 Task: In the  document dialogue. Add the mentioned hyperlink after first sentence in main content 'www.wikipedia.org' Insert the picture of  'Peacock' with name   Peacock.png  Change shape height to 3
Action: Mouse moved to (487, 644)
Screenshot: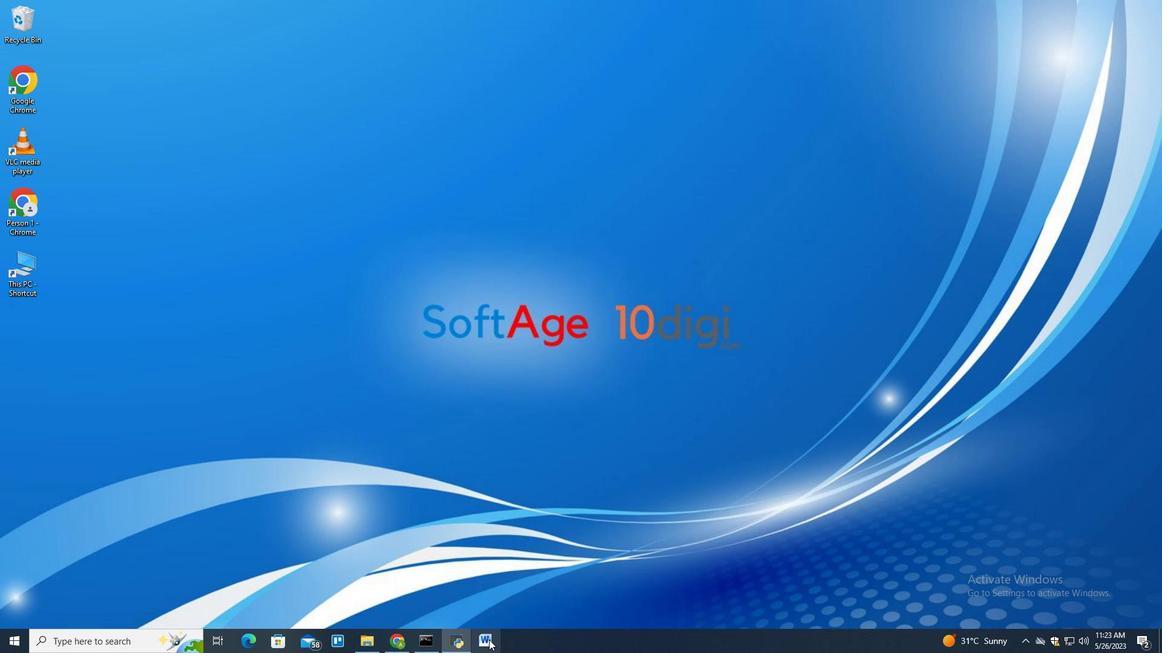 
Action: Mouse pressed left at (487, 644)
Screenshot: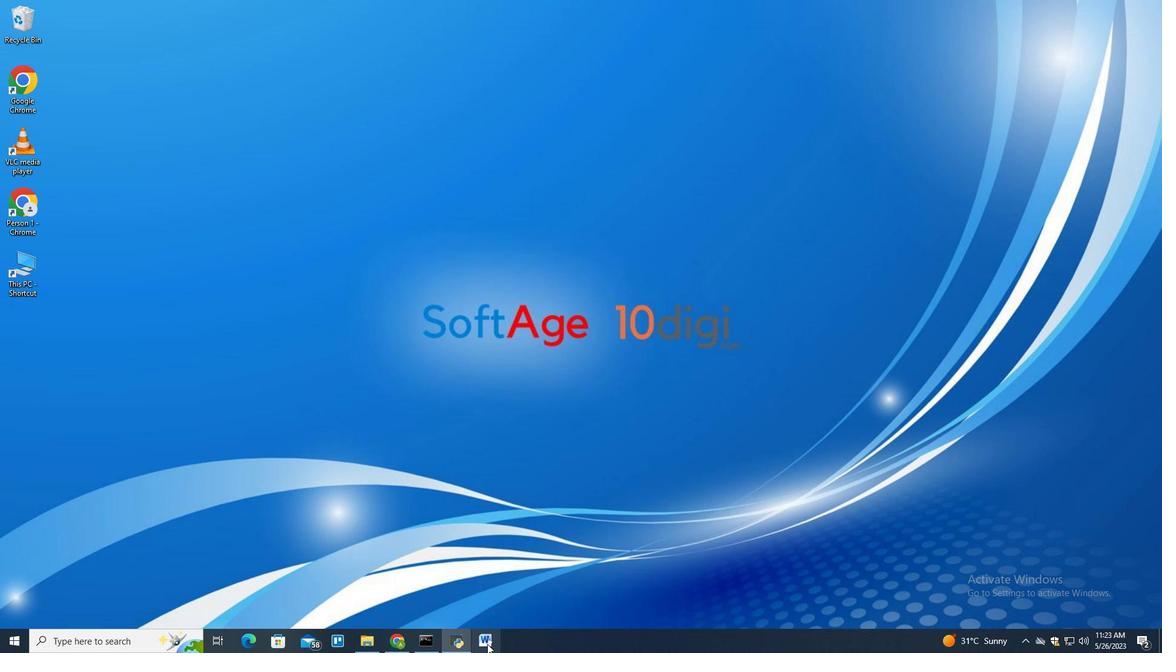 
Action: Mouse moved to (21, 21)
Screenshot: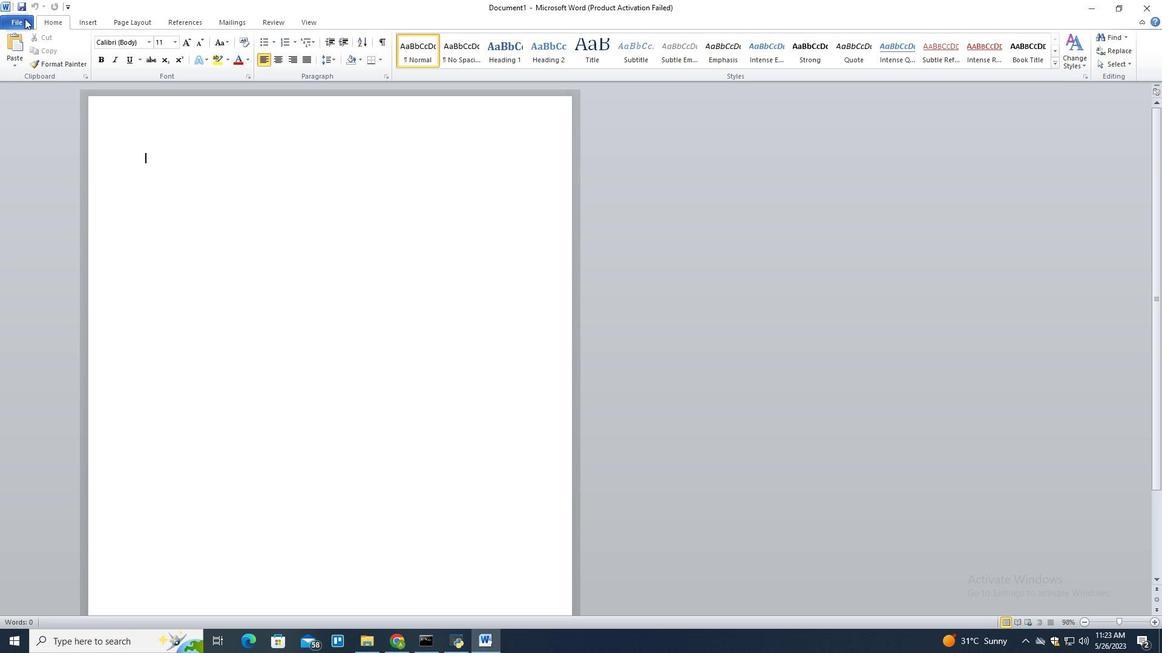 
Action: Mouse pressed left at (21, 21)
Screenshot: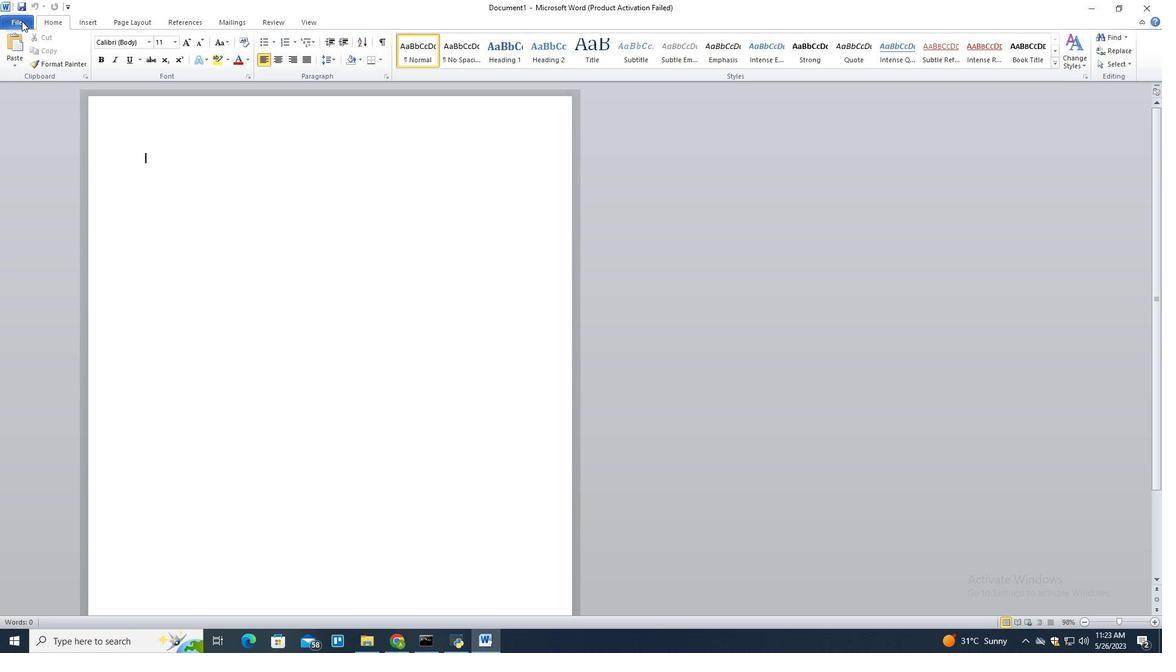 
Action: Mouse moved to (701, 432)
Screenshot: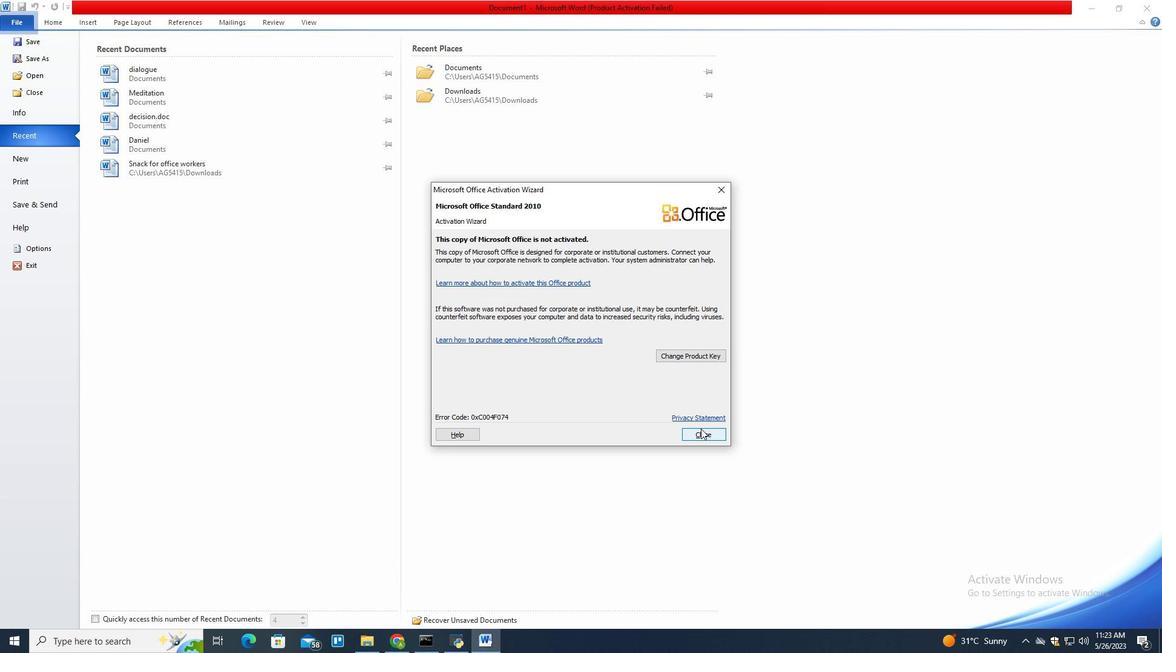 
Action: Mouse pressed left at (701, 432)
Screenshot: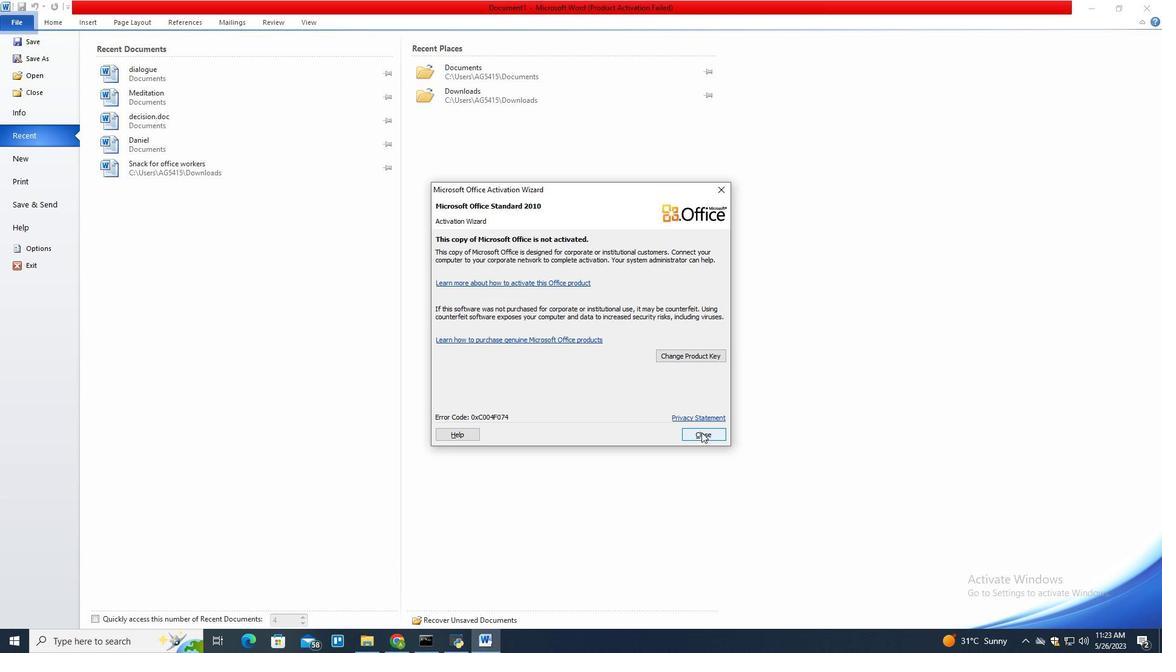 
Action: Mouse moved to (190, 78)
Screenshot: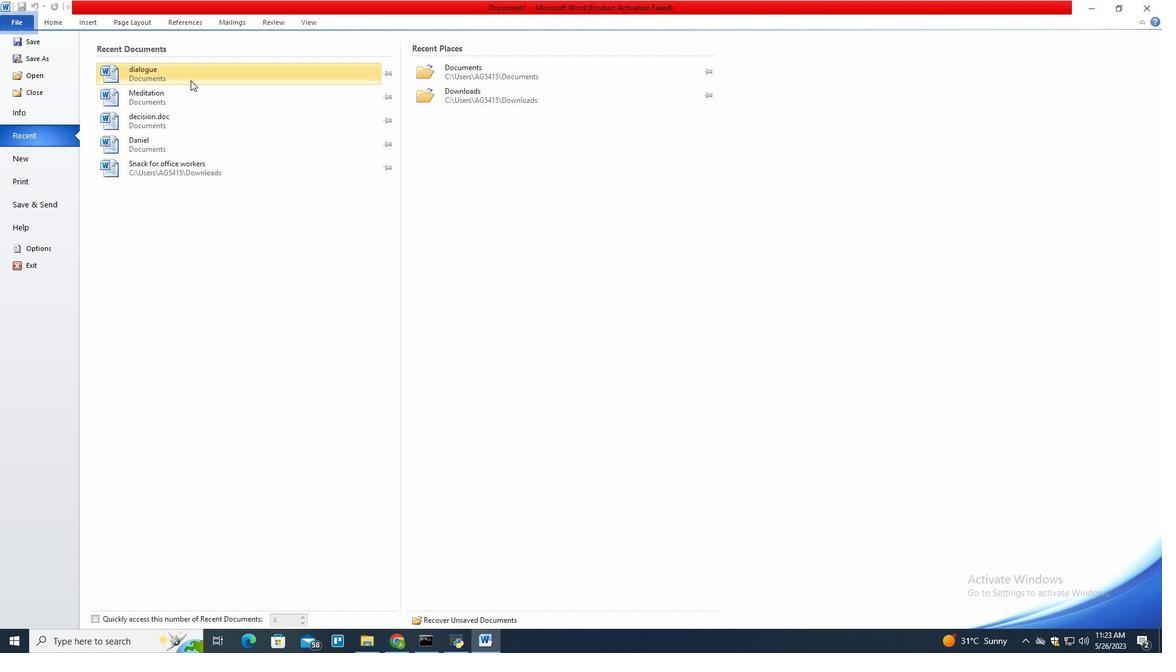 
Action: Mouse pressed left at (190, 78)
Screenshot: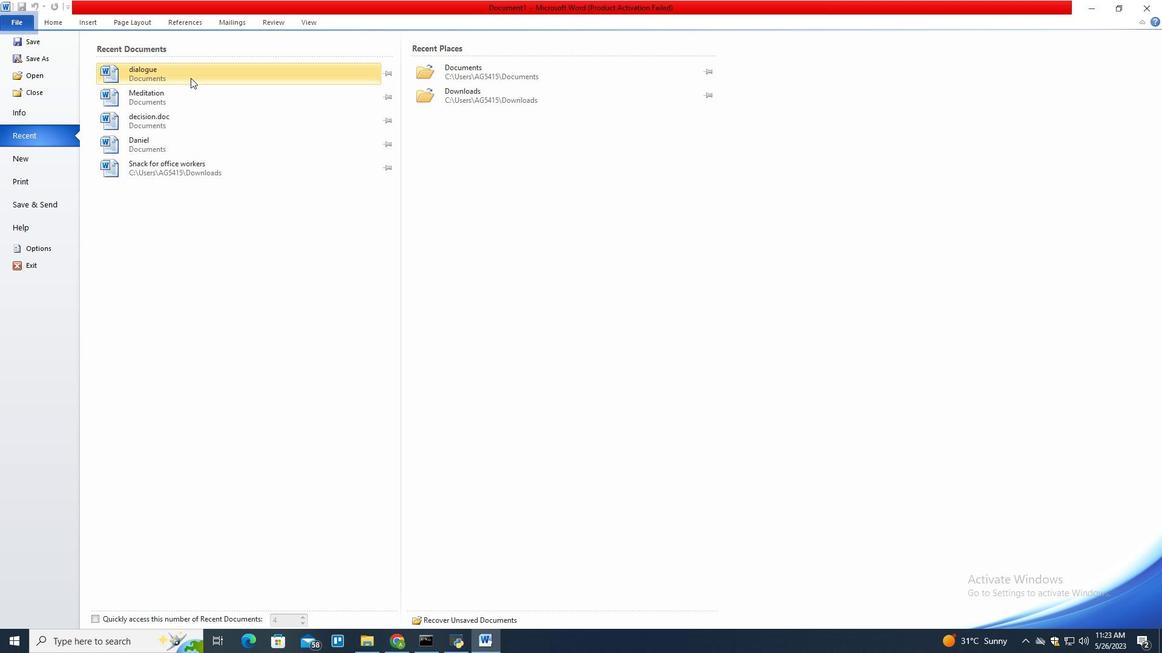 
Action: Mouse moved to (701, 158)
Screenshot: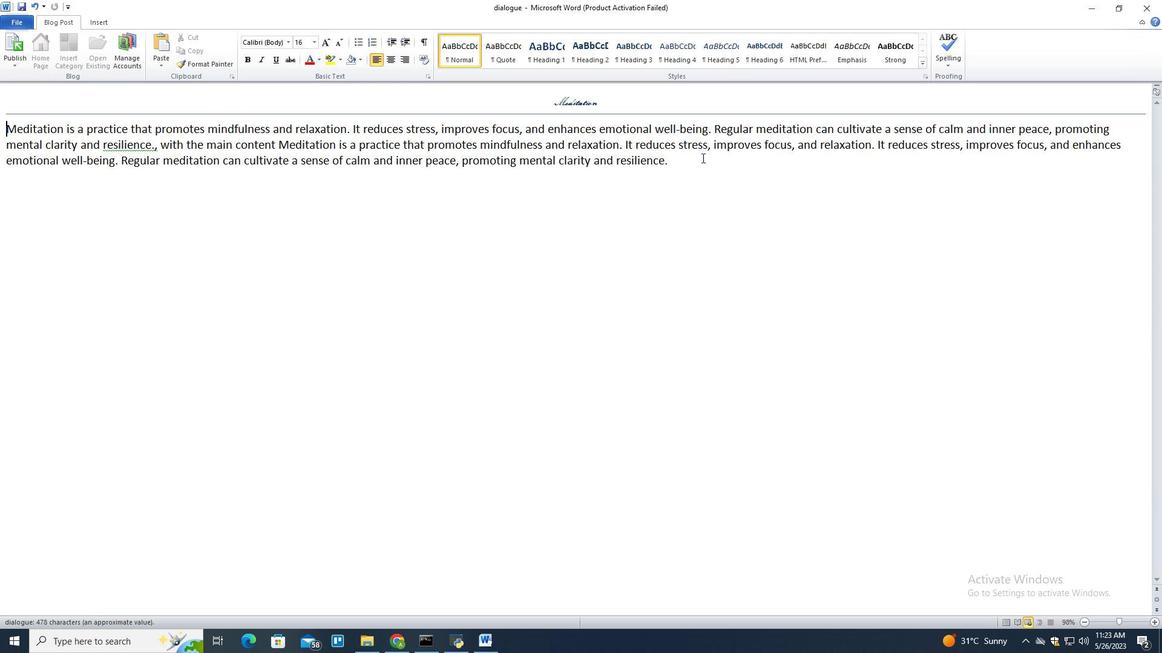 
Action: Mouse pressed left at (701, 158)
Screenshot: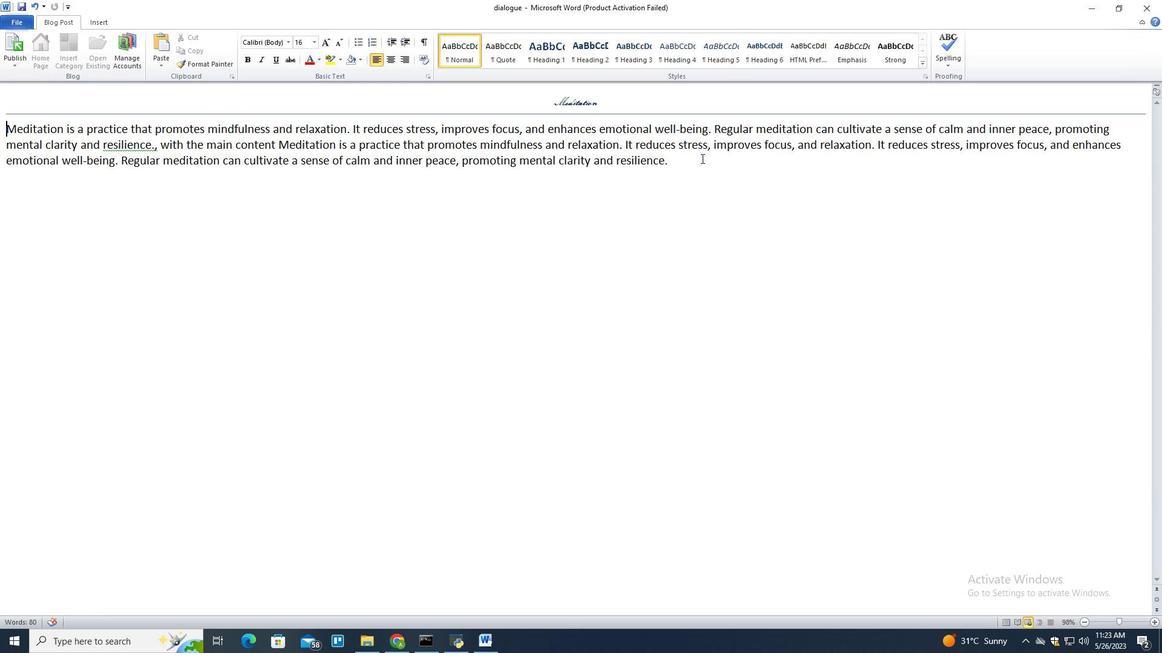 
Action: Mouse moved to (95, 24)
Screenshot: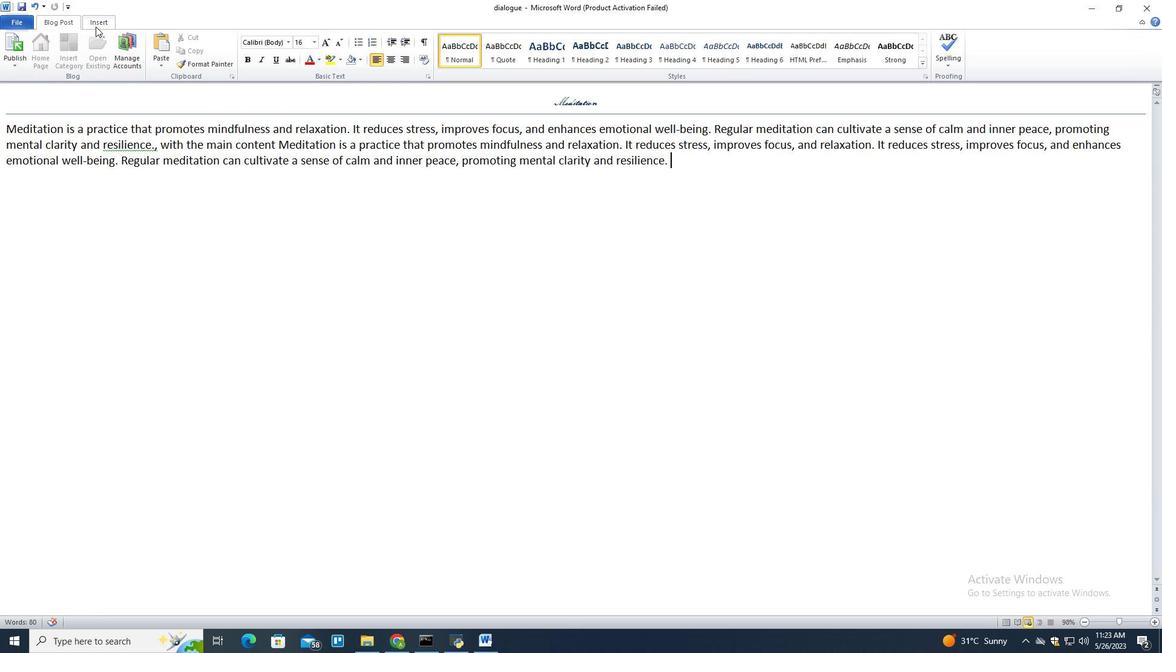
Action: Mouse pressed left at (95, 24)
Screenshot: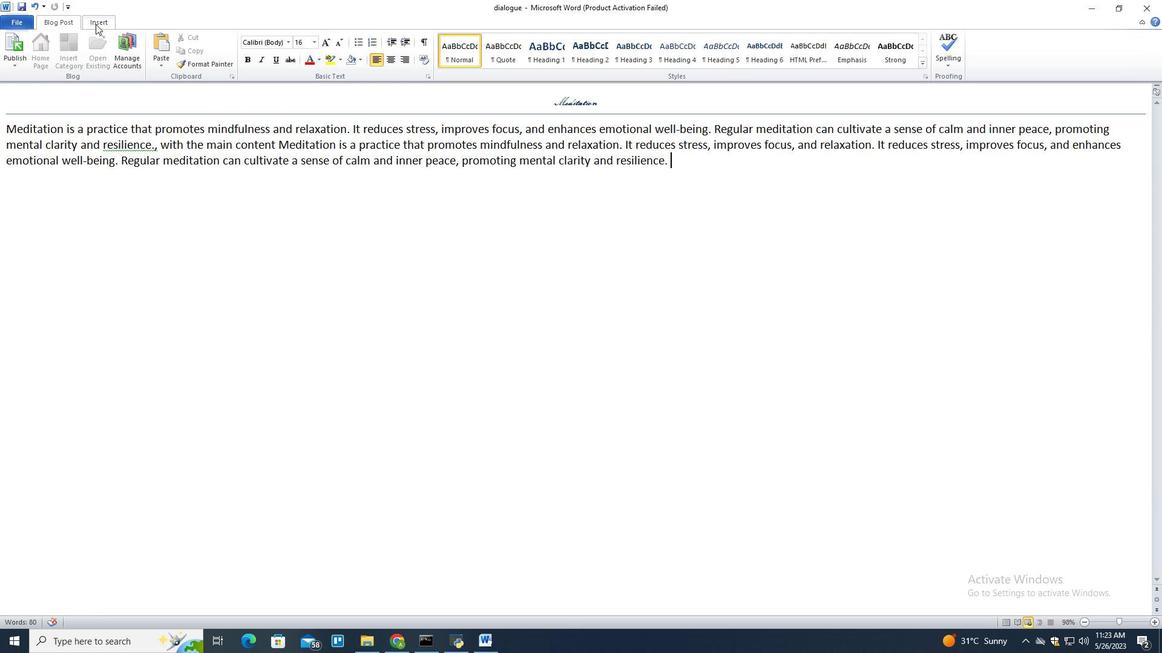 
Action: Mouse moved to (234, 54)
Screenshot: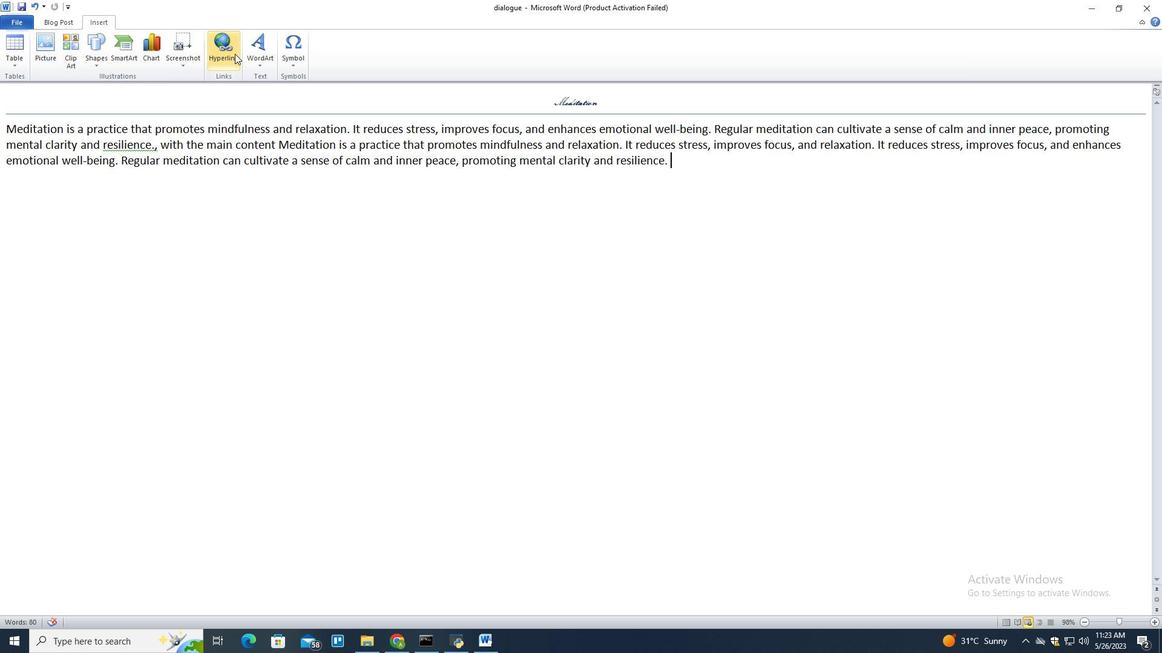 
Action: Mouse pressed left at (234, 54)
Screenshot: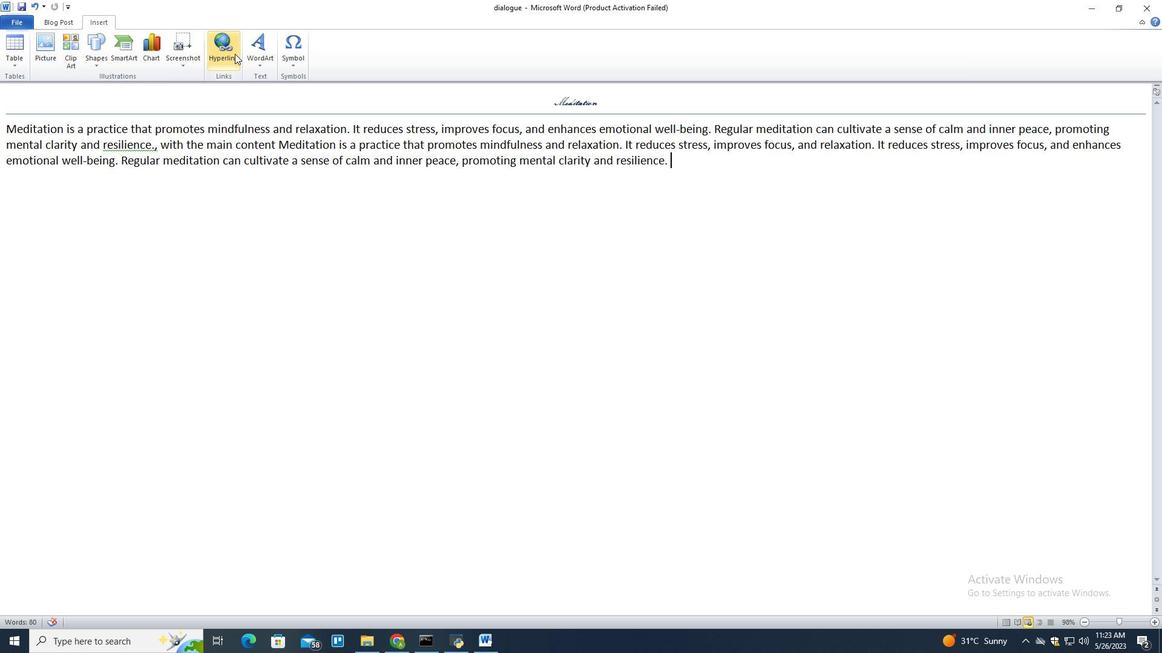 
Action: Mouse moved to (518, 369)
Screenshot: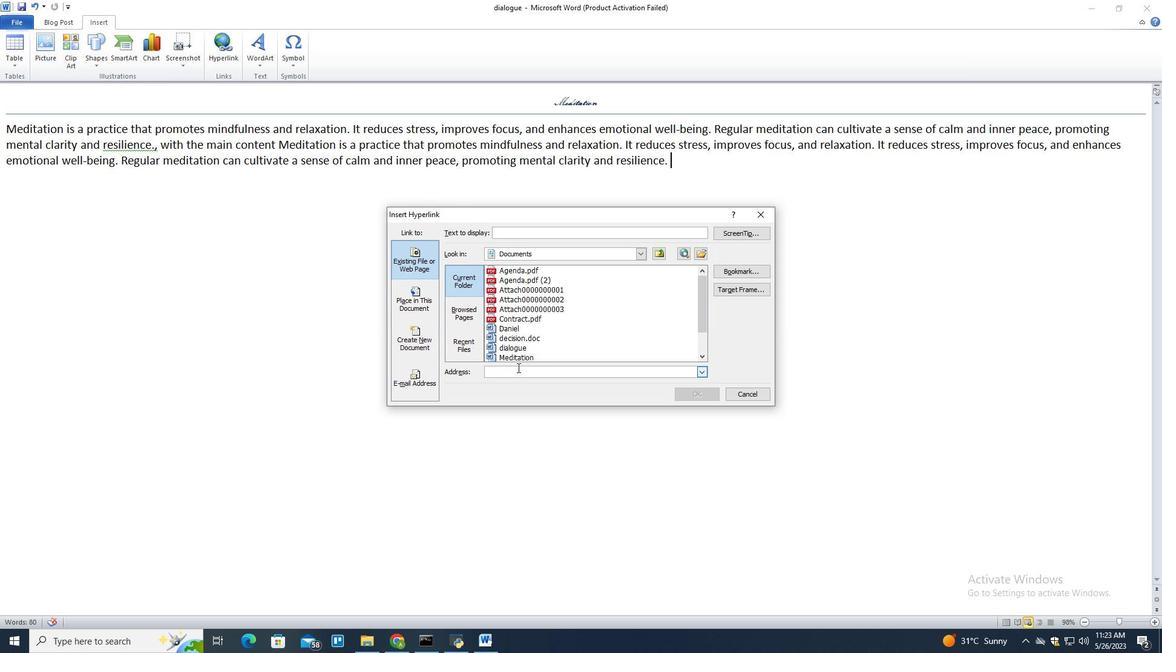 
Action: Mouse pressed left at (518, 369)
Screenshot: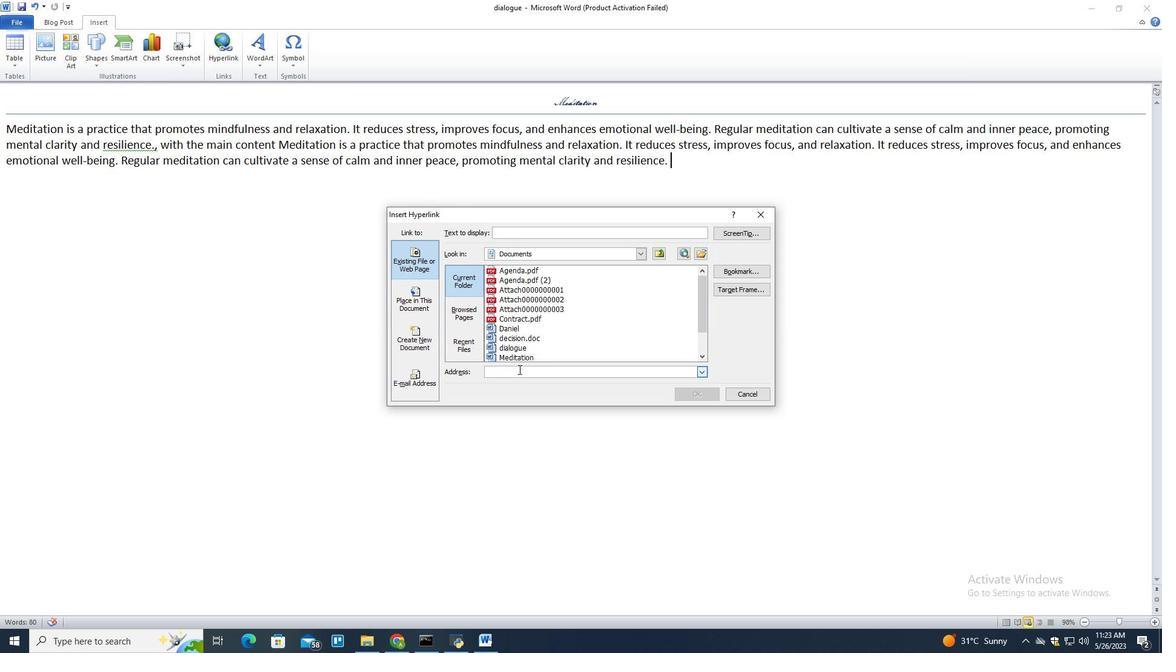 
Action: Mouse moved to (518, 370)
Screenshot: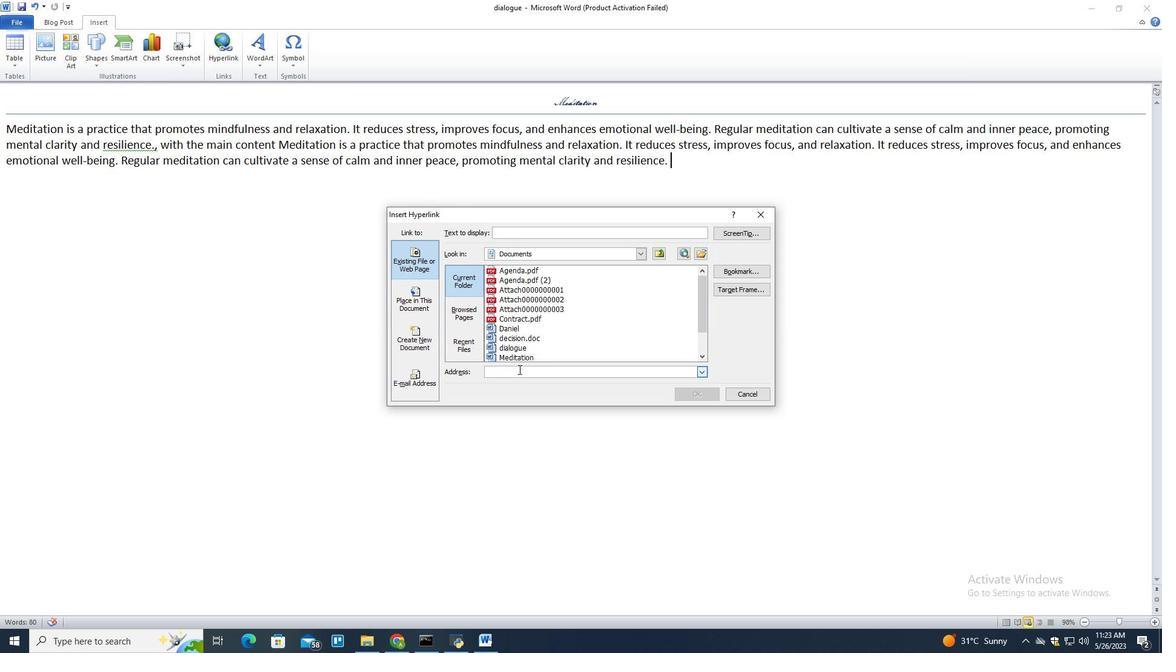 
Action: Key pressed www.wikipedia.pr<Key.backspace><Key.backspace>org<Key.enter>
Screenshot: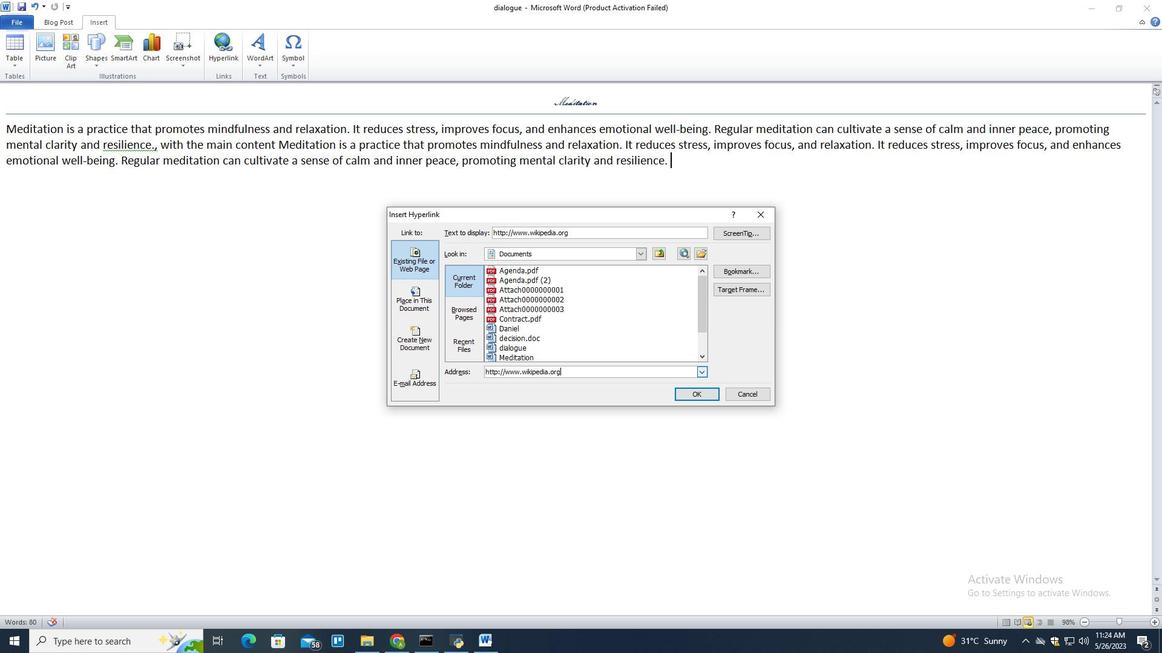 
Action: Mouse moved to (52, 47)
Screenshot: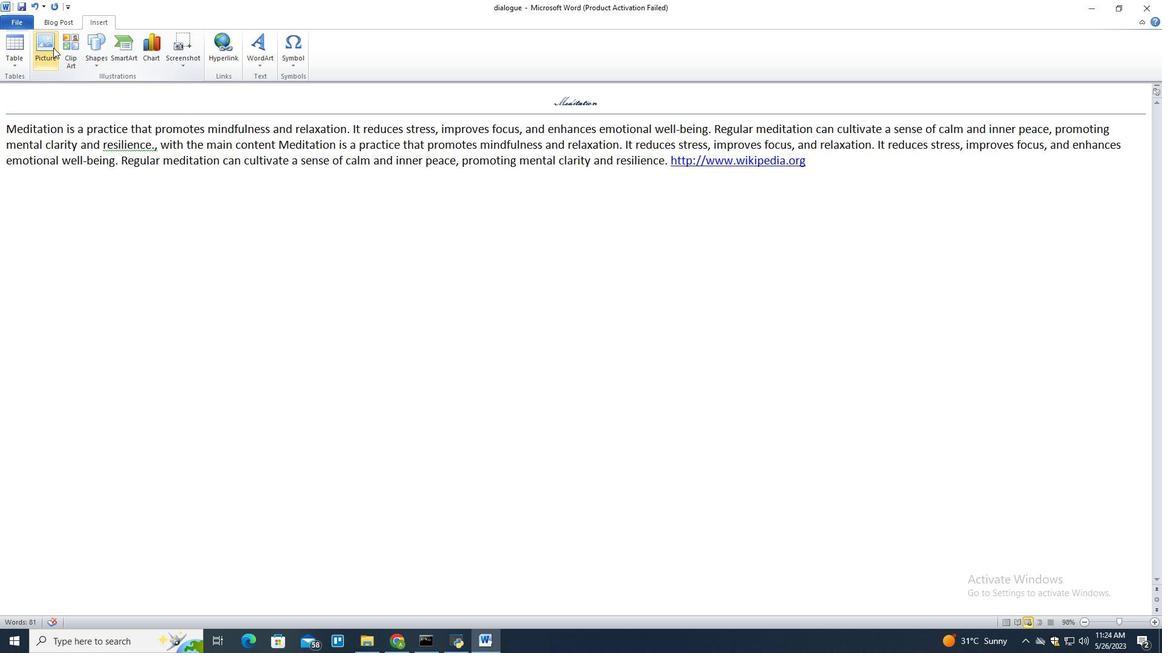 
Action: Mouse pressed left at (52, 47)
Screenshot: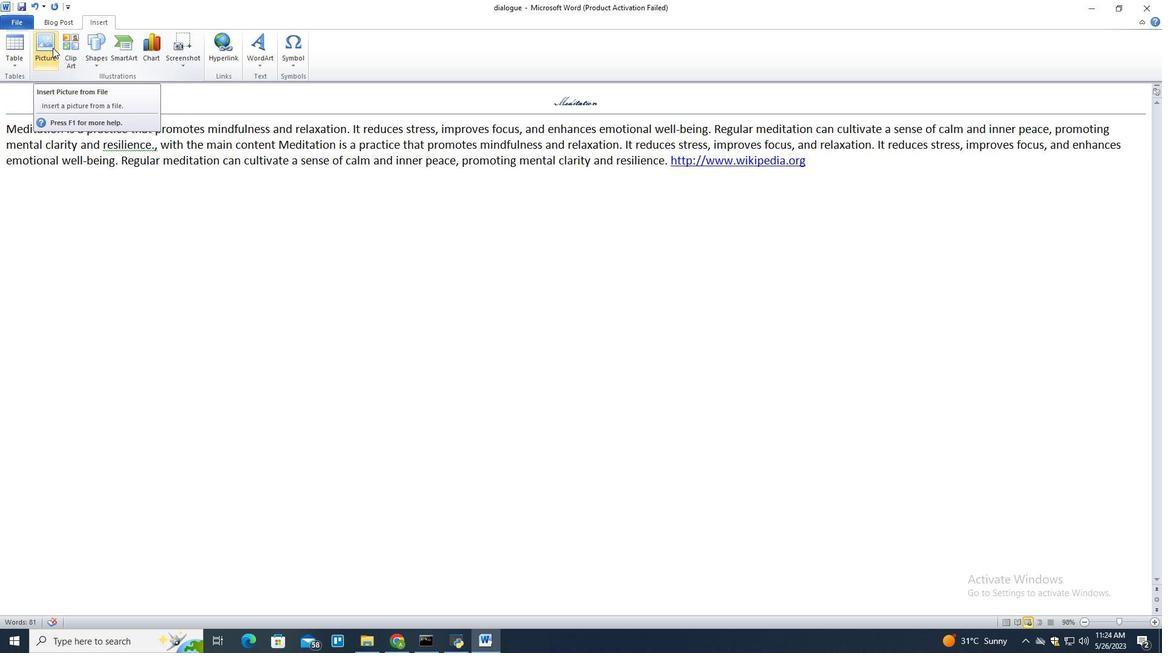 
Action: Mouse moved to (53, 234)
Screenshot: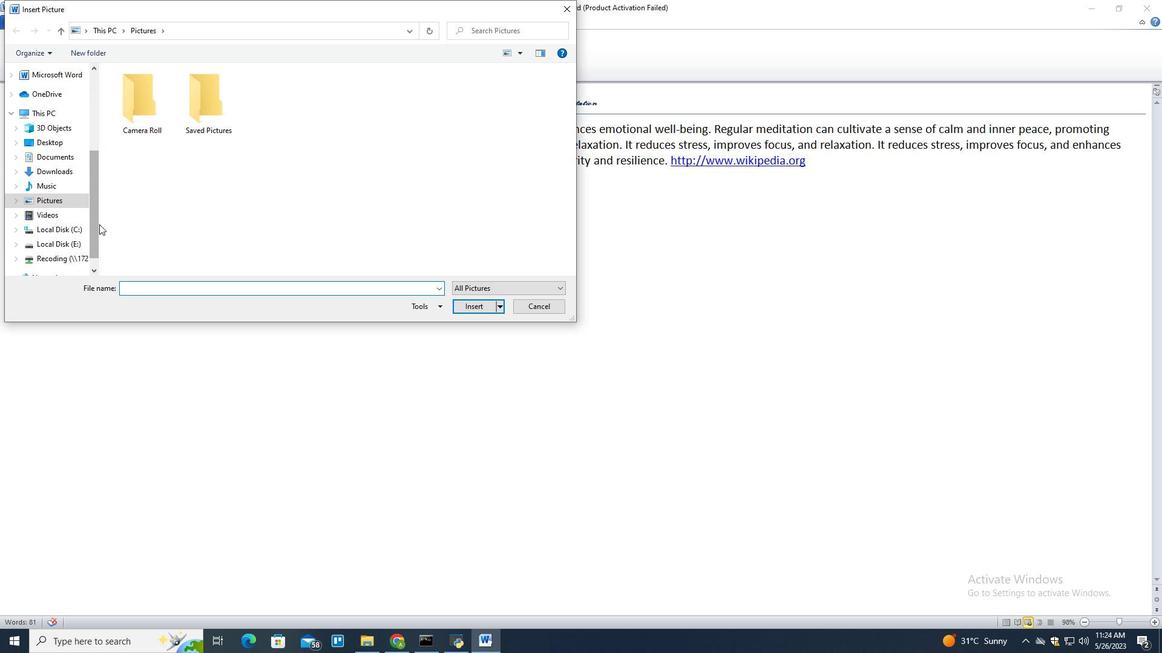 
Action: Mouse scrolled (66, 233) with delta (0, 0)
Screenshot: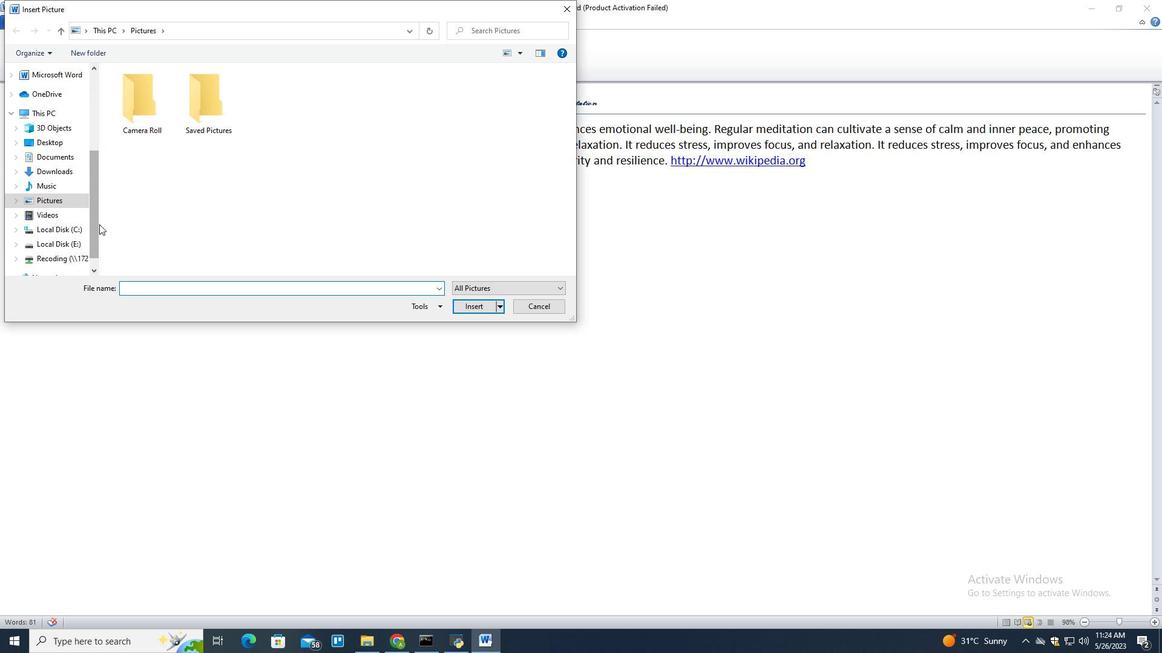
Action: Mouse moved to (41, 231)
Screenshot: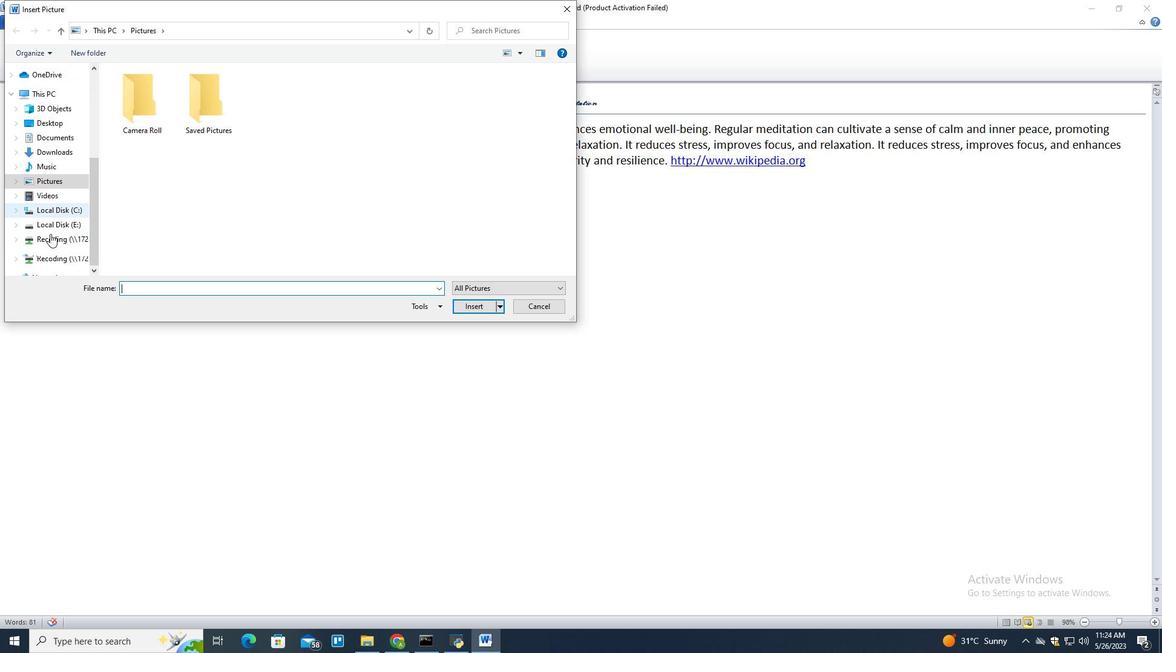 
Action: Mouse scrolled (41, 231) with delta (0, 0)
Screenshot: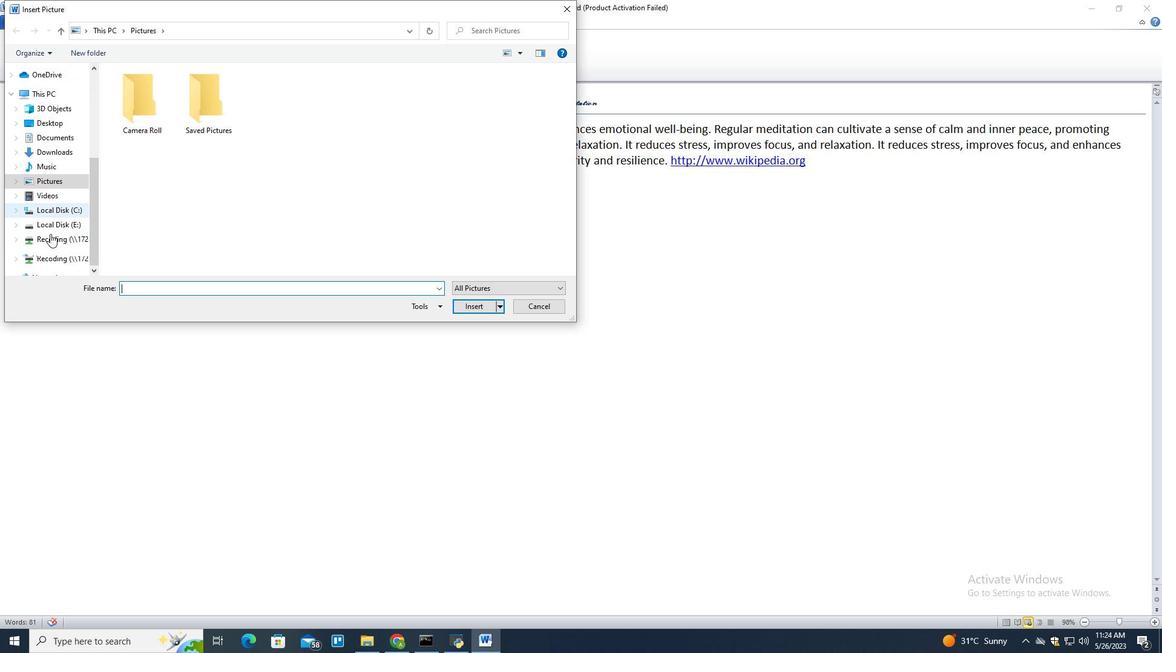 
Action: Mouse moved to (30, 230)
Screenshot: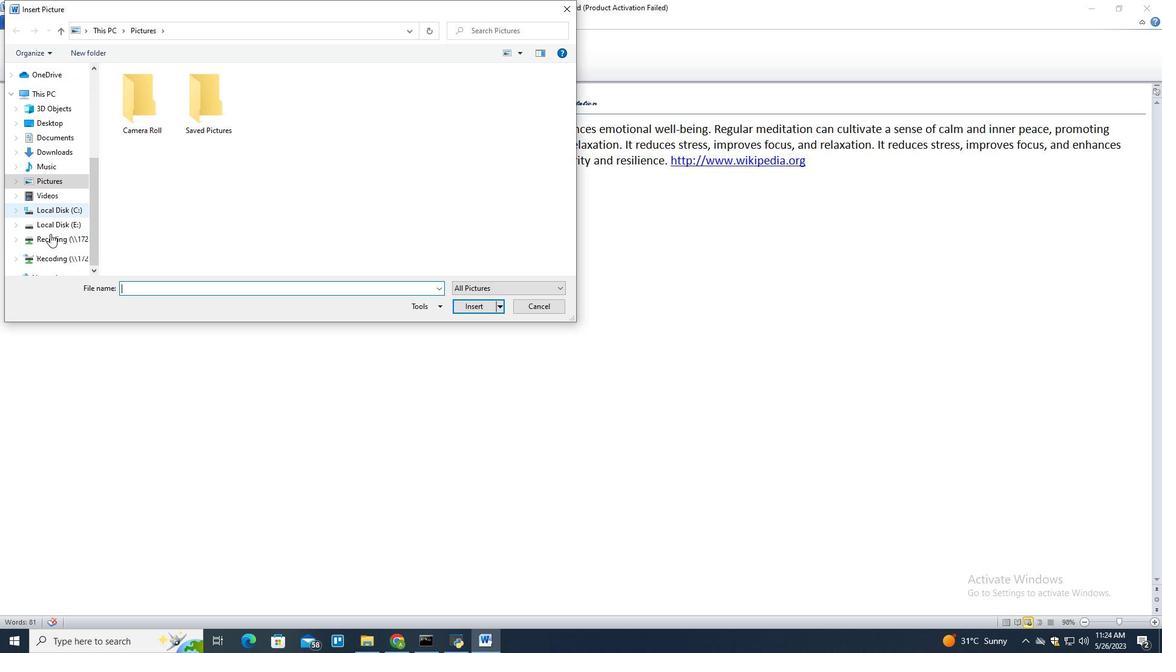 
Action: Mouse scrolled (30, 229) with delta (0, 0)
Screenshot: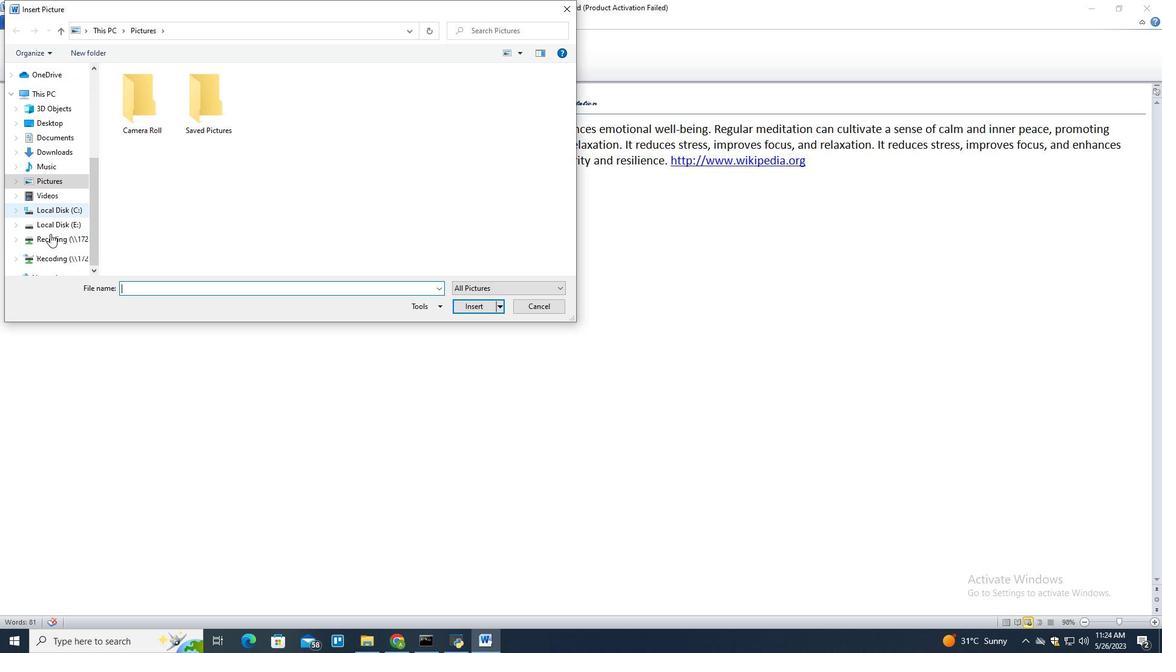 
Action: Mouse moved to (20, 228)
Screenshot: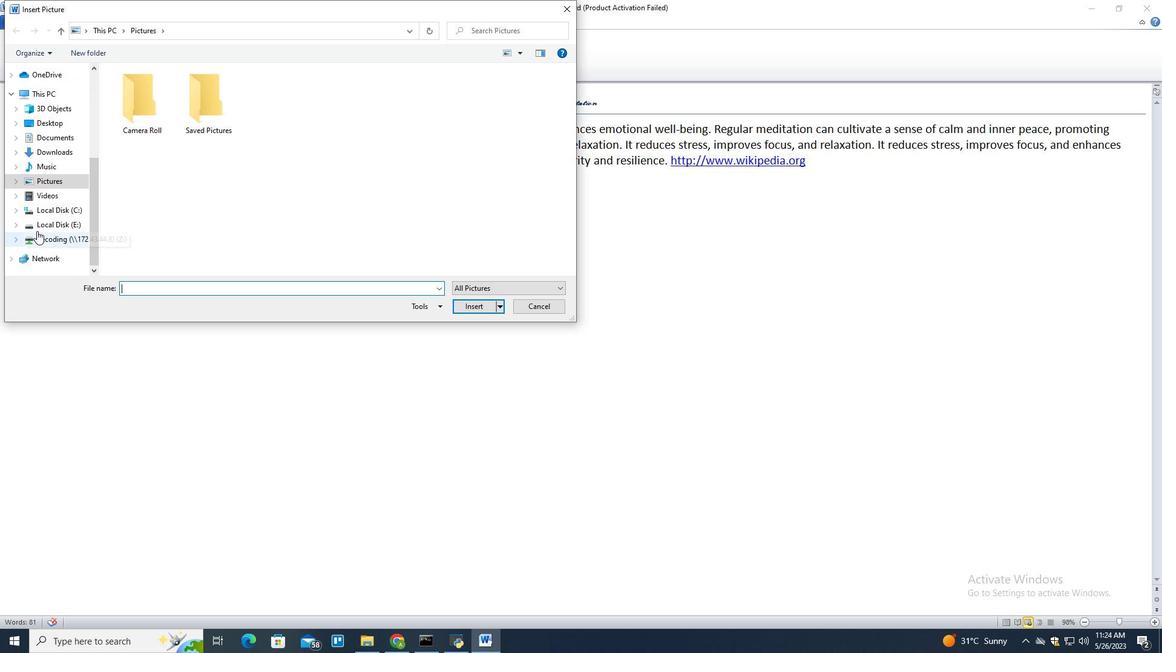
Action: Mouse scrolled (20, 227) with delta (0, 0)
Screenshot: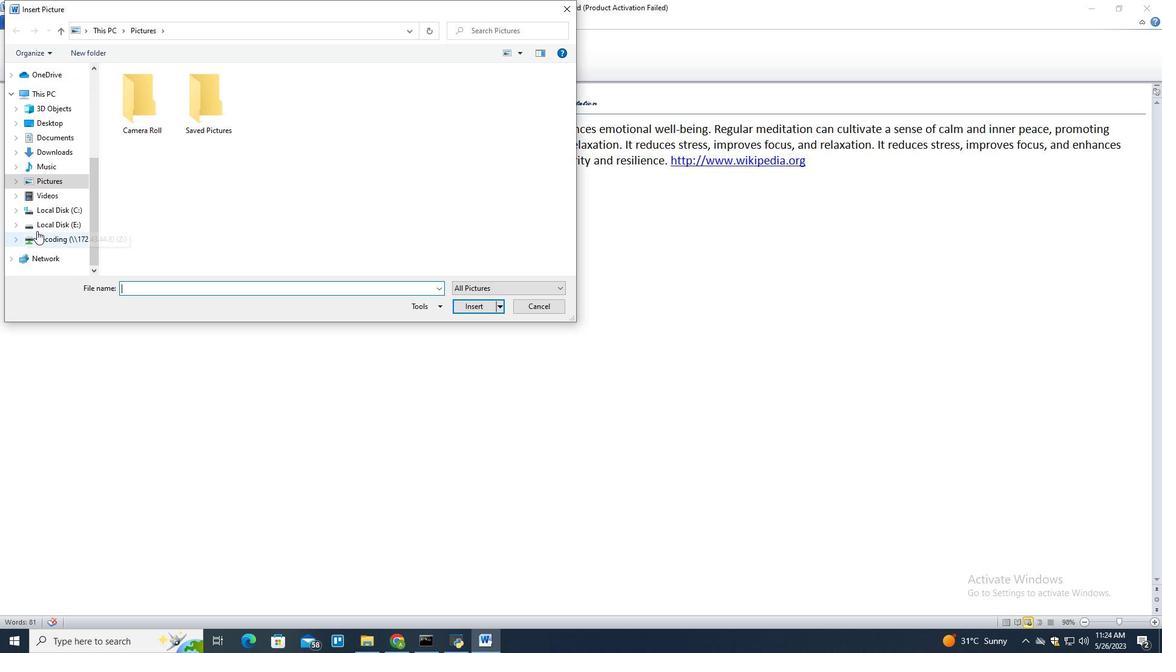 
Action: Mouse moved to (20, 228)
Screenshot: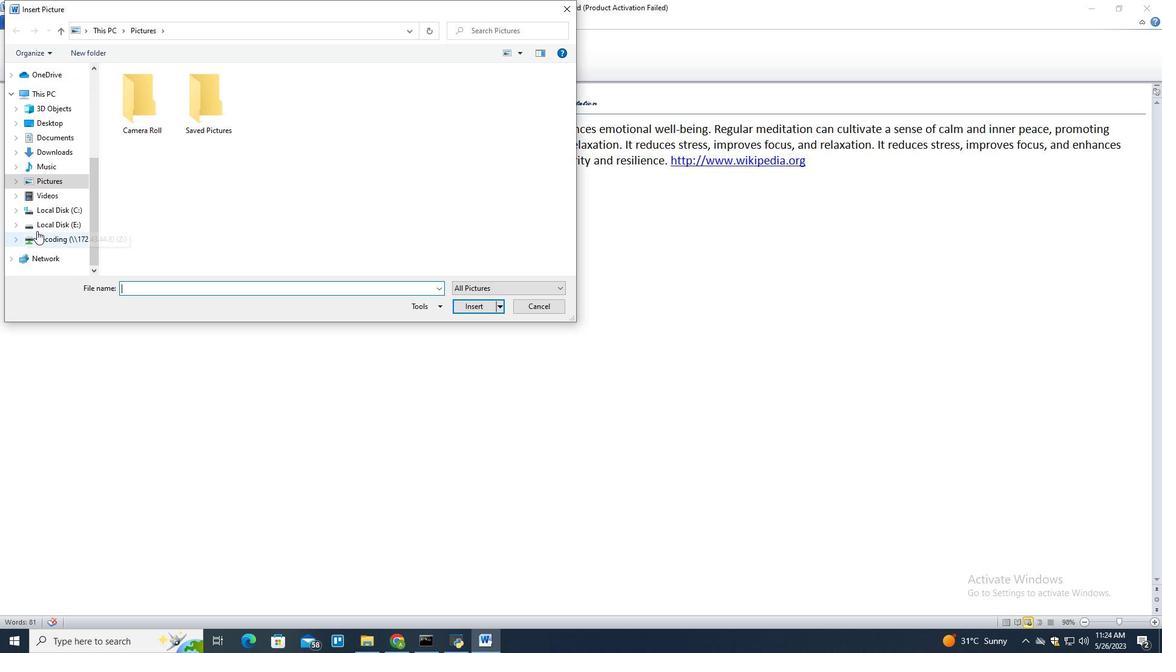 
Action: Mouse scrolled (20, 227) with delta (0, 0)
Screenshot: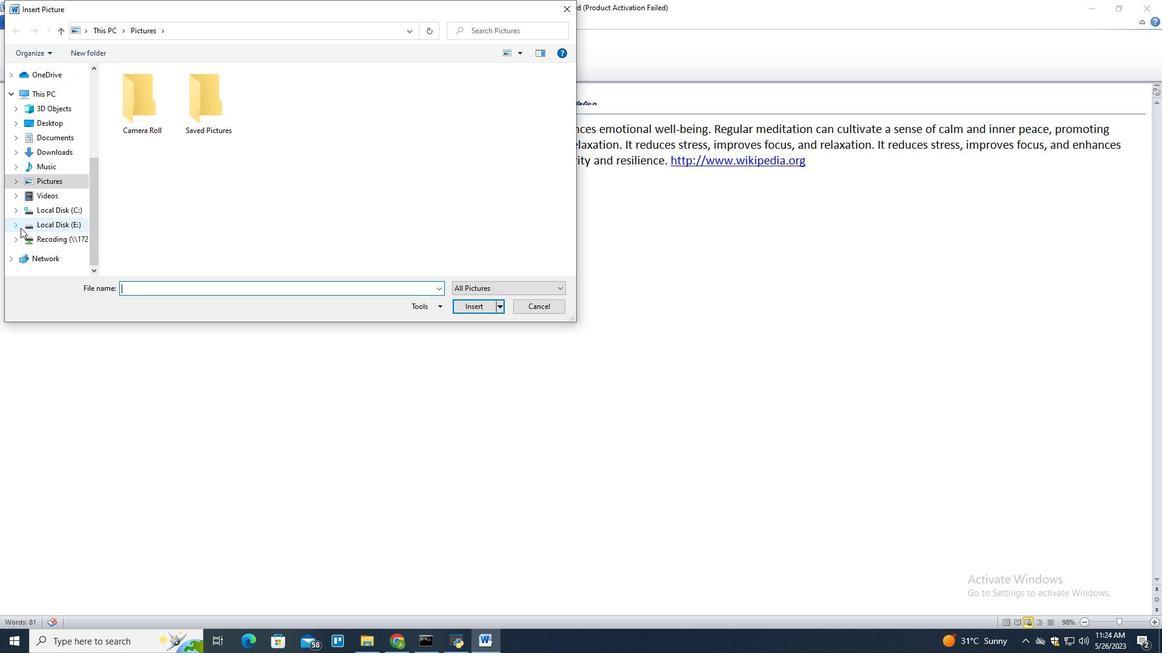
Action: Mouse scrolled (20, 227) with delta (0, 0)
Screenshot: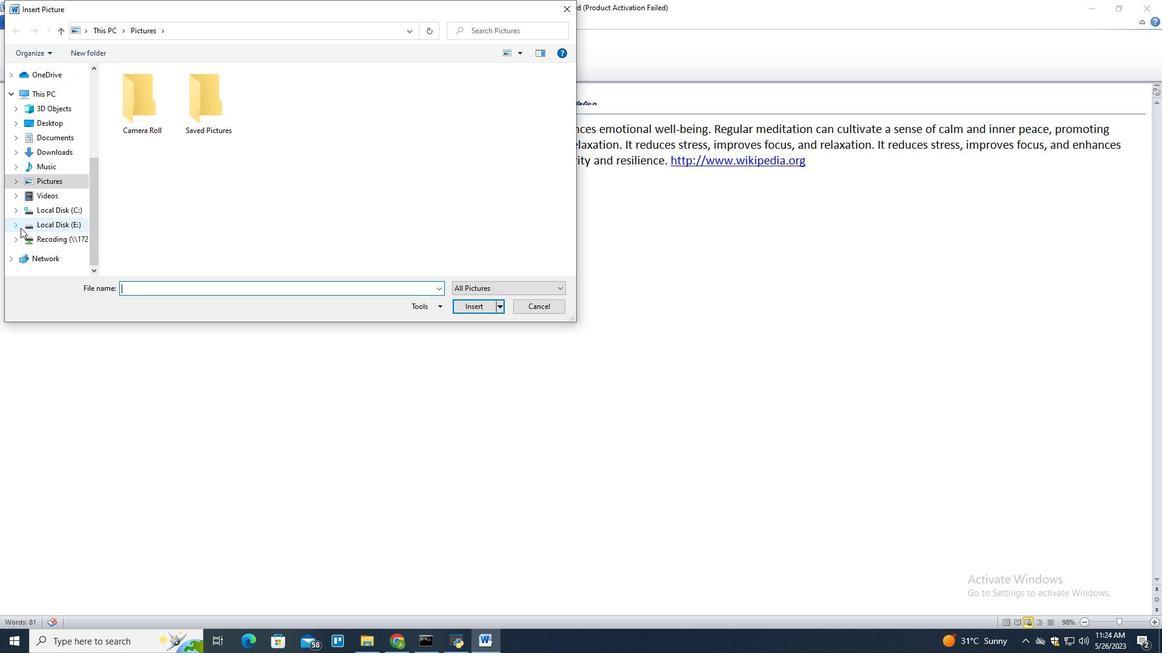 
Action: Mouse scrolled (20, 227) with delta (0, 0)
Screenshot: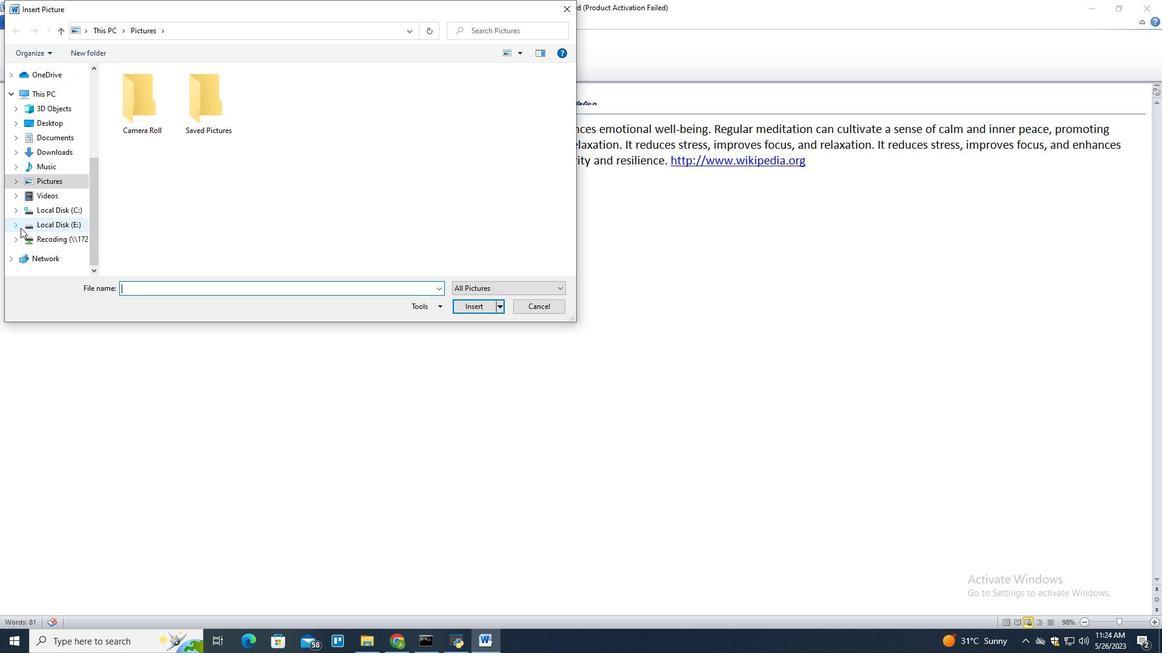 
Action: Mouse scrolled (20, 227) with delta (0, 0)
Screenshot: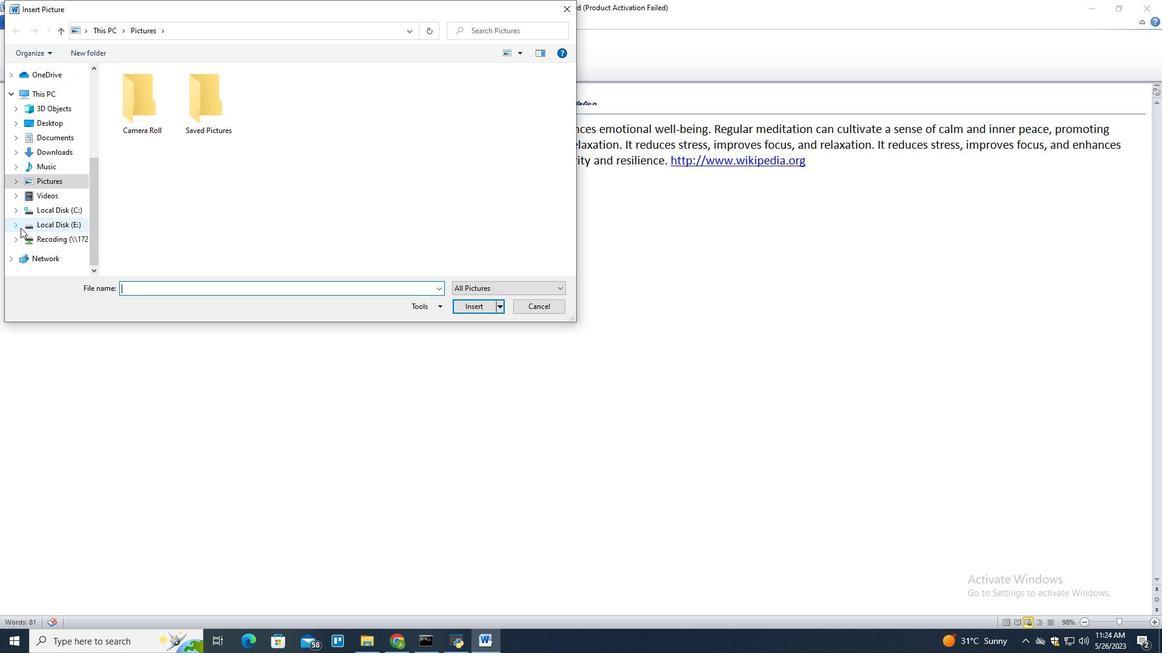 
Action: Mouse moved to (41, 257)
Screenshot: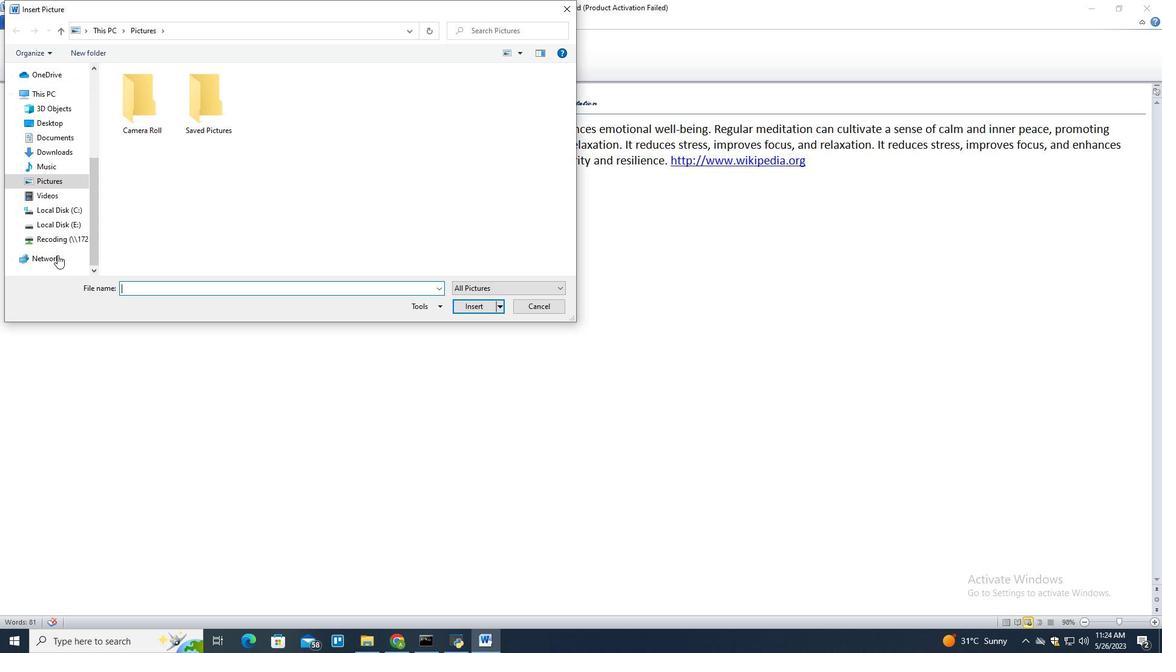 
Action: Mouse pressed left at (41, 257)
Screenshot: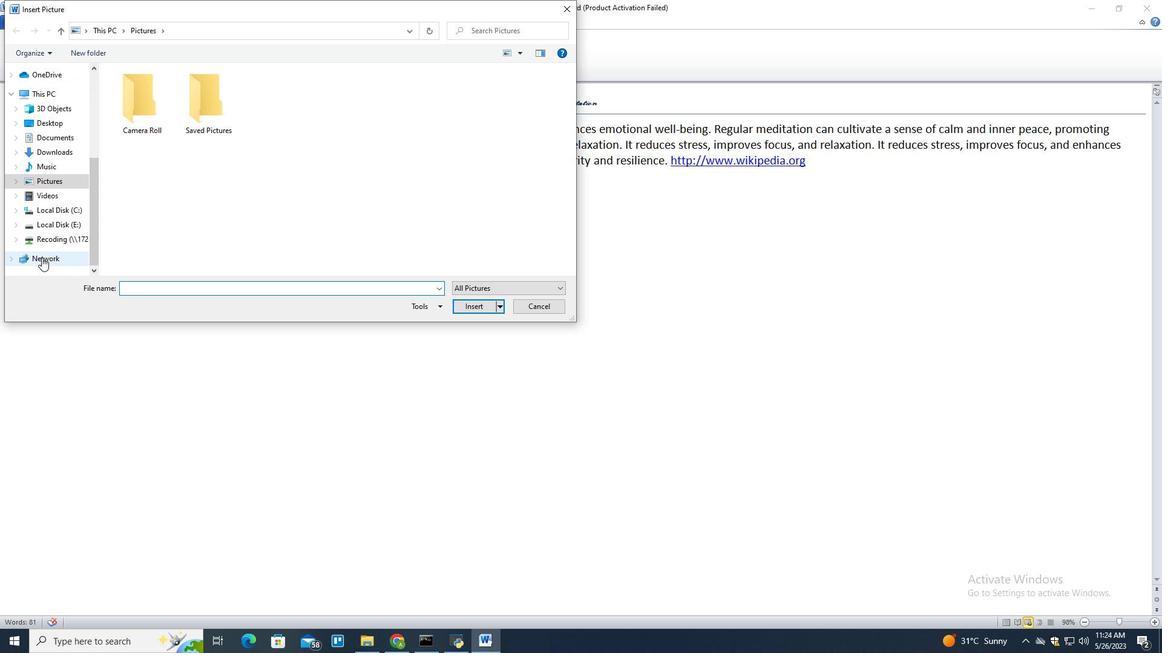 
Action: Mouse moved to (566, 13)
Screenshot: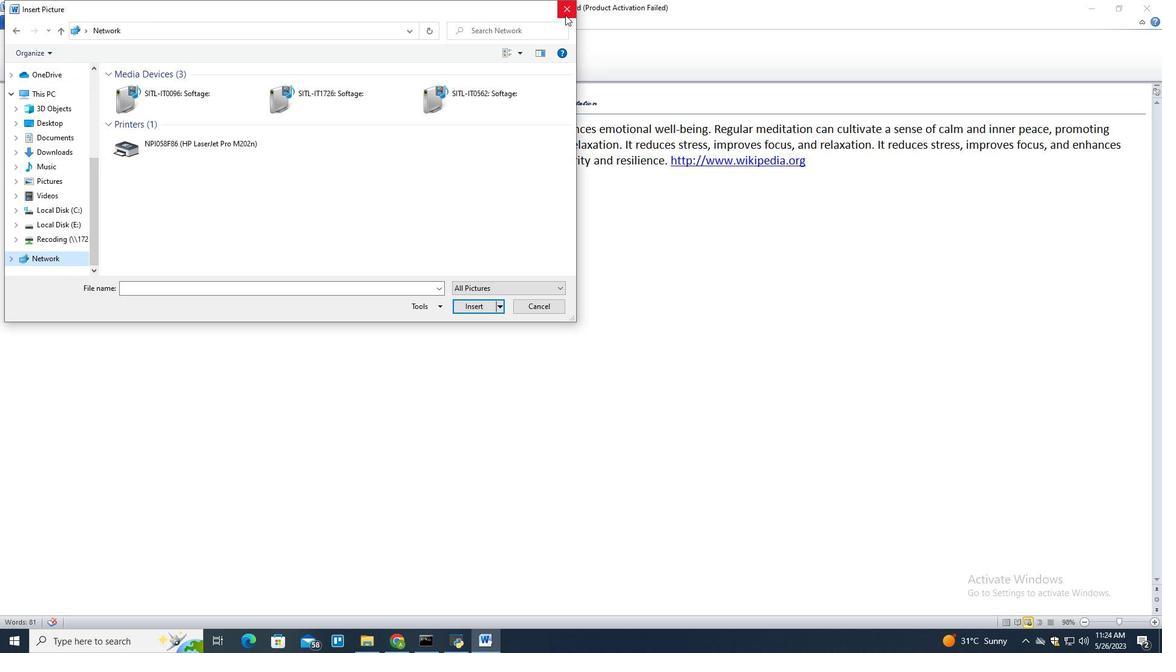 
Action: Mouse pressed left at (566, 13)
Screenshot: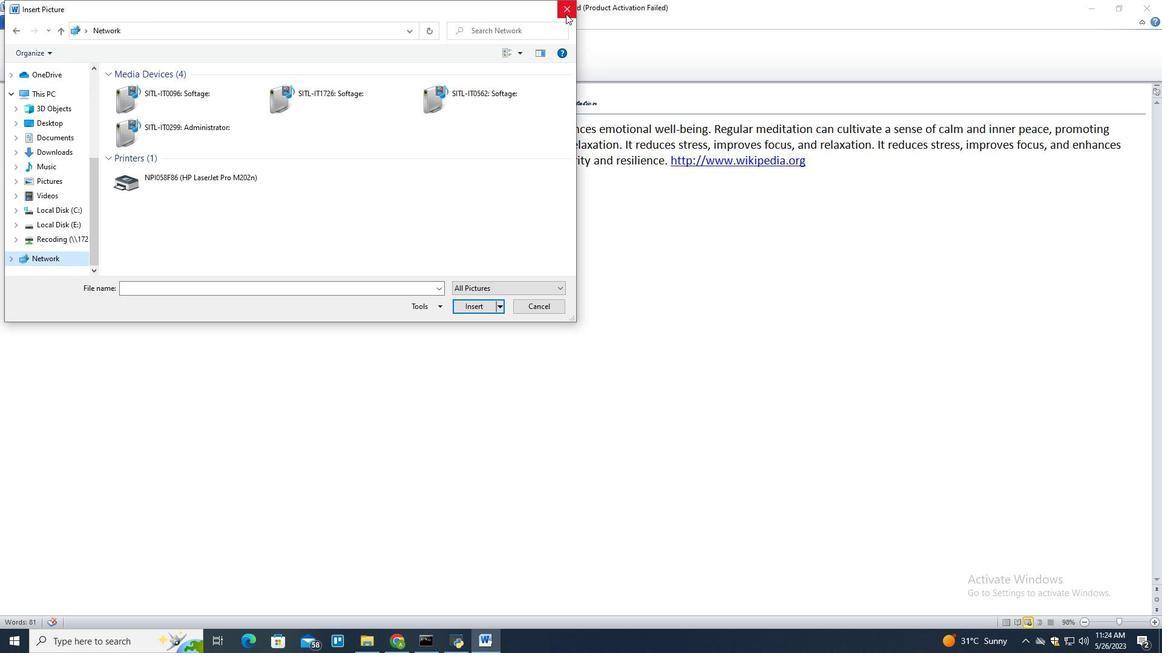 
Action: Mouse moved to (73, 56)
Screenshot: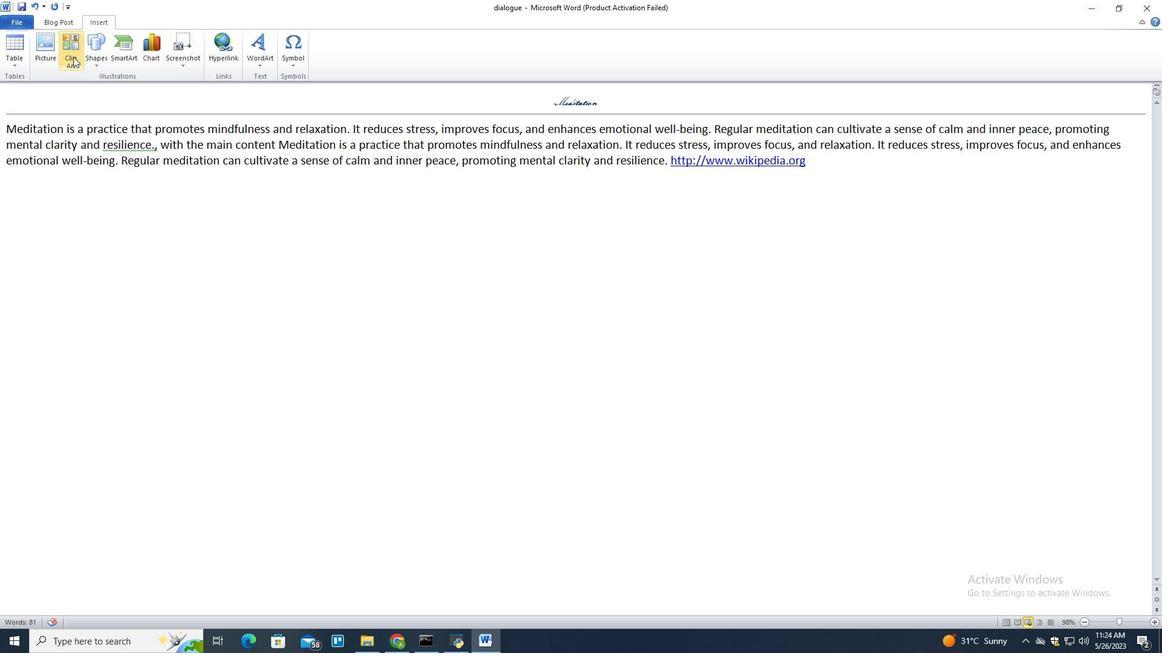 
Action: Mouse pressed left at (73, 56)
Screenshot: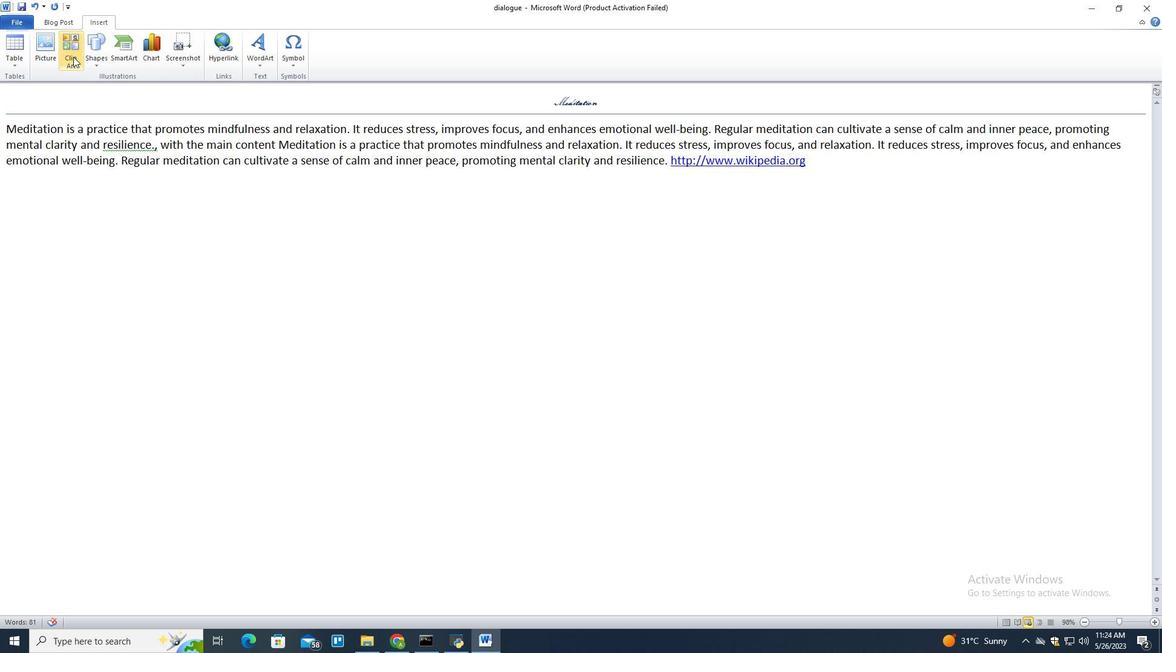 
Action: Mouse moved to (1054, 113)
Screenshot: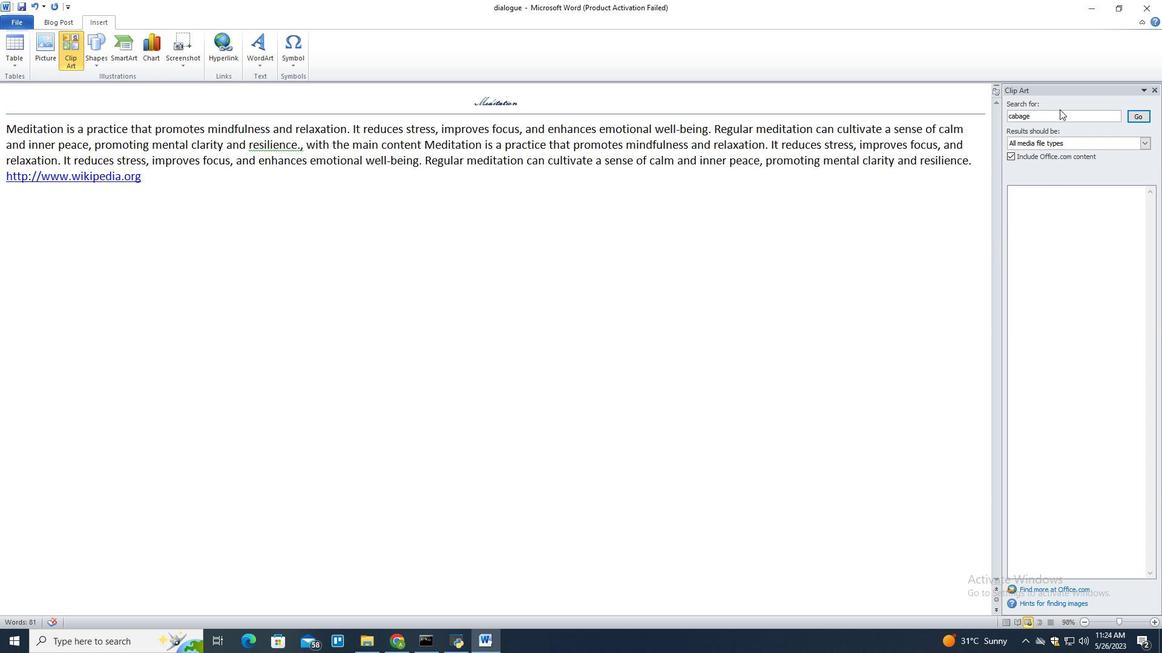 
Action: Mouse pressed left at (1054, 113)
Screenshot: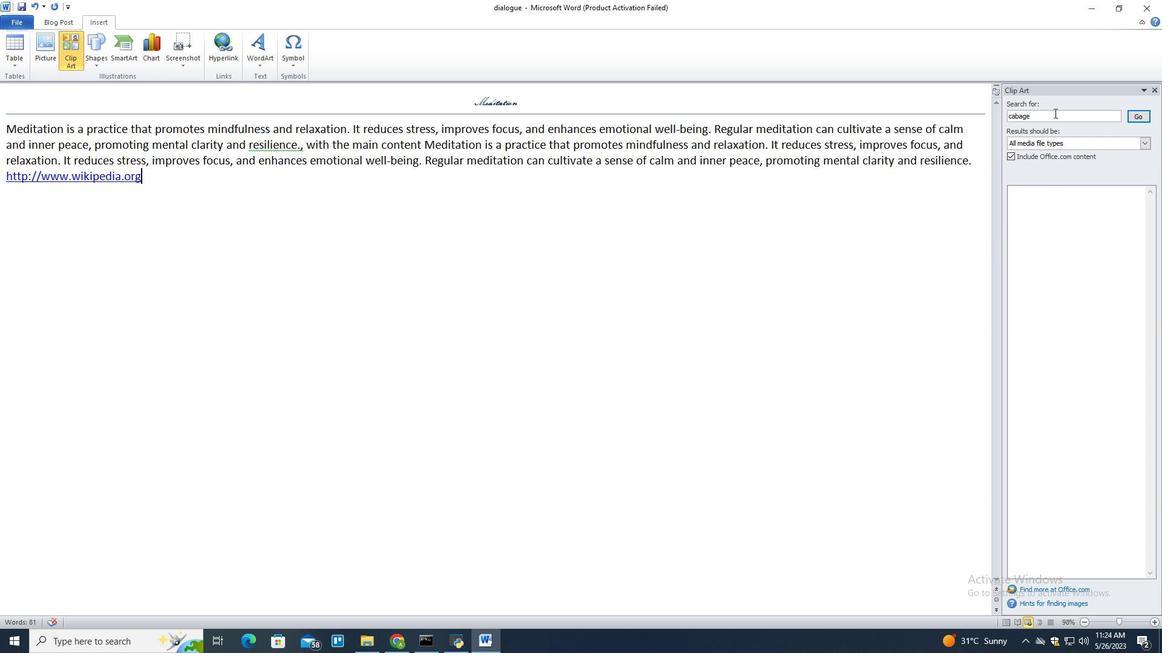 
Action: Mouse pressed left at (1054, 113)
Screenshot: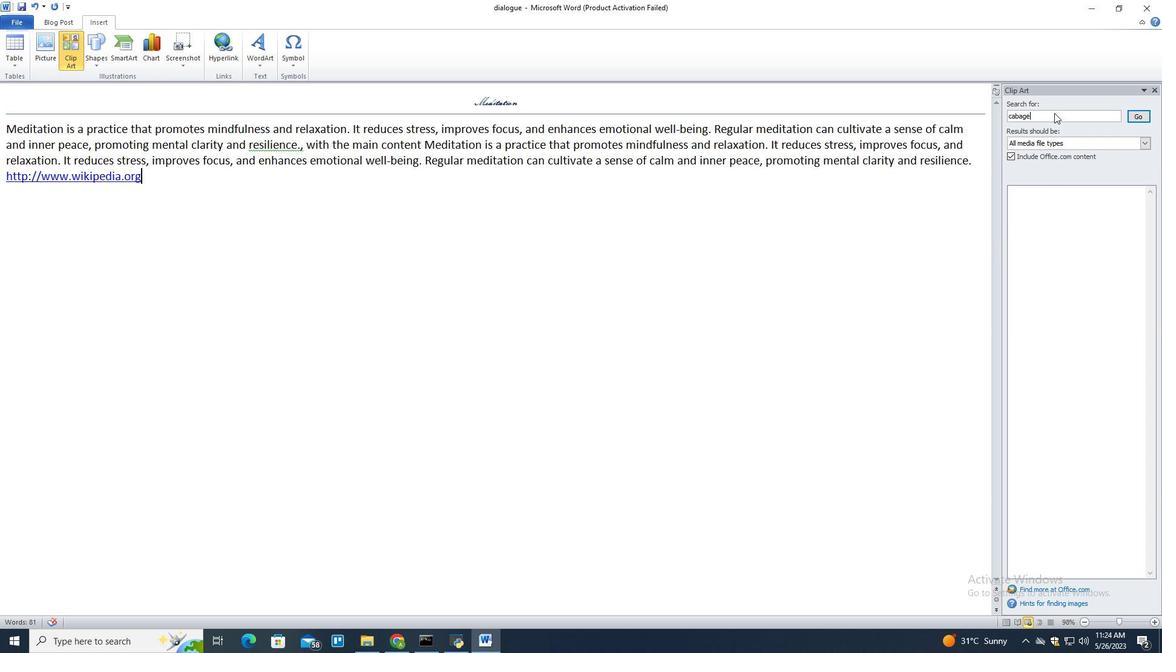 
Action: Mouse pressed left at (1054, 113)
Screenshot: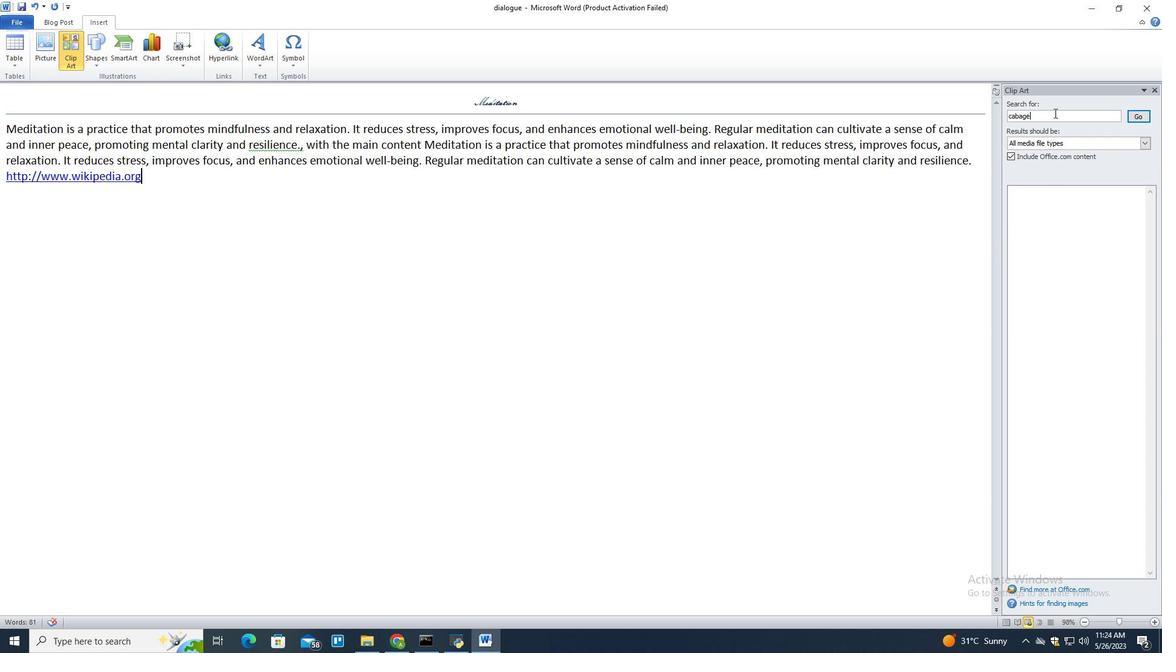 
Action: Mouse moved to (1141, 9)
Screenshot: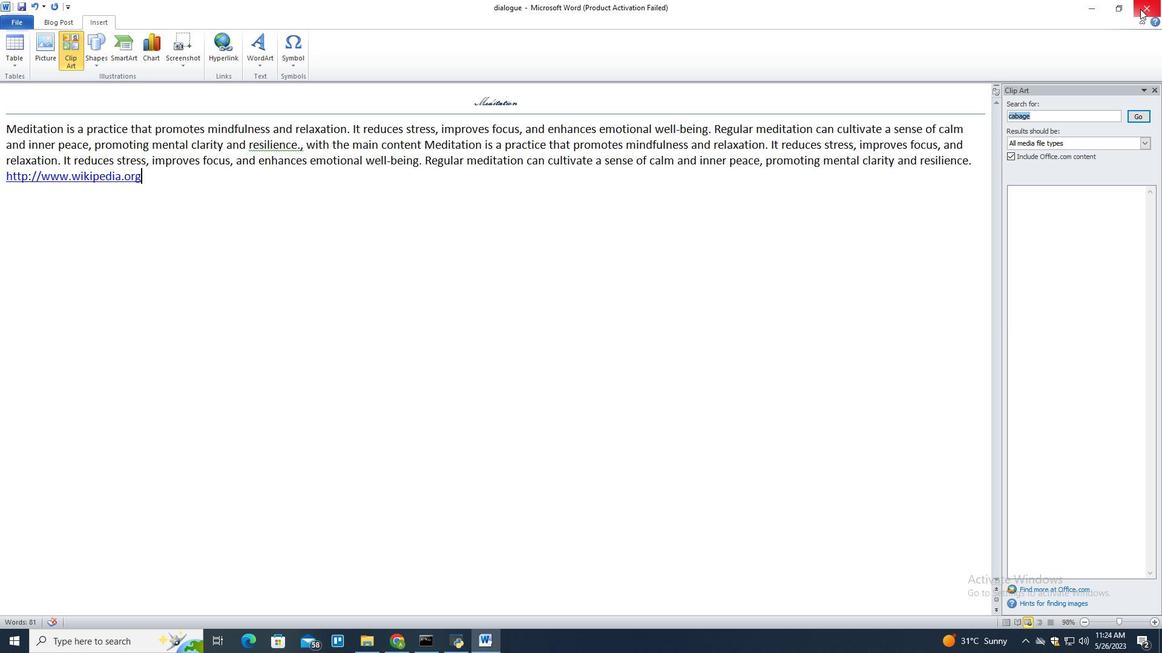 
Action: Mouse pressed left at (1141, 9)
Screenshot: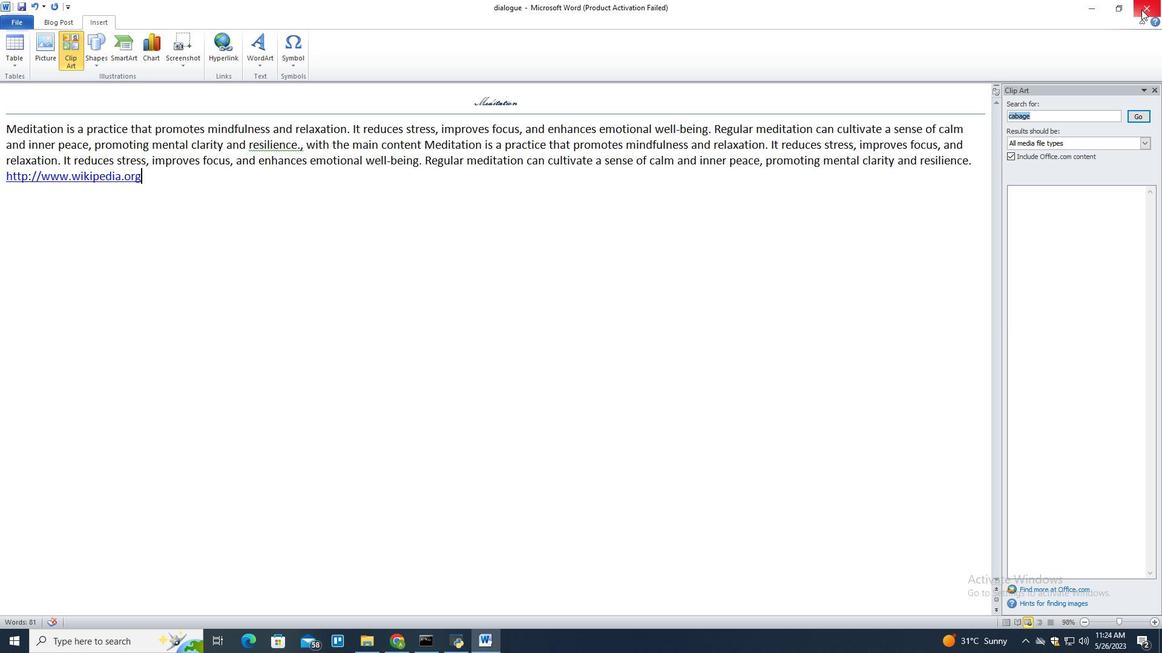 
Action: Mouse moved to (684, 277)
Screenshot: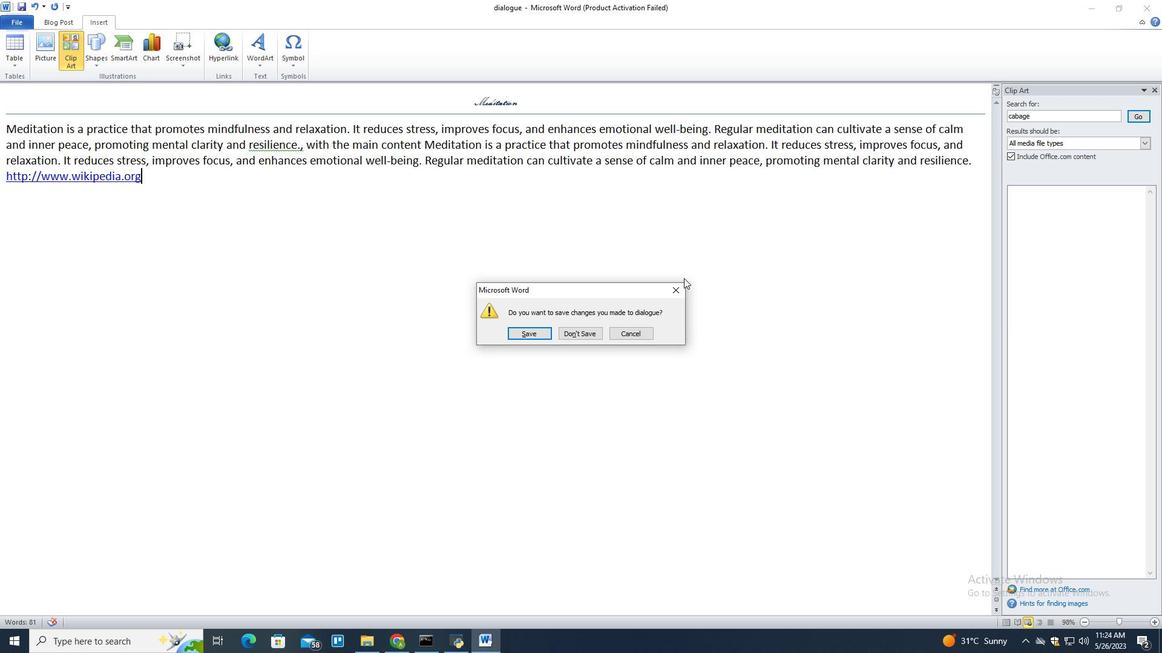 
Action: Mouse pressed left at (684, 277)
Screenshot: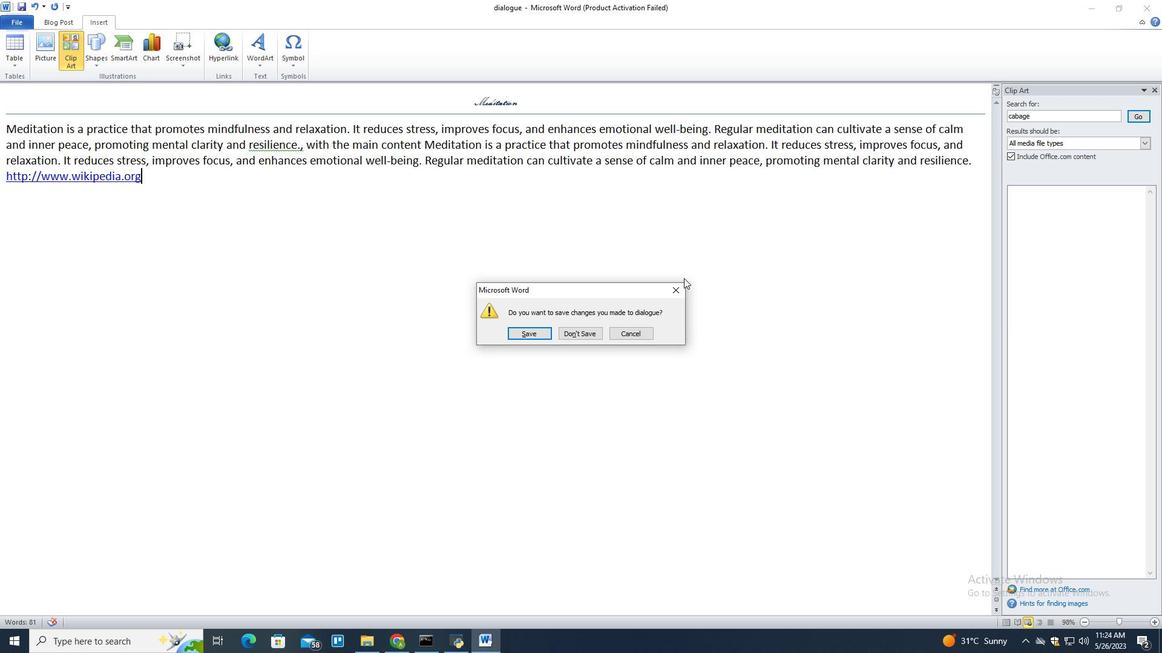 
Action: Mouse moved to (678, 286)
Screenshot: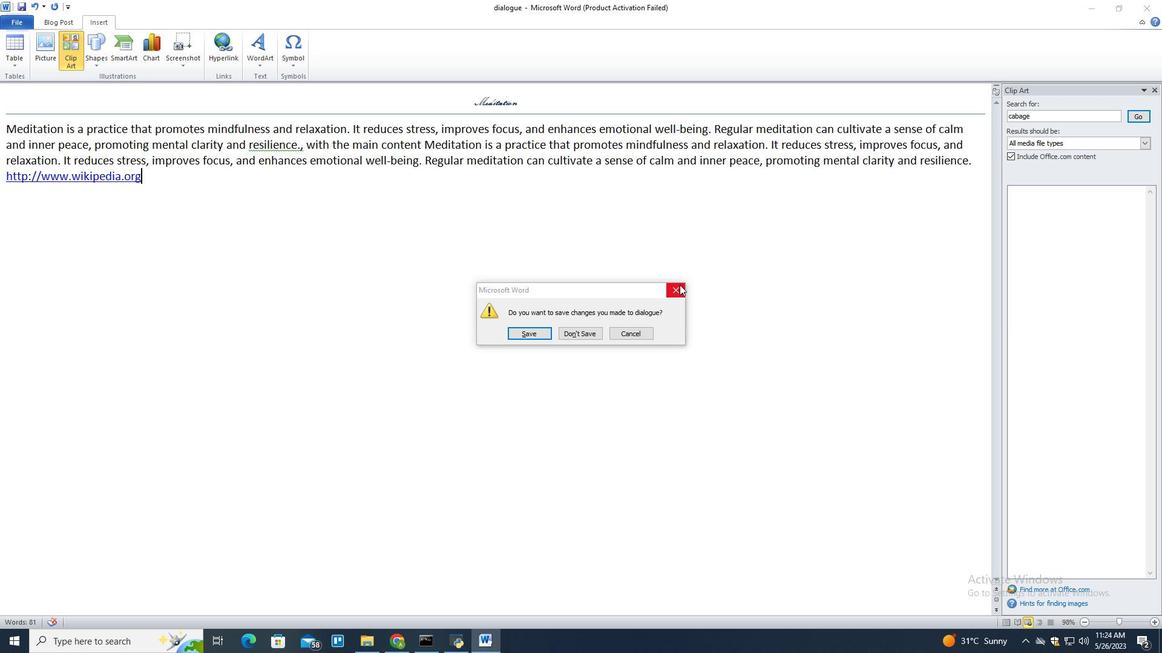 
Action: Mouse pressed left at (678, 286)
Screenshot: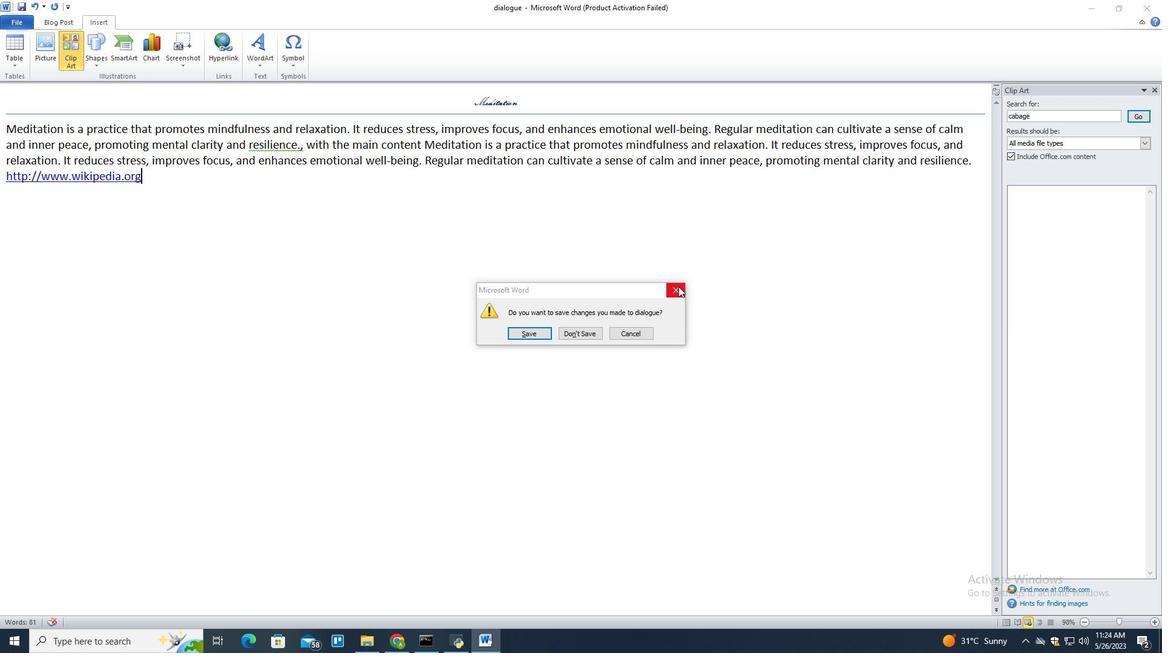 
Action: Mouse moved to (1154, 93)
Screenshot: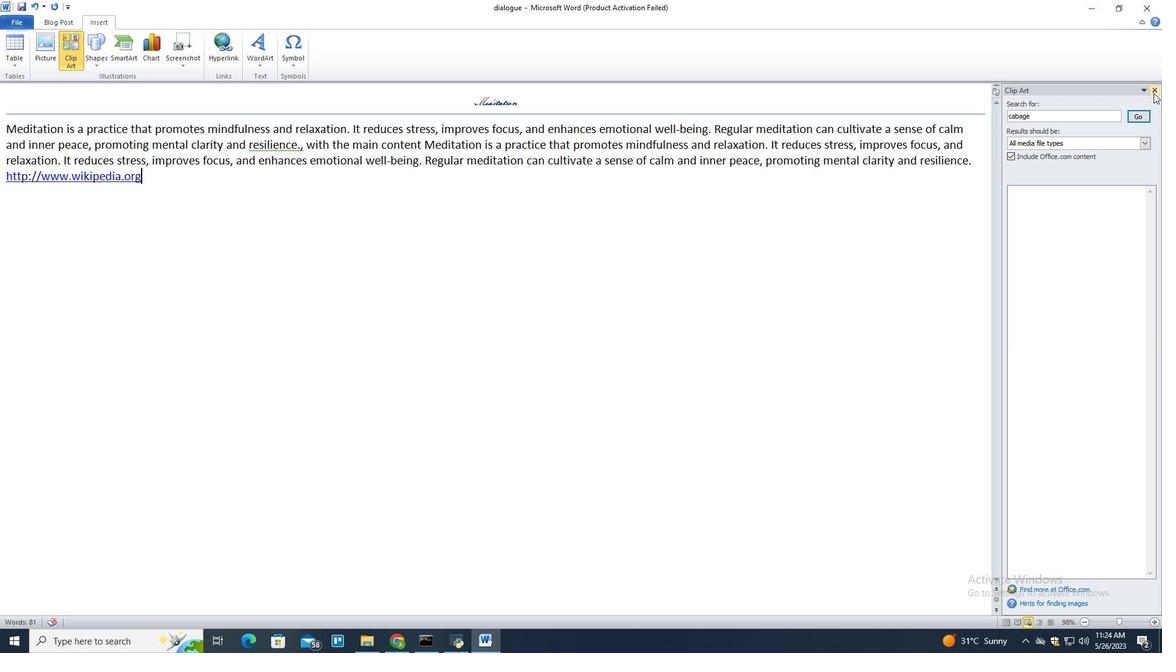 
Action: Mouse pressed left at (1154, 93)
Screenshot: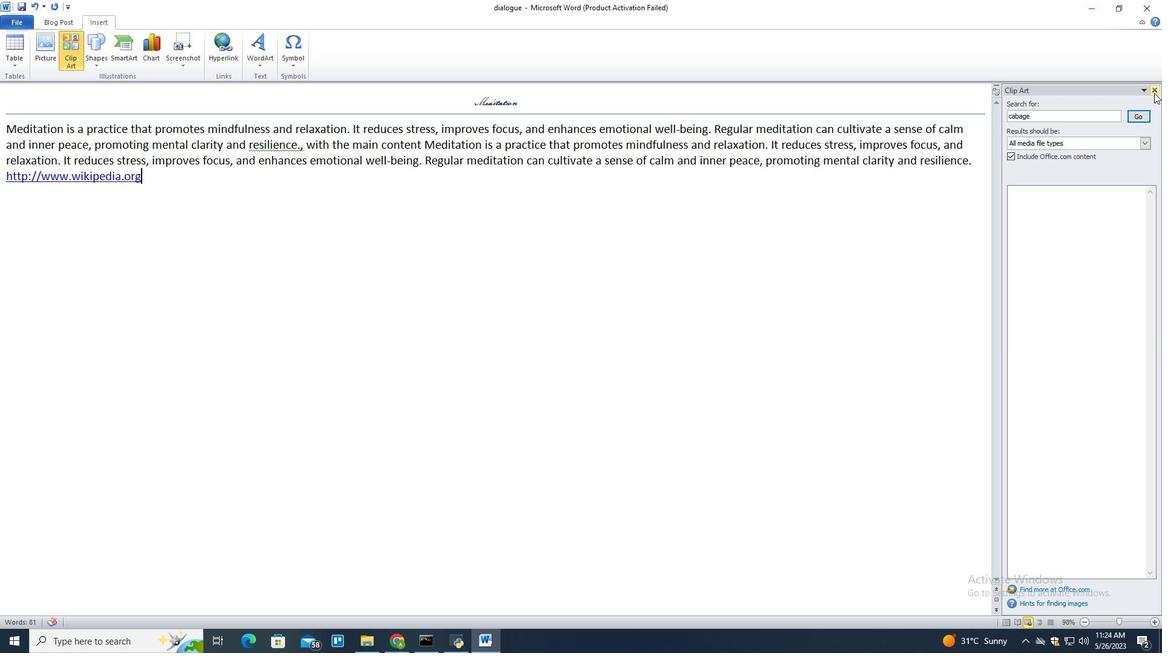 
Action: Mouse moved to (405, 644)
Screenshot: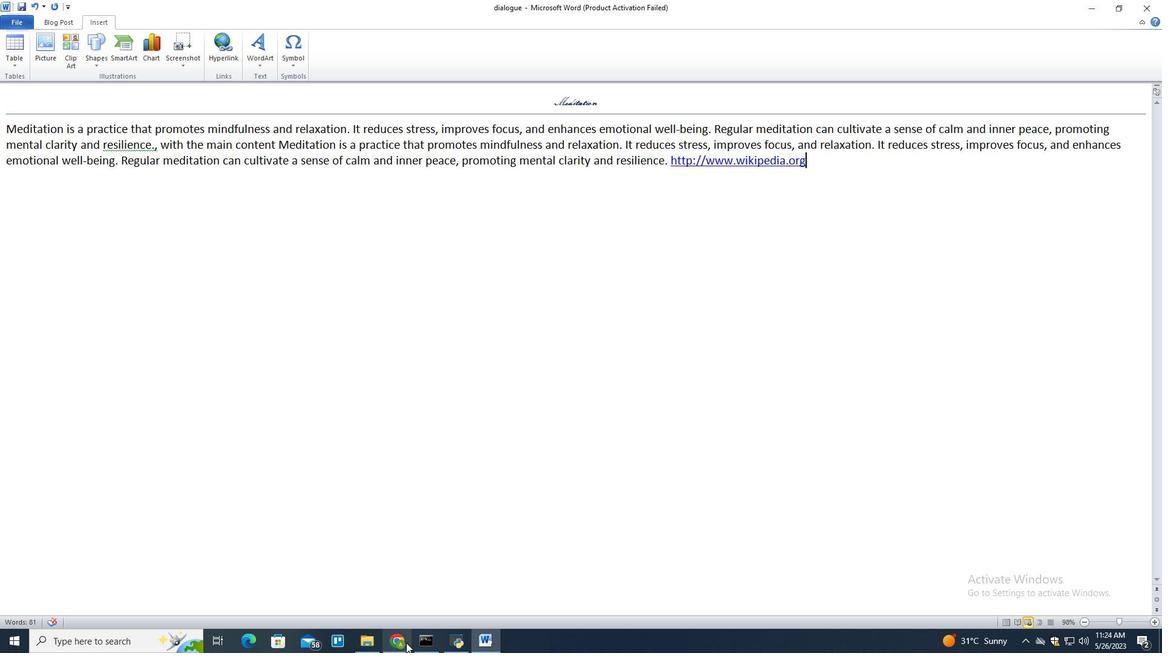 
Action: Mouse pressed left at (405, 644)
Screenshot: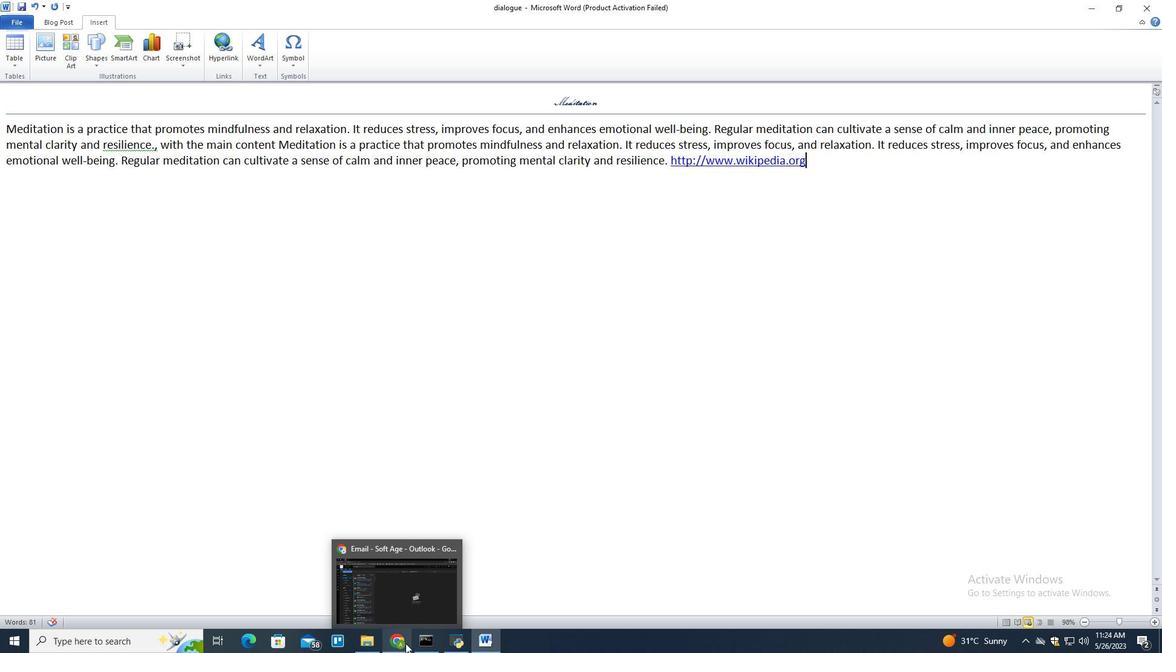 
Action: Mouse moved to (115, 7)
Screenshot: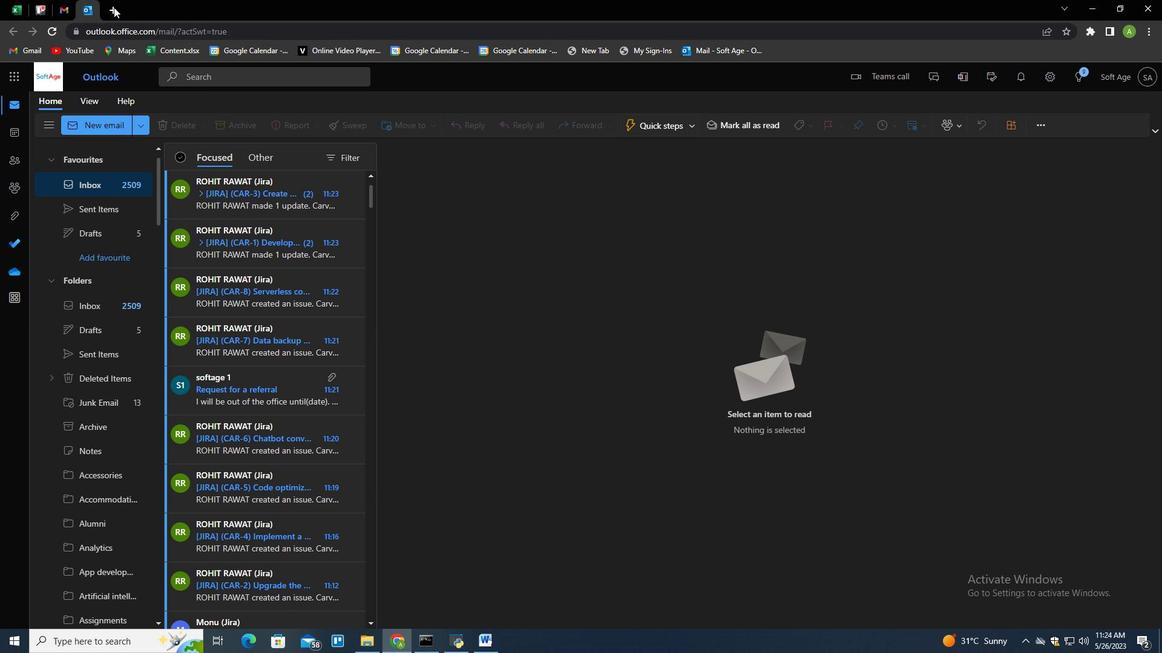 
Action: Mouse pressed left at (115, 7)
Screenshot: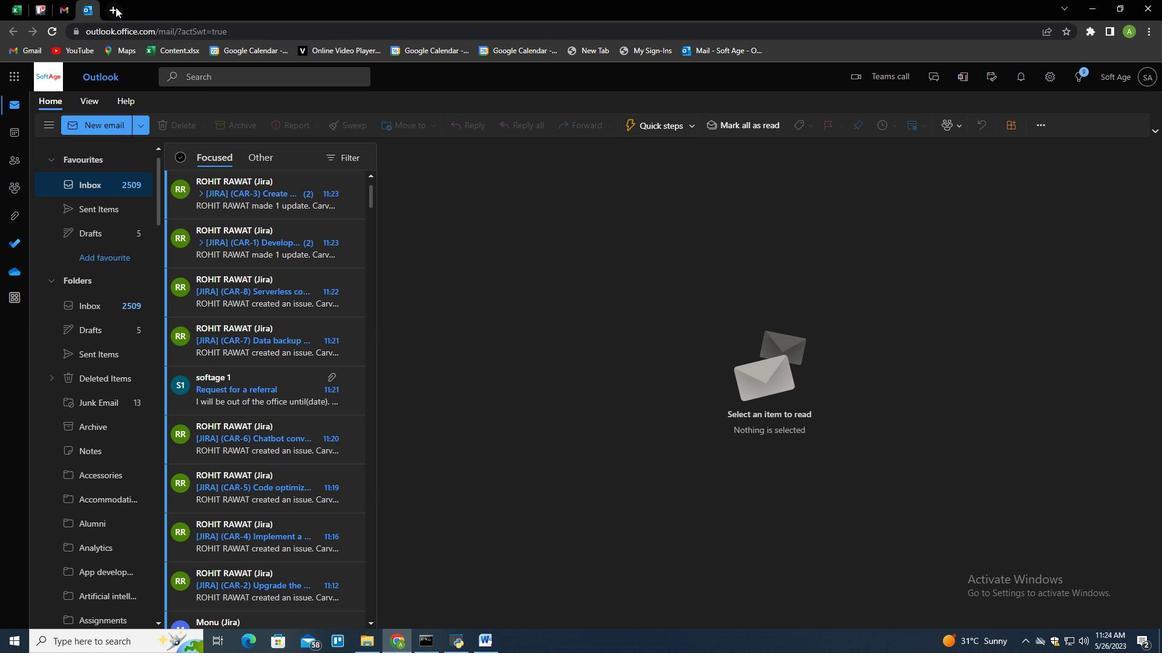 
Action: Mouse moved to (122, 32)
Screenshot: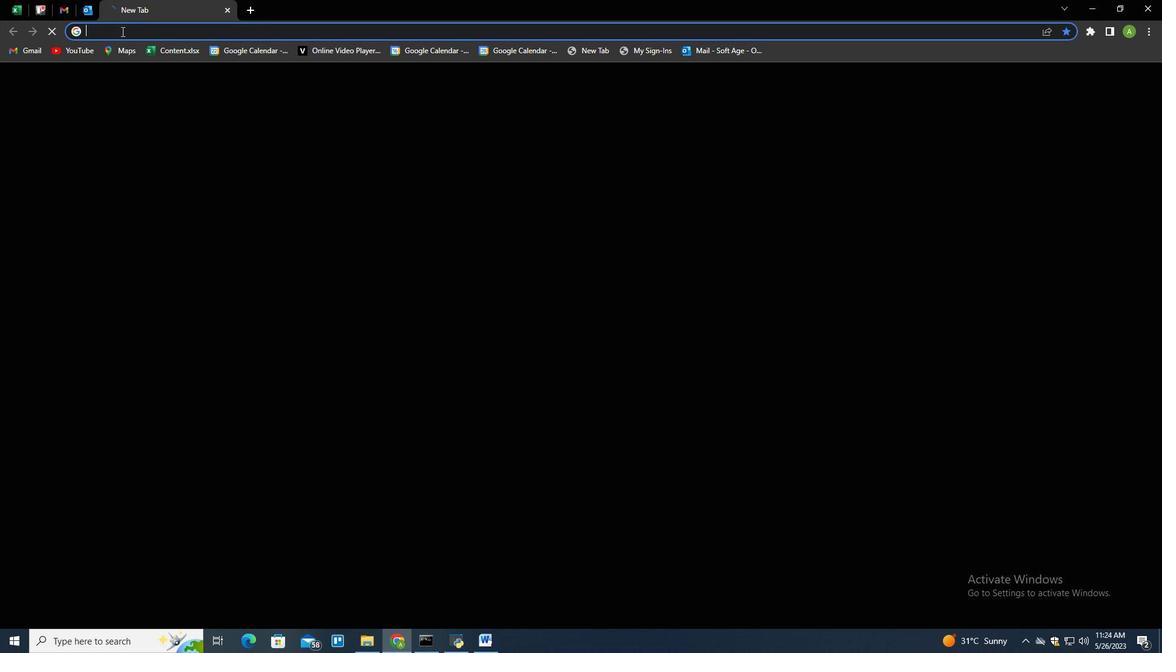 
Action: Mouse pressed left at (122, 32)
Screenshot: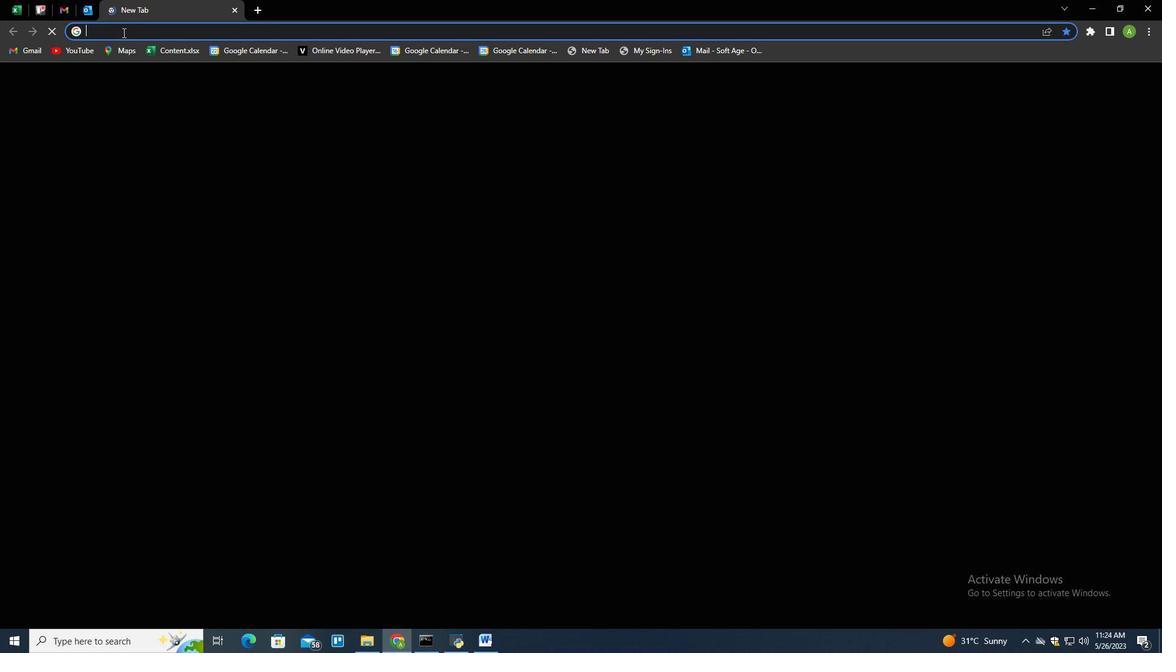 
Action: Key pressed <Key.shift>Peacock.png<Key.down><Key.enter>
Screenshot: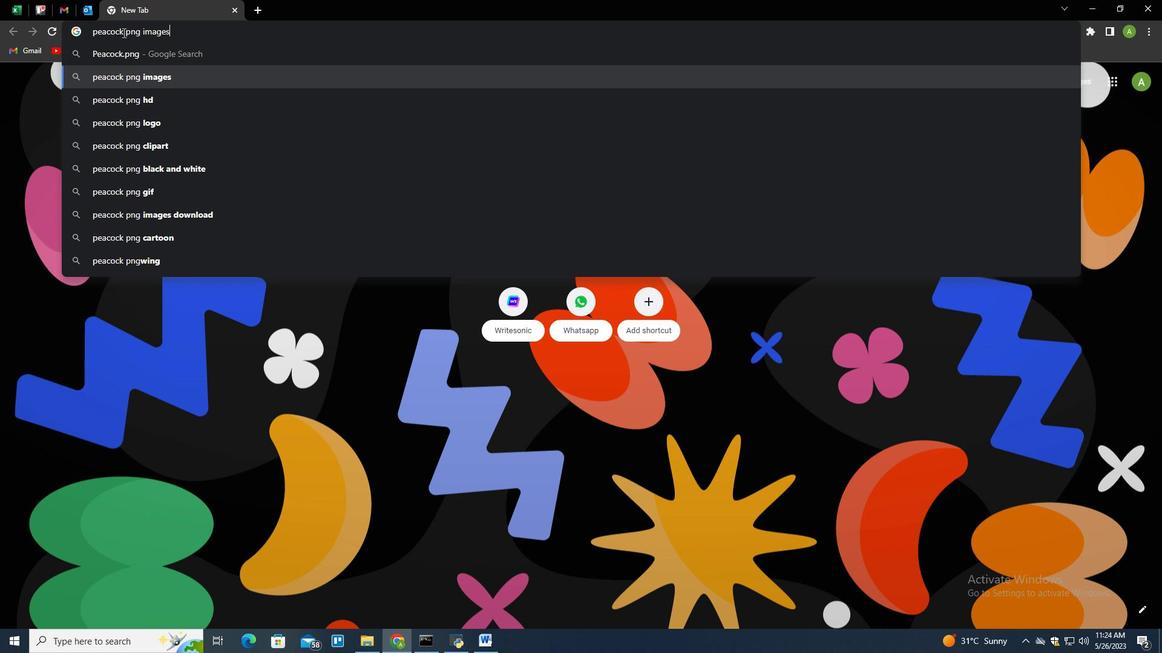 
Action: Mouse moved to (204, 254)
Screenshot: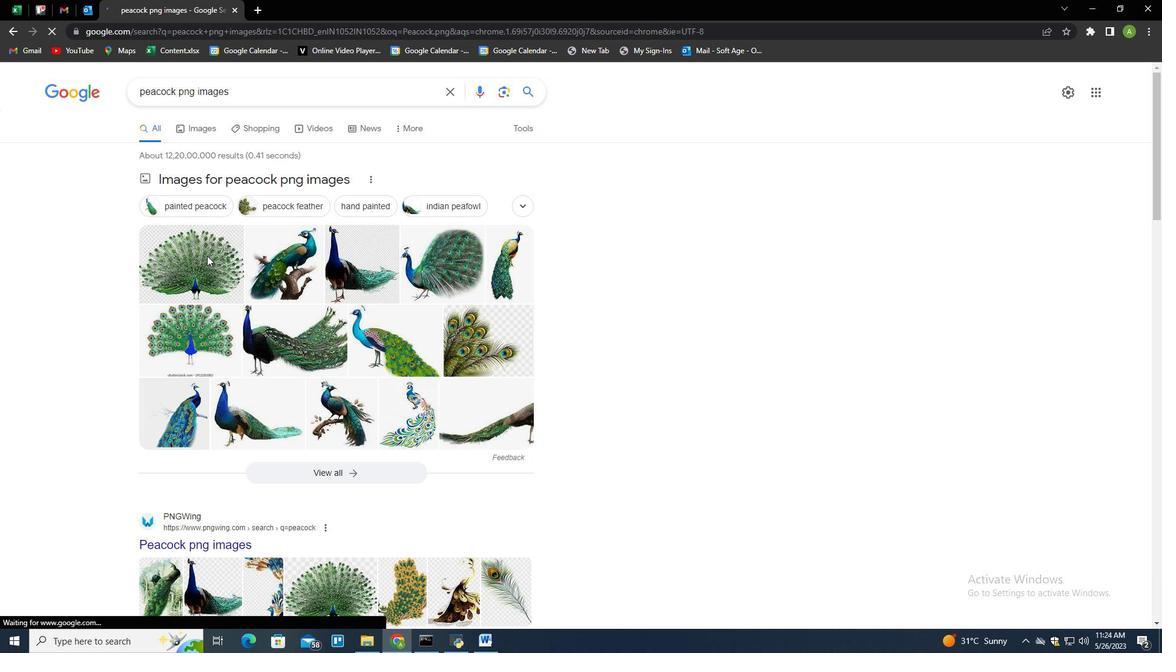 
Action: Mouse pressed right at (206, 254)
Screenshot: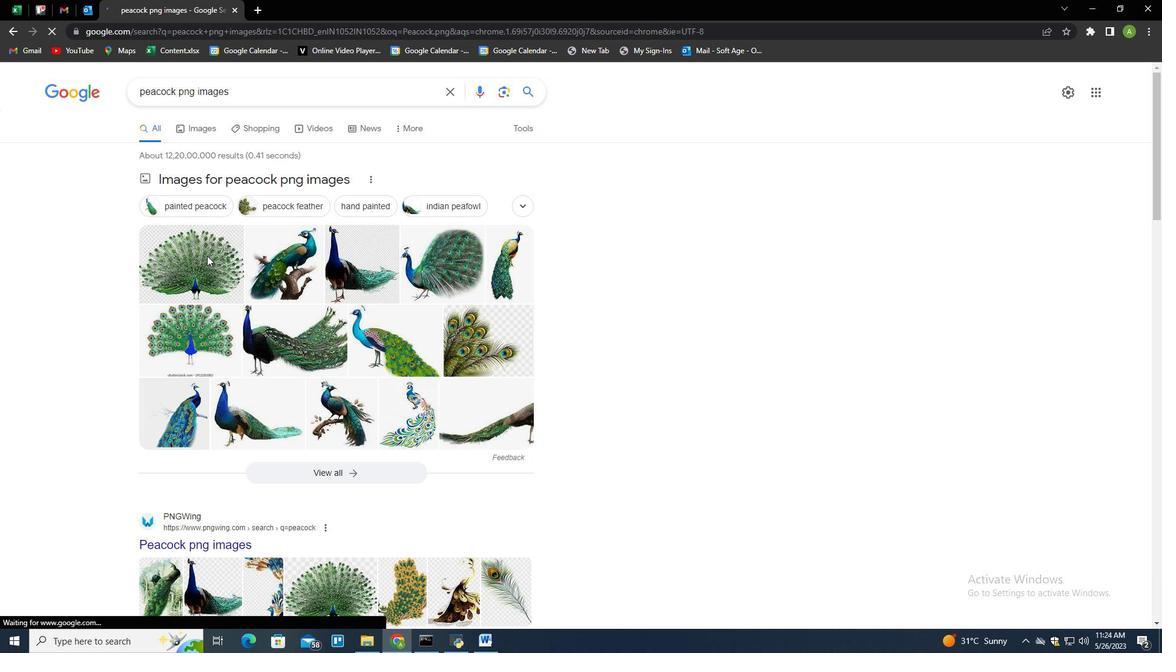 
Action: Mouse moved to (247, 277)
Screenshot: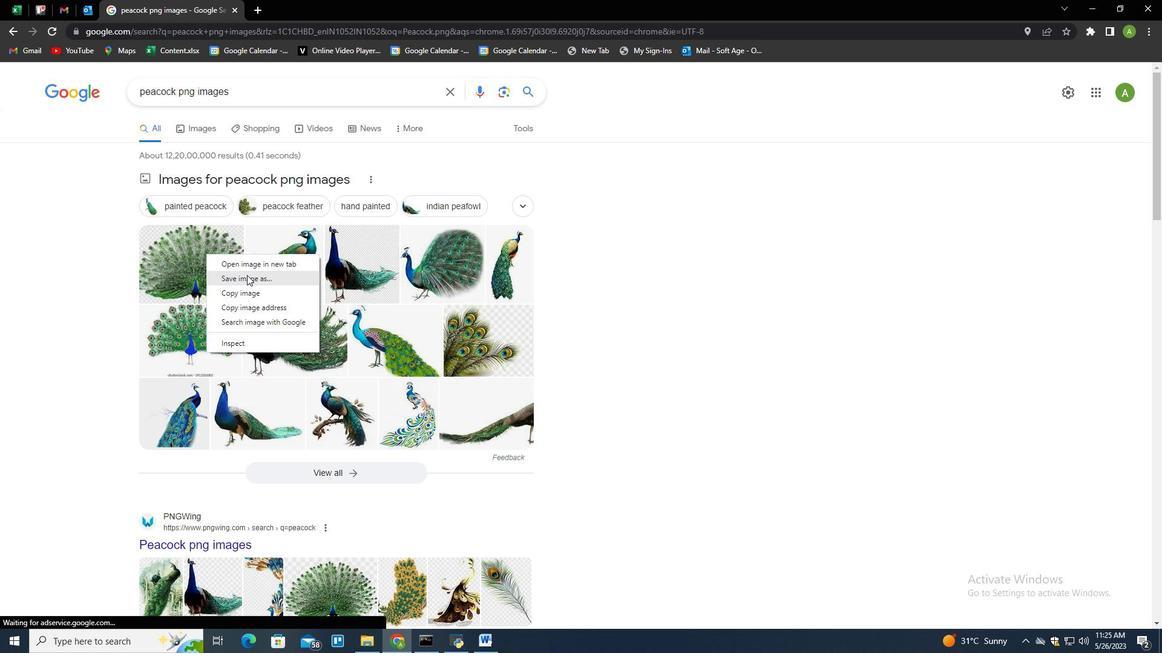 
Action: Mouse pressed left at (247, 277)
Screenshot: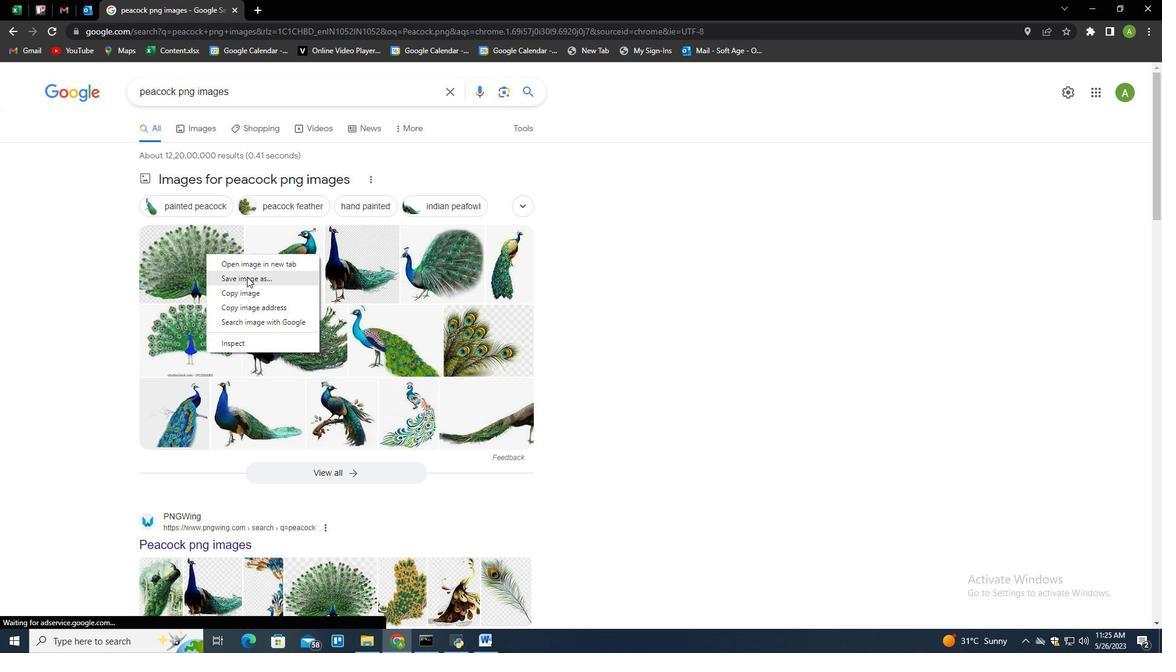 
Action: Mouse moved to (293, 268)
Screenshot: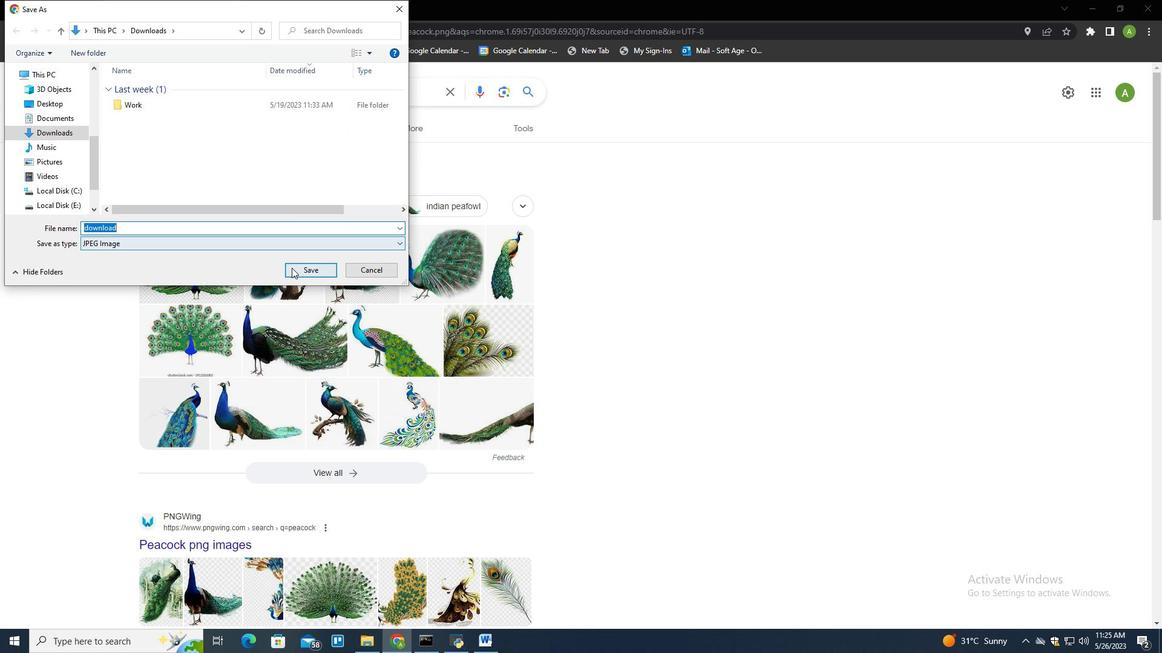 
Action: Mouse pressed left at (293, 268)
Screenshot: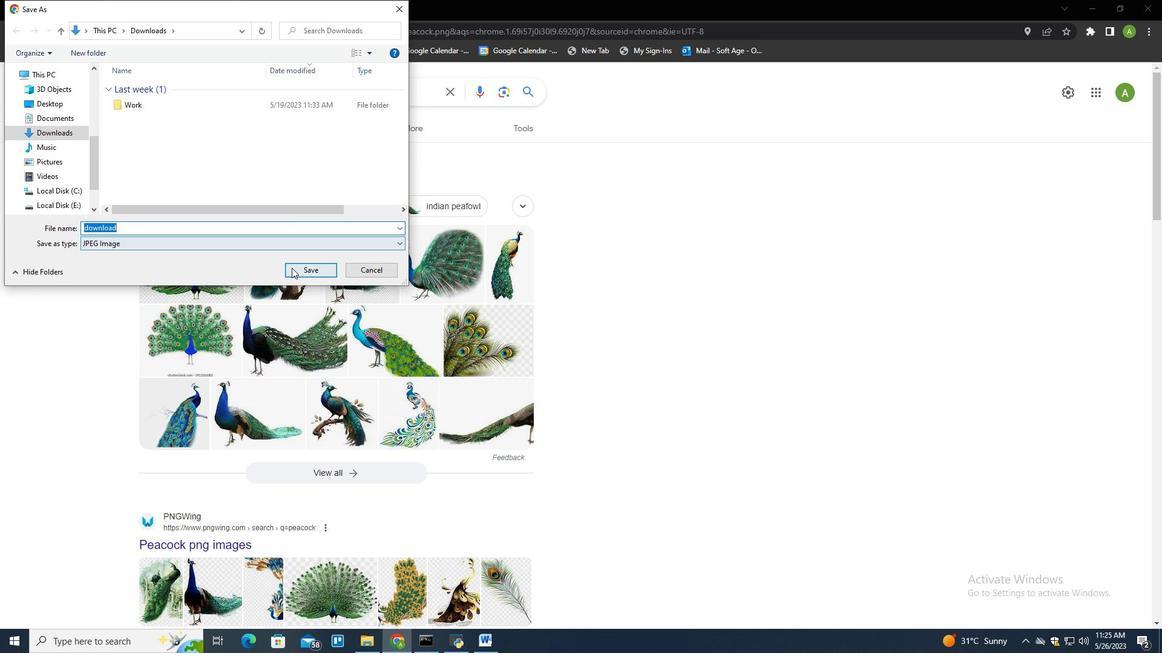 
Action: Mouse moved to (489, 645)
Screenshot: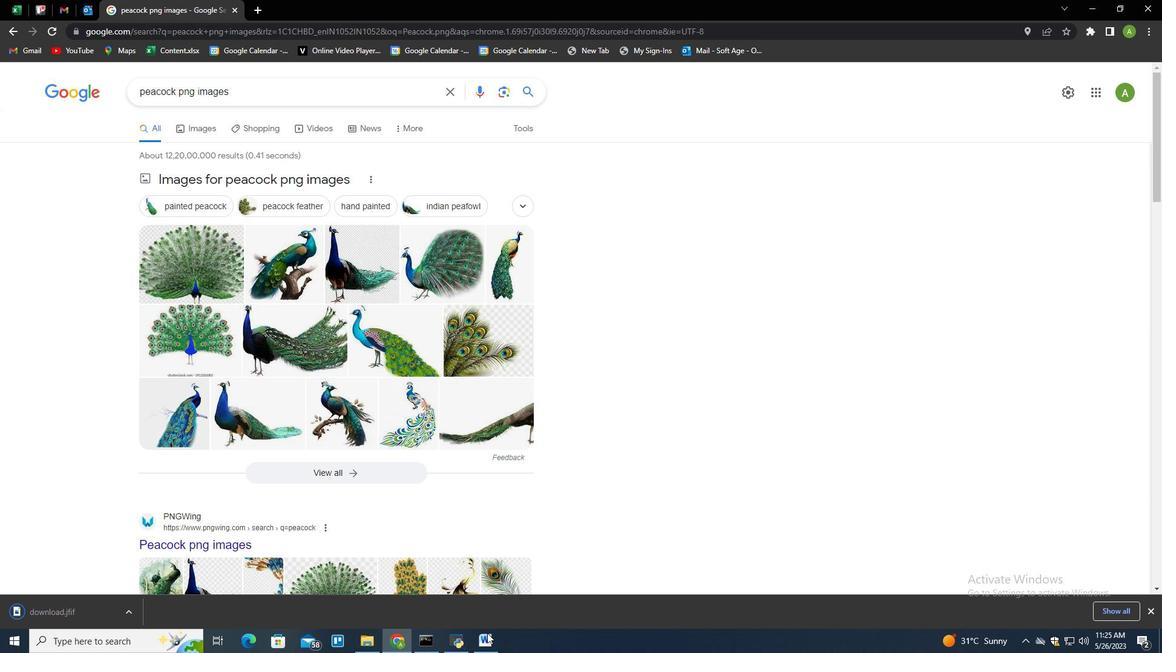 
Action: Mouse pressed left at (489, 645)
Screenshot: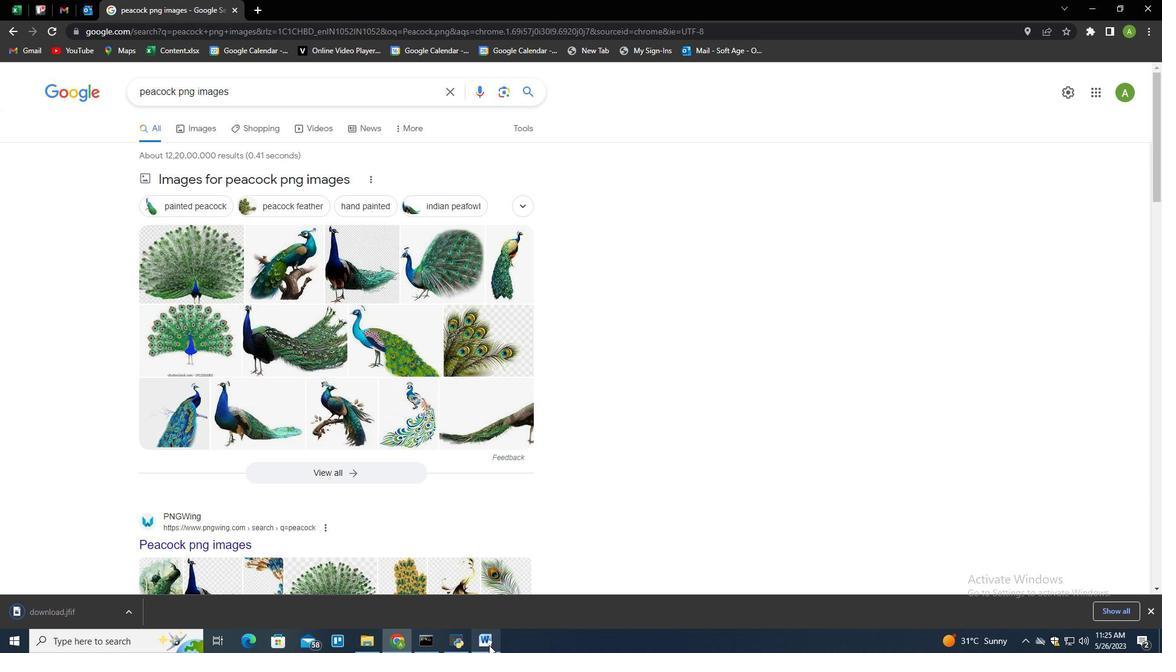 
Action: Mouse moved to (49, 42)
Screenshot: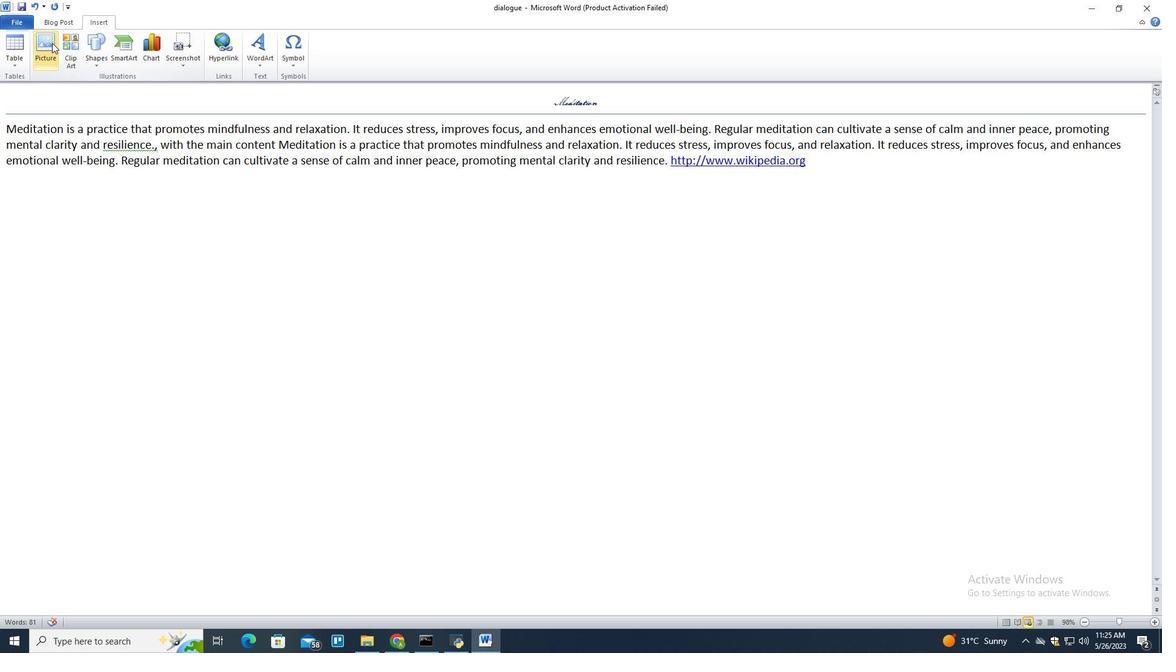 
Action: Mouse pressed left at (49, 42)
Screenshot: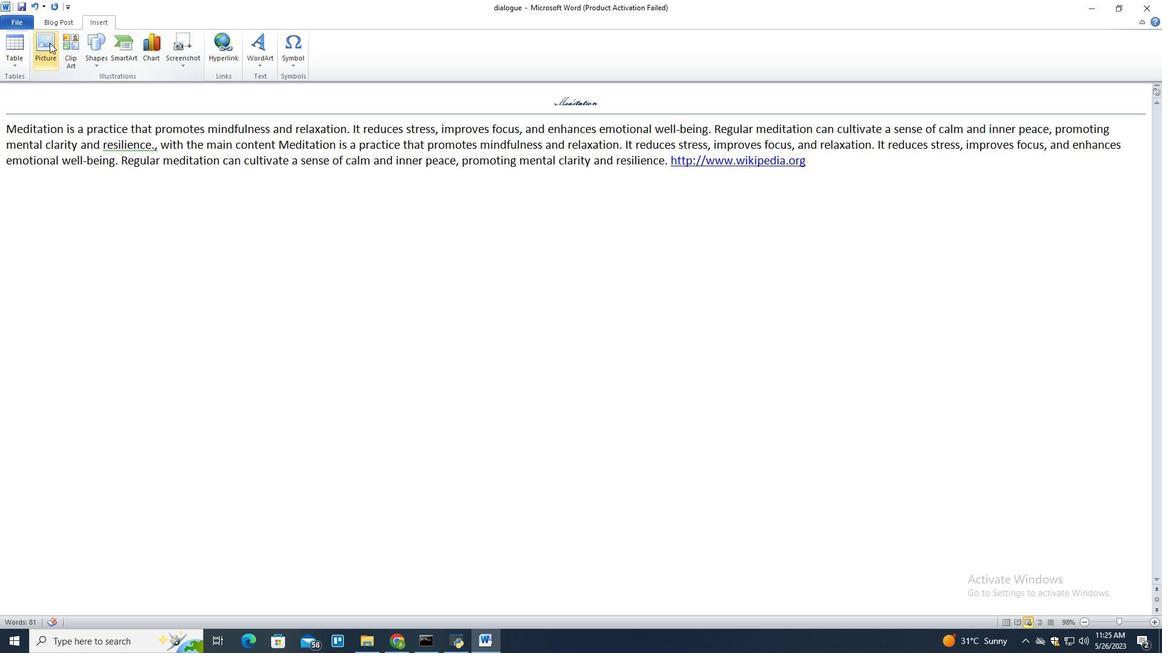 
Action: Mouse moved to (64, 168)
Screenshot: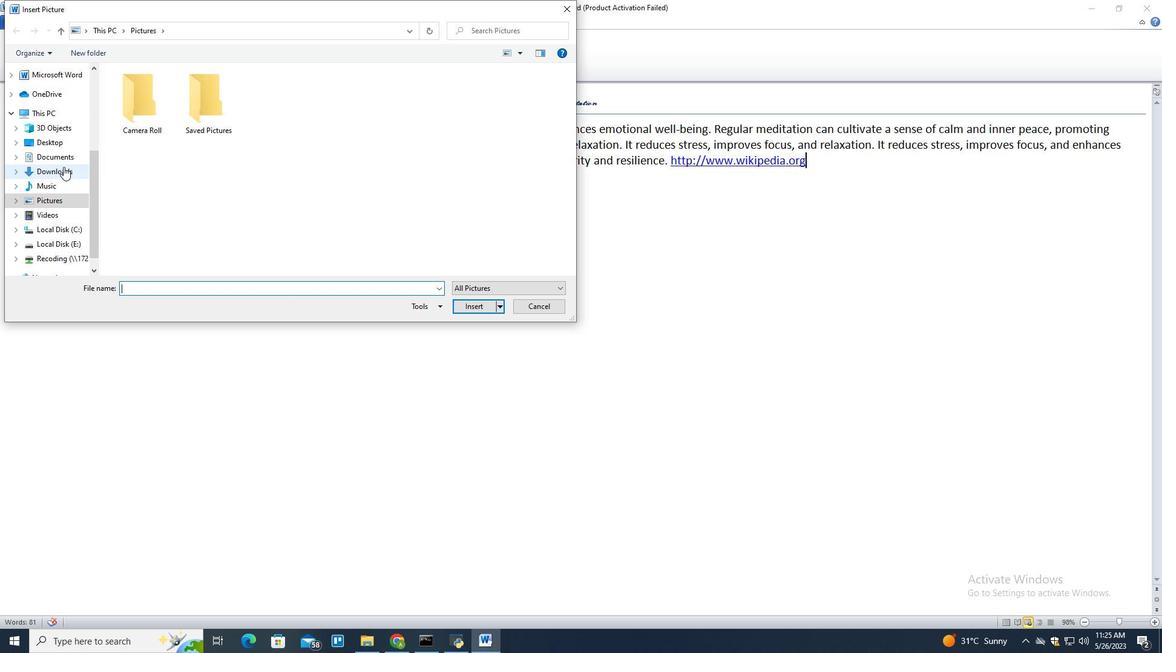 
Action: Mouse pressed left at (64, 168)
Screenshot: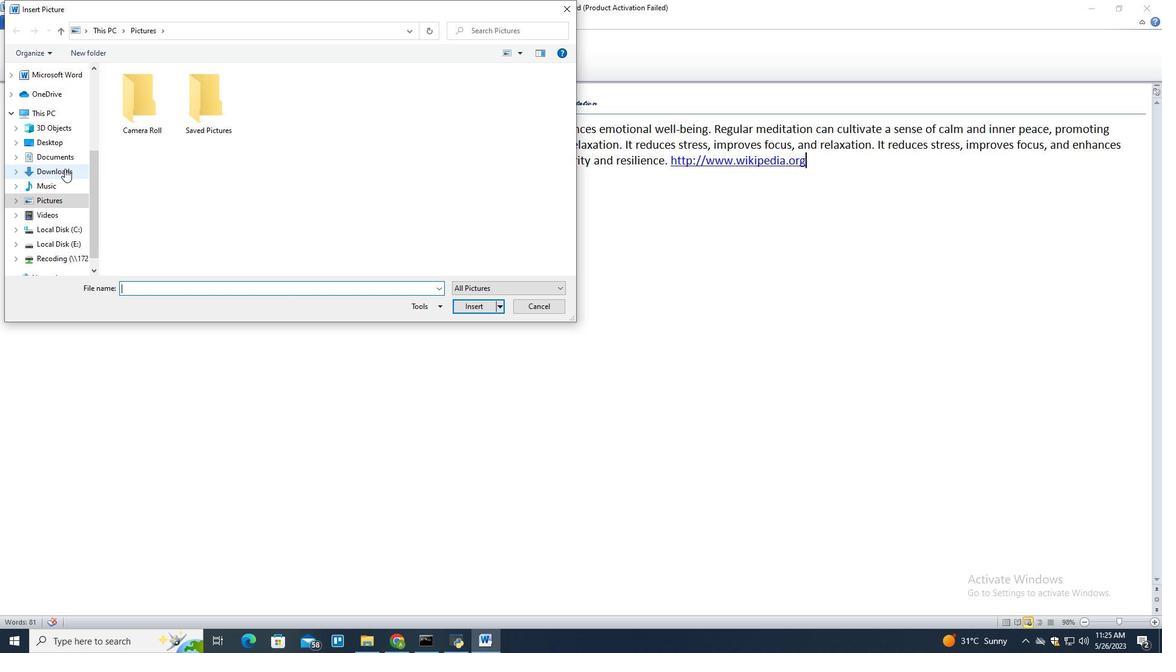 
Action: Mouse moved to (159, 107)
Screenshot: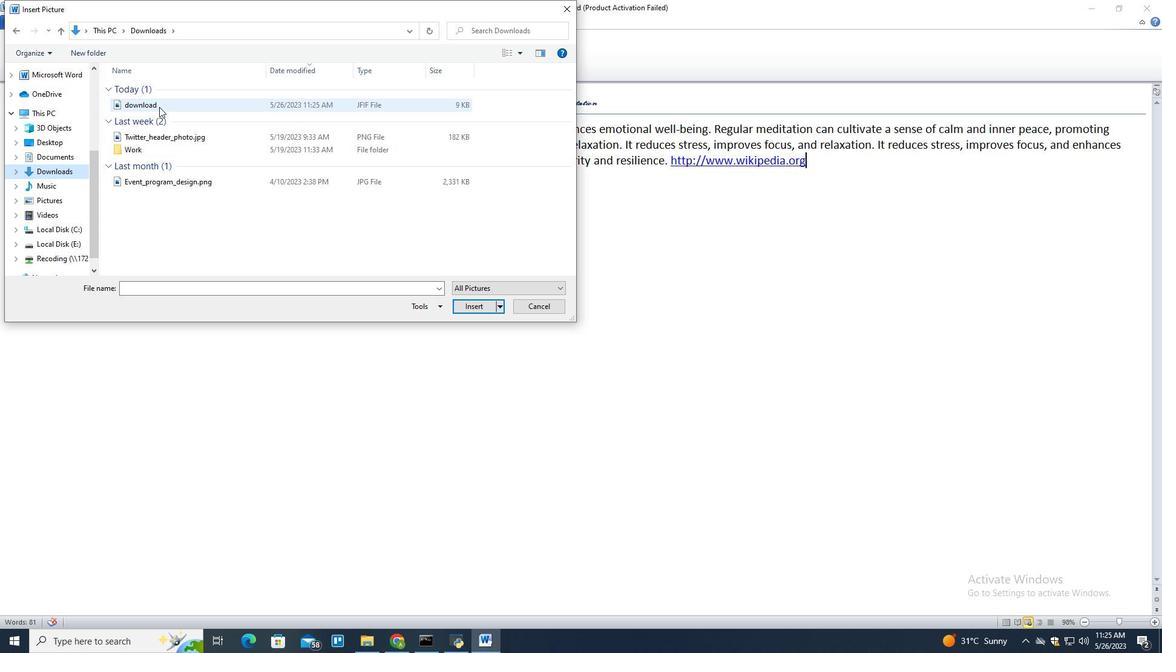 
Action: Mouse pressed left at (159, 107)
Screenshot: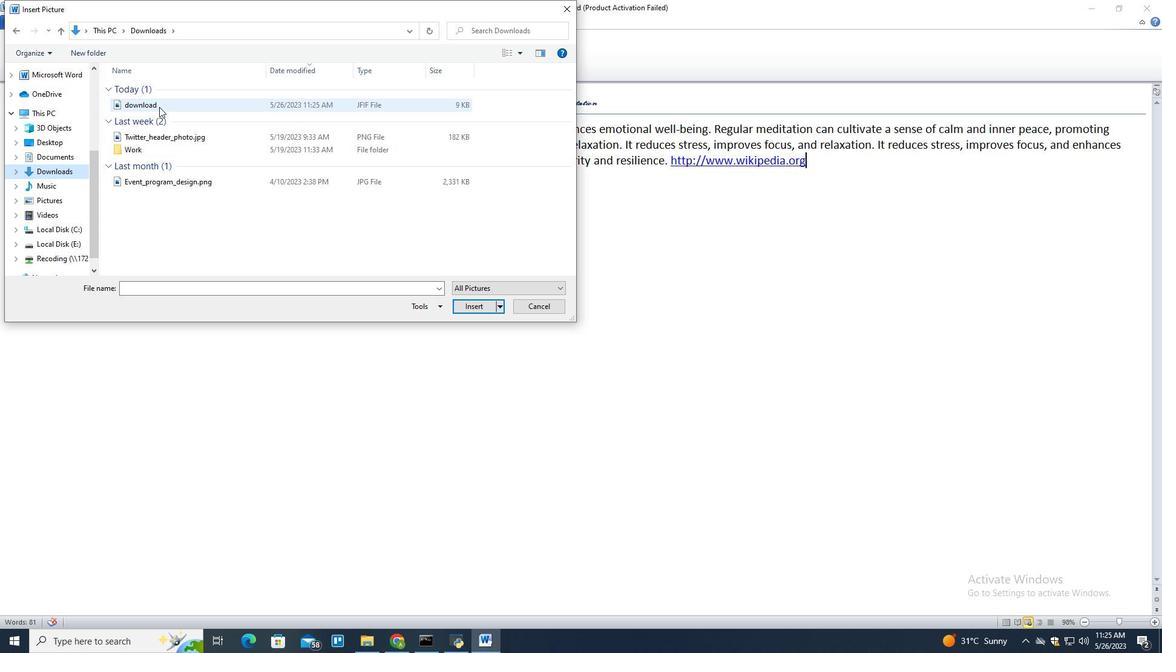 
Action: Mouse moved to (188, 205)
Screenshot: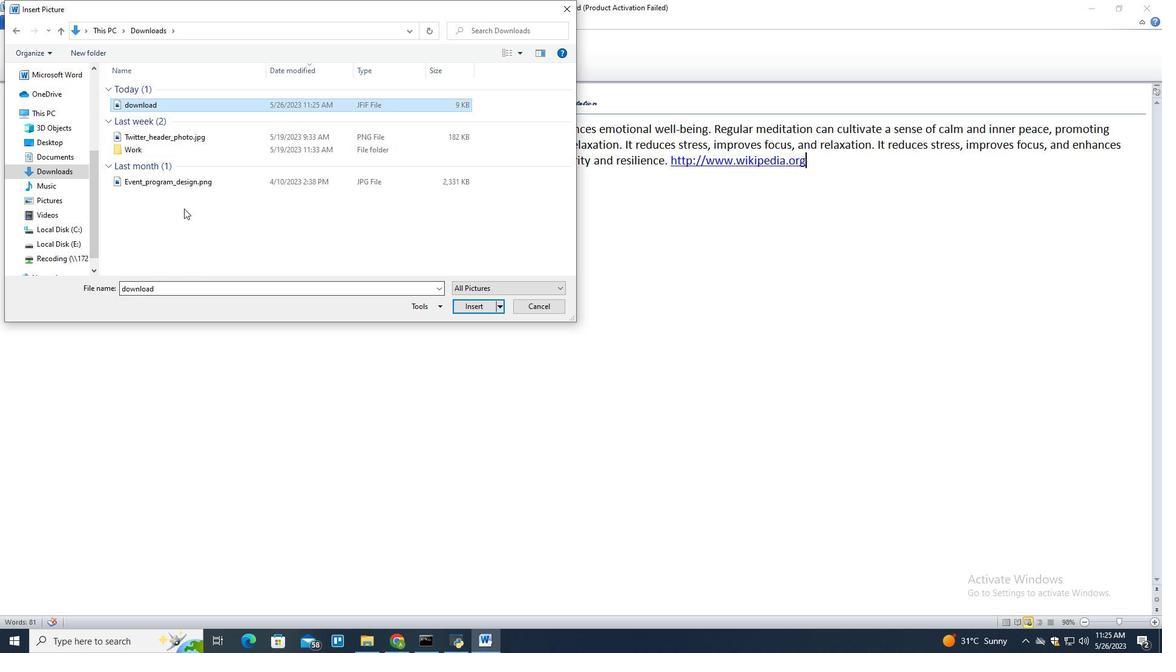 
Action: Key pressed <Key.f2>
Screenshot: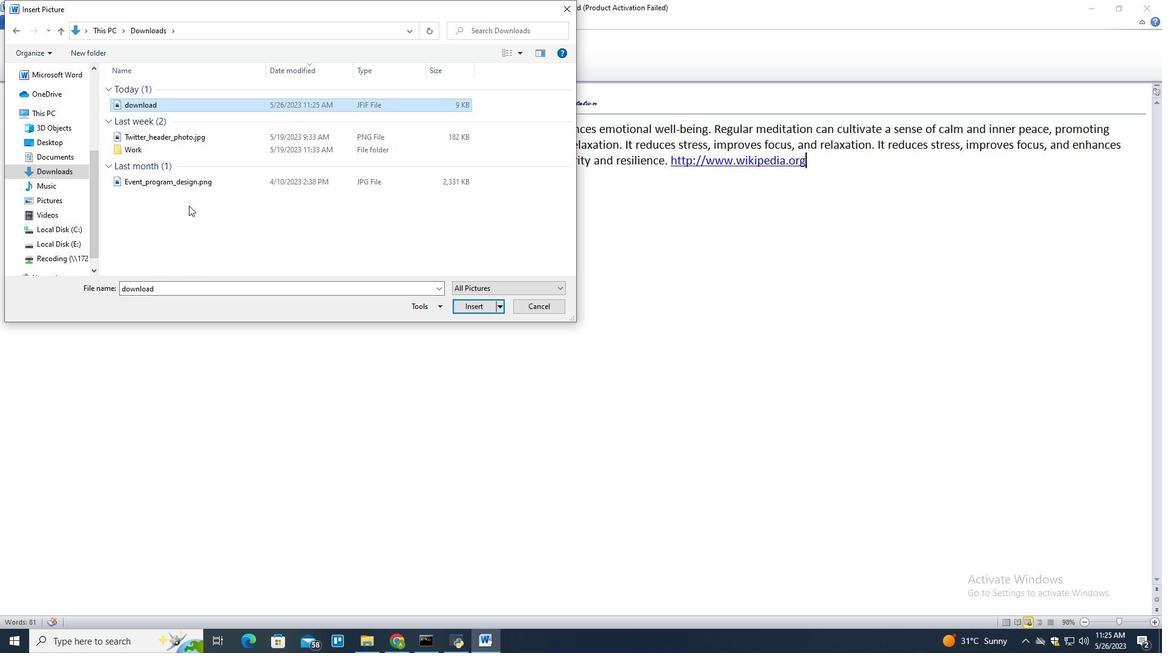 
Action: Mouse moved to (188, 205)
Screenshot: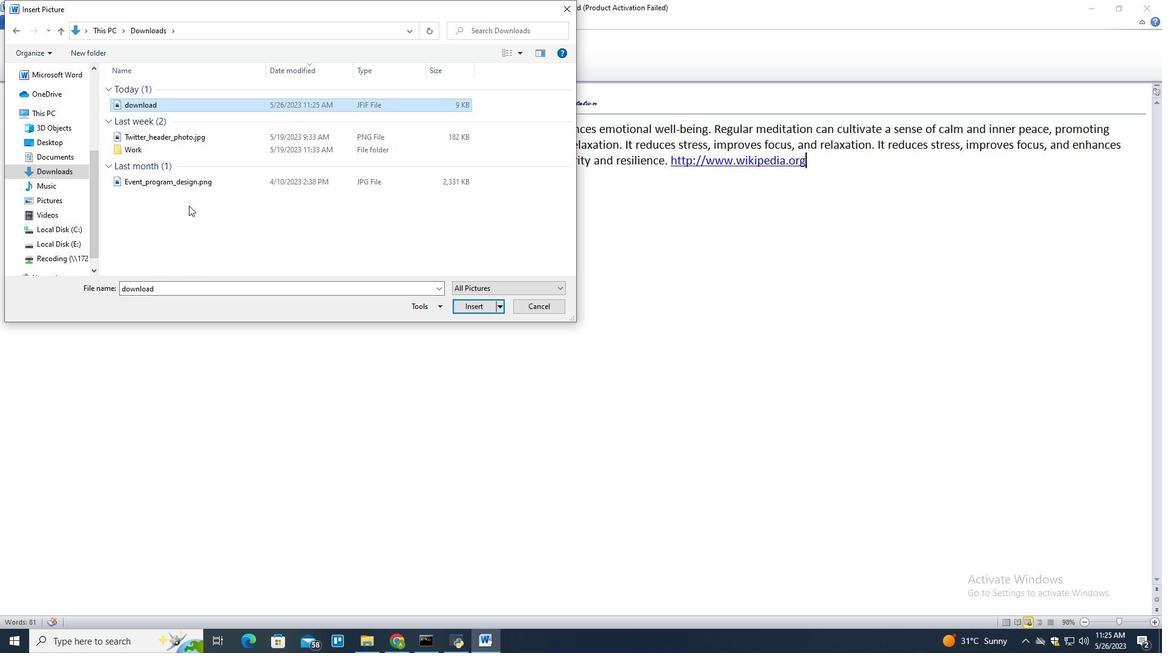 
Action: Key pressed <Key.shift>PEACOCK.PNG<Key.enter>
Screenshot: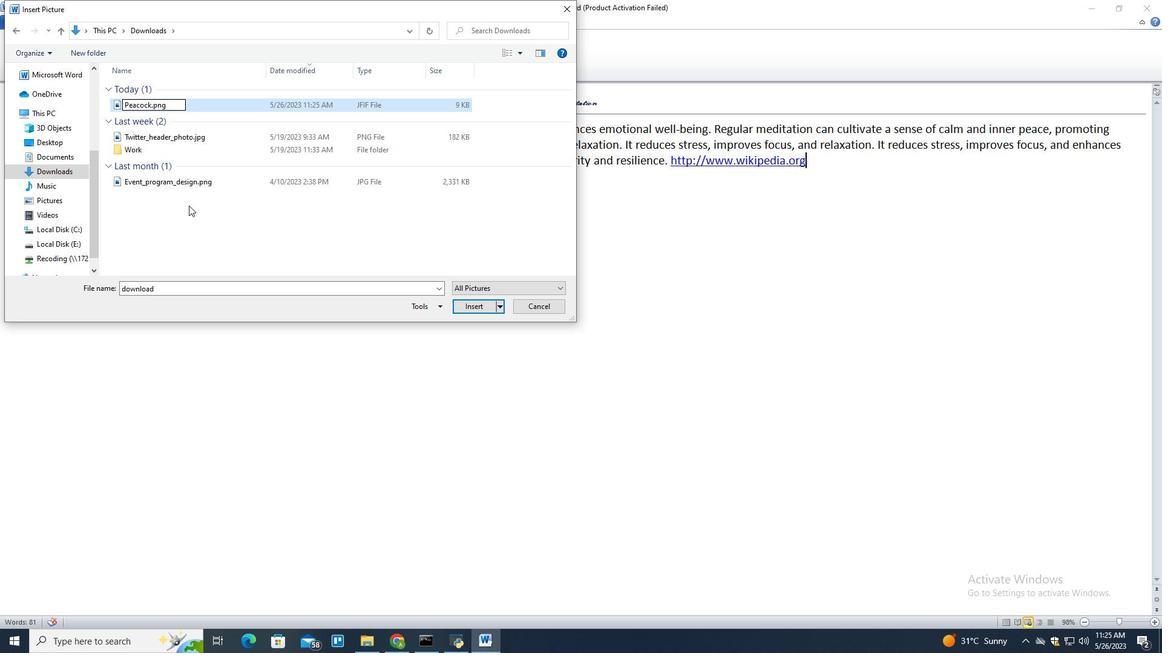 
Action: Mouse moved to (196, 107)
Screenshot: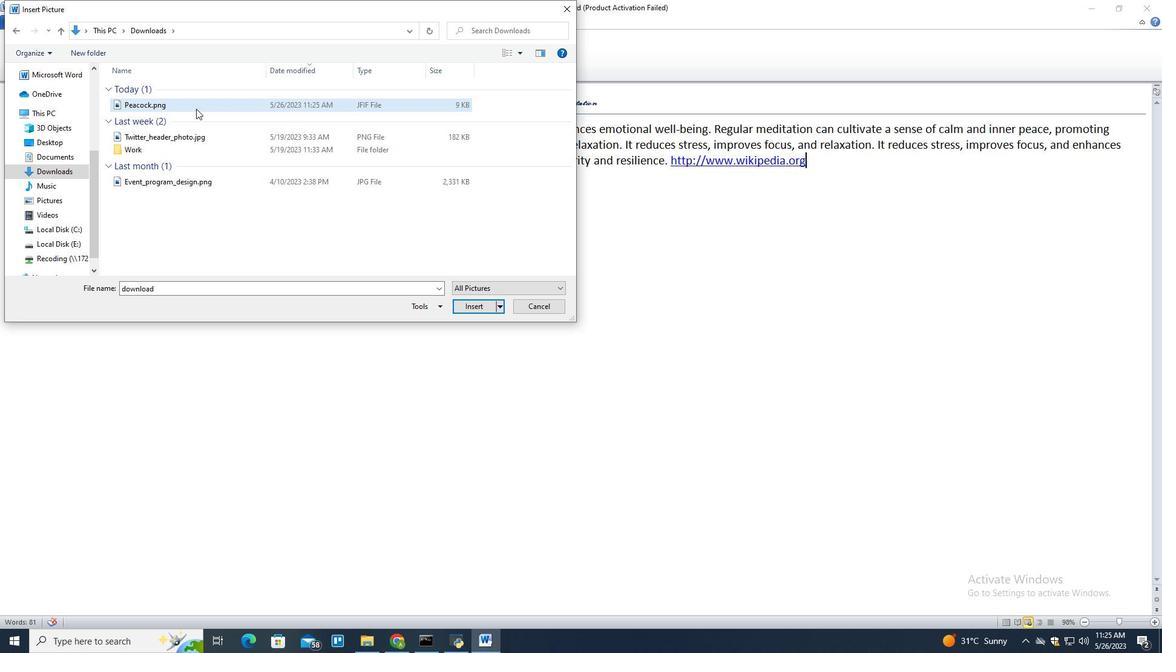 
Action: Mouse pressed left at (196, 107)
Screenshot: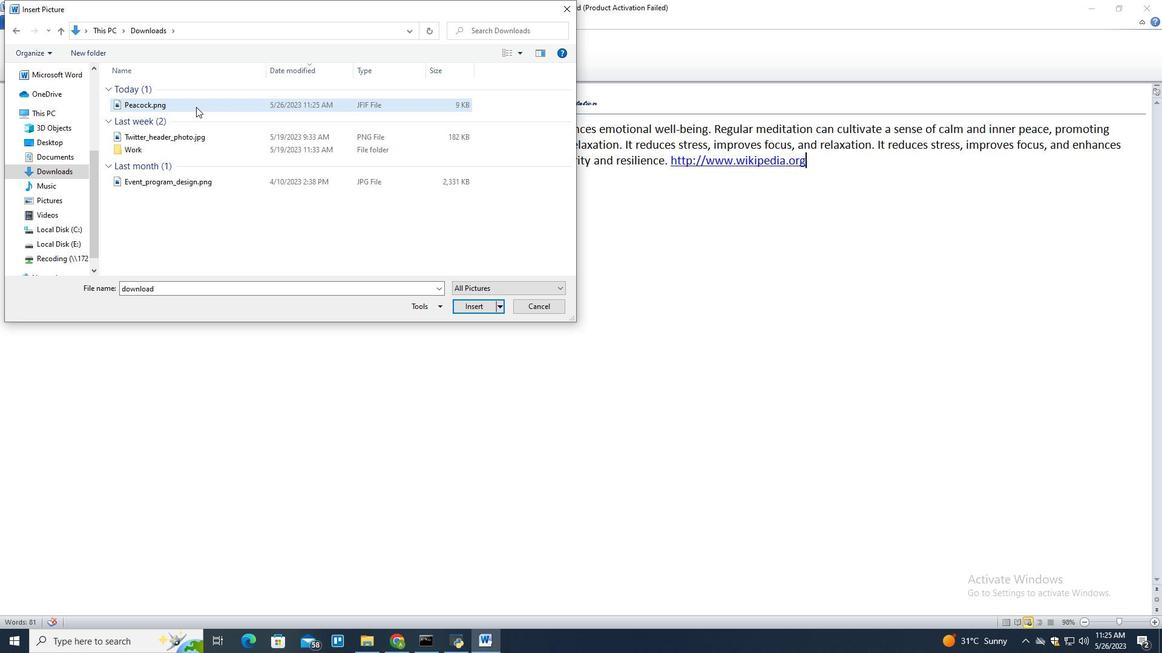 
Action: Mouse moved to (464, 309)
Screenshot: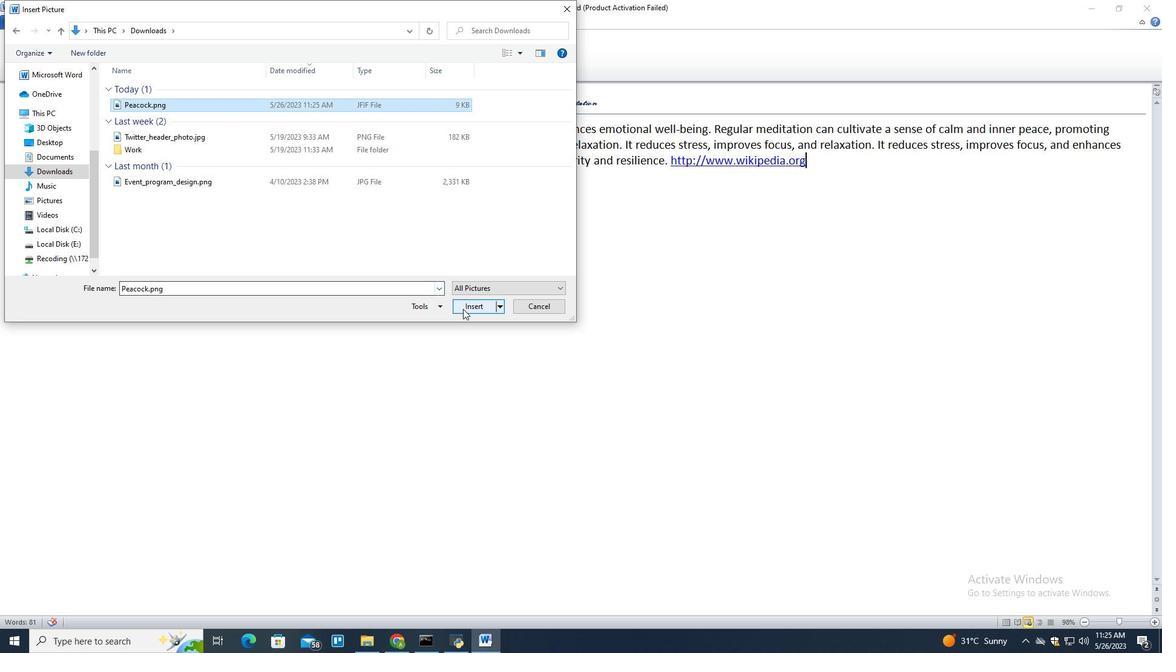 
Action: Mouse pressed left at (464, 309)
Screenshot: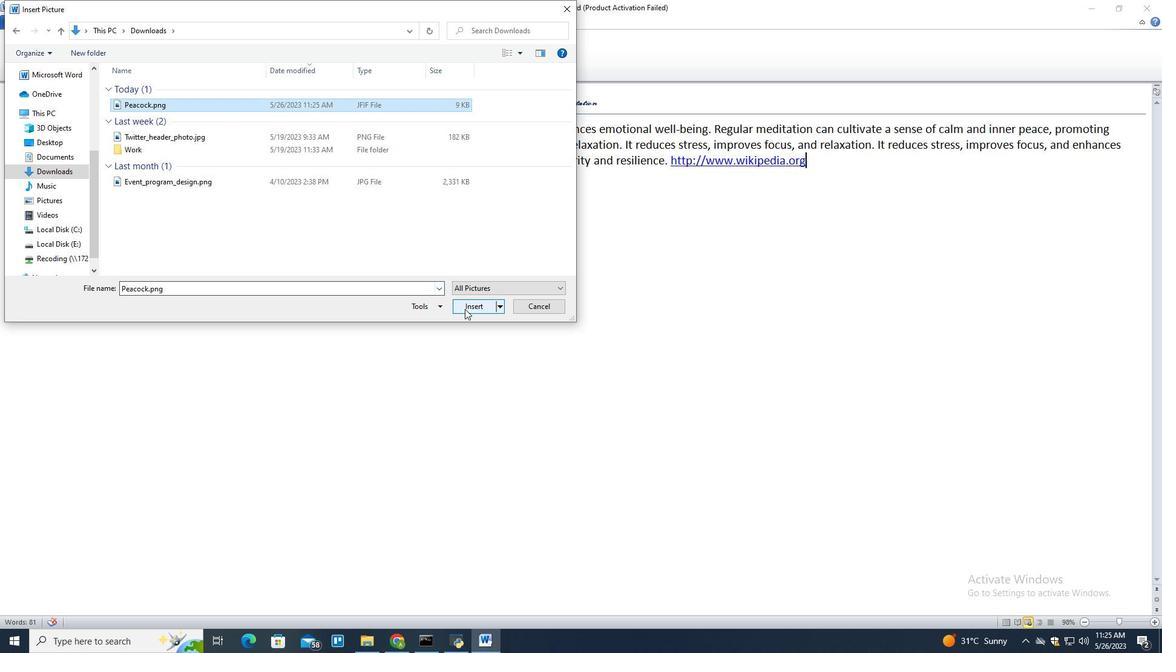 
Action: Mouse moved to (864, 191)
Screenshot: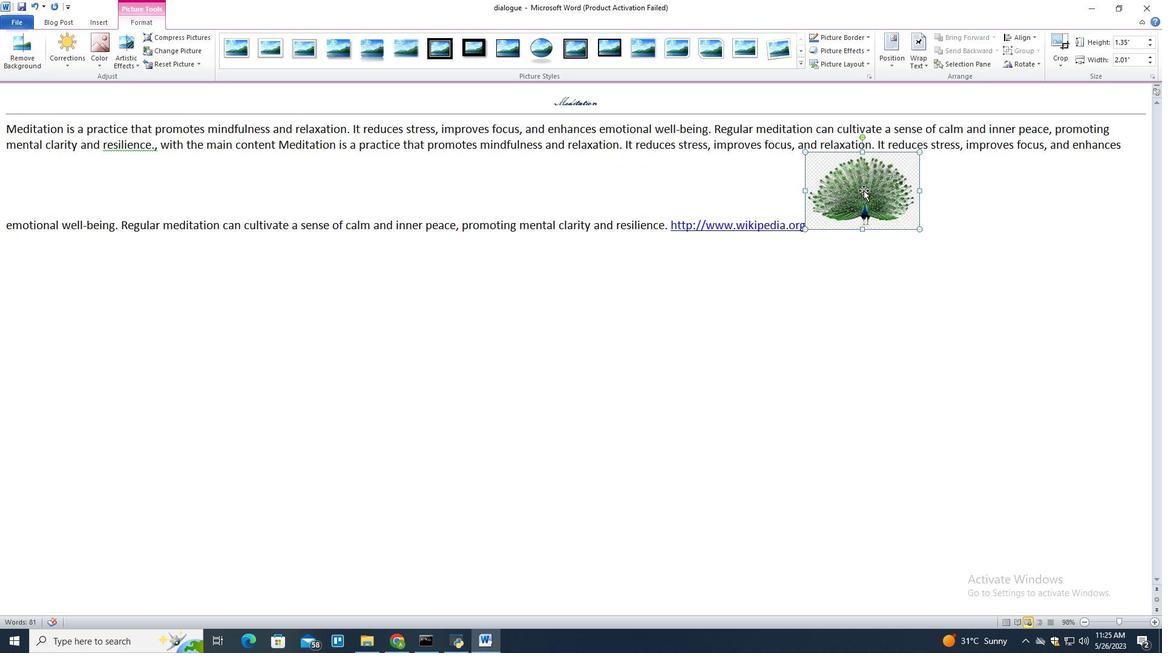 
Action: Mouse pressed left at (863, 190)
Screenshot: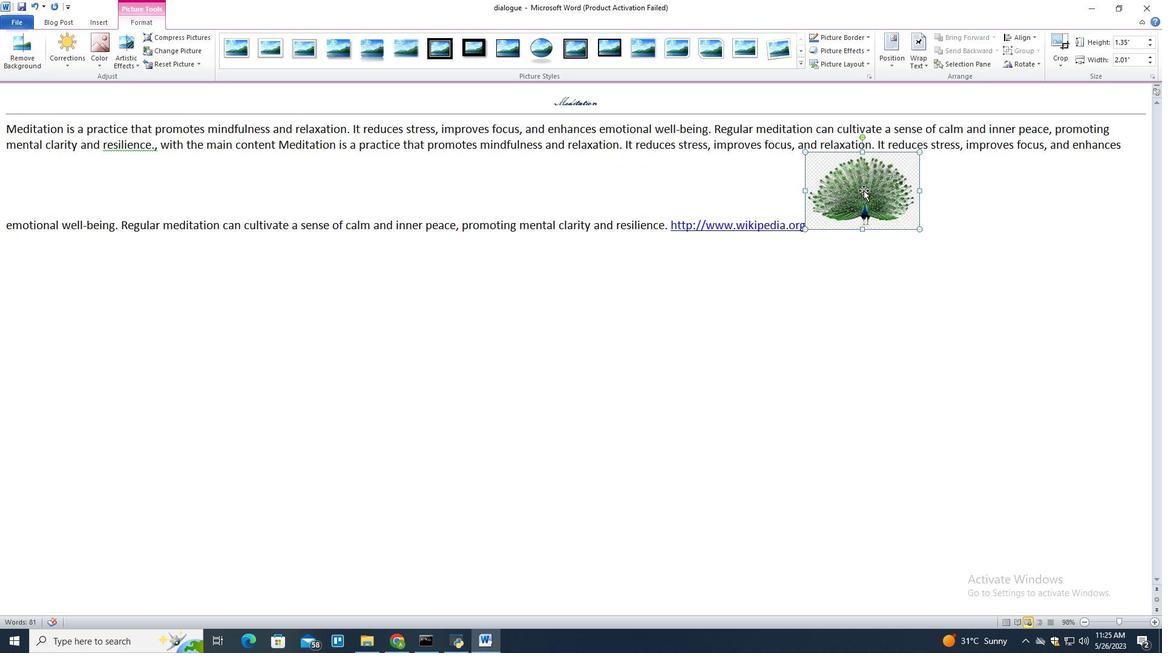 
Action: Mouse moved to (811, 194)
Screenshot: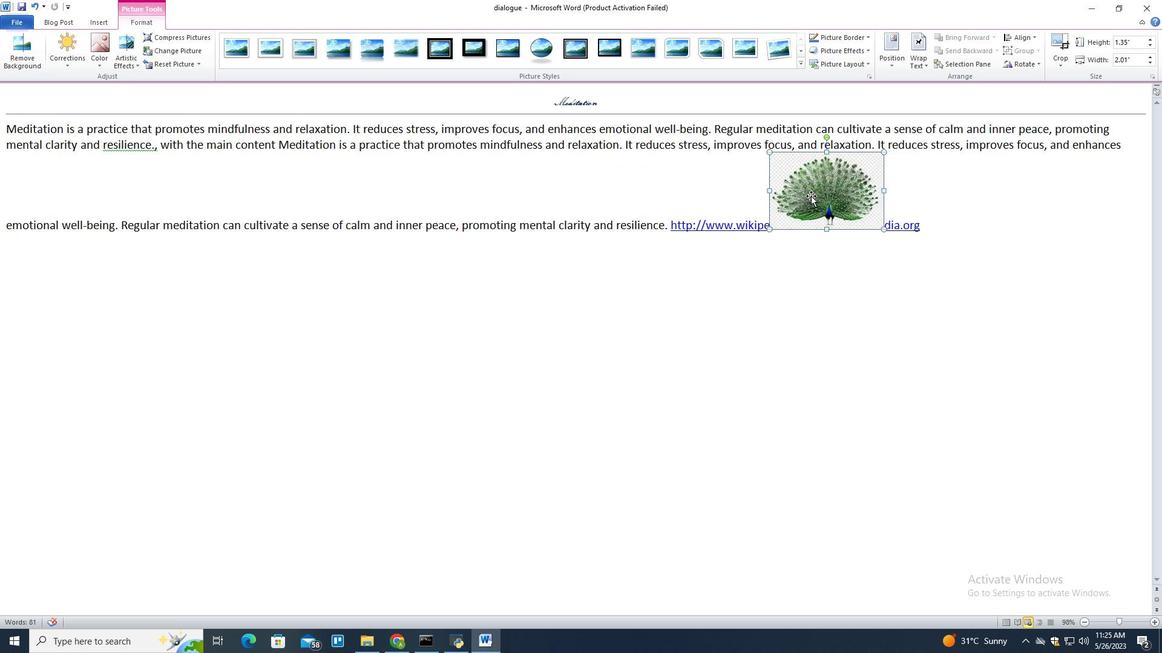 
Action: Mouse pressed left at (811, 194)
Screenshot: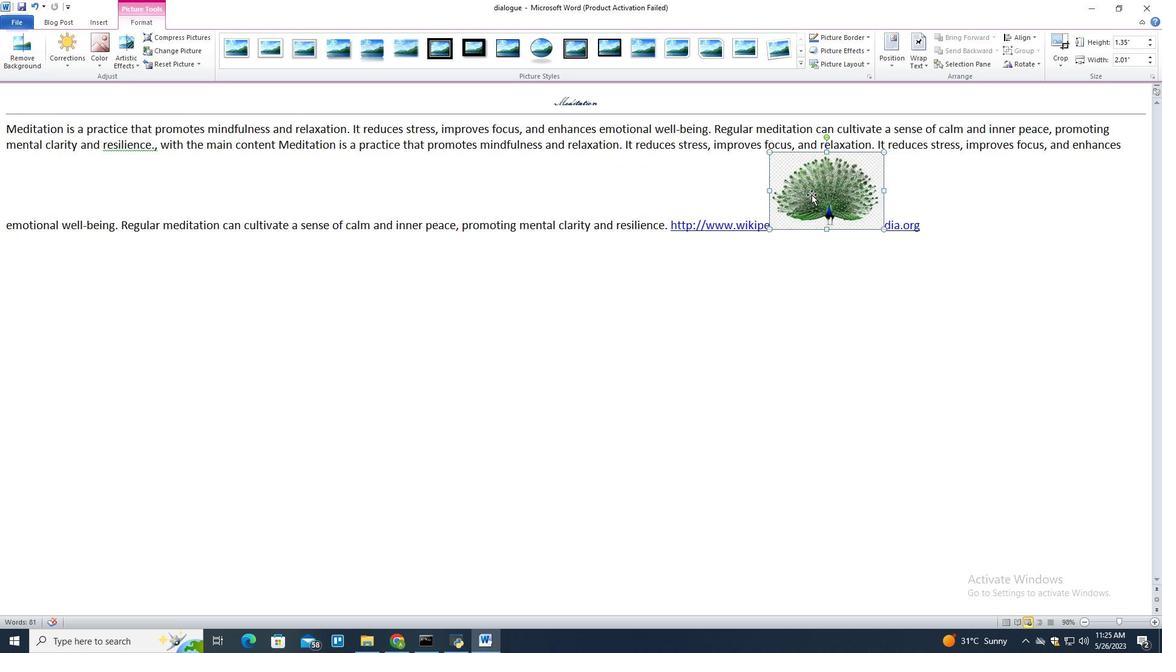 
Action: Mouse moved to (802, 196)
Screenshot: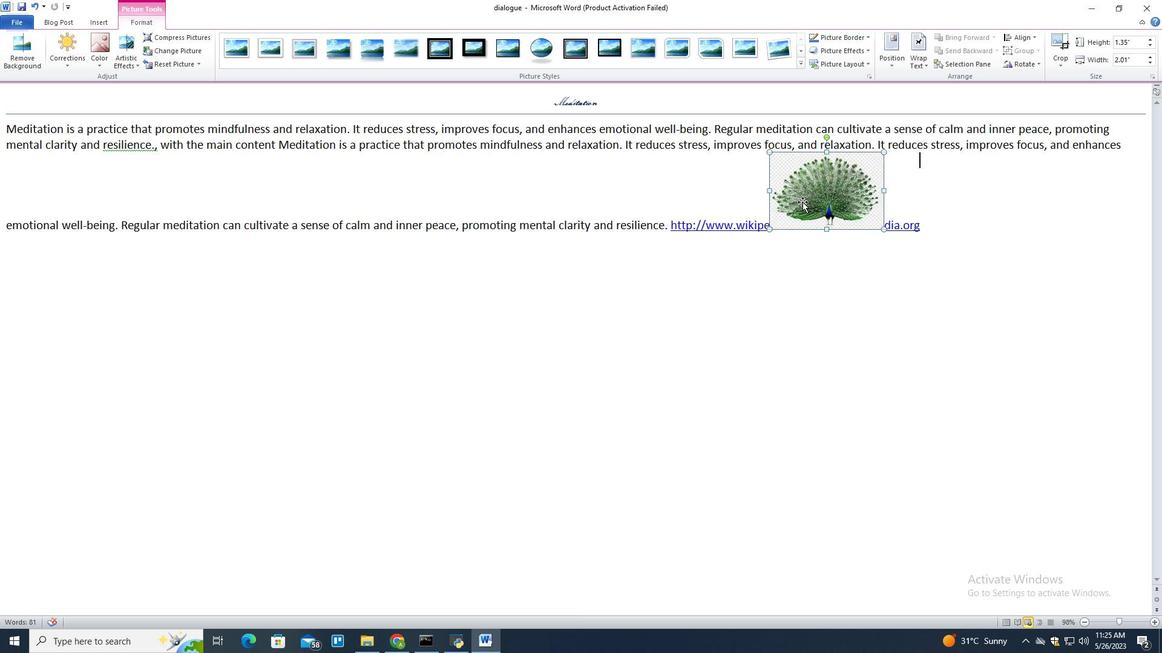 
Action: Mouse pressed left at (802, 196)
Screenshot: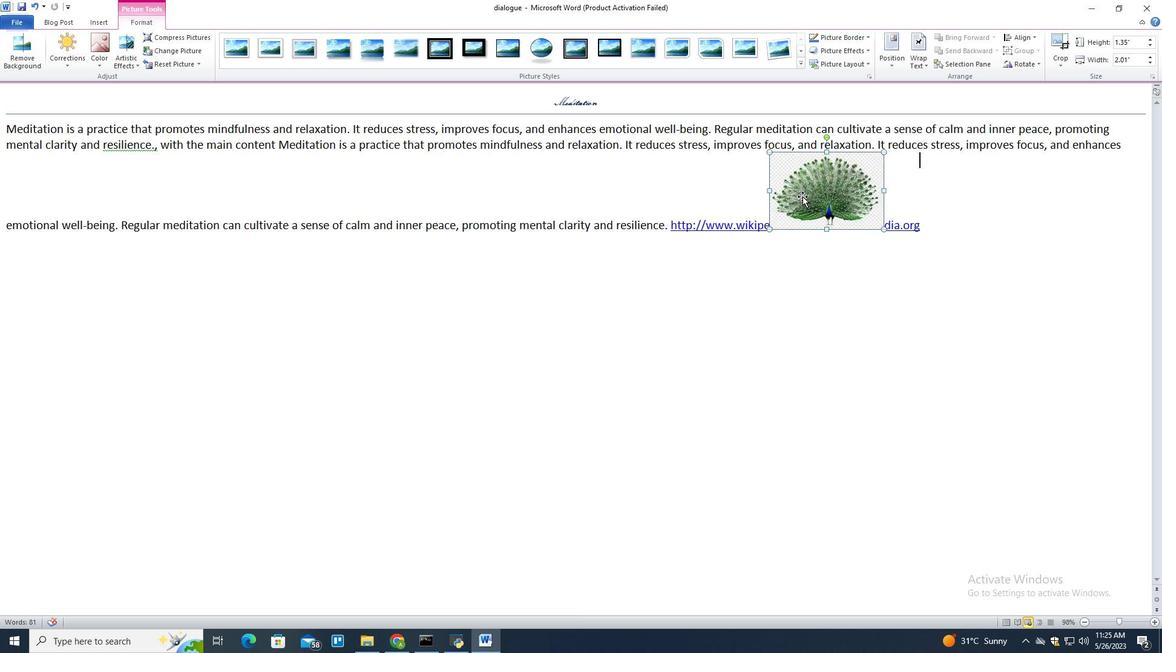 
Action: Mouse moved to (920, 53)
Screenshot: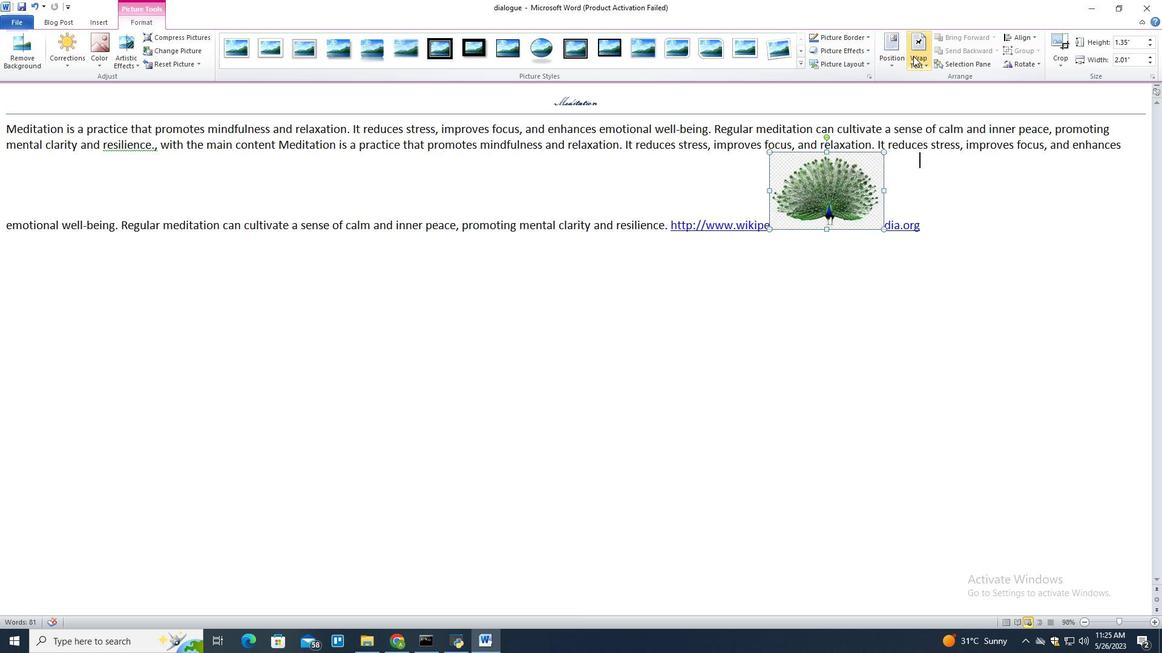 
Action: Mouse pressed left at (920, 53)
Screenshot: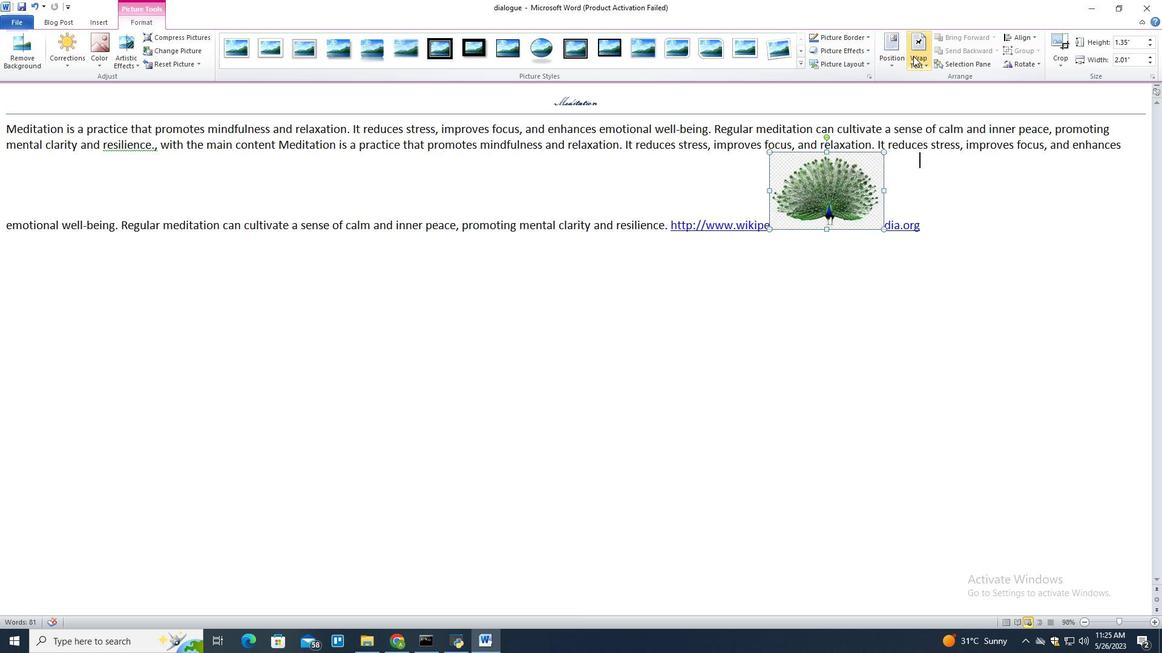 
Action: Mouse moved to (936, 92)
Screenshot: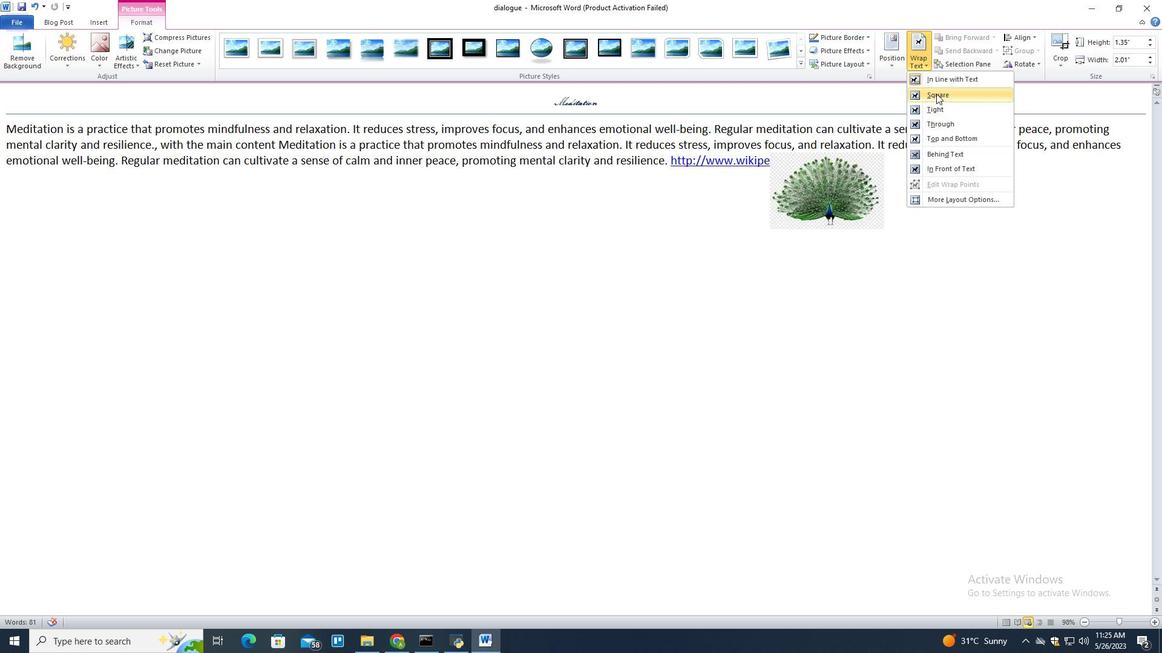 
Action: Mouse pressed left at (936, 92)
Screenshot: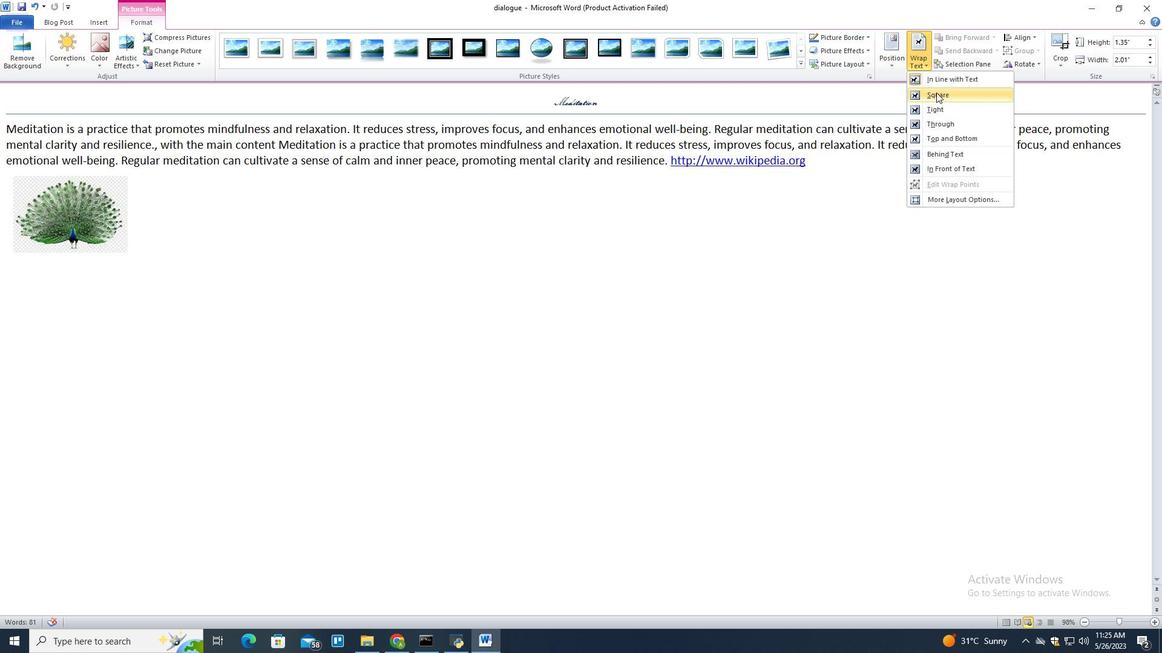 
Action: Mouse moved to (59, 211)
Screenshot: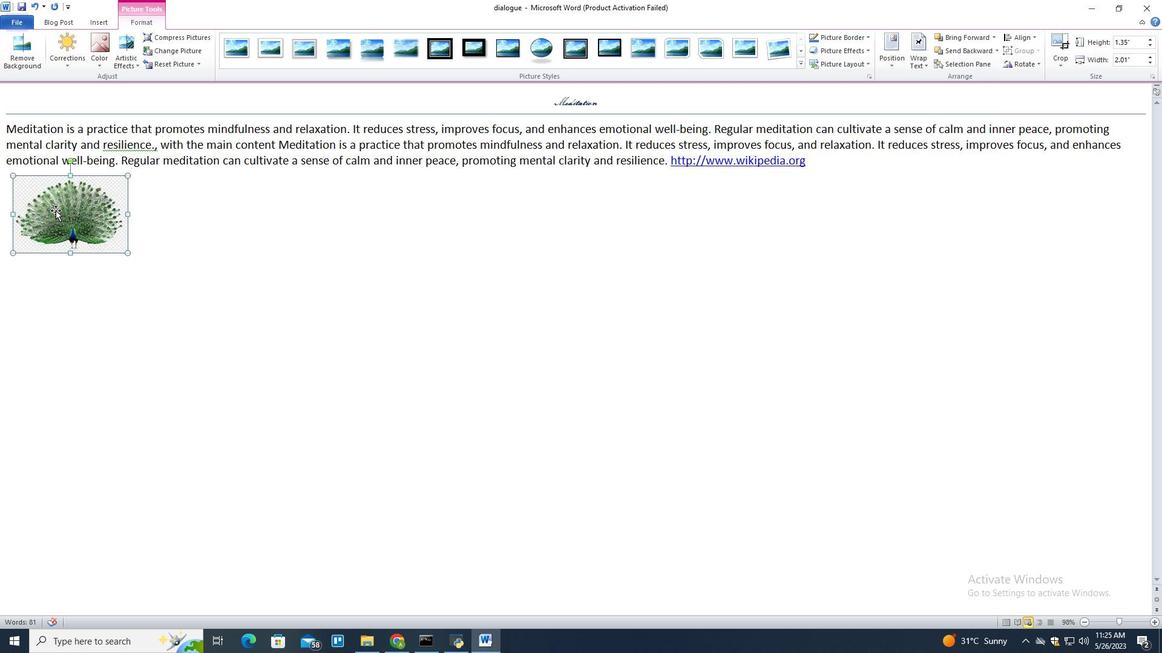 
Action: Mouse pressed left at (59, 211)
Screenshot: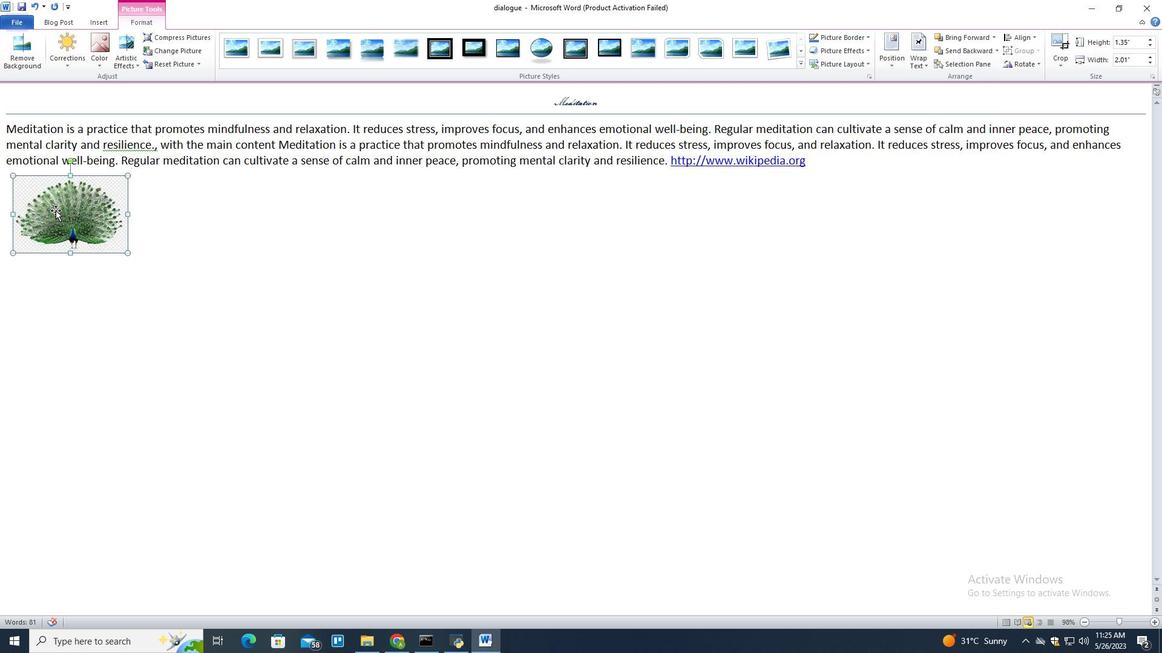 
Action: Mouse moved to (431, 297)
Screenshot: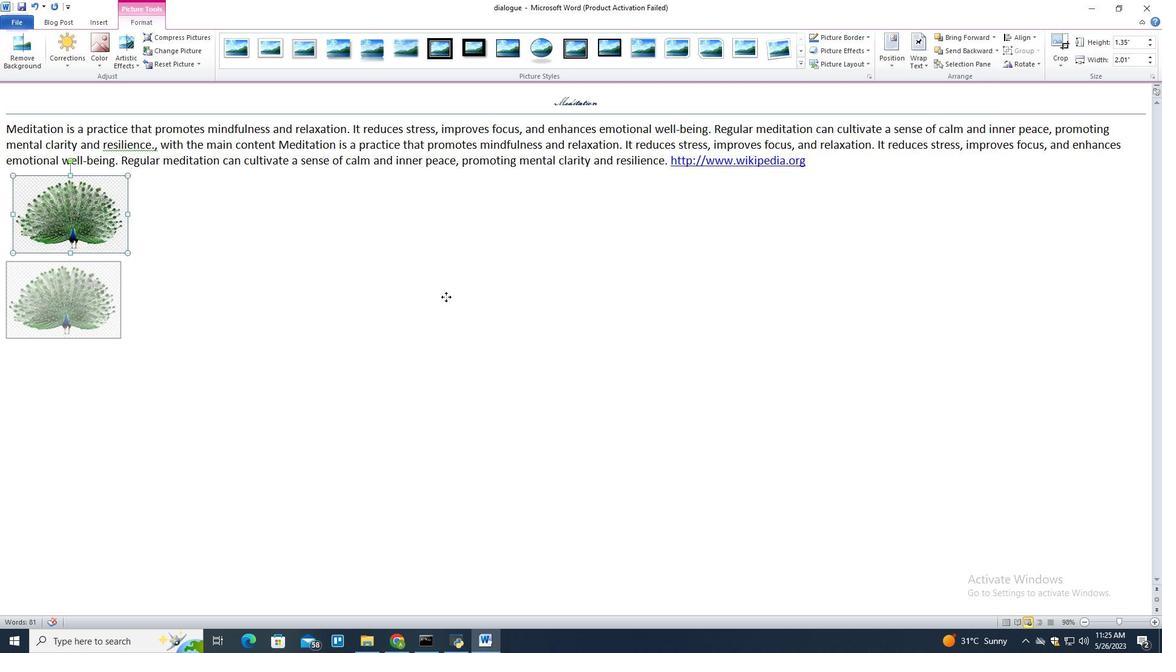 
Action: Mouse pressed left at (437, 297)
Screenshot: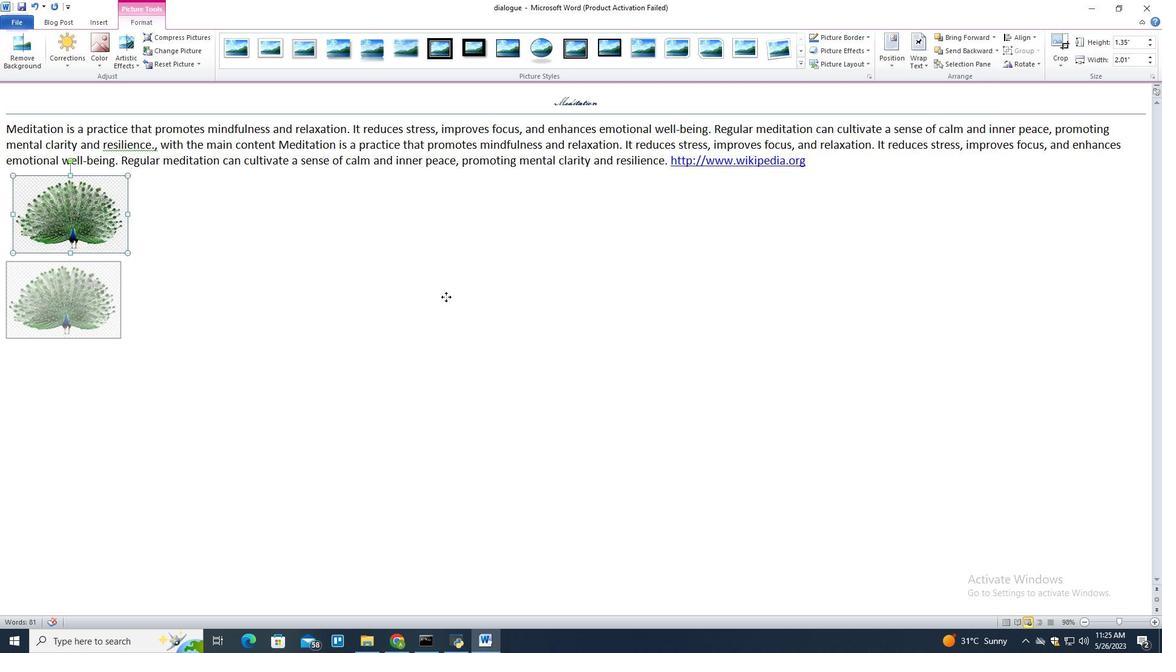
Action: Mouse moved to (82, 234)
Screenshot: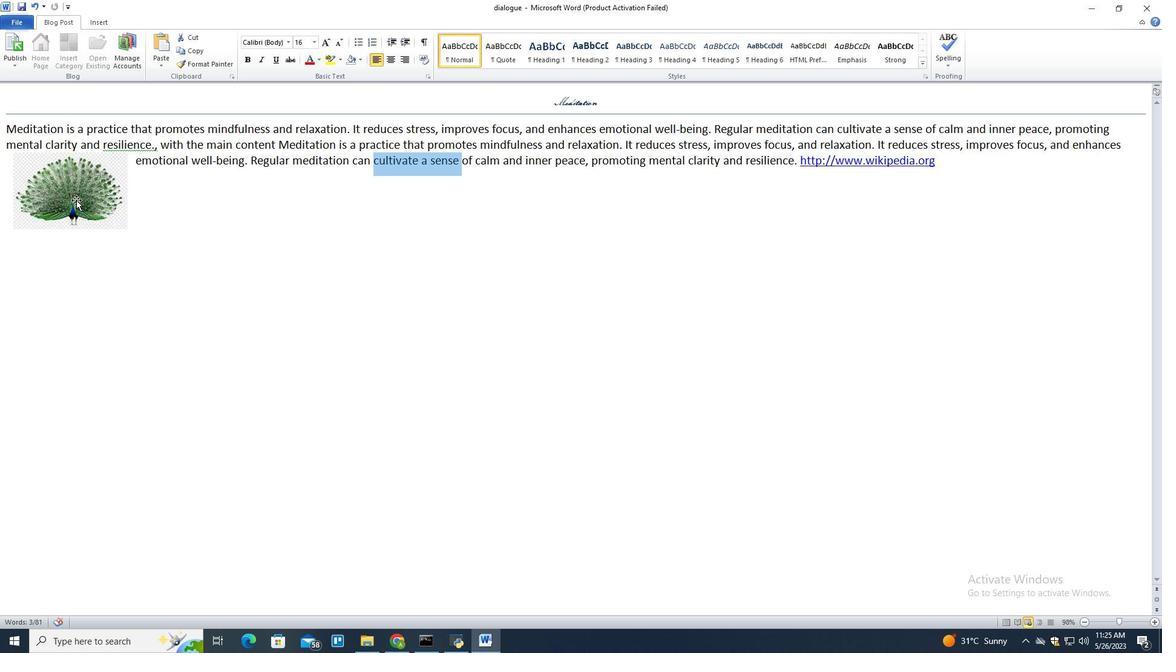 
Action: Mouse pressed left at (76, 199)
Screenshot: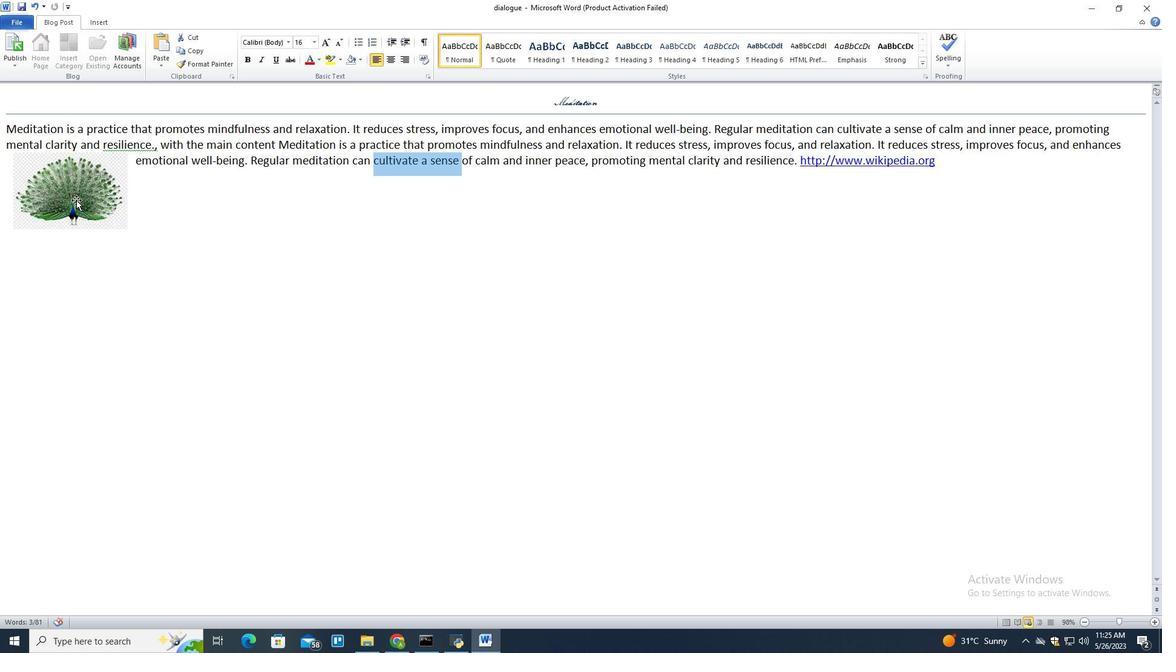 
Action: Mouse moved to (76, 187)
Screenshot: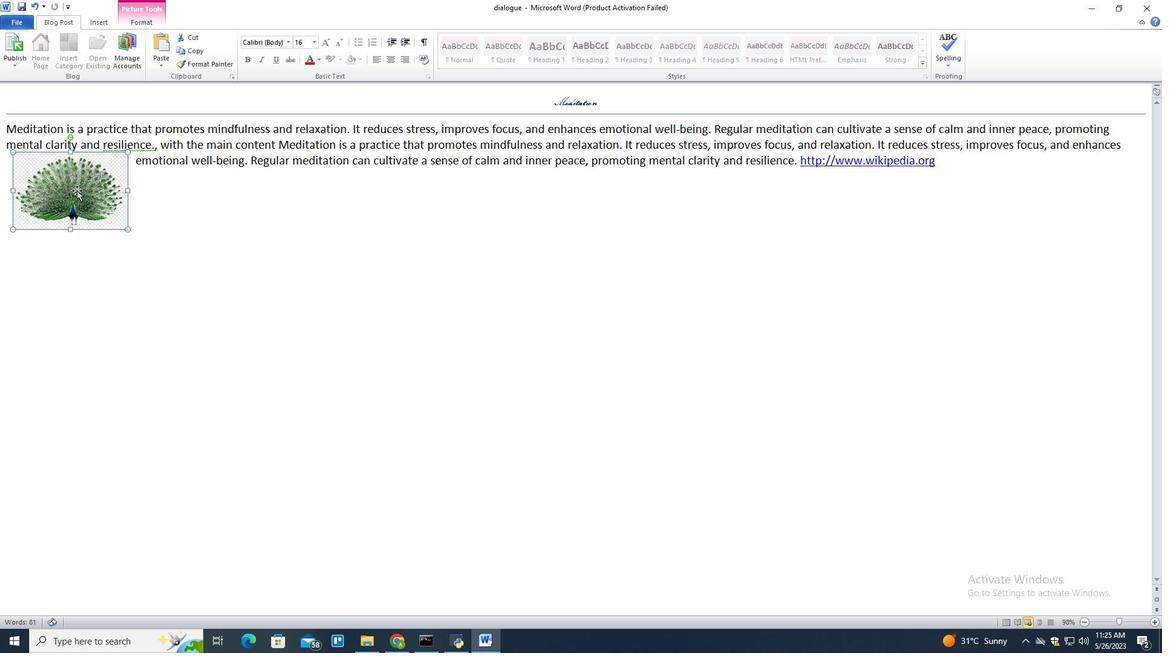 
Action: Mouse pressed left at (76, 187)
Screenshot: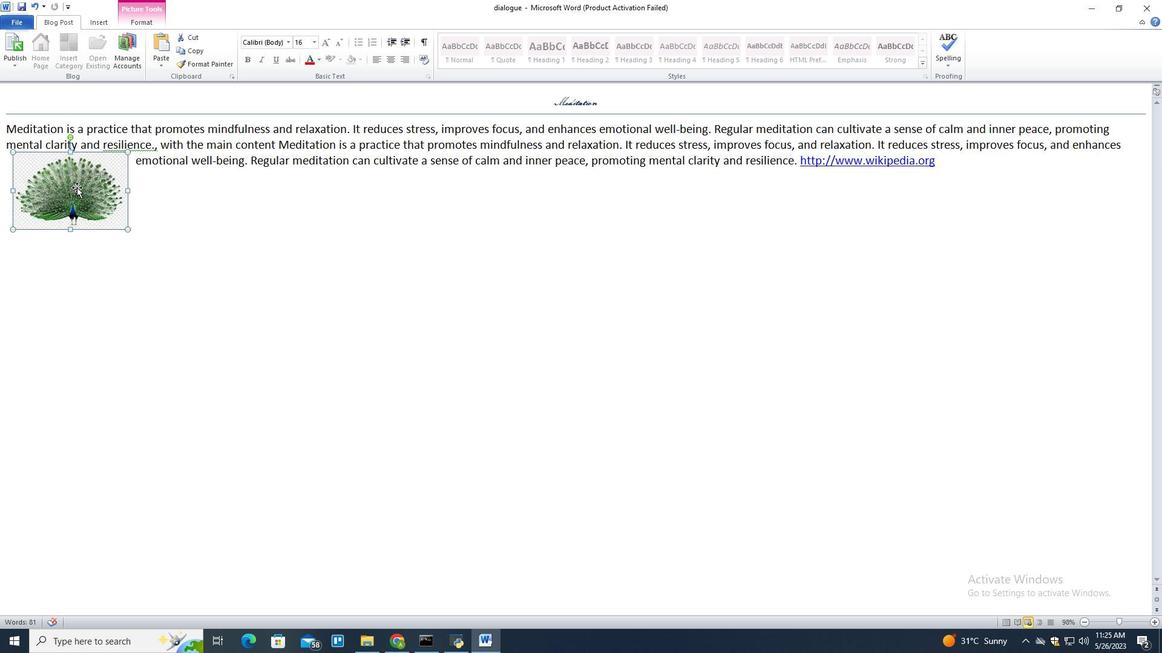 
Action: Mouse moved to (92, 185)
Screenshot: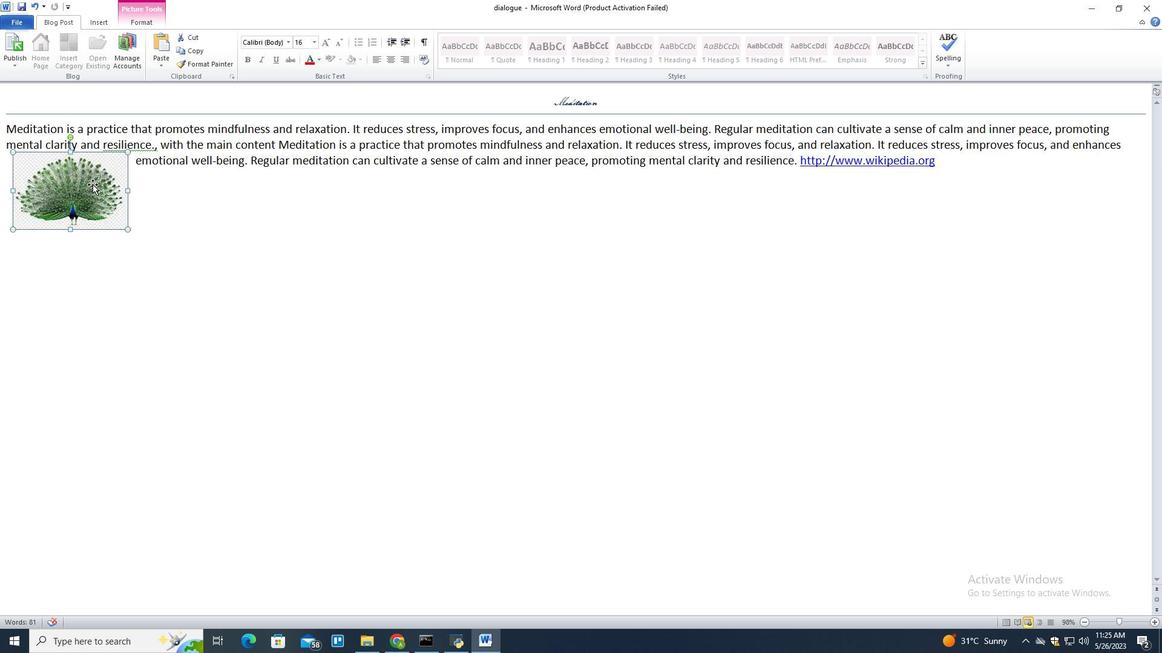 
Action: Mouse pressed left at (92, 185)
Screenshot: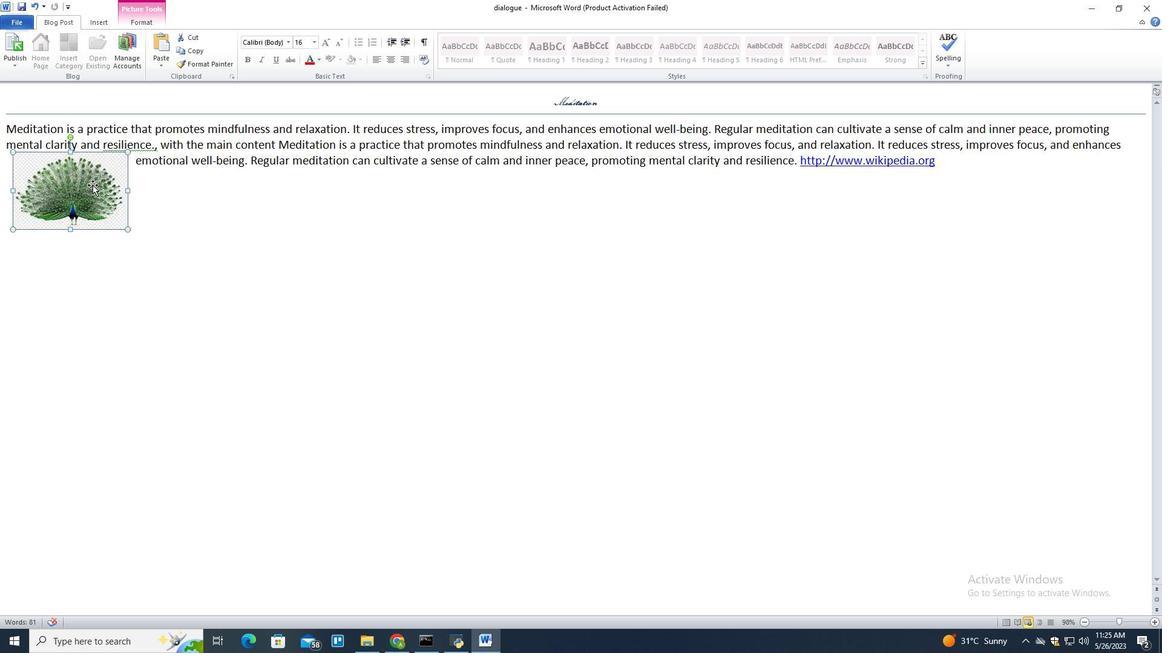 
Action: Mouse moved to (144, 15)
Screenshot: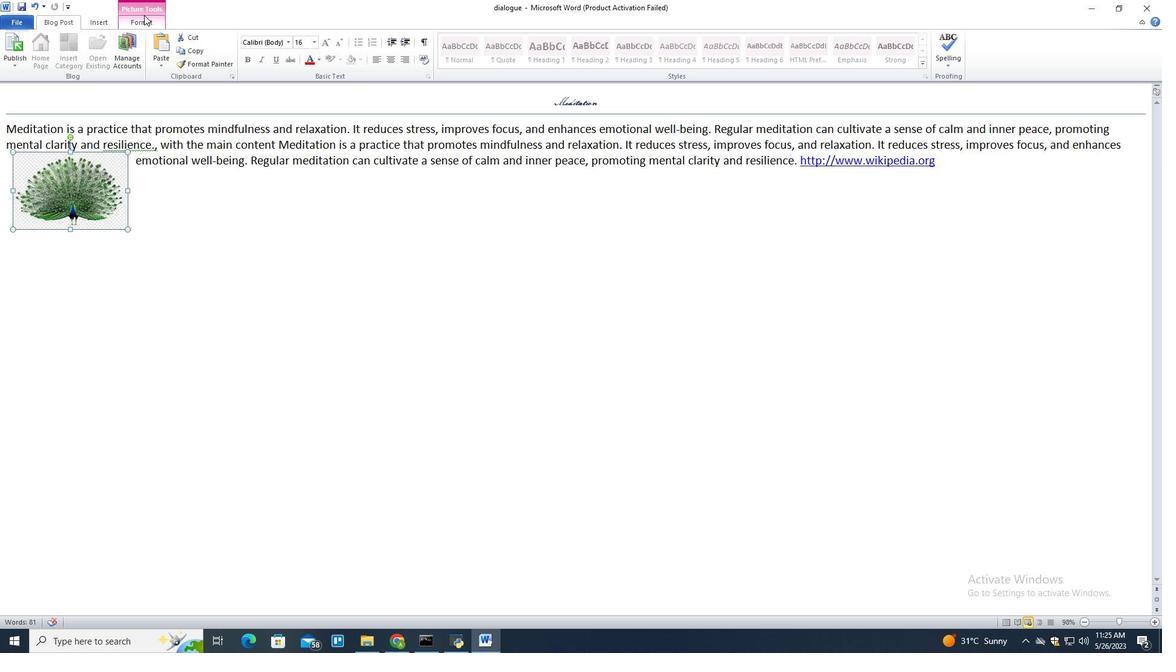 
Action: Mouse pressed left at (144, 15)
Screenshot: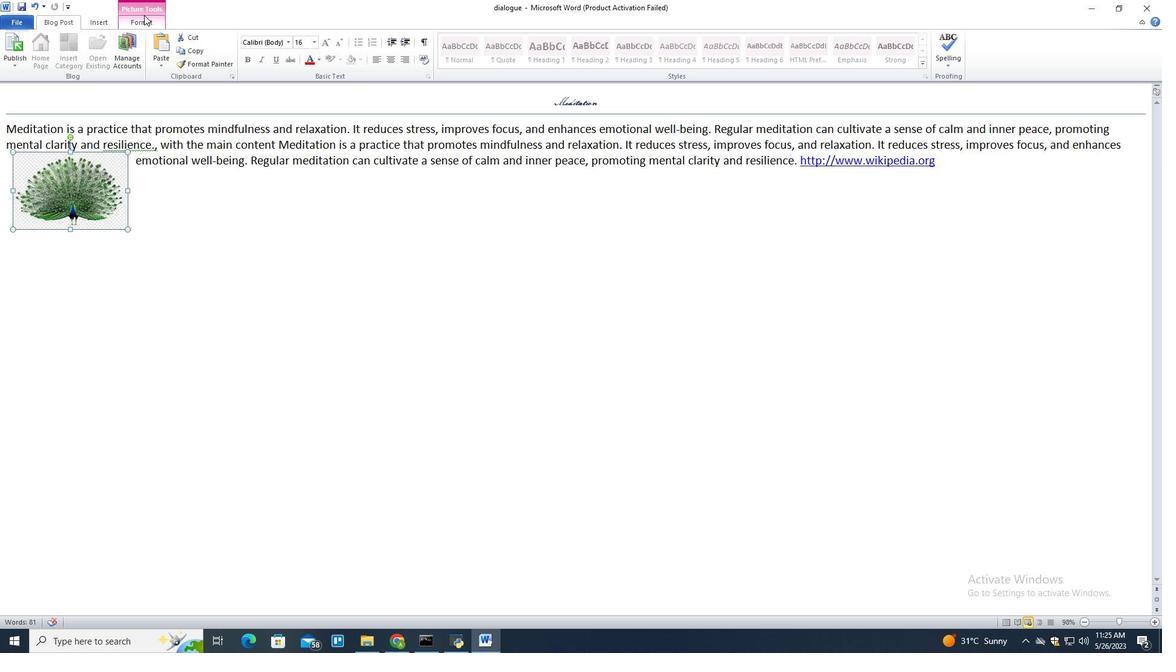 
Action: Mouse moved to (919, 56)
Screenshot: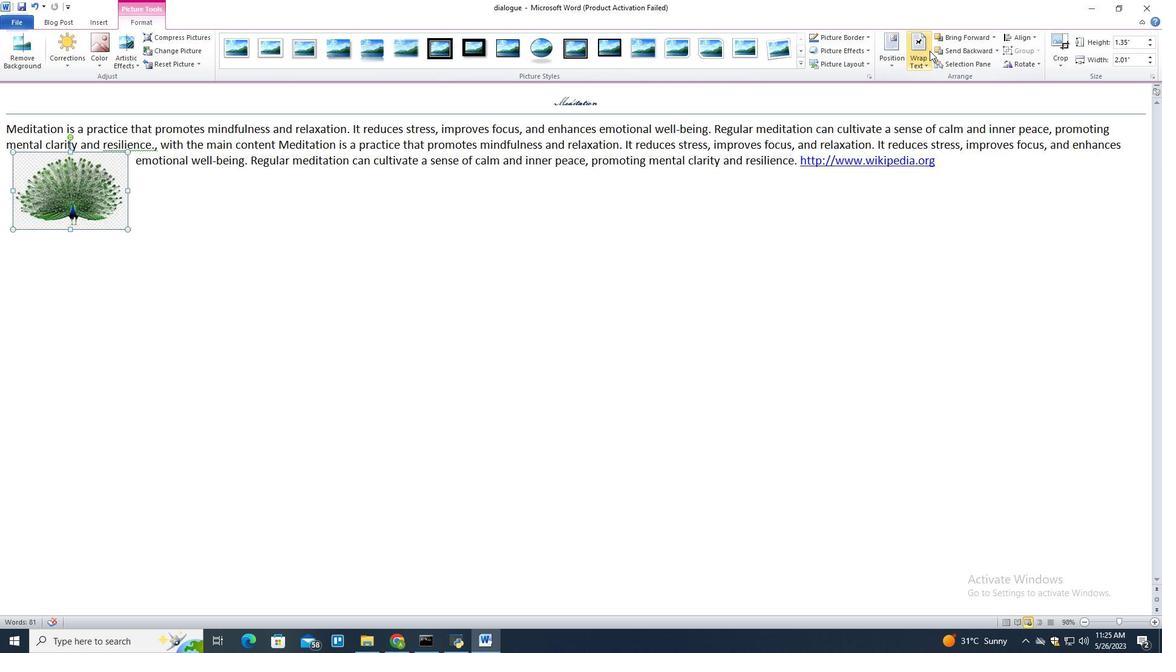 
Action: Mouse pressed left at (919, 56)
Screenshot: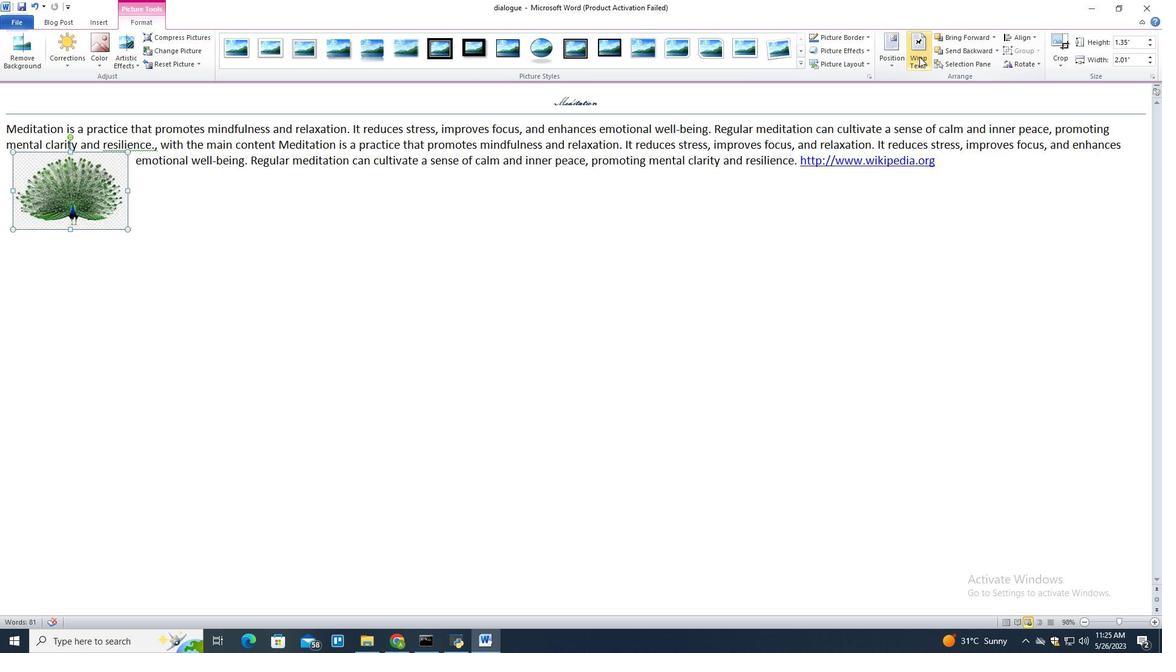 
Action: Mouse moved to (957, 196)
Screenshot: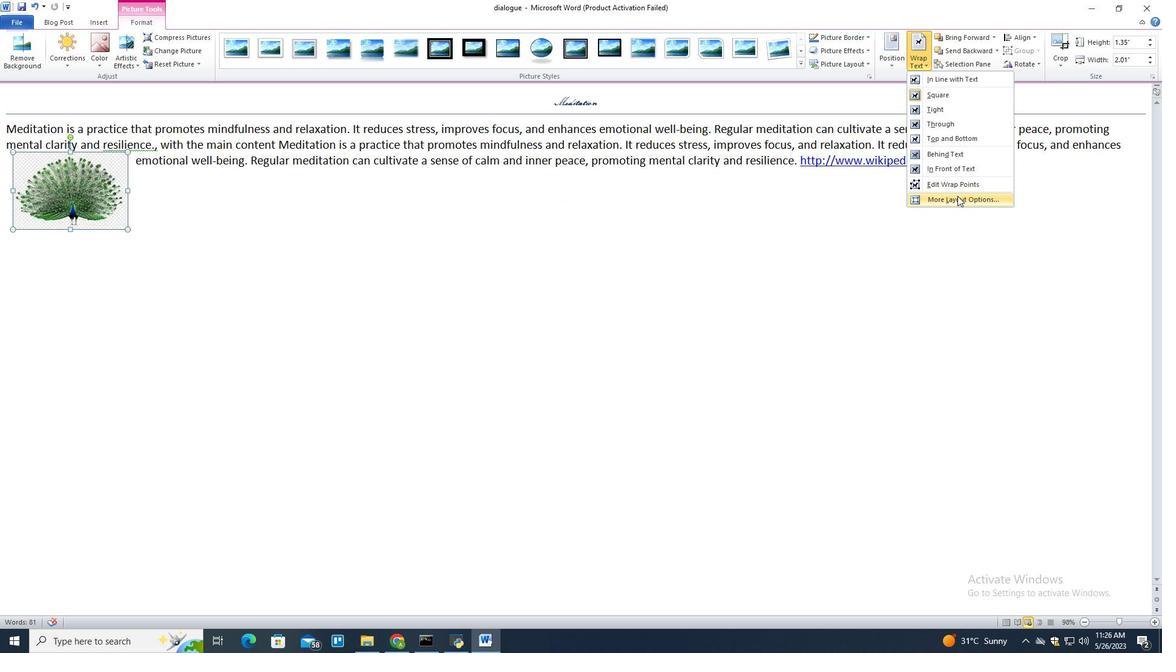 
Action: Mouse pressed left at (957, 196)
Screenshot: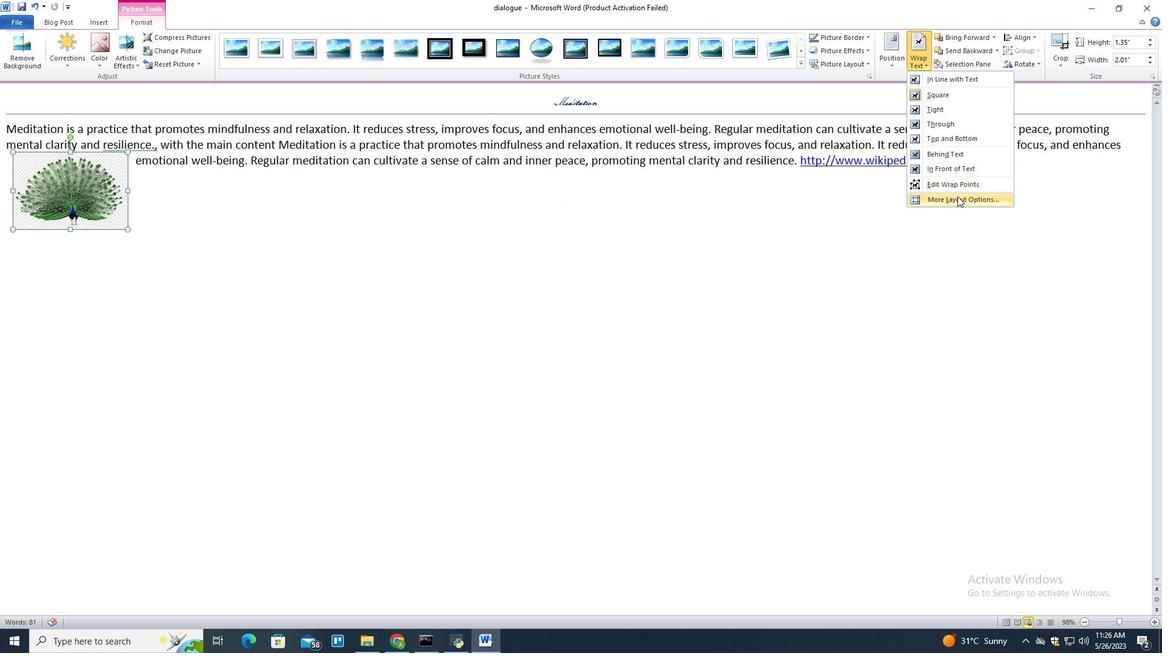 
Action: Mouse moved to (638, 434)
Screenshot: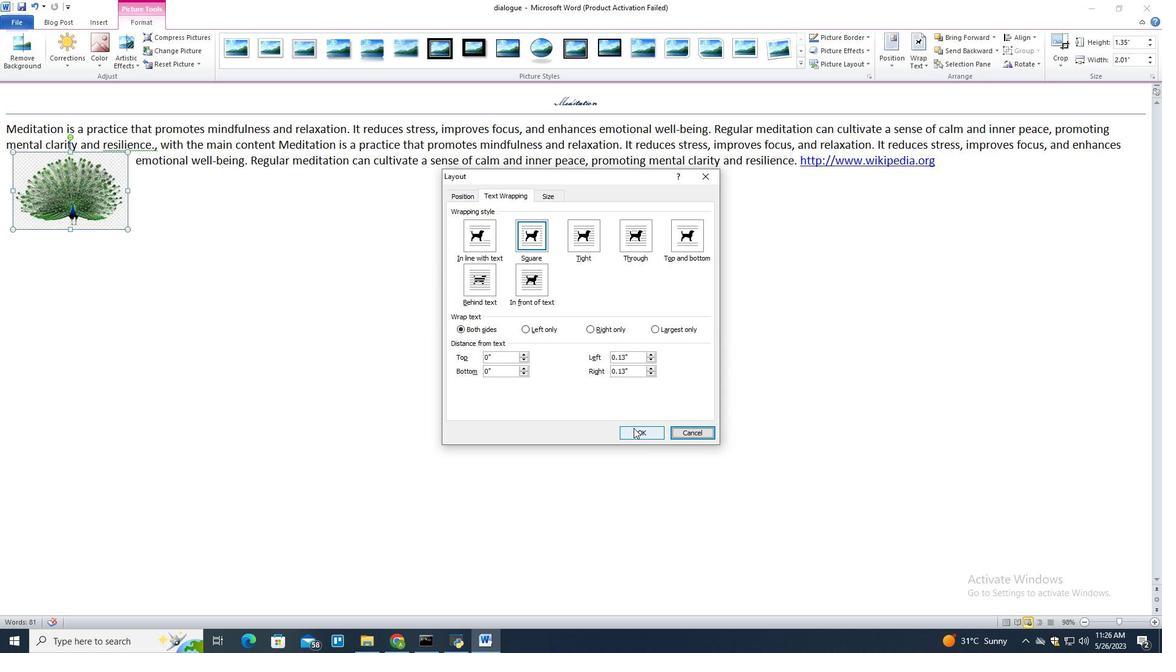 
Action: Mouse pressed left at (638, 434)
Screenshot: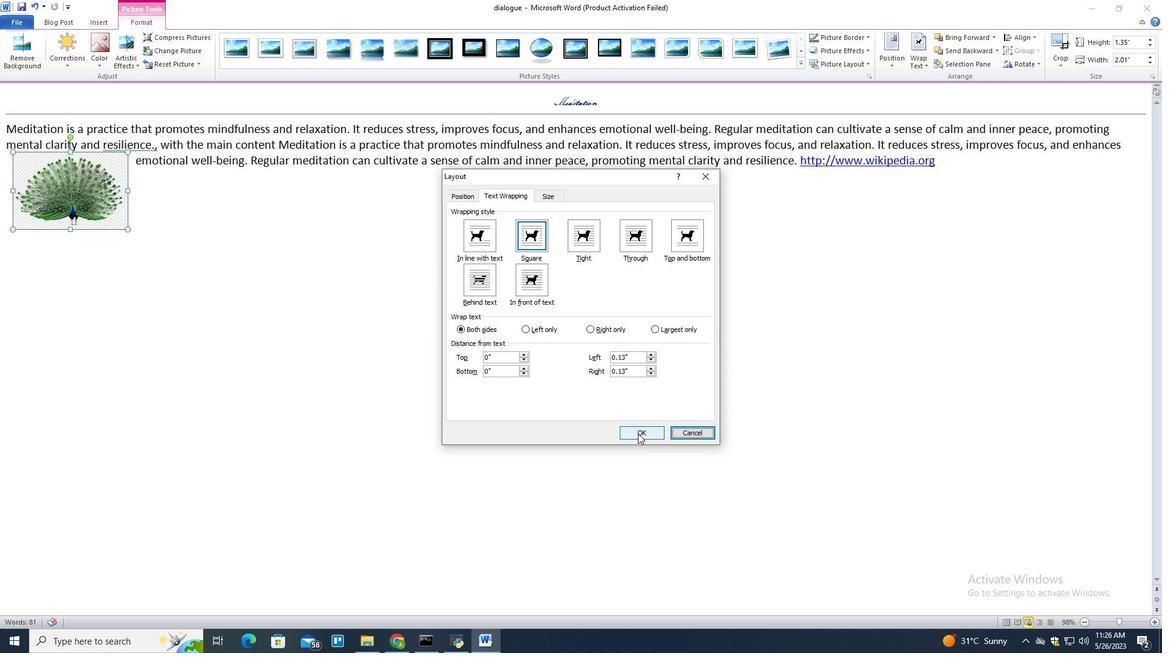 
Action: Mouse moved to (85, 206)
Screenshot: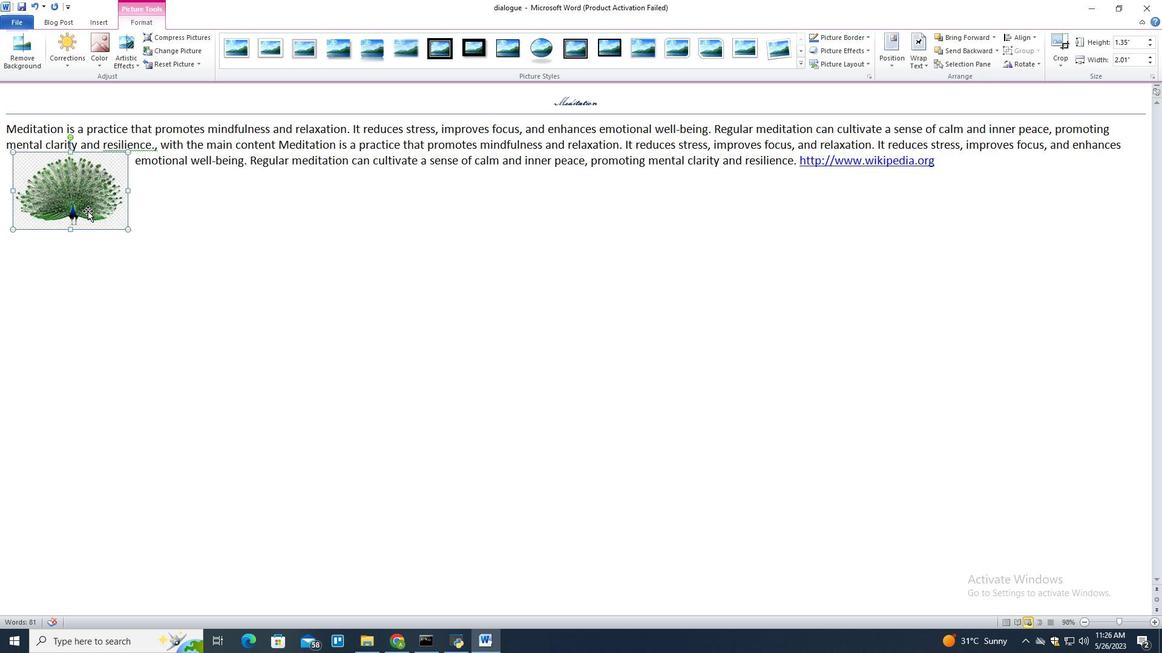 
Action: Mouse pressed left at (85, 206)
Screenshot: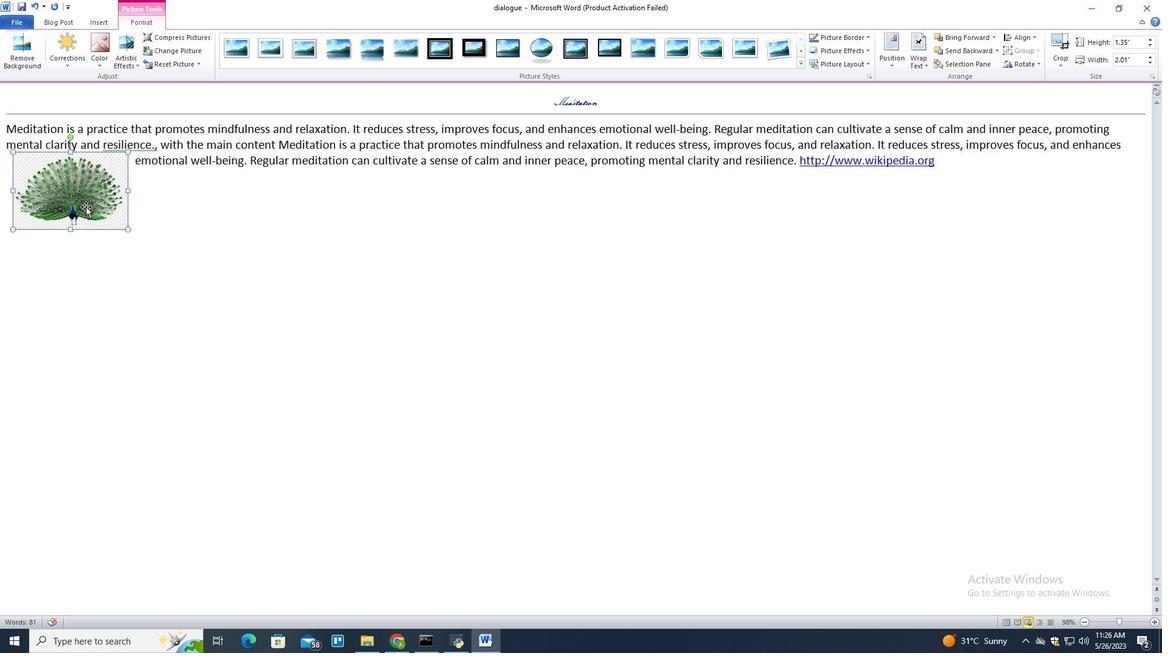 
Action: Mouse moved to (922, 48)
Screenshot: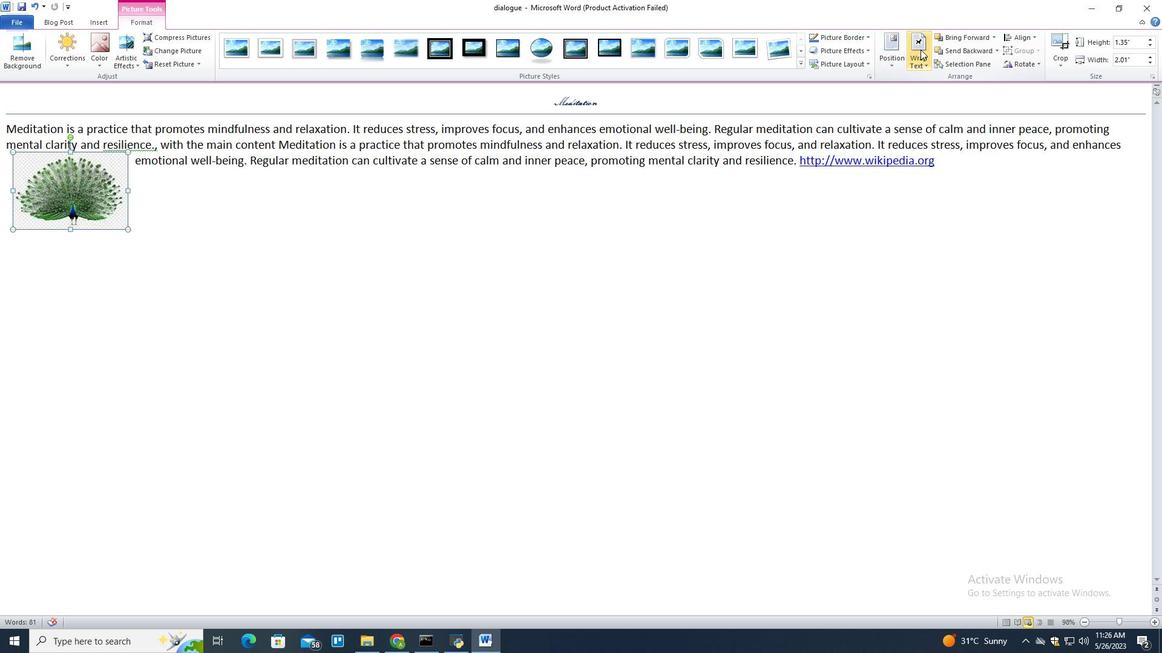 
Action: Mouse pressed left at (922, 48)
Screenshot: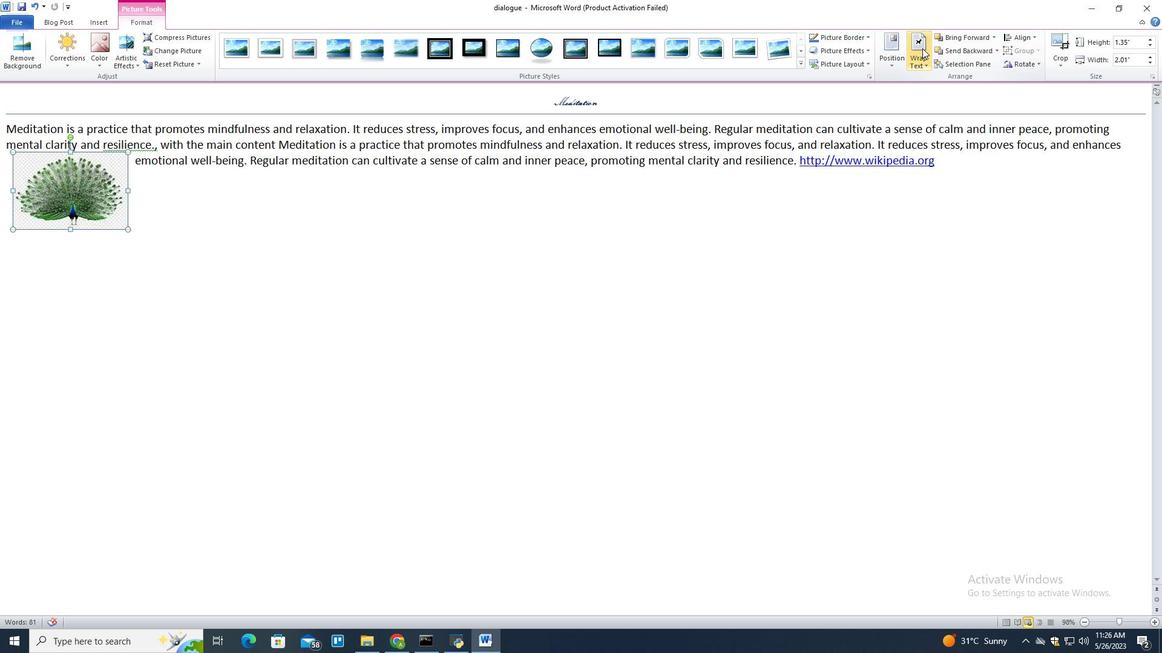 
Action: Mouse moved to (895, 44)
Screenshot: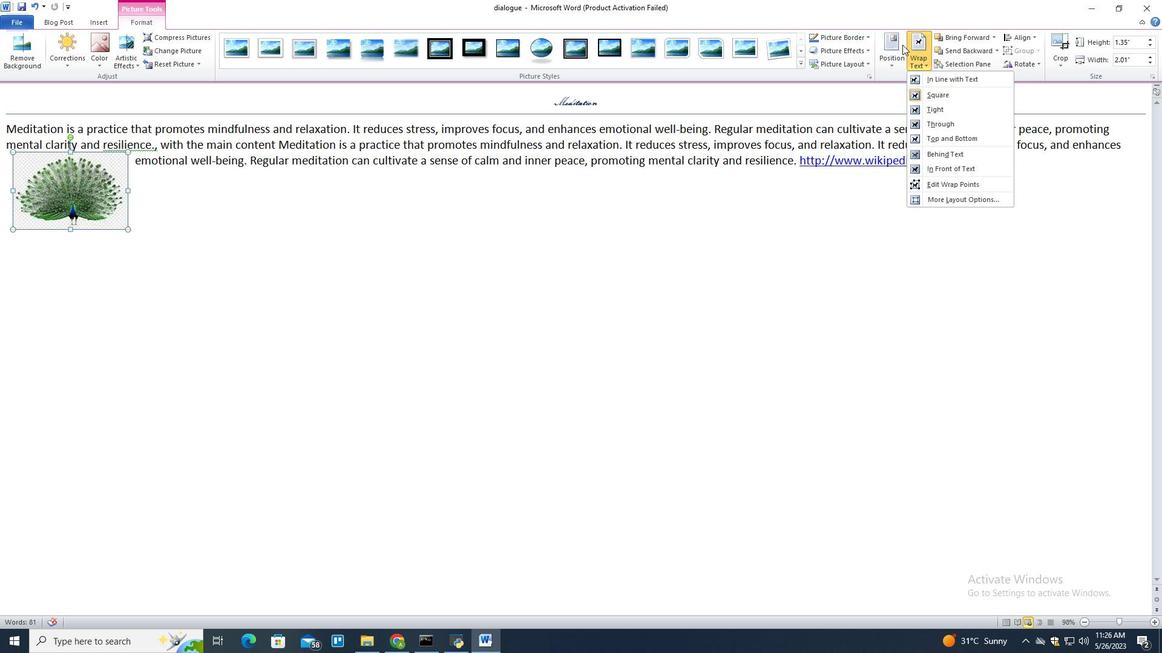 
Action: Mouse pressed left at (895, 44)
Screenshot: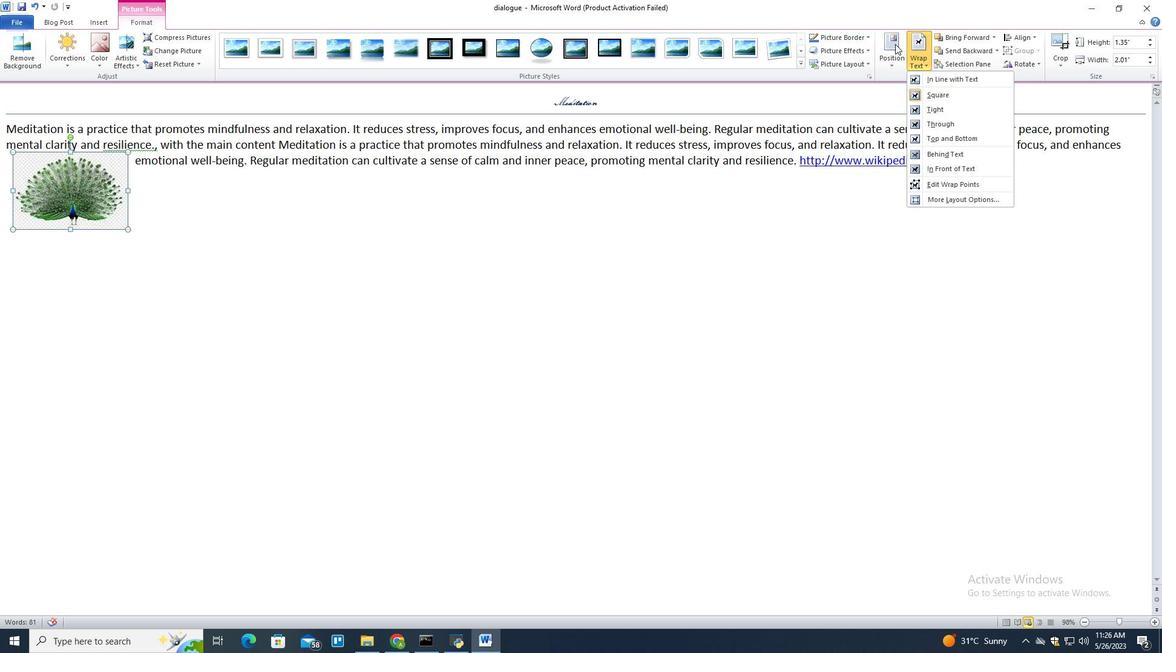 
Action: Mouse moved to (922, 54)
Screenshot: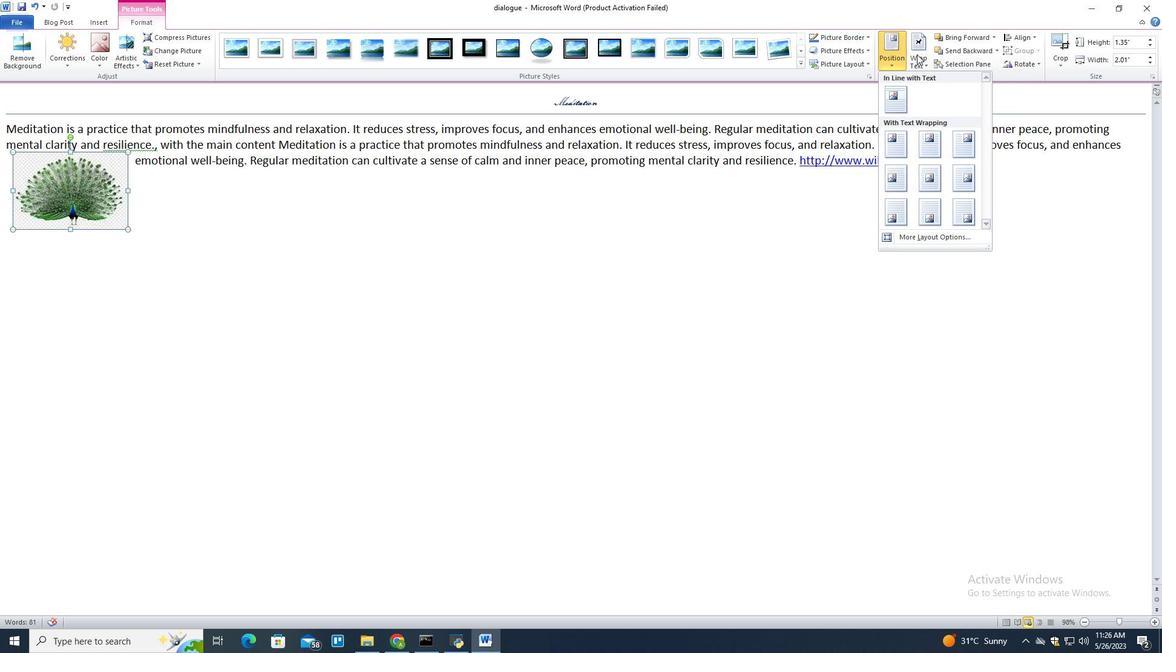 
Action: Mouse pressed left at (922, 54)
Screenshot: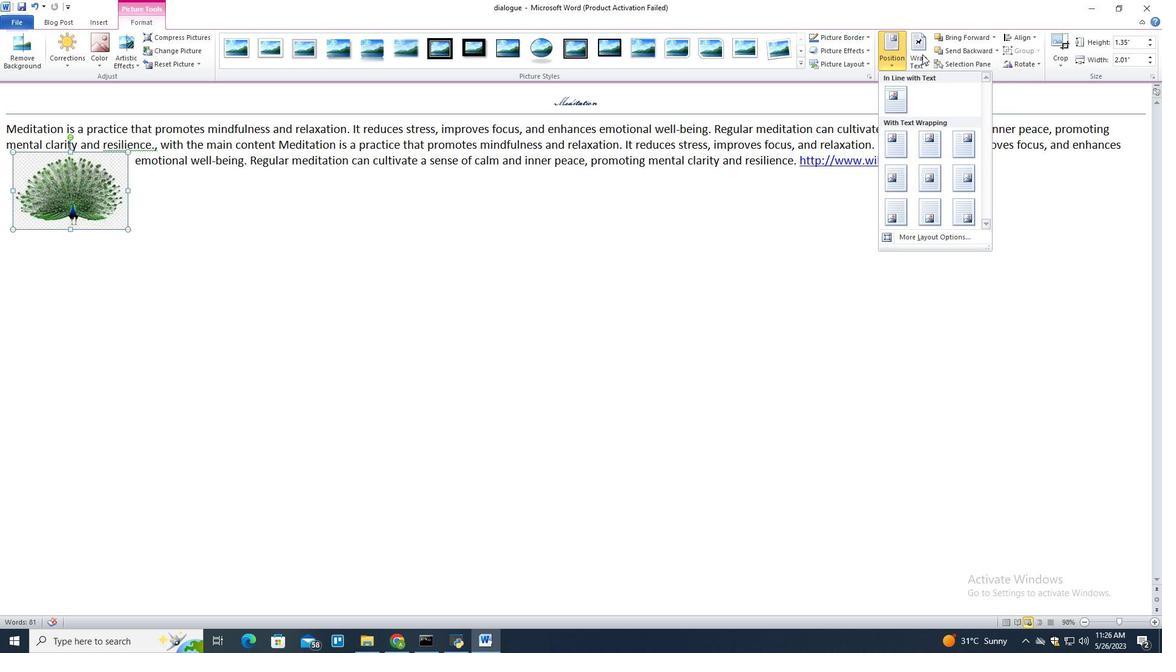 
Action: Mouse moved to (939, 122)
Screenshot: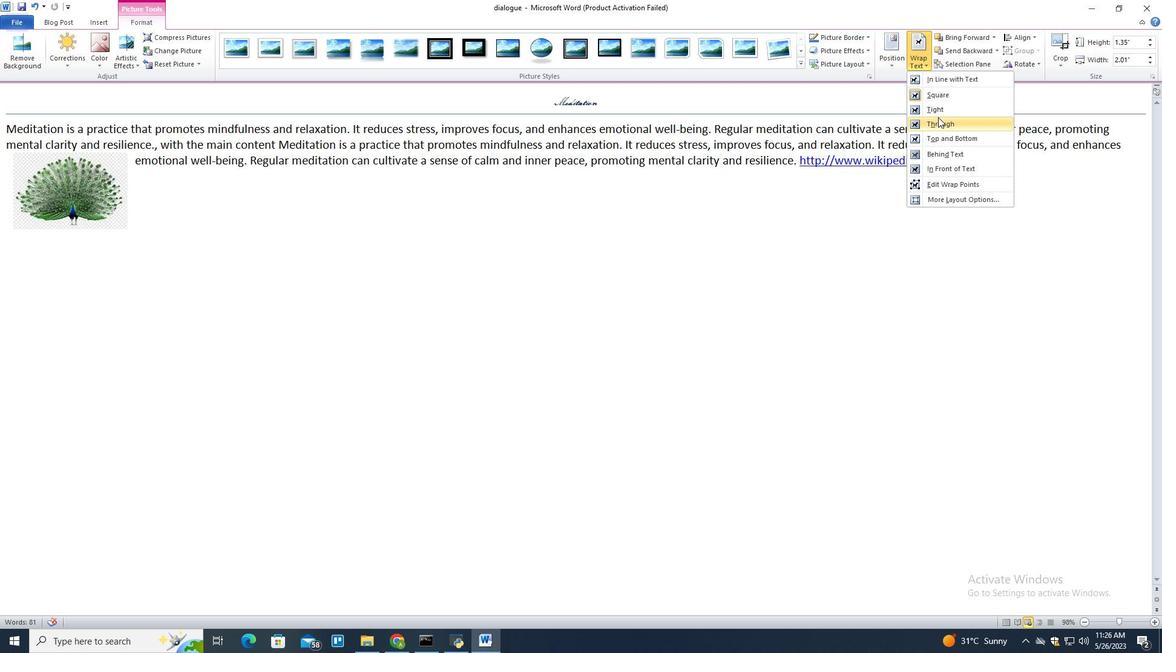 
Action: Mouse pressed left at (939, 122)
Screenshot: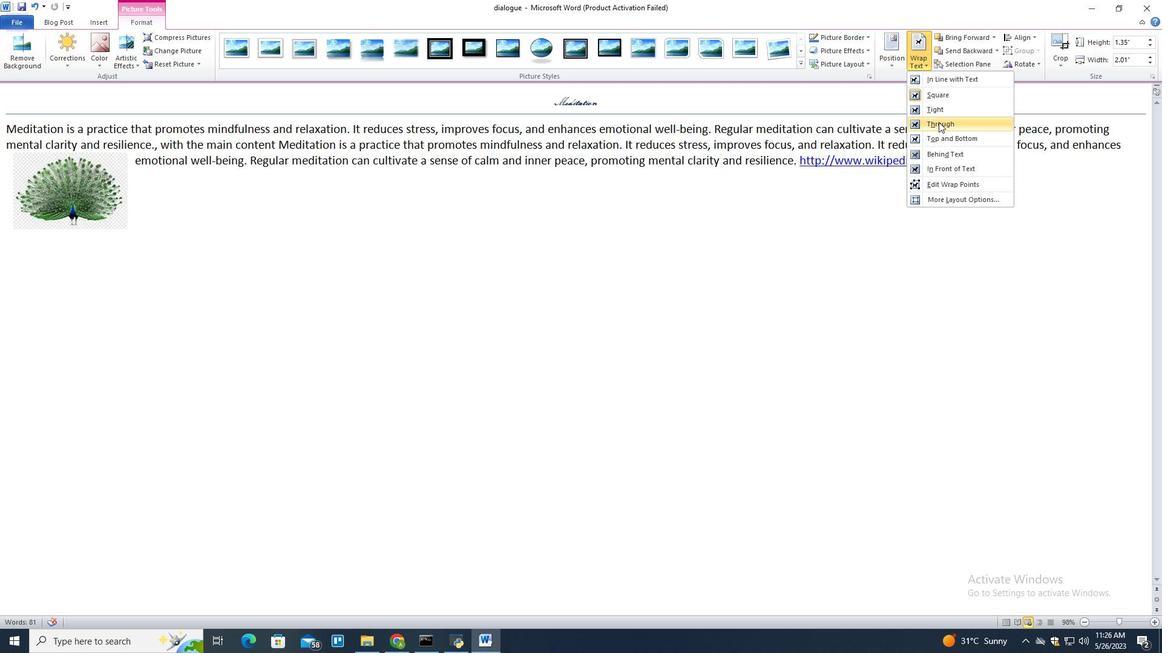 
Action: Mouse moved to (102, 172)
Screenshot: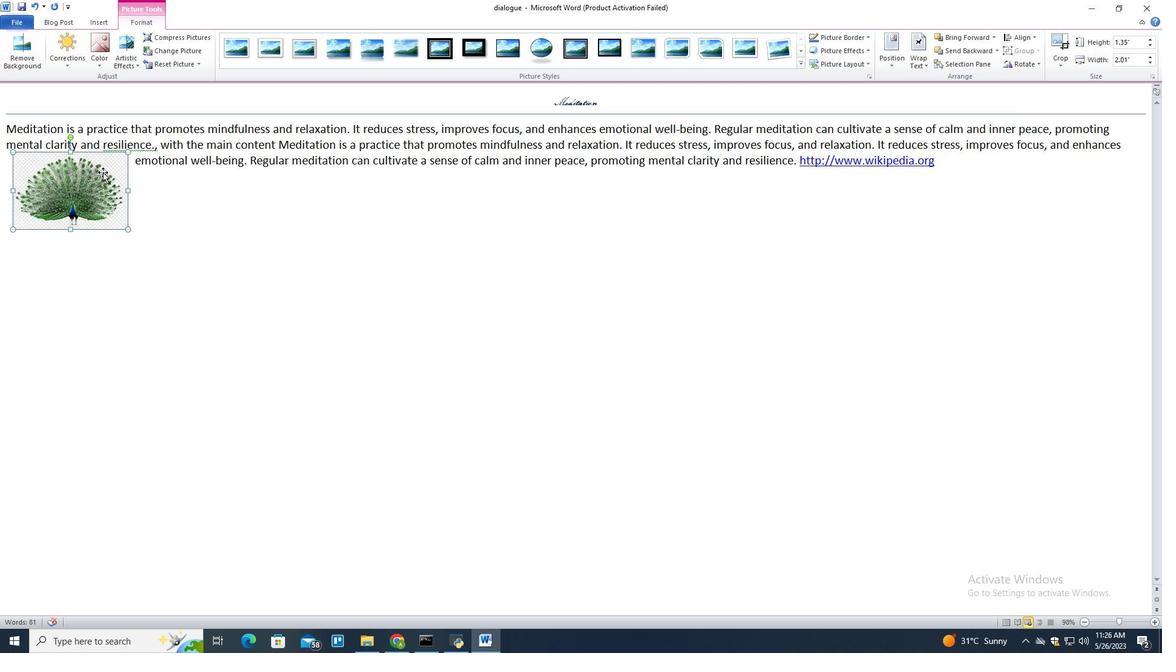 
Action: Mouse pressed left at (102, 172)
Screenshot: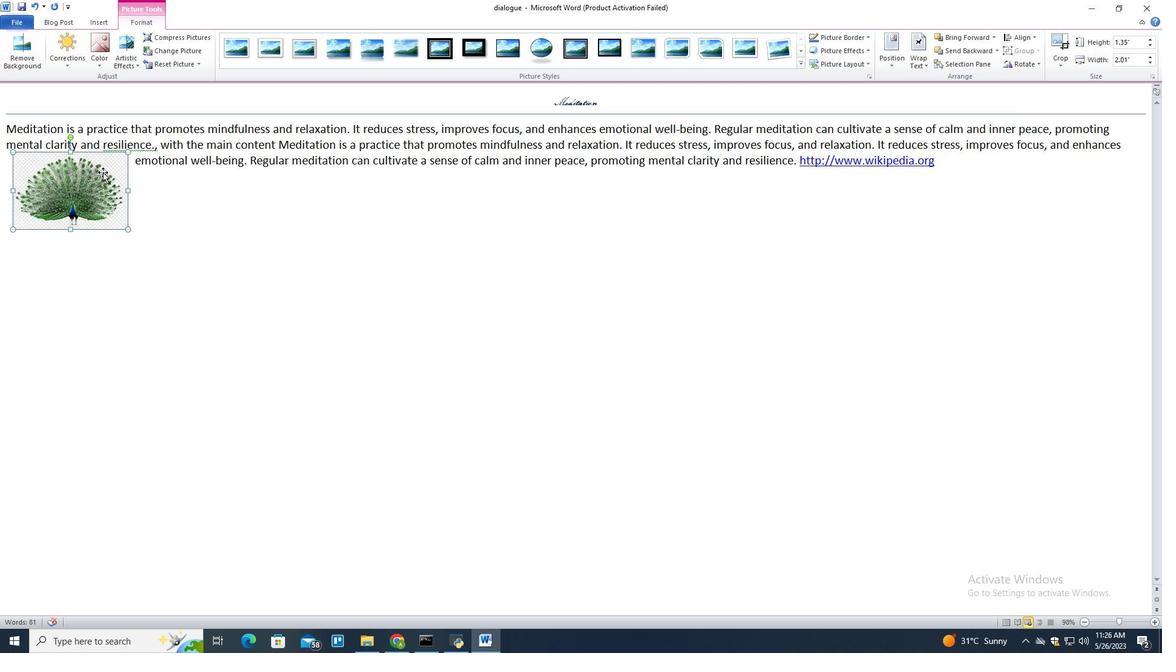 
Action: Mouse moved to (102, 195)
Screenshot: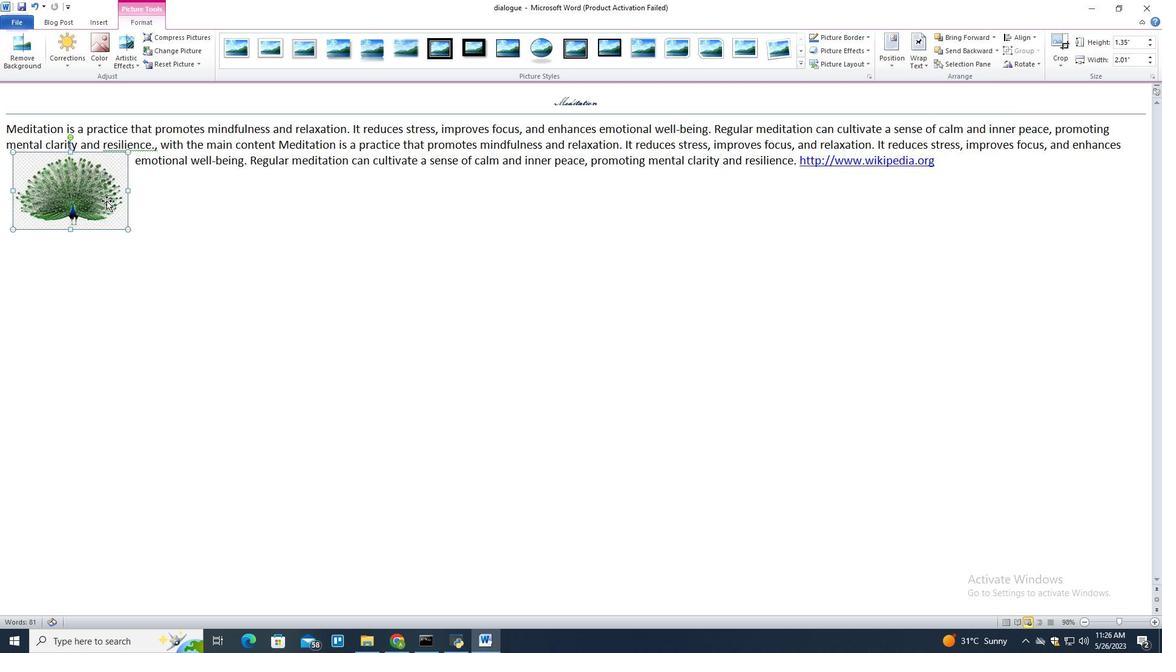 
Action: Mouse pressed left at (102, 195)
Screenshot: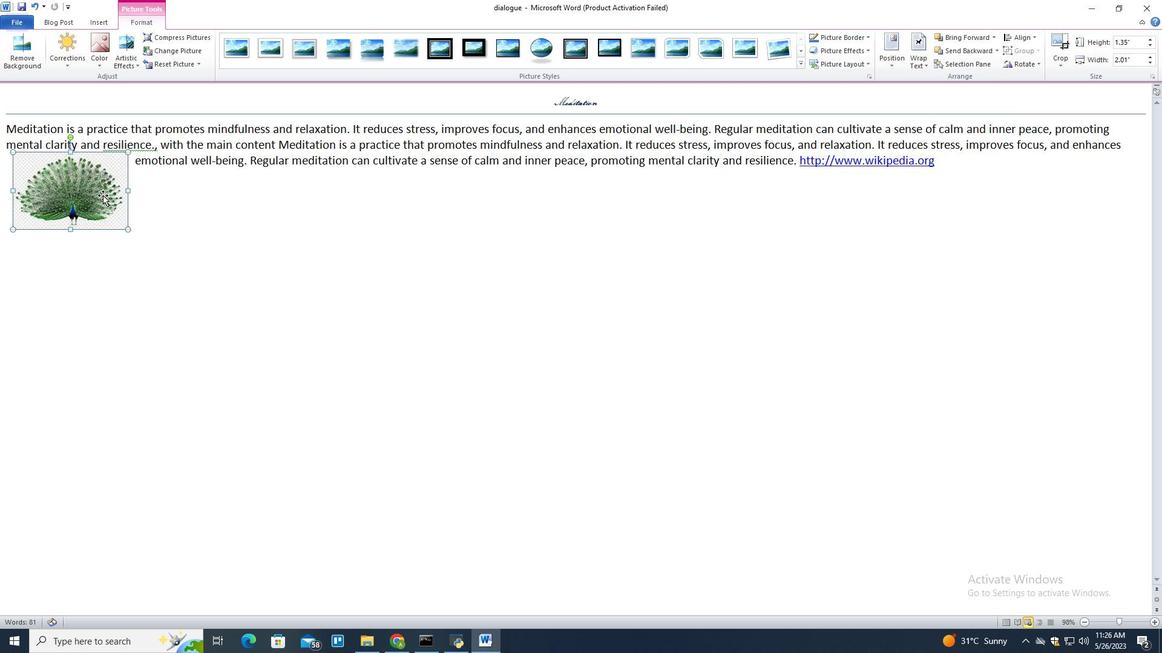 
Action: Mouse moved to (911, 56)
Screenshot: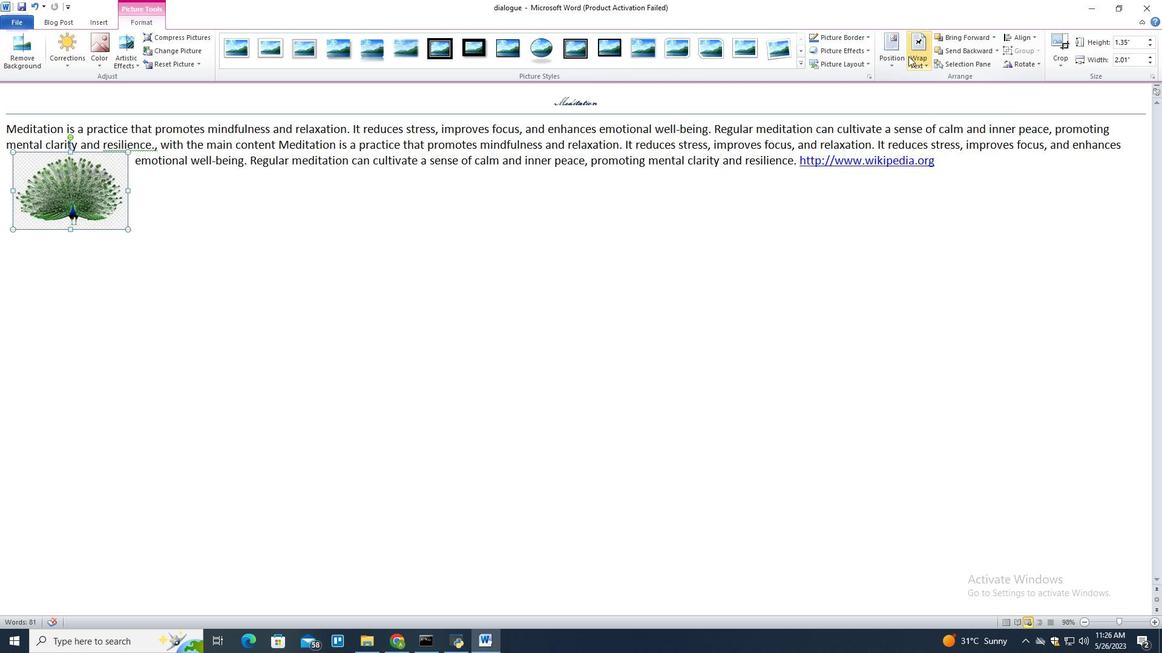 
Action: Mouse pressed left at (911, 56)
Screenshot: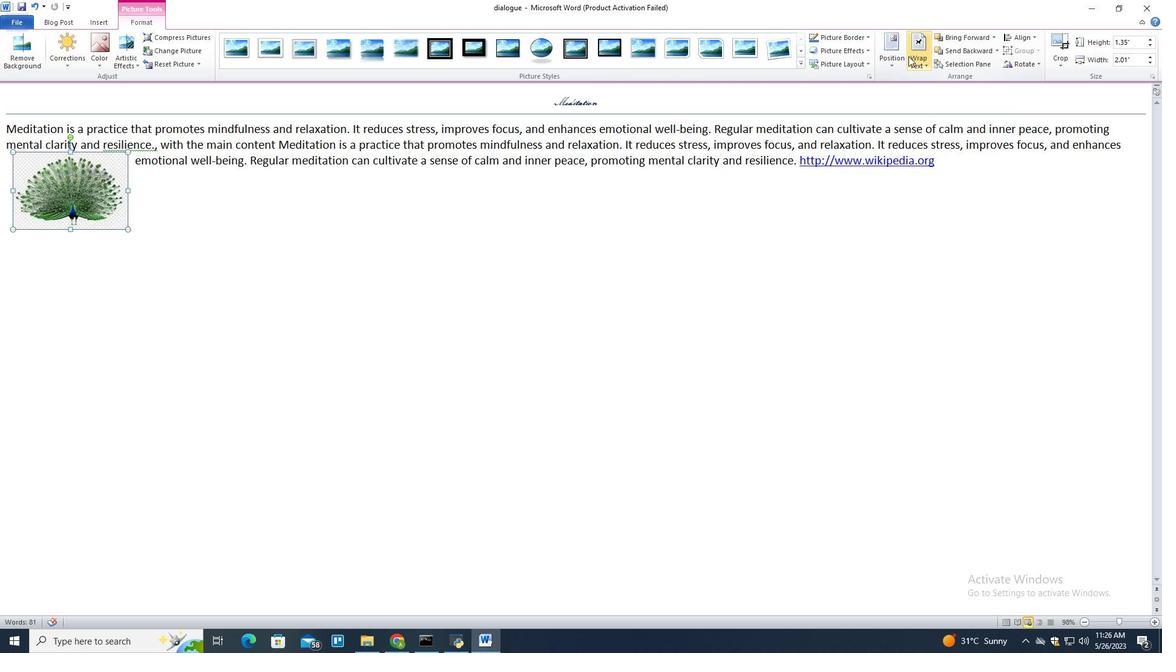 
Action: Mouse moved to (949, 179)
Screenshot: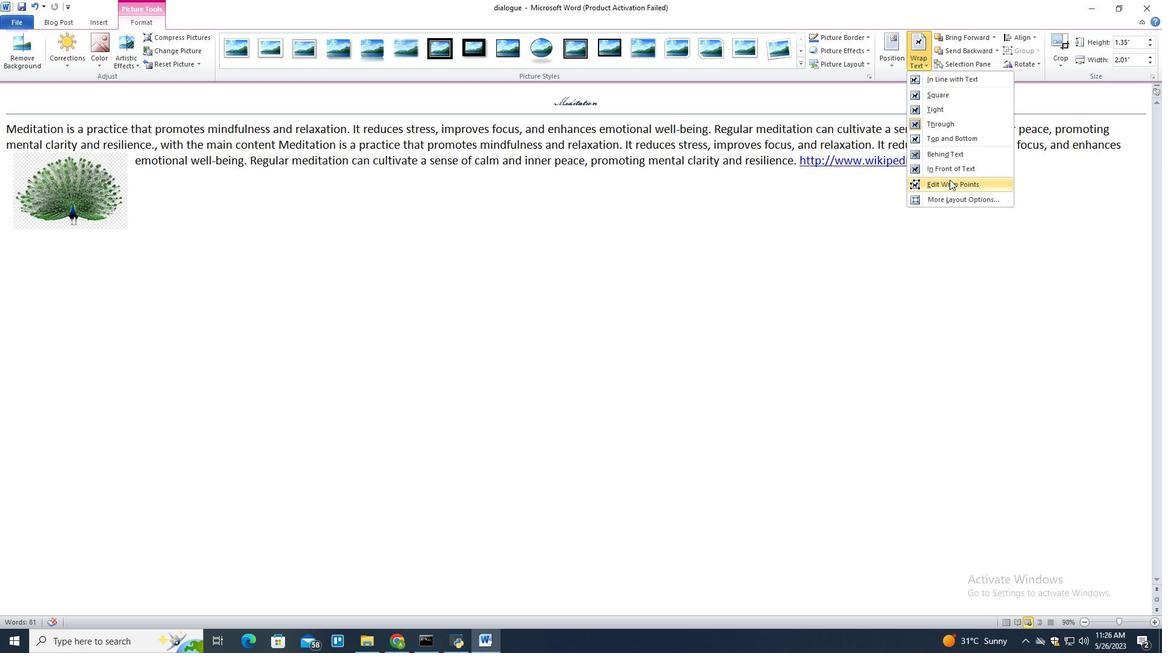 
Action: Mouse pressed left at (949, 179)
Screenshot: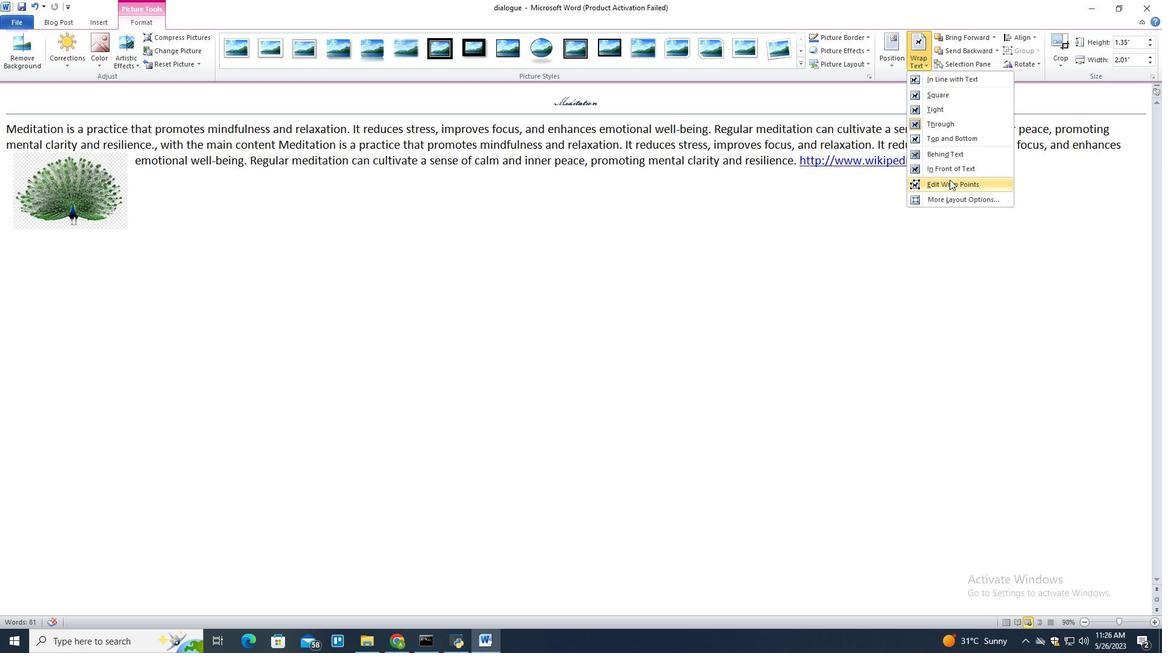 
Action: Mouse moved to (87, 197)
Screenshot: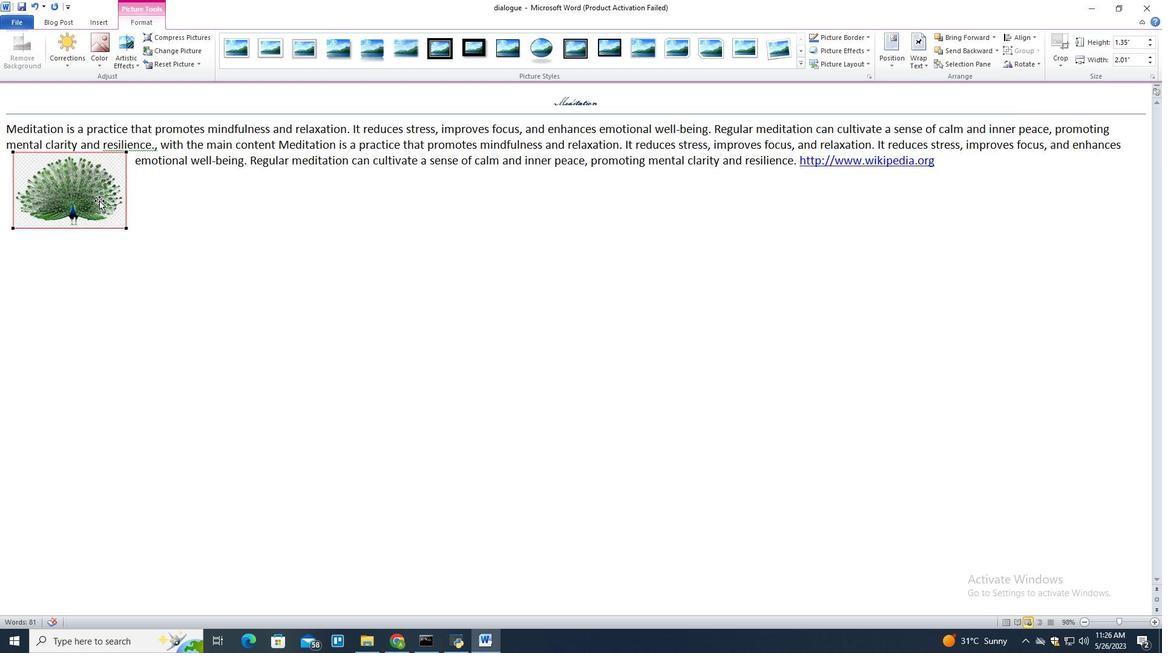 
Action: Mouse pressed left at (87, 197)
Screenshot: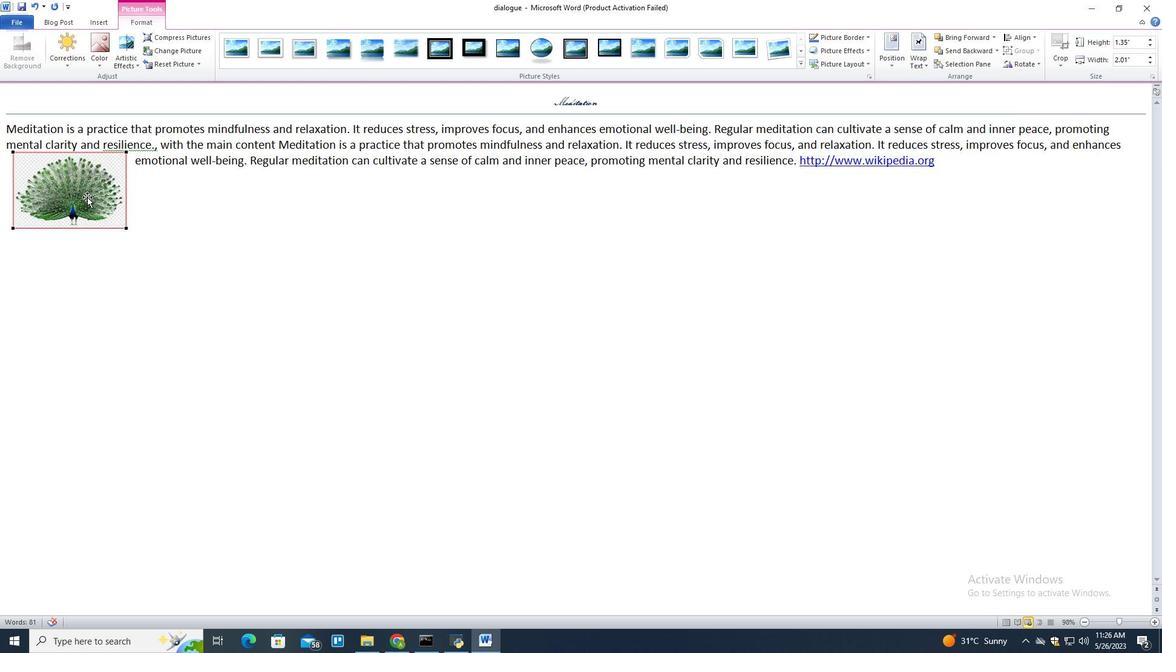
Action: Mouse moved to (93, 202)
Screenshot: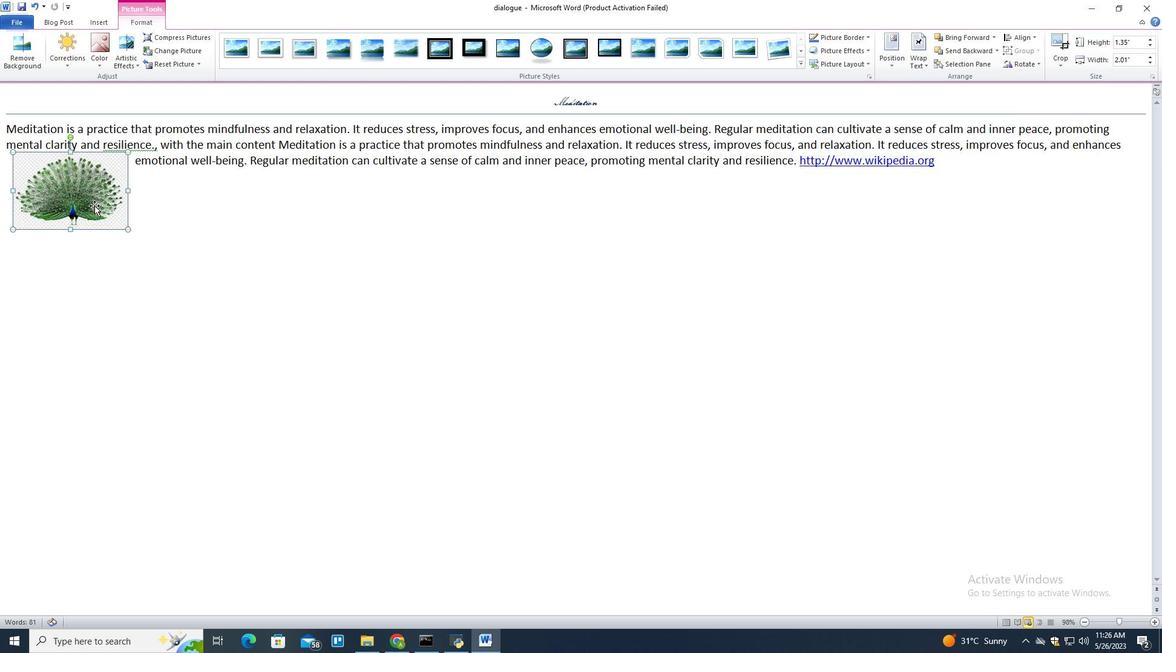 
Action: Mouse pressed left at (93, 202)
Screenshot: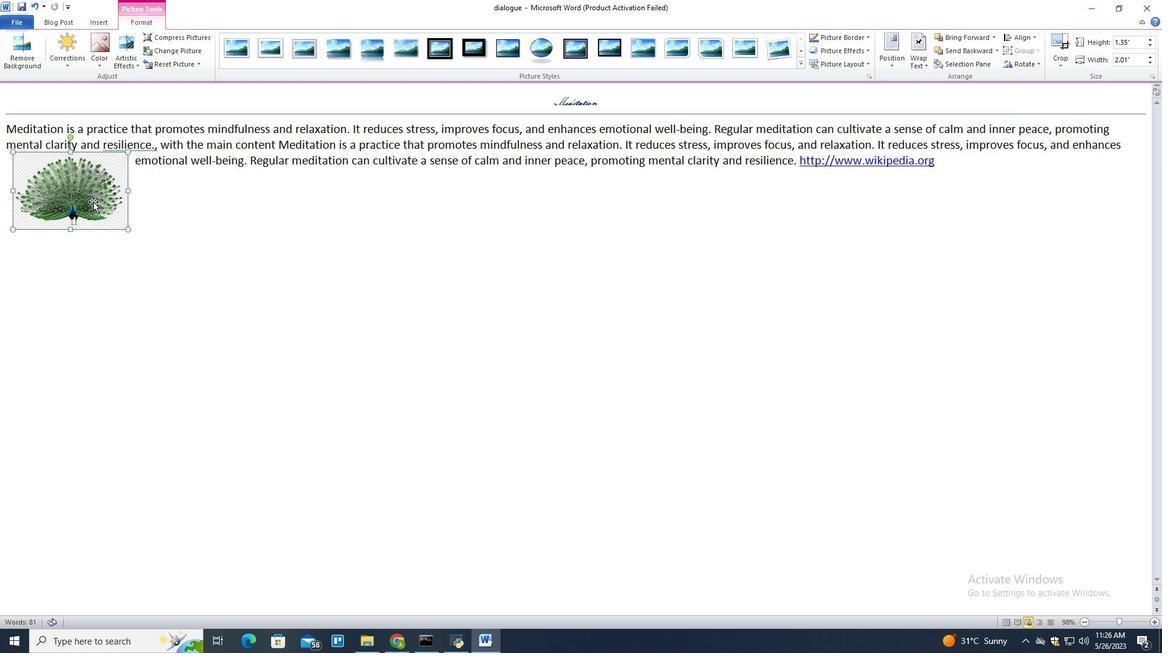 
Action: Mouse moved to (20, 56)
Screenshot: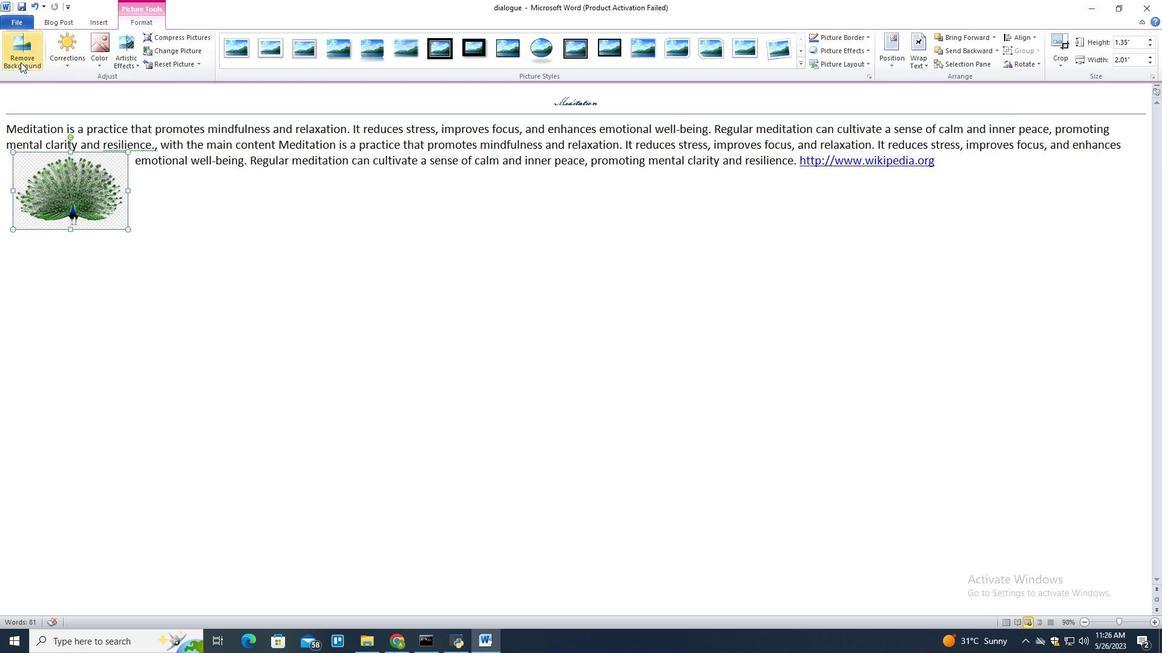 
Action: Mouse pressed left at (20, 56)
Screenshot: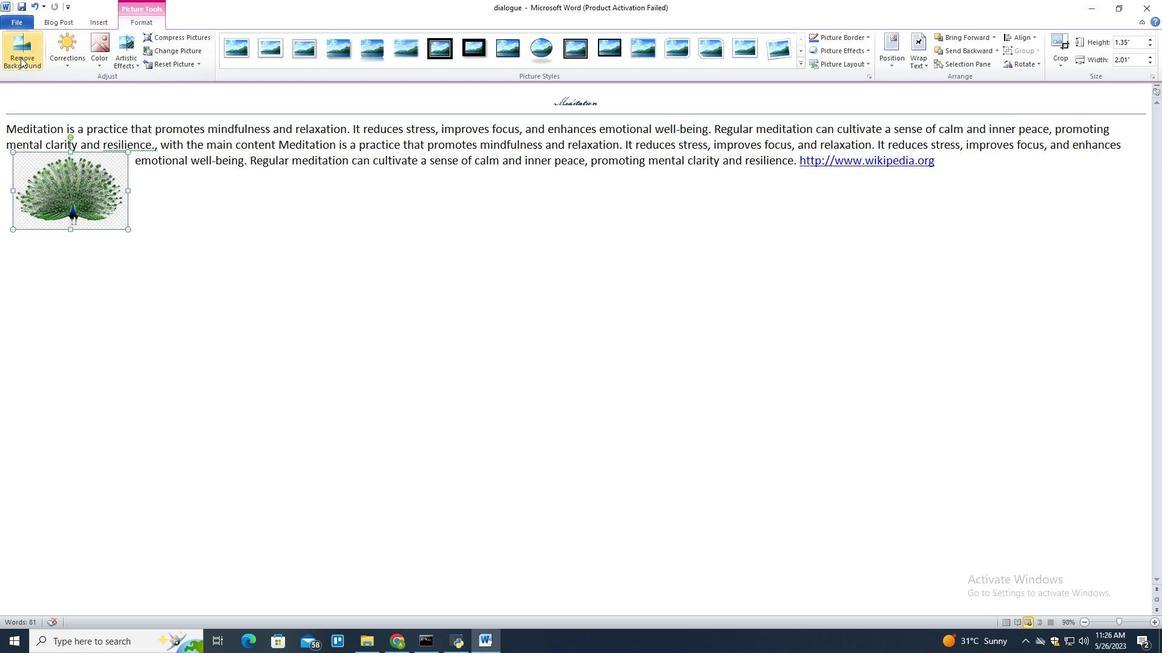 
Action: Mouse moved to (175, 293)
Screenshot: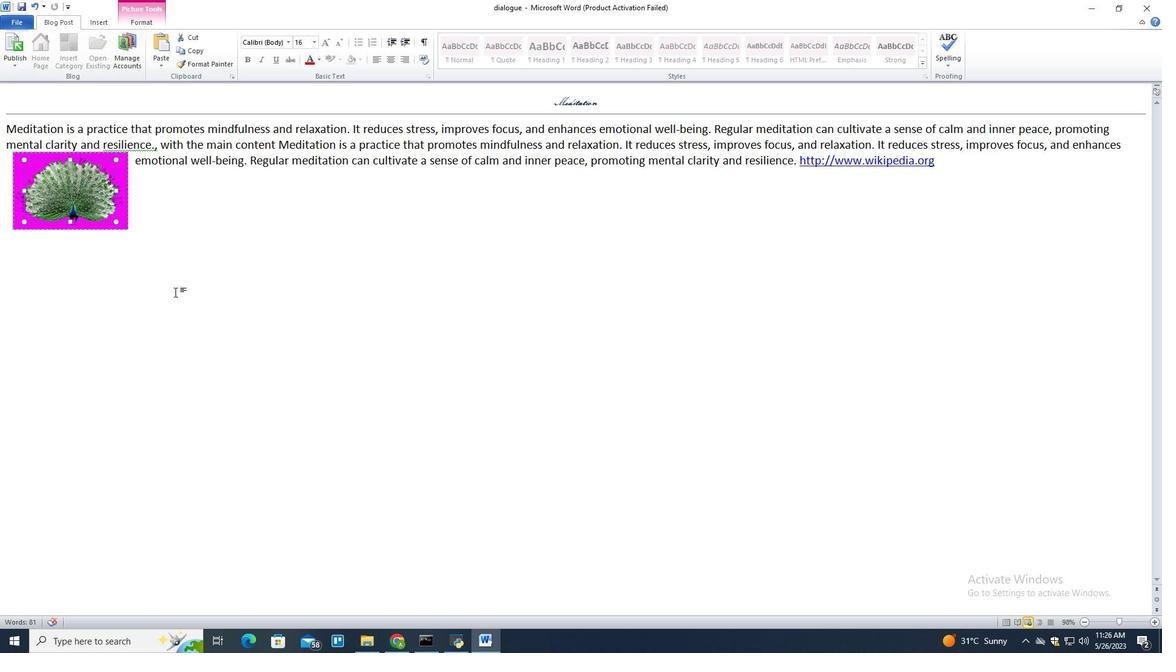 
Action: Key pressed ctrl+Z
Screenshot: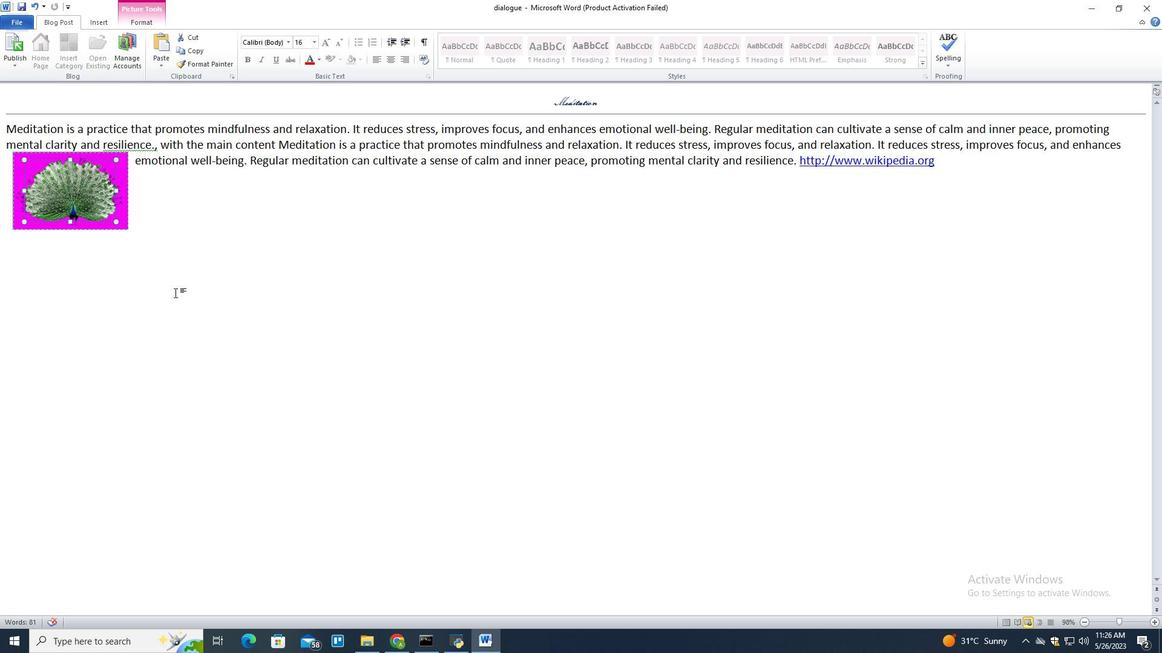 
Action: Mouse moved to (175, 293)
Screenshot: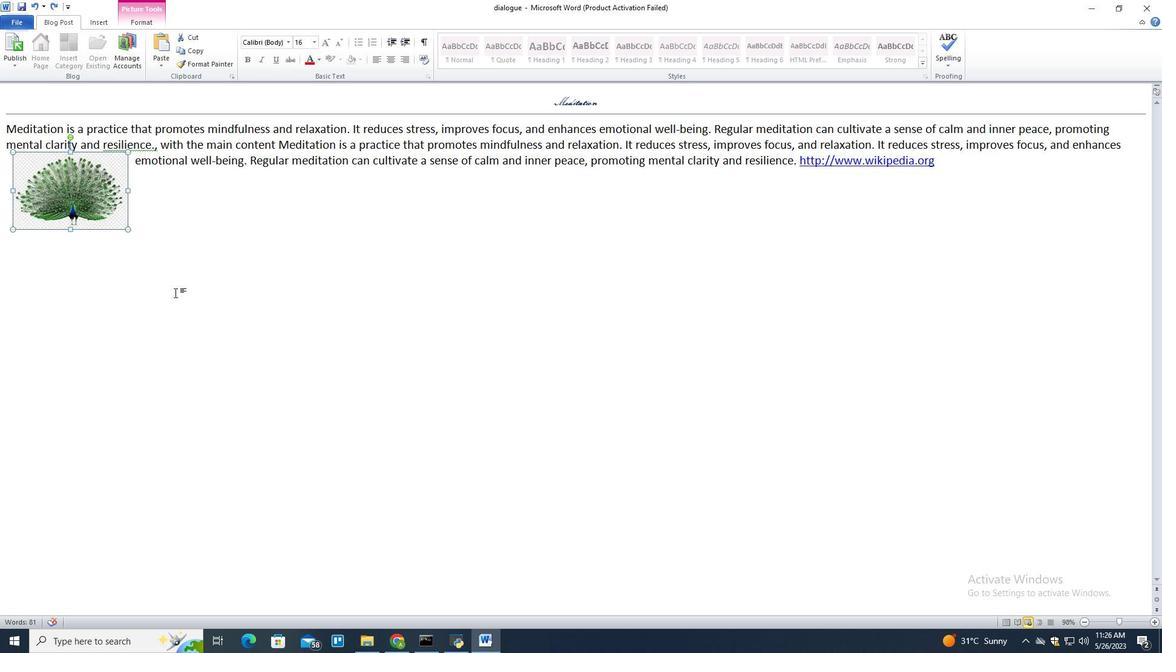 
Action: Mouse pressed left at (175, 293)
Screenshot: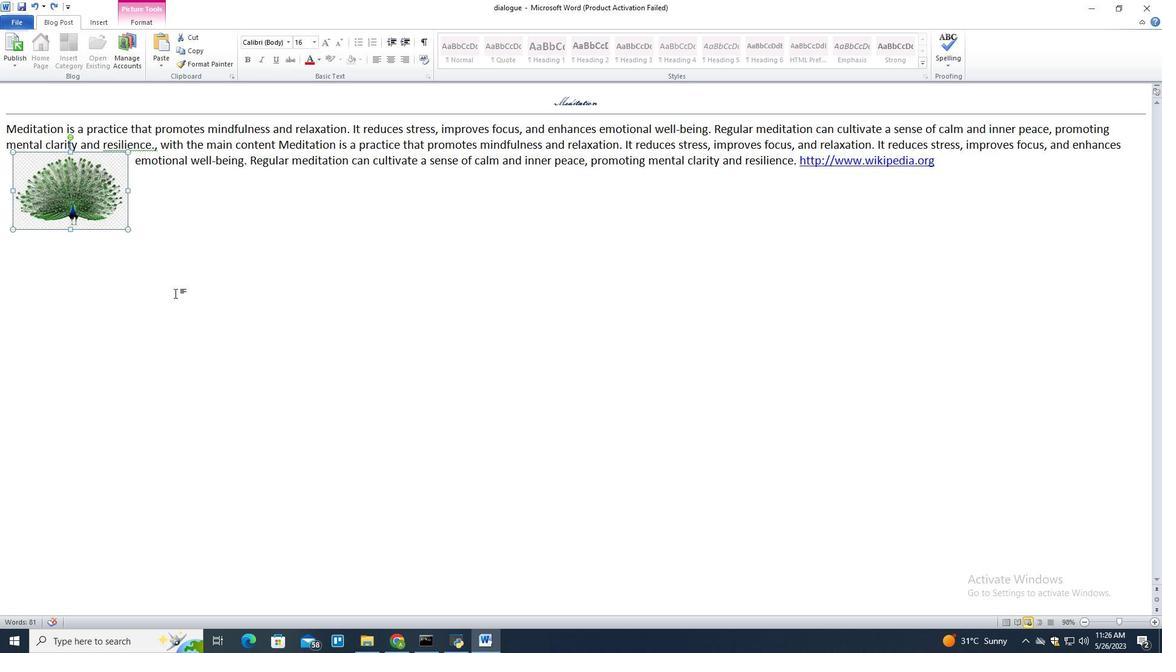 
Action: Mouse moved to (89, 196)
Screenshot: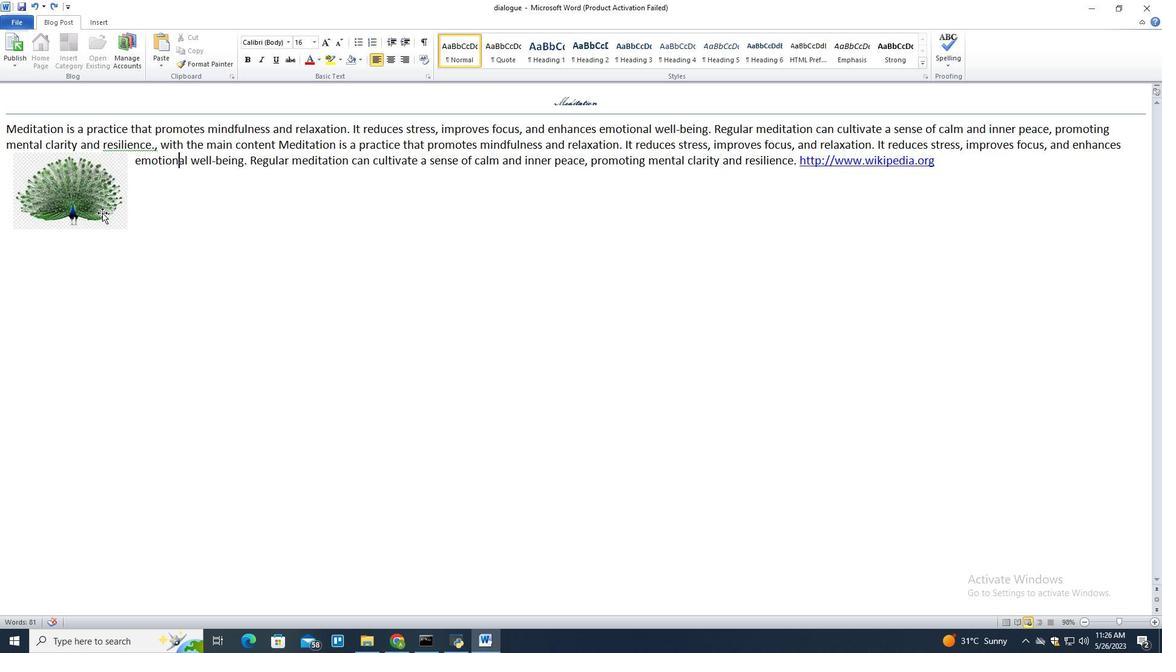 
Action: Mouse pressed left at (89, 196)
Screenshot: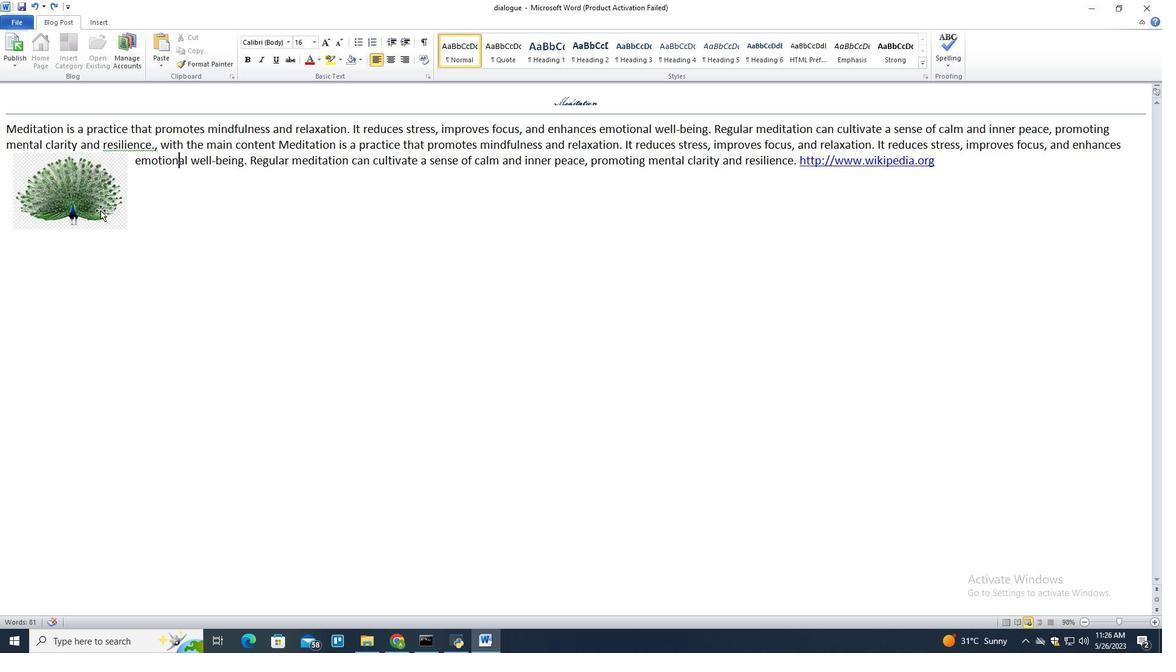 
Action: Mouse moved to (138, 23)
Screenshot: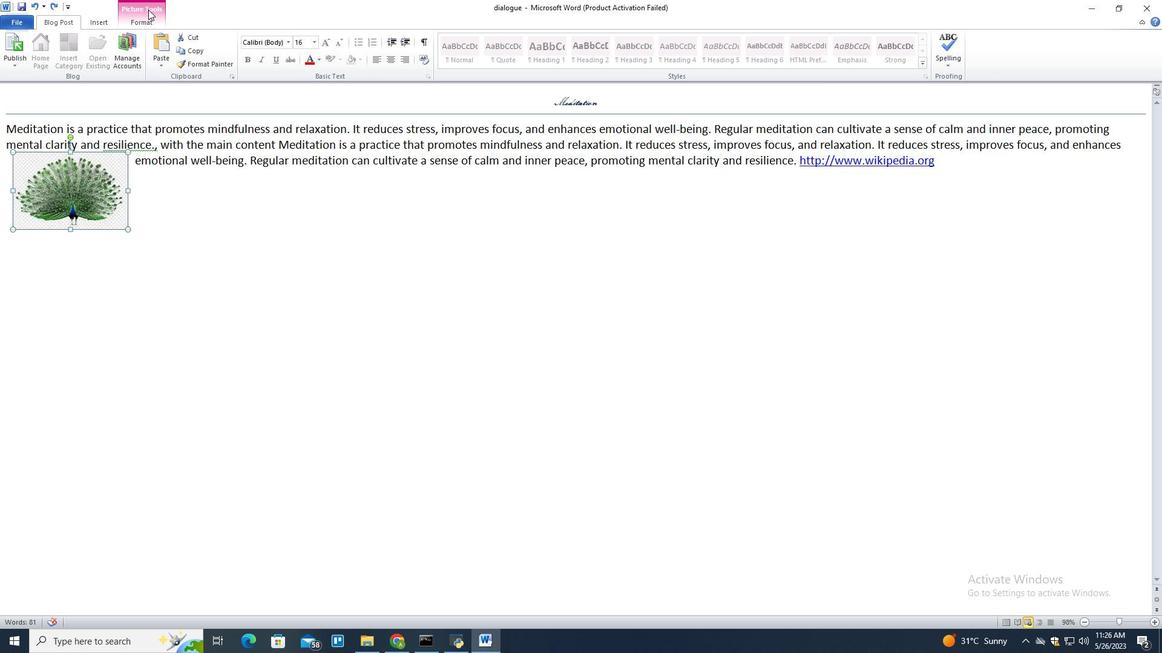
Action: Mouse pressed left at (138, 23)
Screenshot: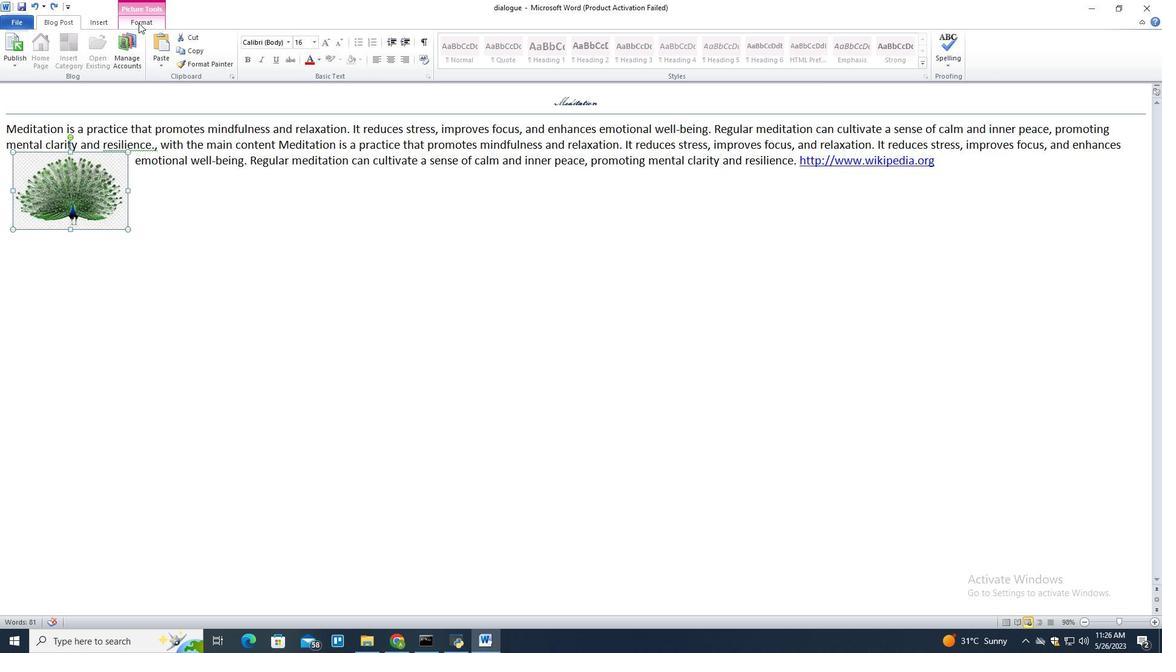 
Action: Mouse moved to (1149, 38)
Screenshot: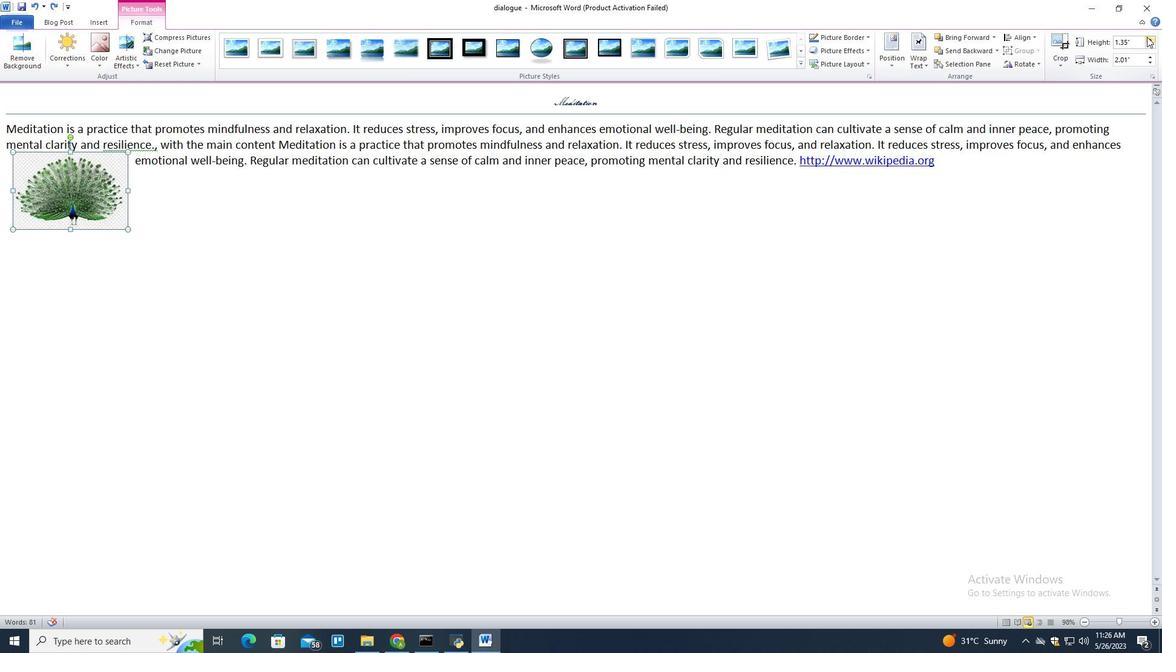 
Action: Mouse pressed left at (1149, 38)
Screenshot: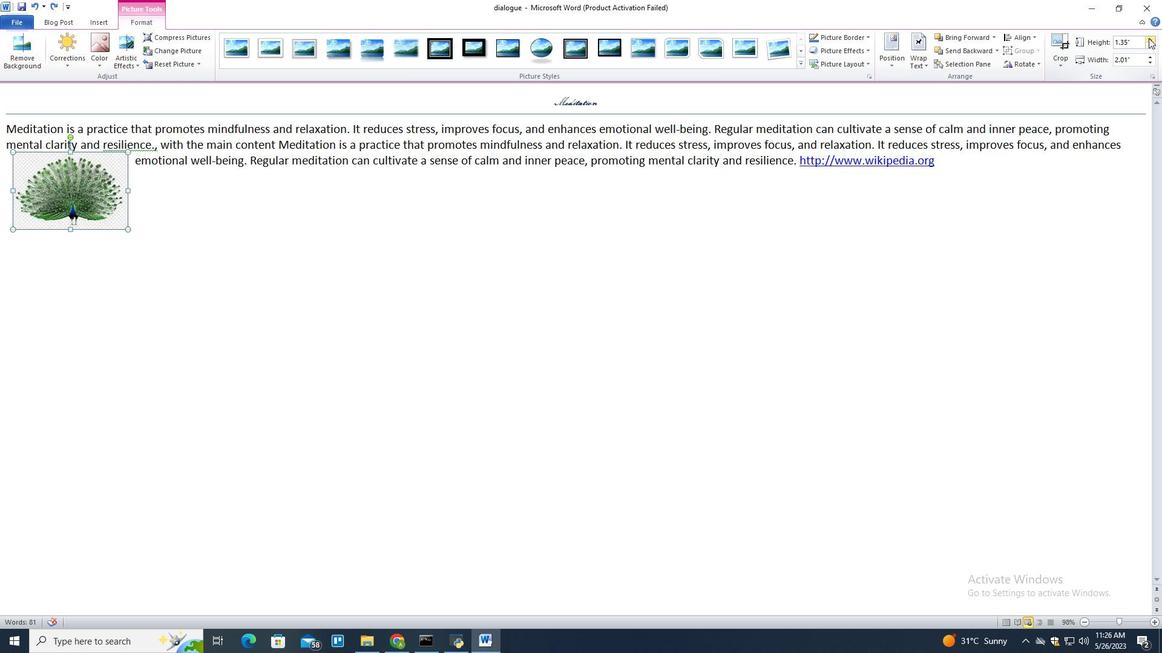 
Action: Mouse pressed left at (1149, 38)
Screenshot: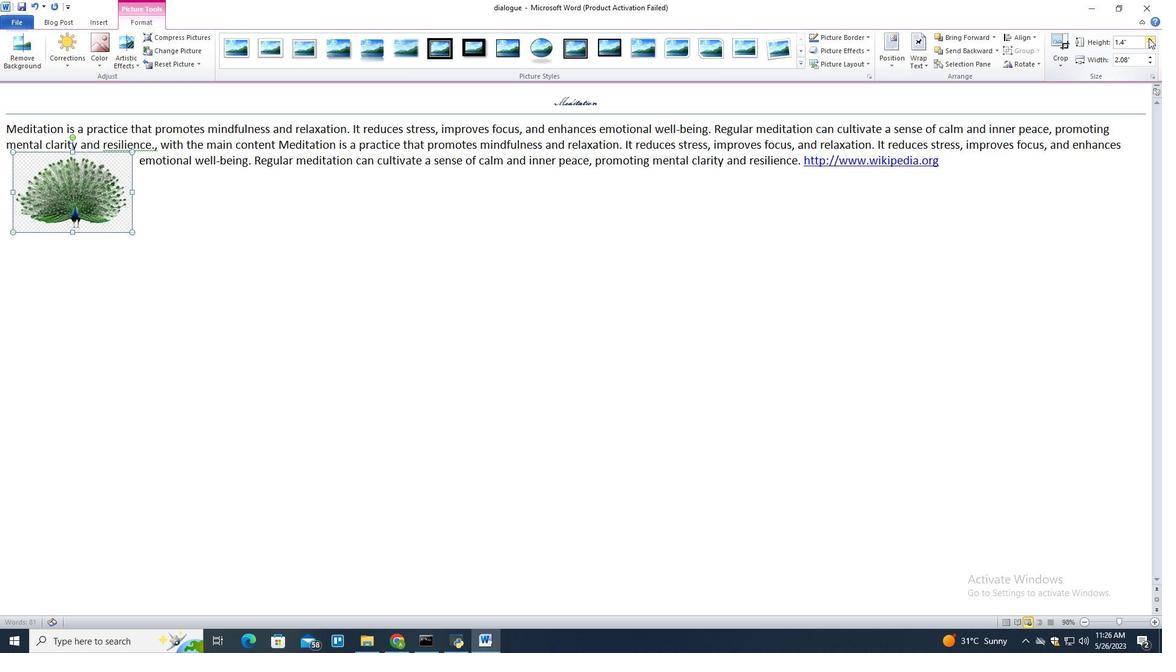 
Action: Mouse pressed left at (1149, 38)
Screenshot: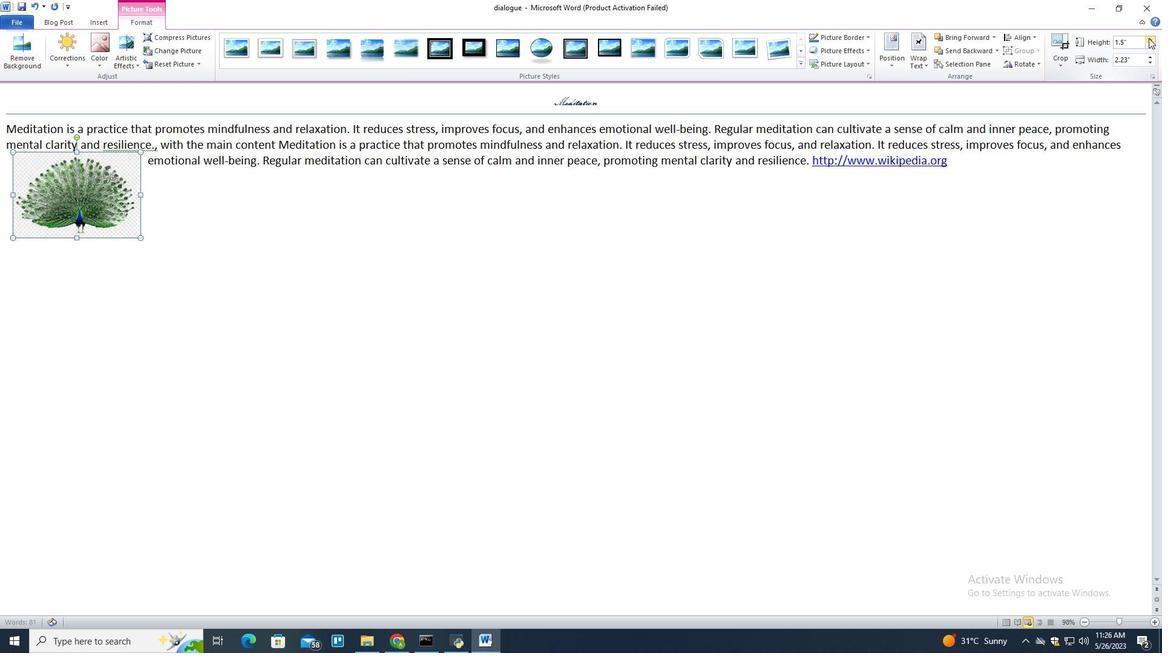 
Action: Mouse pressed left at (1149, 38)
Screenshot: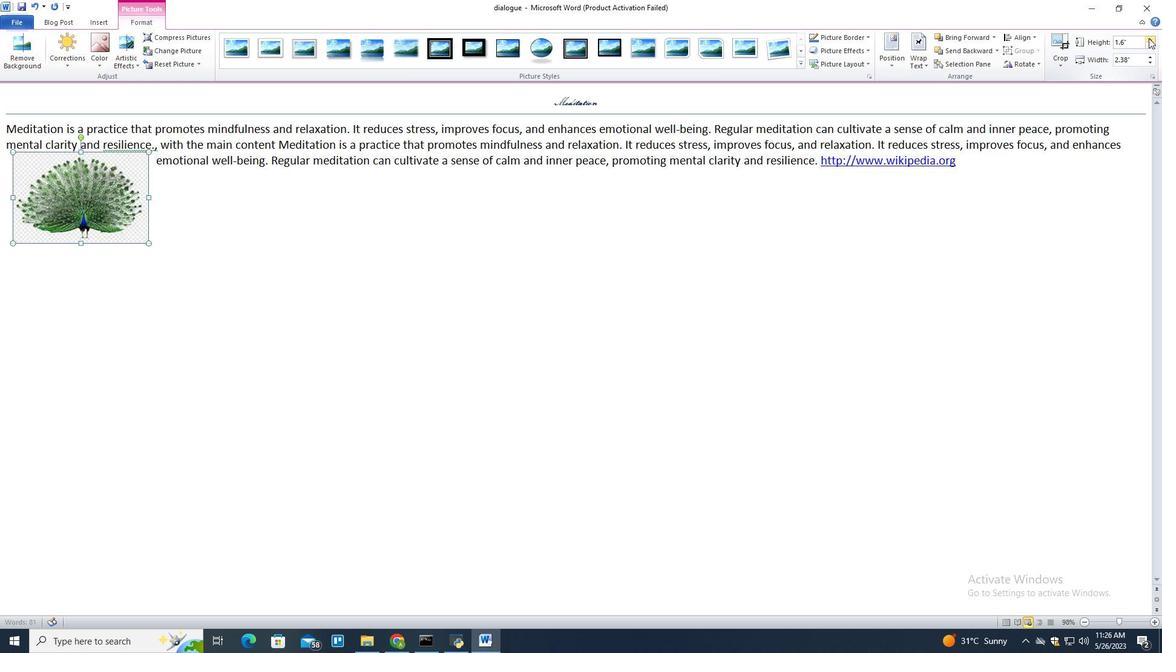 
Action: Mouse pressed left at (1149, 38)
Screenshot: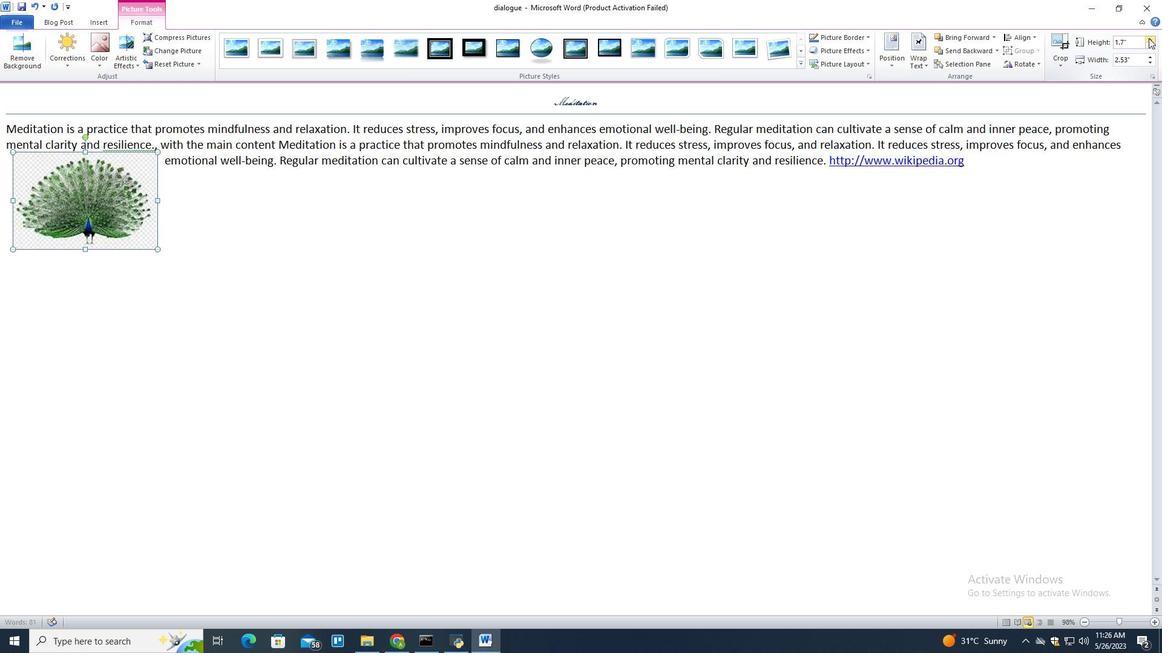 
Action: Mouse pressed left at (1149, 38)
Screenshot: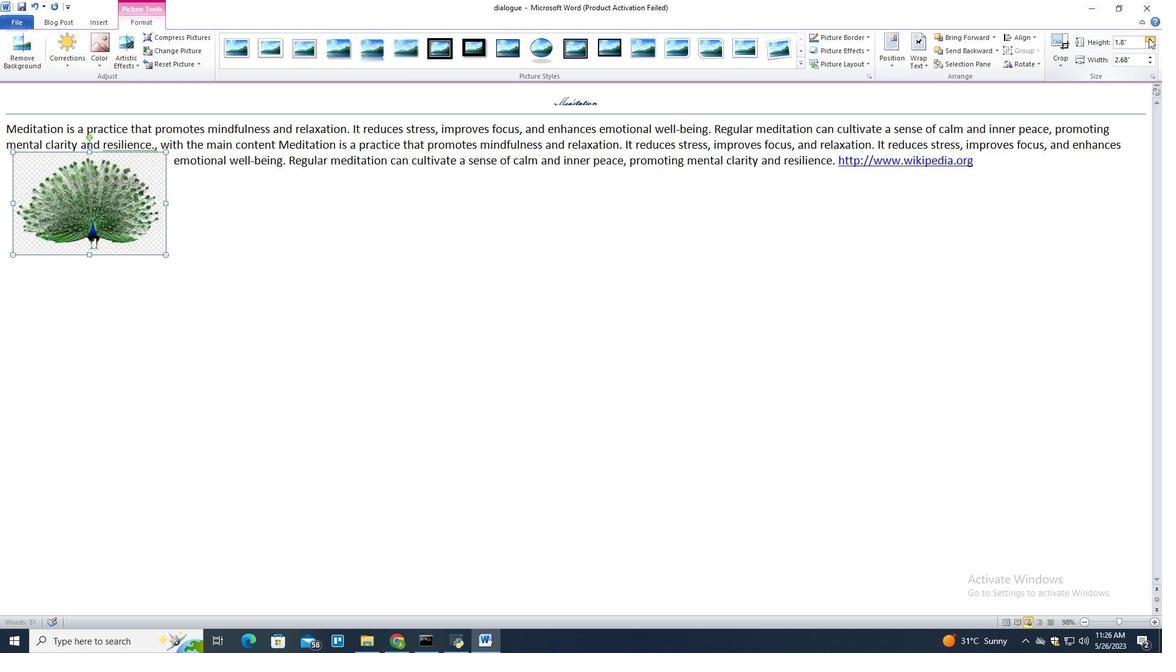 
Action: Mouse pressed left at (1149, 38)
Screenshot: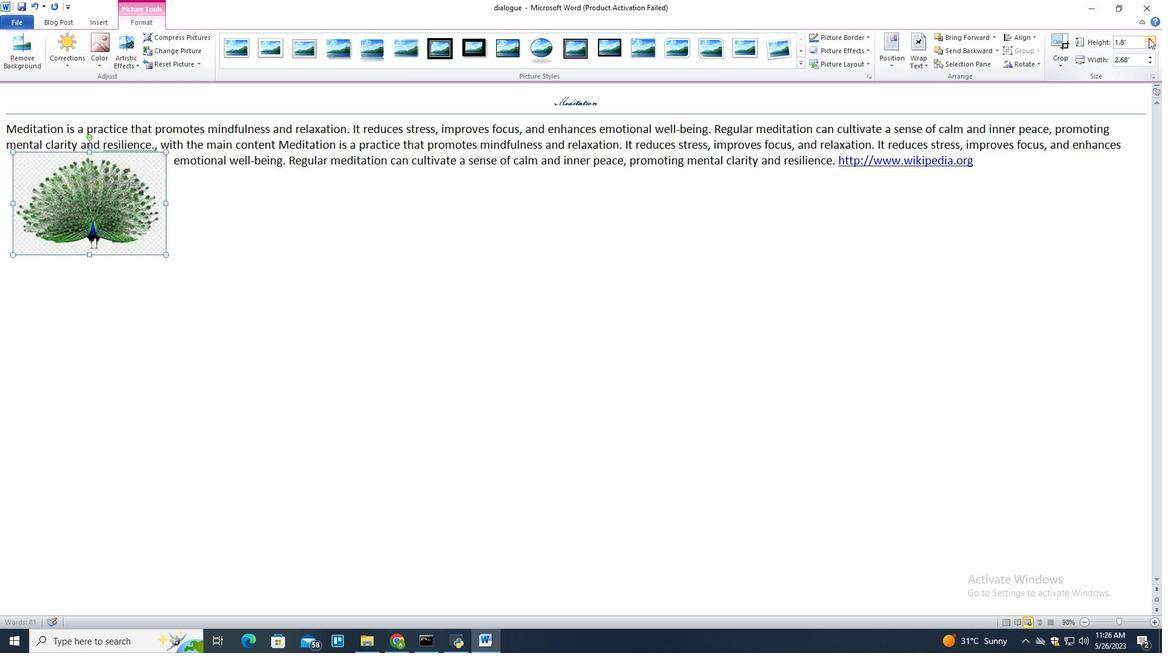 
Action: Mouse pressed left at (1149, 38)
Screenshot: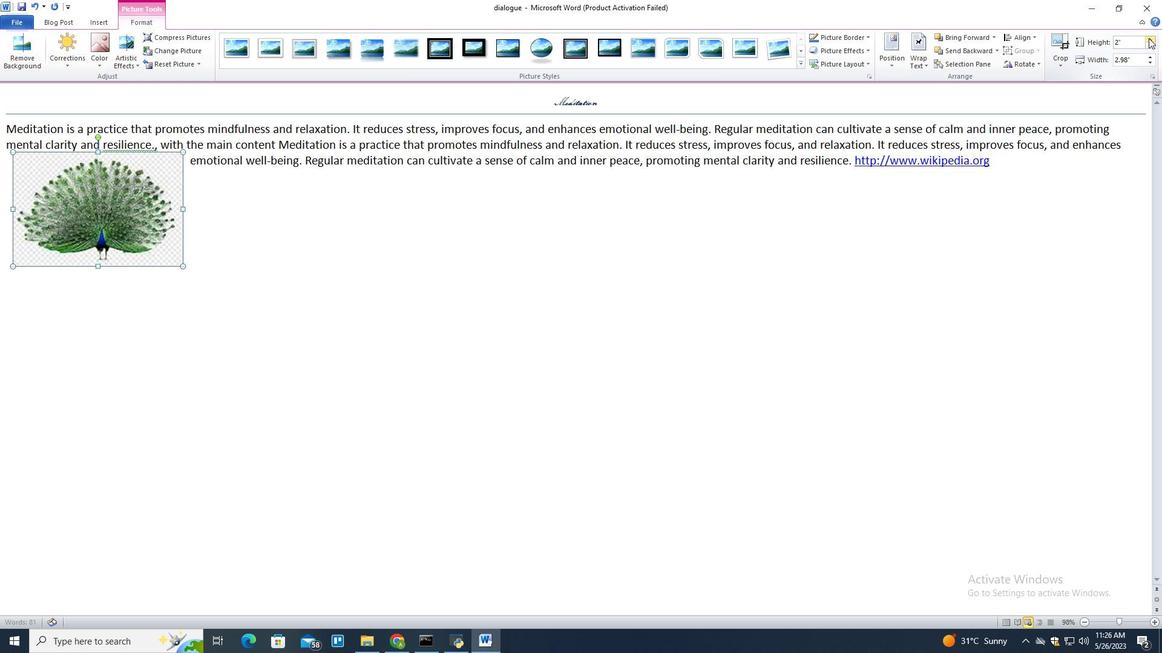 
Action: Mouse pressed left at (1149, 38)
Screenshot: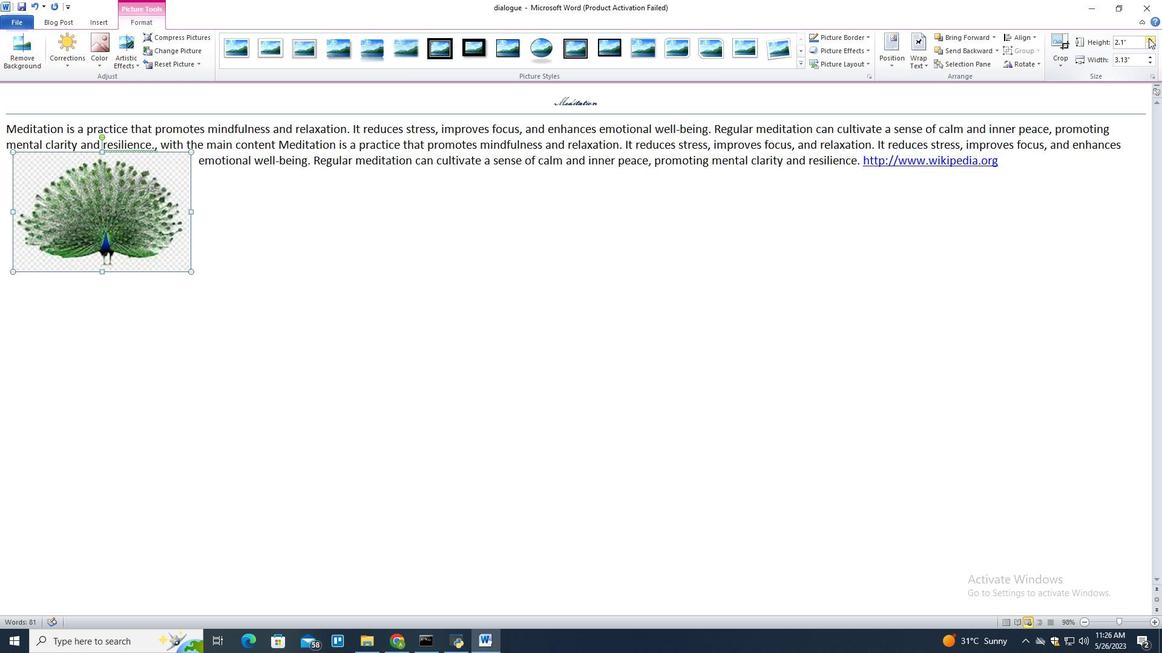 
Action: Mouse pressed left at (1149, 38)
Screenshot: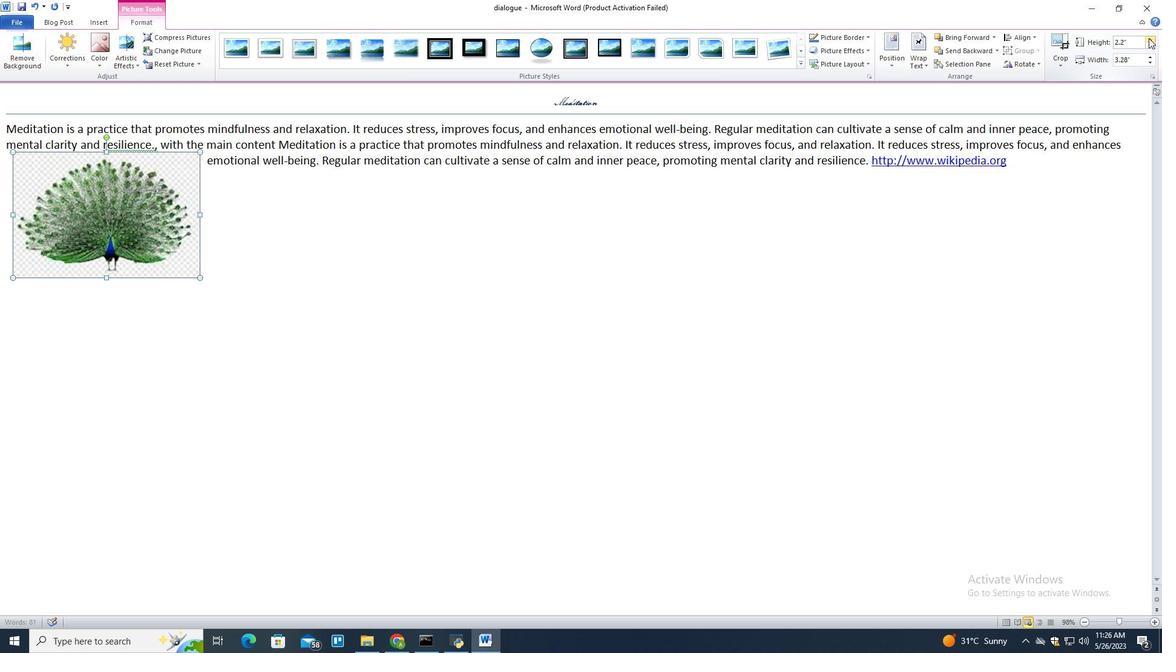 
Action: Mouse pressed left at (1149, 38)
Screenshot: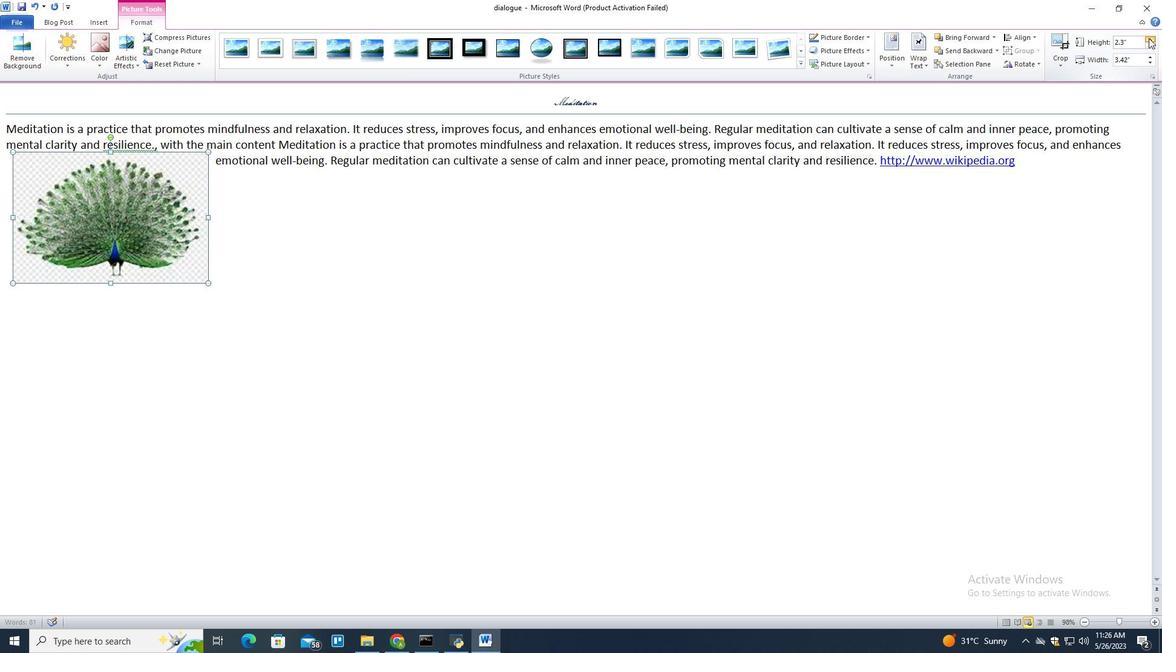 
Action: Mouse pressed left at (1149, 38)
Screenshot: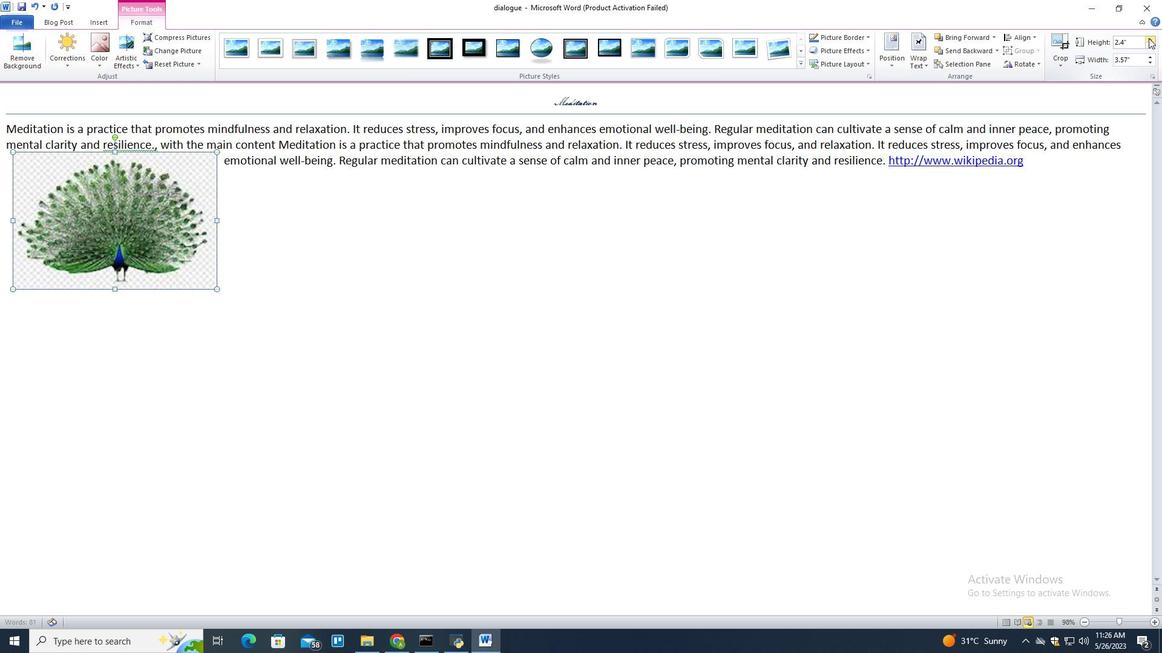 
Action: Mouse pressed left at (1149, 38)
Screenshot: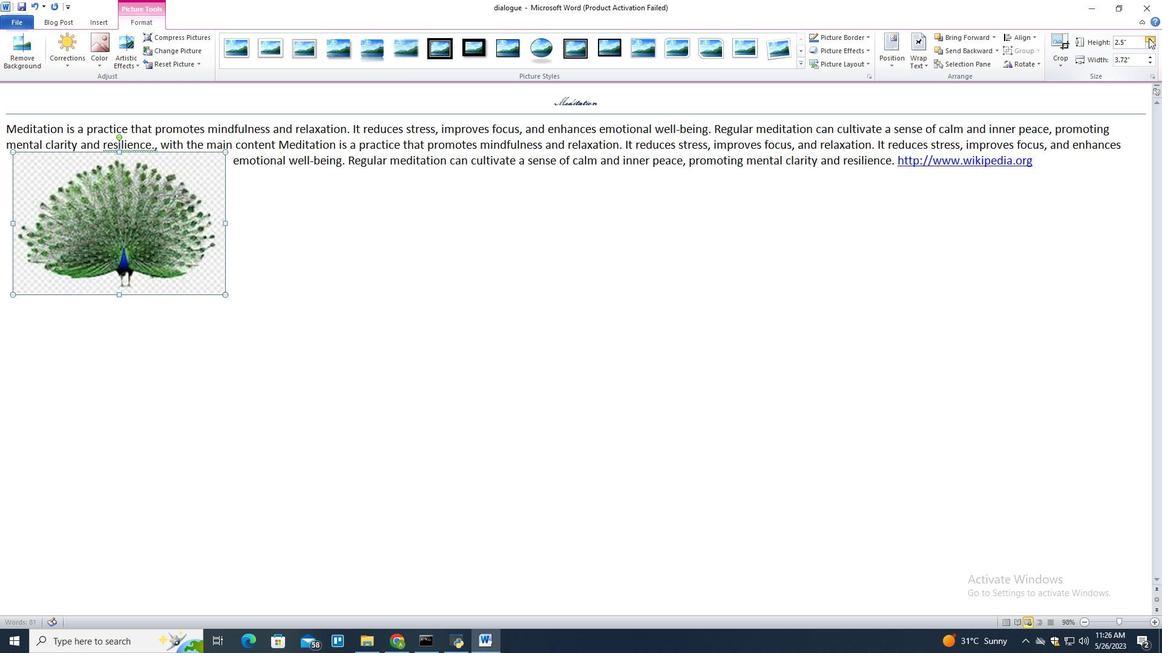
Action: Mouse pressed left at (1149, 38)
Screenshot: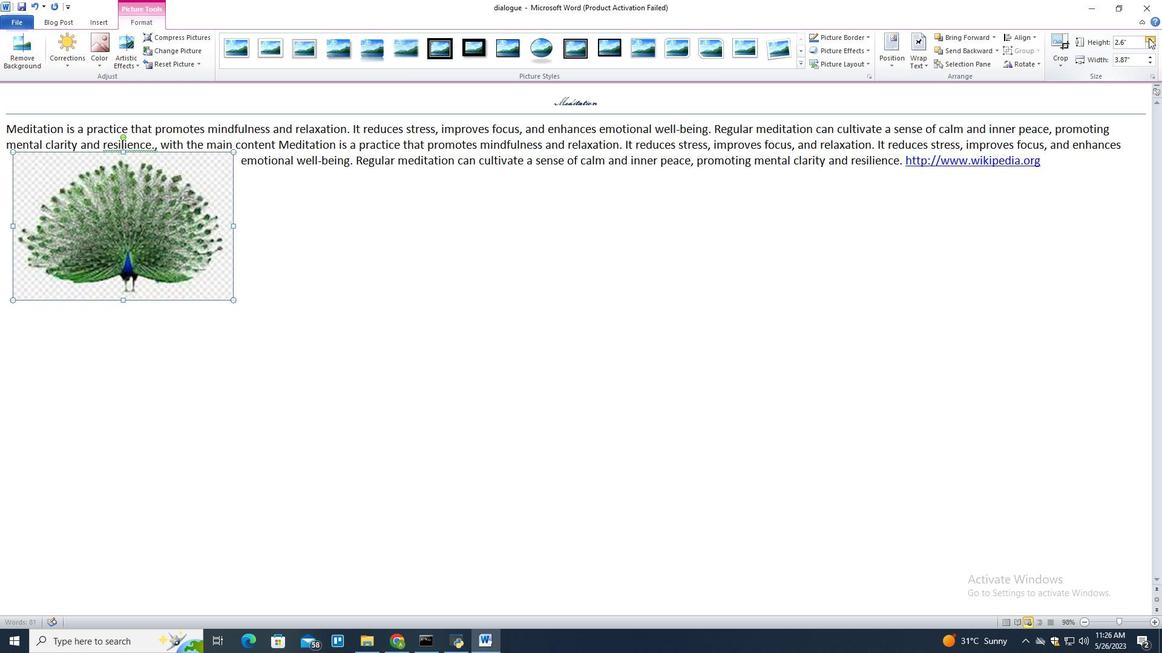 
Action: Mouse pressed left at (1149, 38)
Screenshot: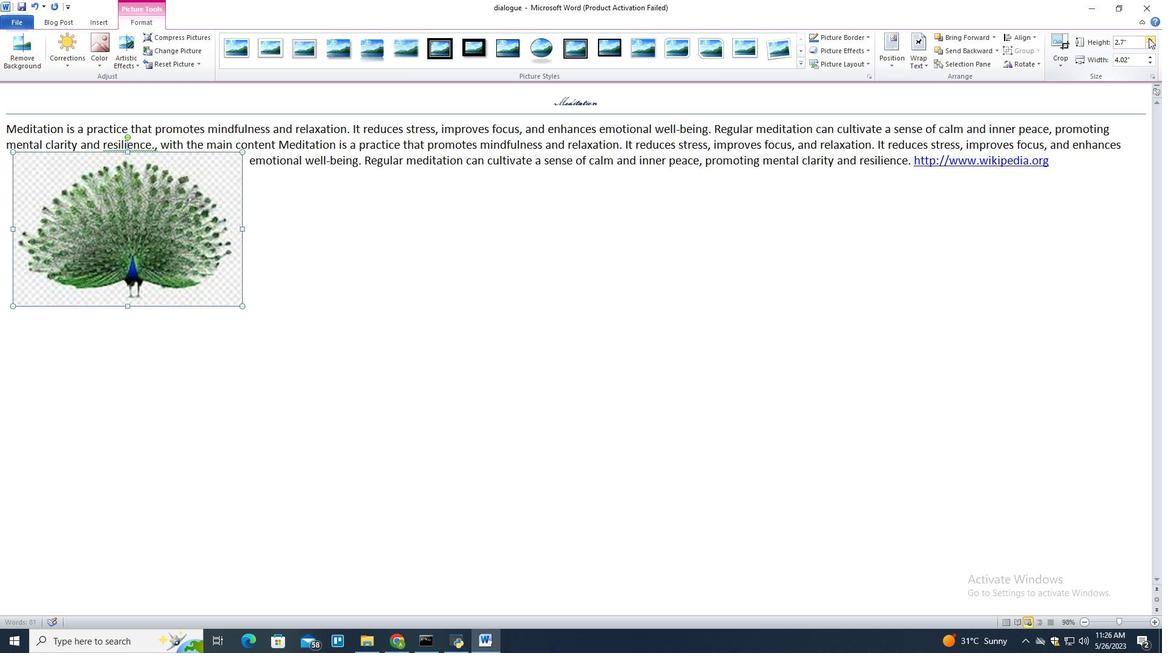 
Action: Mouse pressed left at (1149, 38)
Screenshot: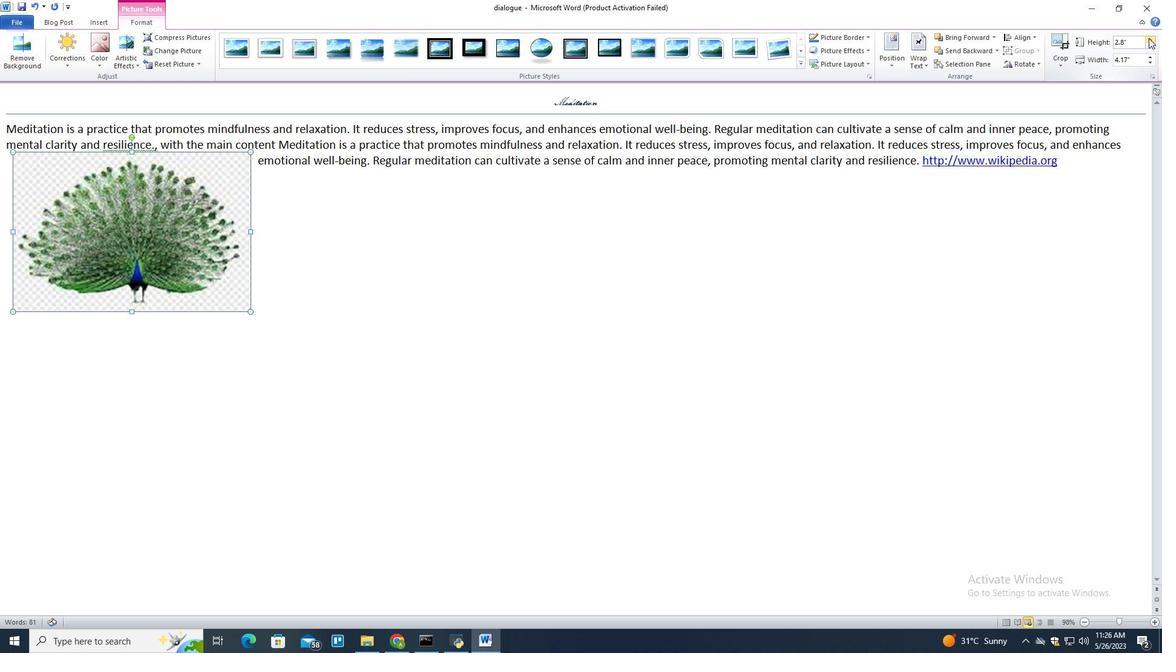 
Action: Mouse pressed left at (1149, 38)
Screenshot: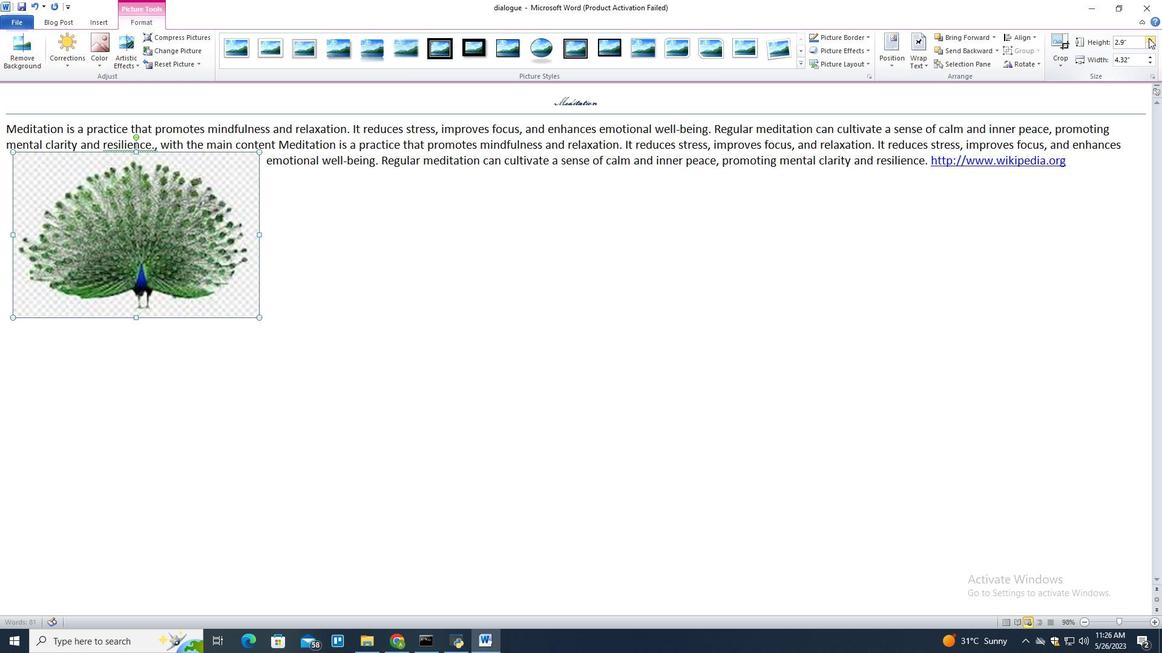 
Action: Mouse pressed left at (1149, 38)
Screenshot: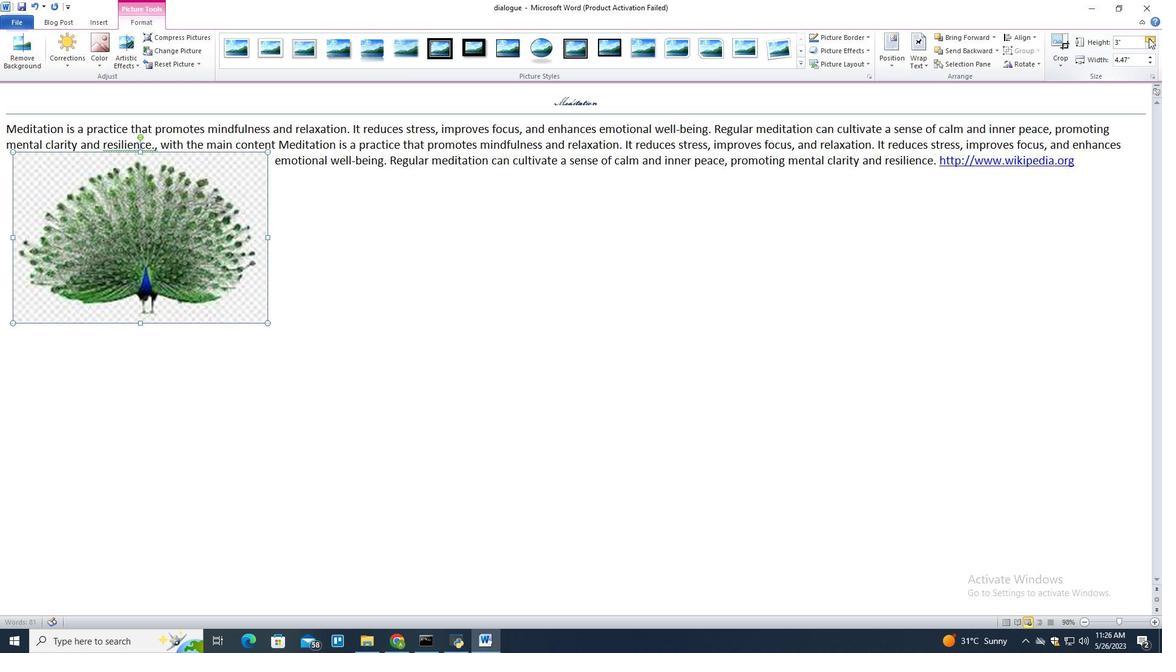 
Action: Mouse moved to (1150, 46)
Screenshot: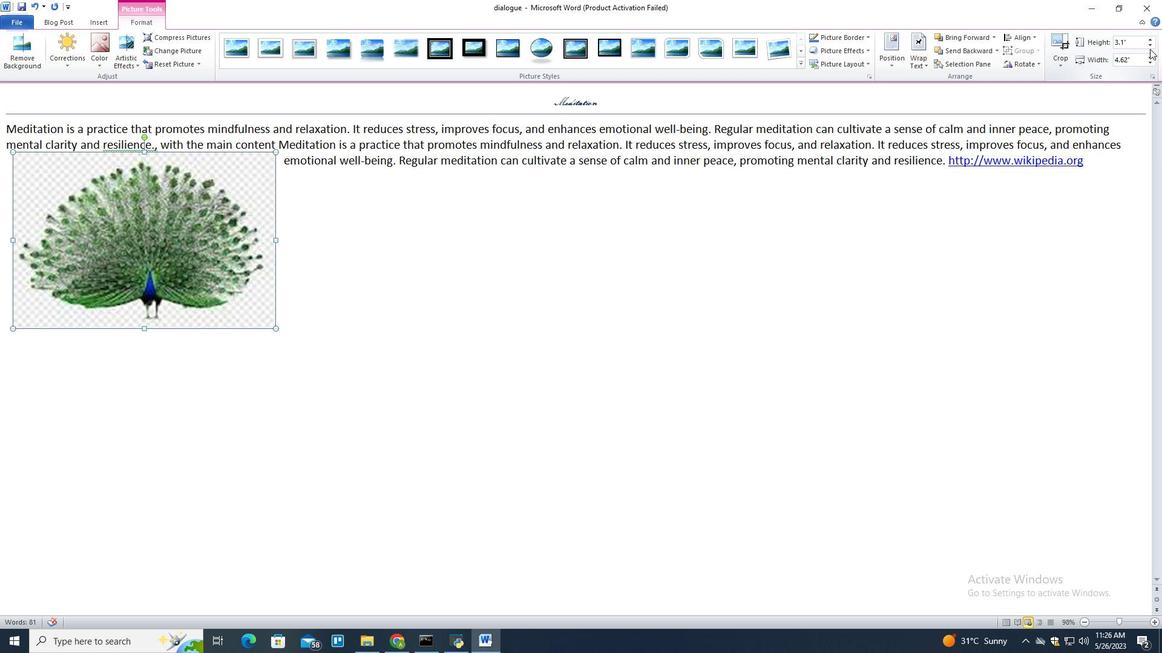 
Action: Mouse pressed left at (1150, 46)
Screenshot: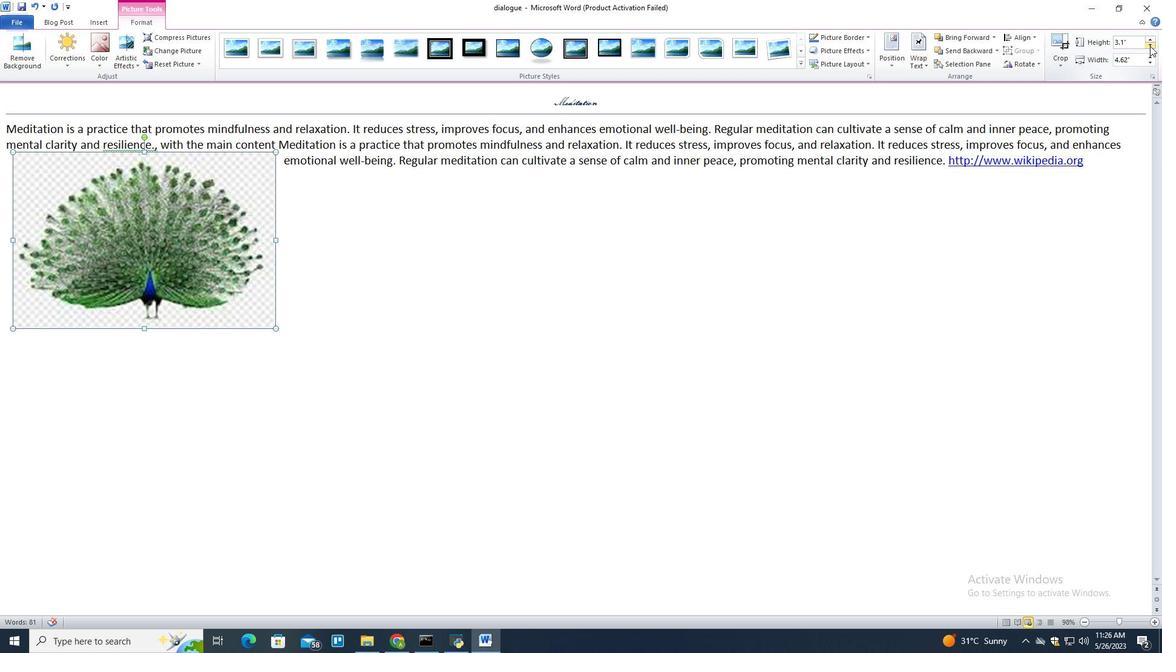 
Action: Mouse moved to (124, 221)
Screenshot: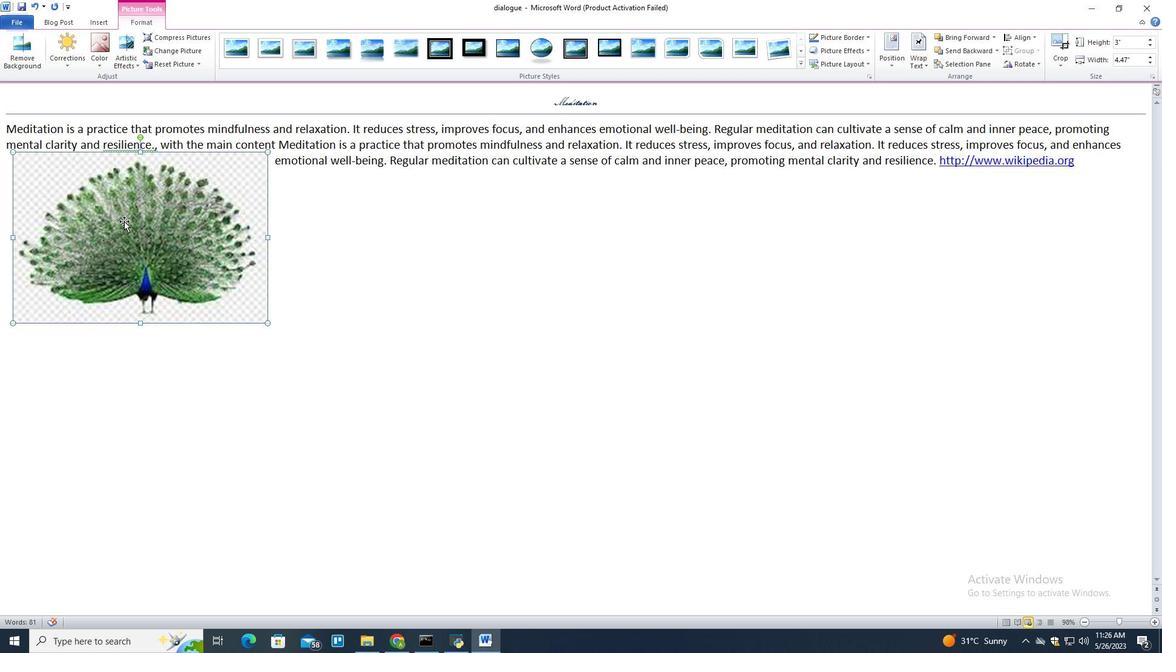 
Action: Mouse pressed left at (124, 221)
Screenshot: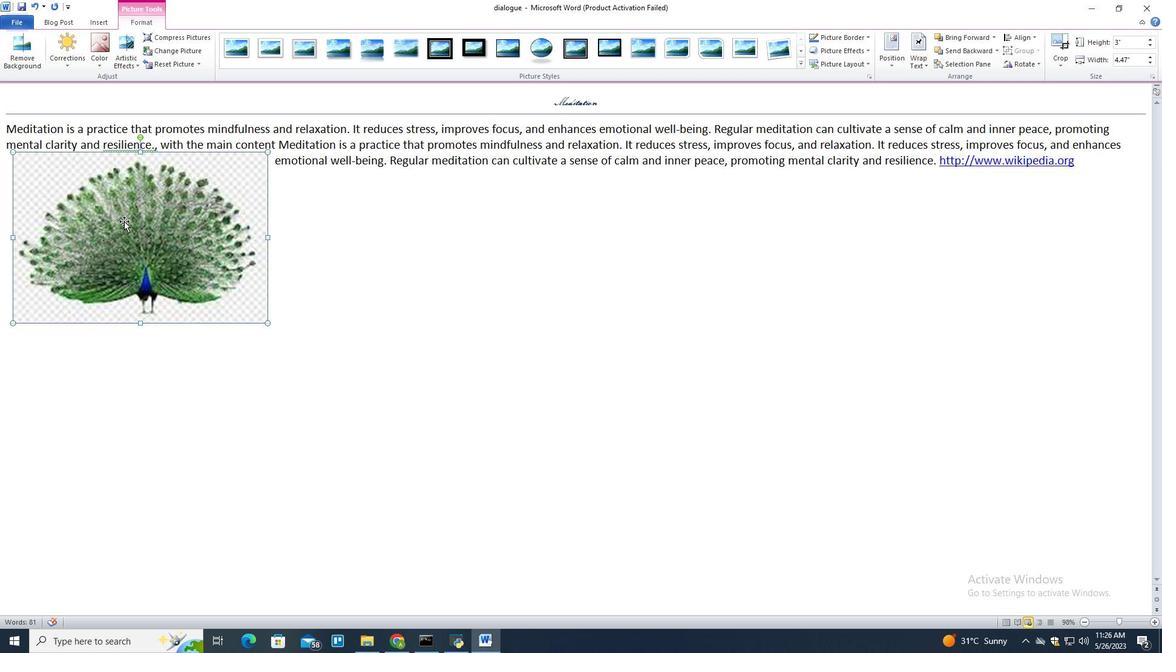 
Action: Mouse moved to (915, 49)
Screenshot: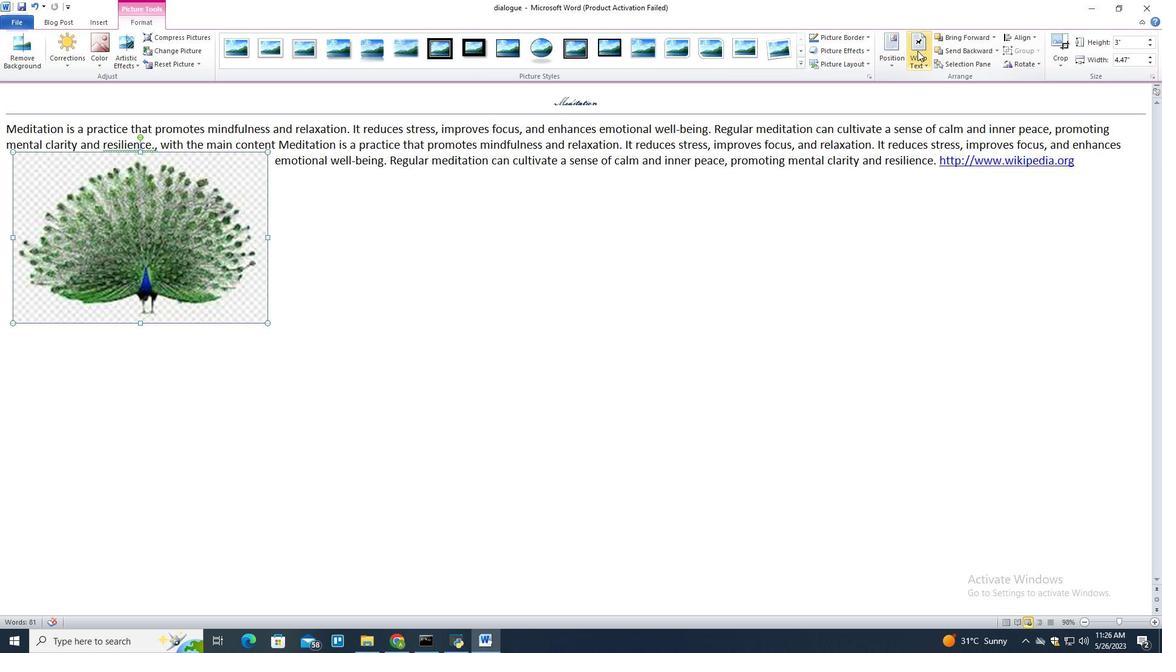 
Action: Mouse pressed left at (915, 49)
Screenshot: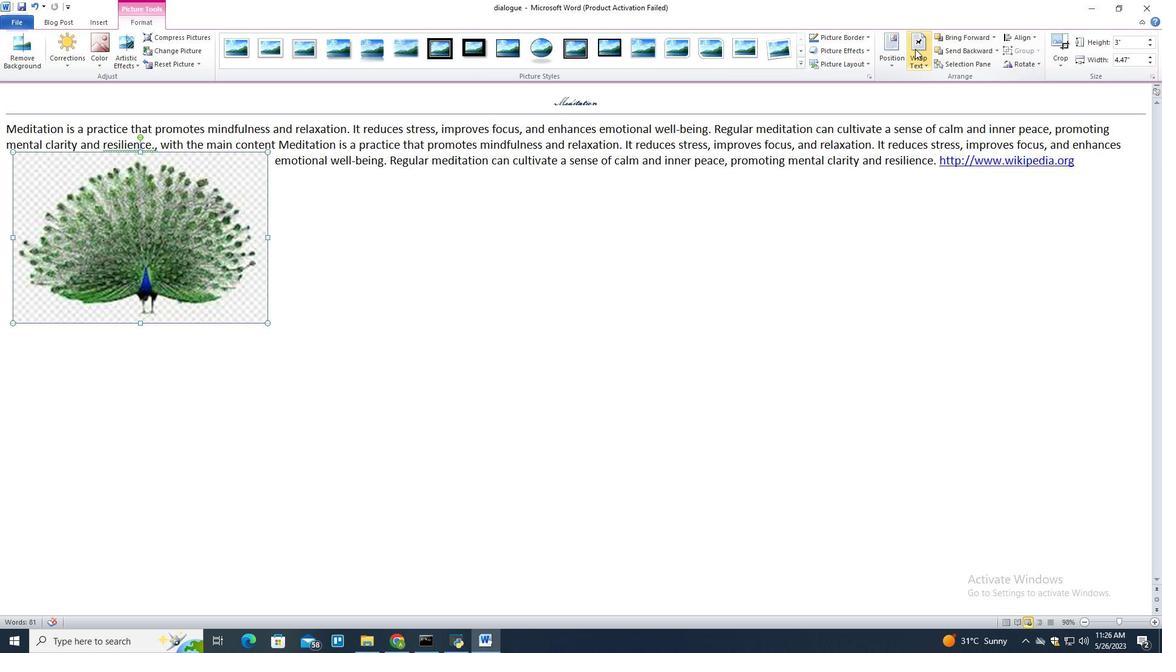 
Action: Mouse moved to (925, 93)
Screenshot: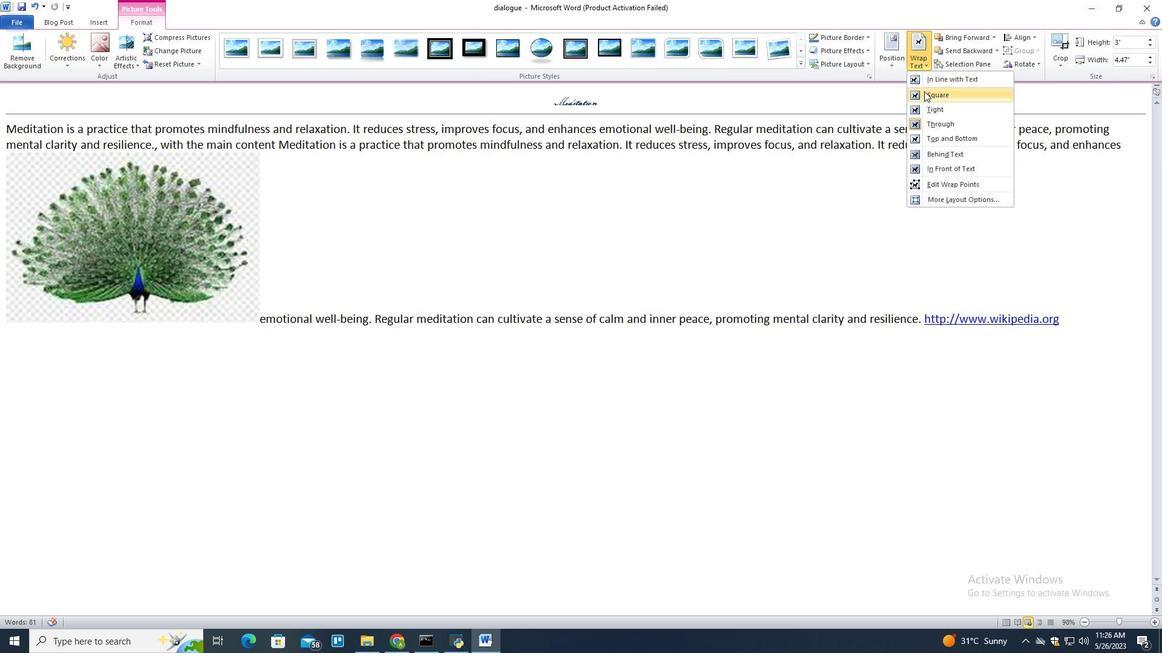 
Action: Mouse pressed left at (925, 93)
Screenshot: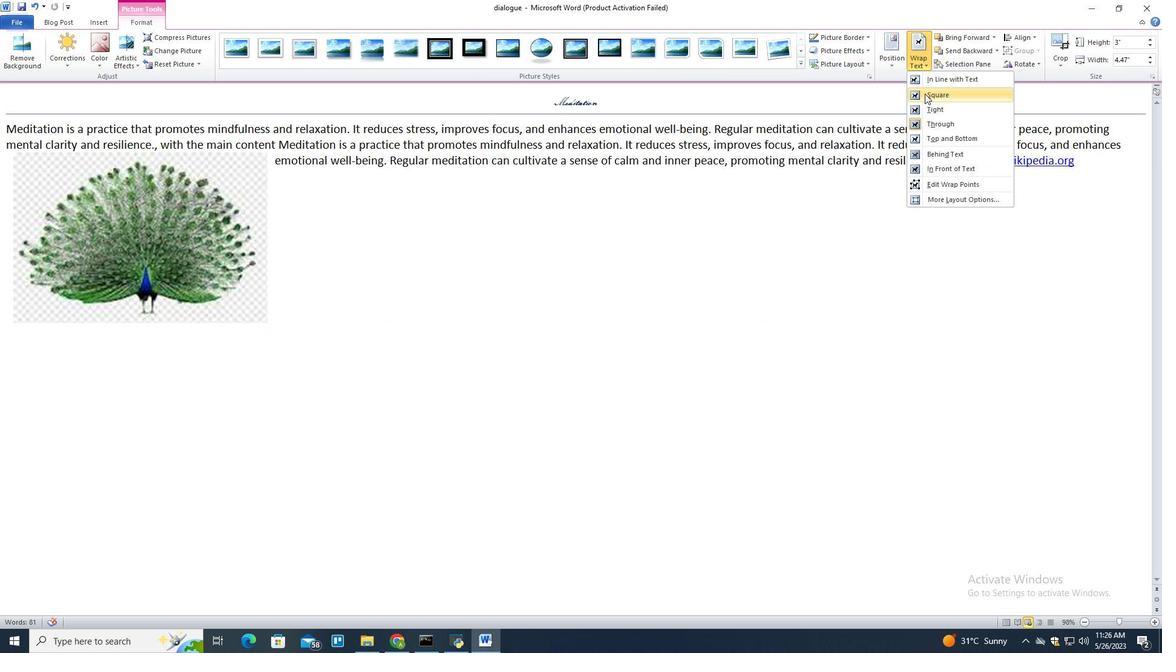 
Action: Mouse moved to (125, 258)
Screenshot: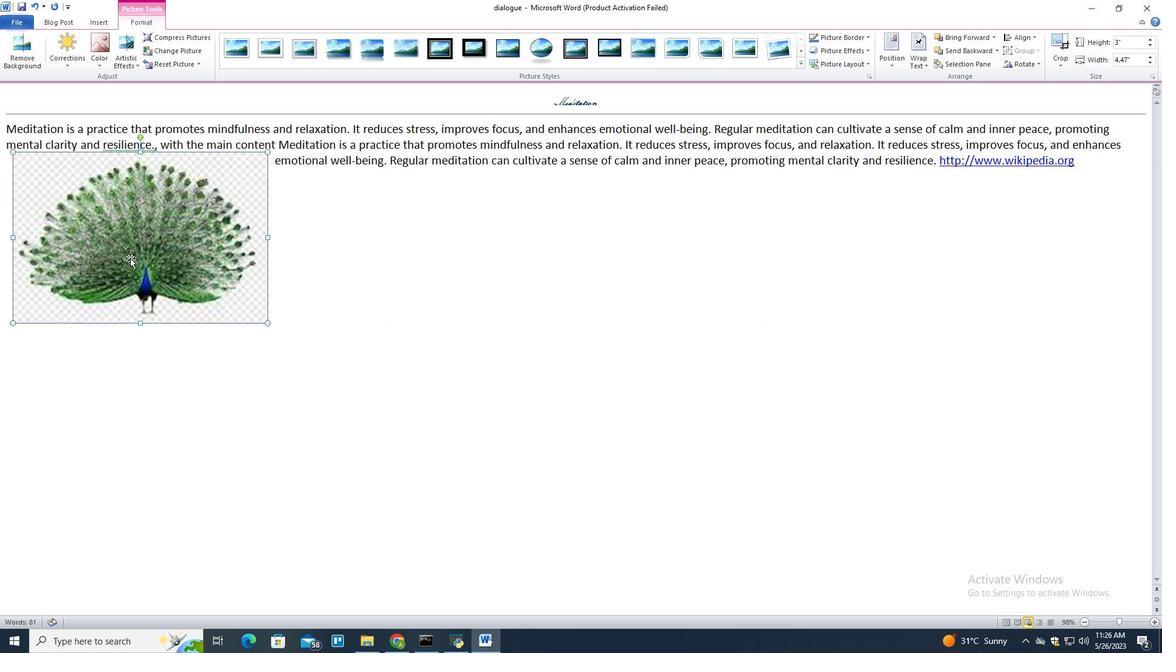 
Action: Mouse pressed left at (125, 258)
Screenshot: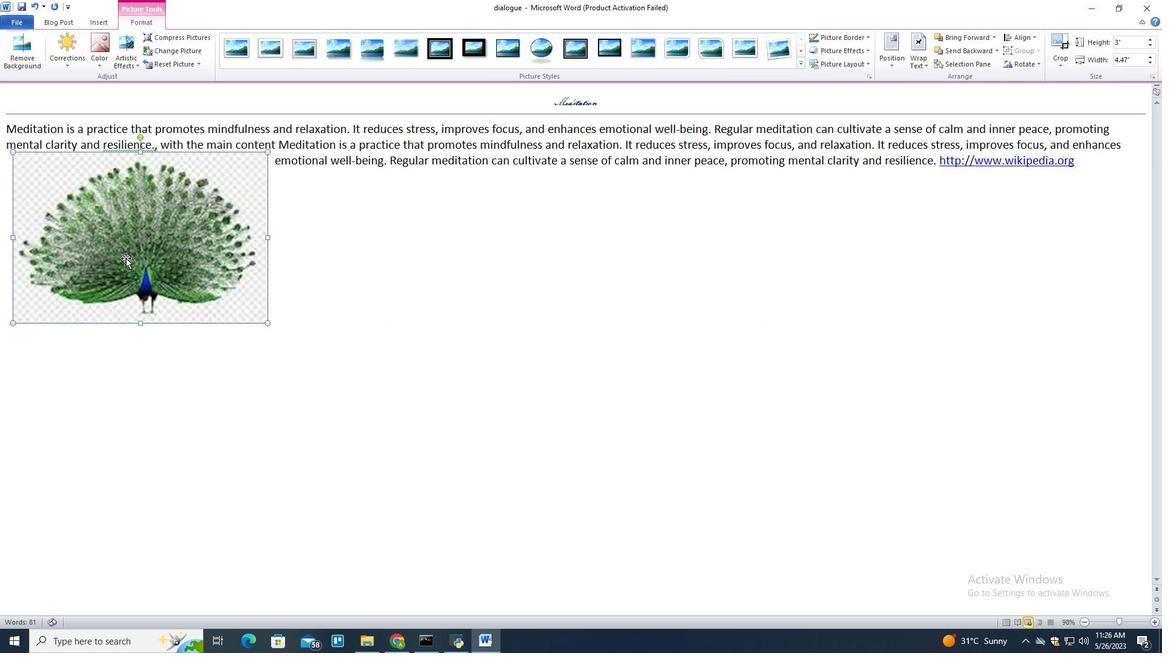 
Action: Mouse moved to (929, 50)
Screenshot: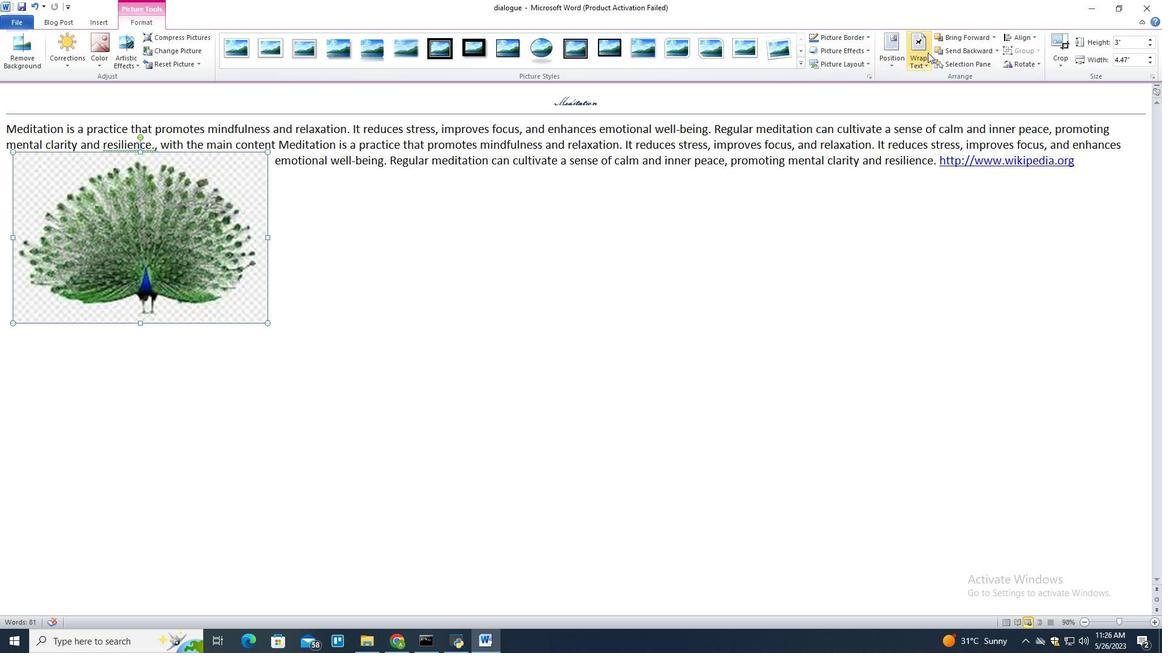 
Action: Mouse pressed left at (929, 50)
Screenshot: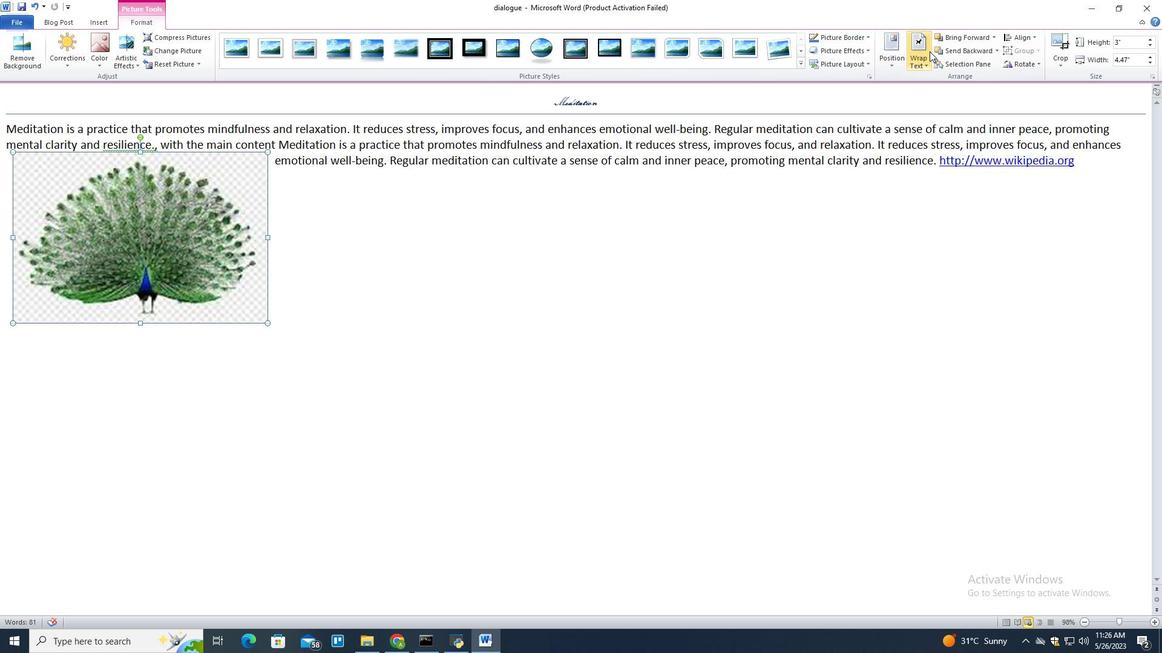 
Action: Mouse moved to (942, 202)
Screenshot: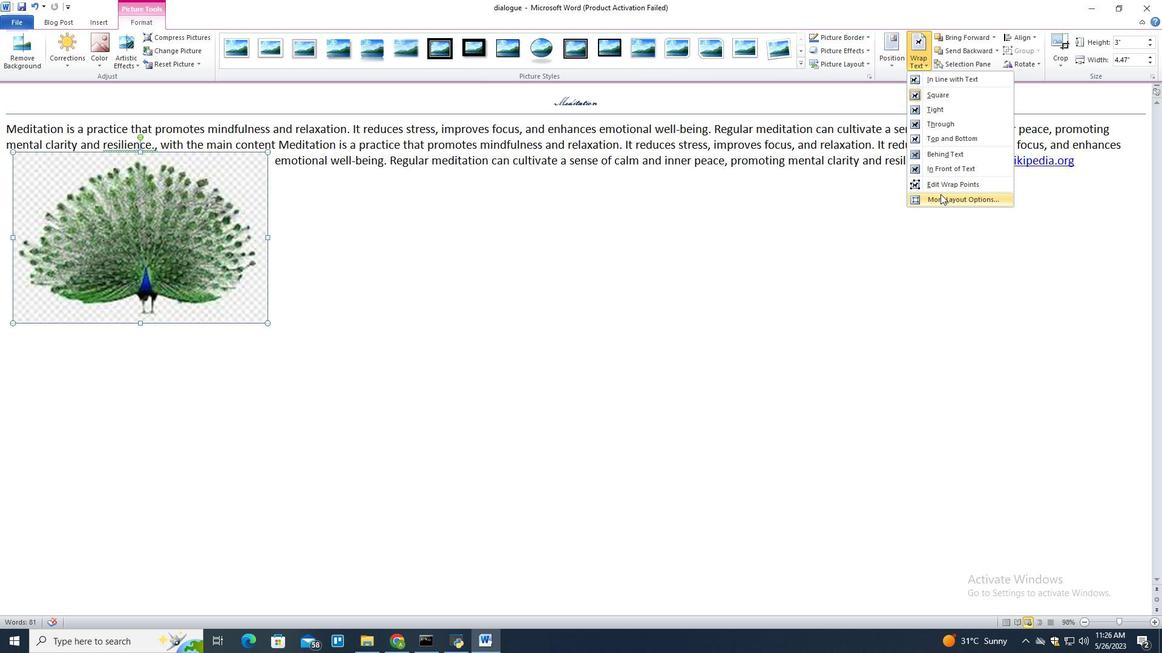 
Action: Mouse pressed left at (942, 202)
Screenshot: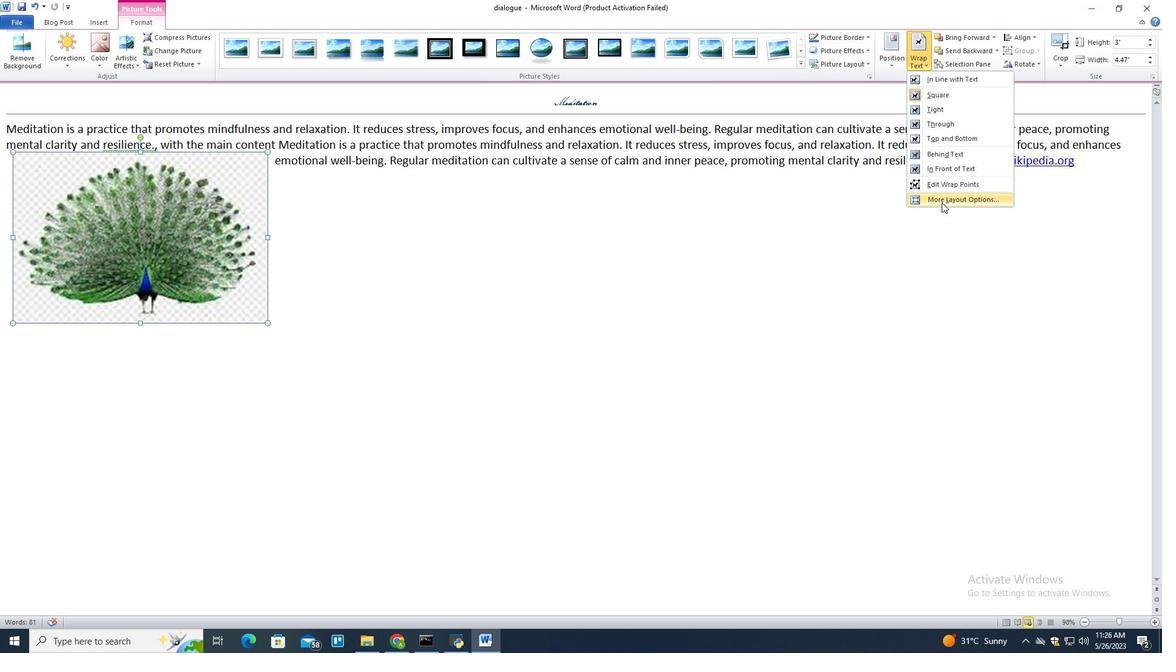 
Action: Mouse moved to (588, 236)
Screenshot: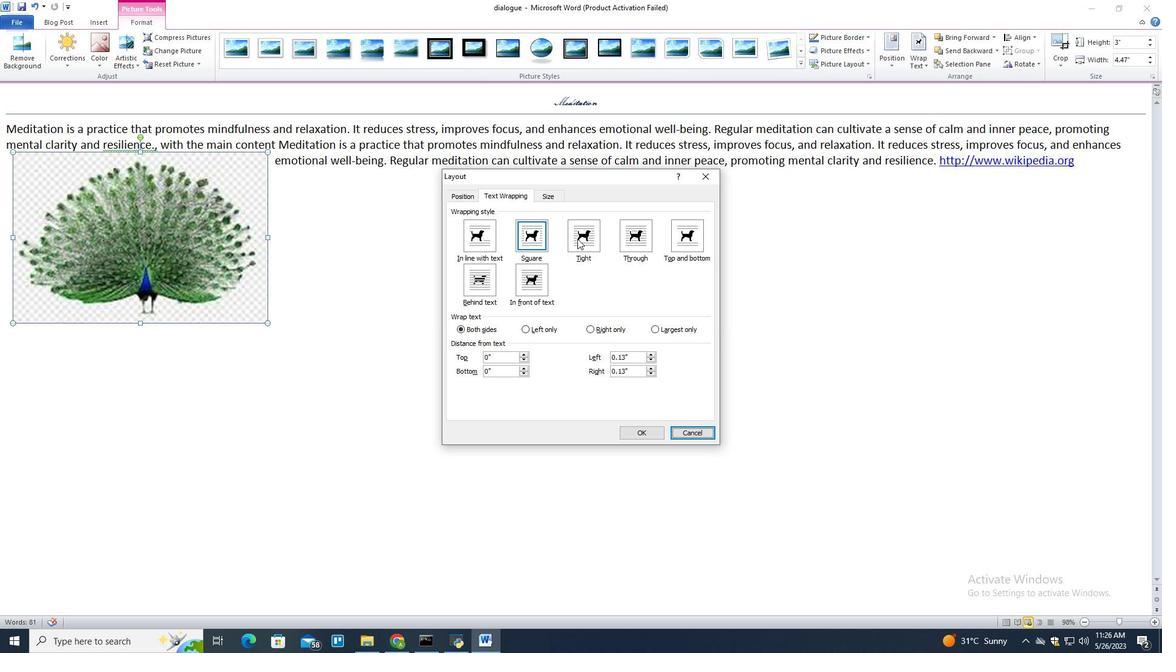 
Action: Mouse pressed left at (588, 236)
Screenshot: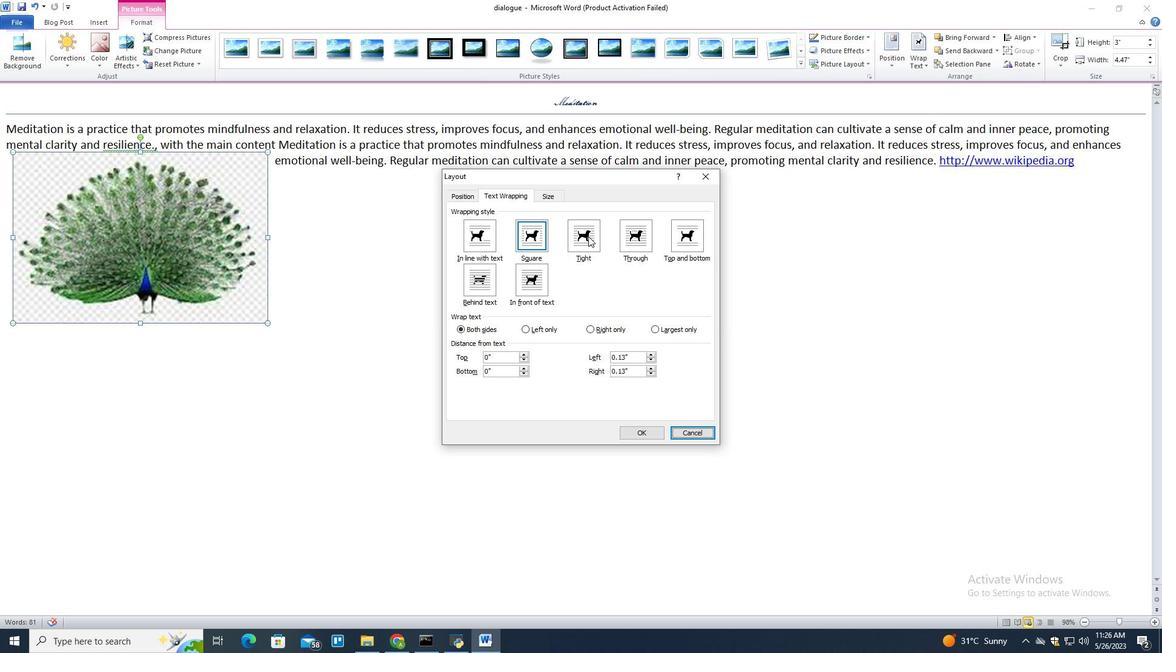 
Action: Mouse moved to (641, 433)
Screenshot: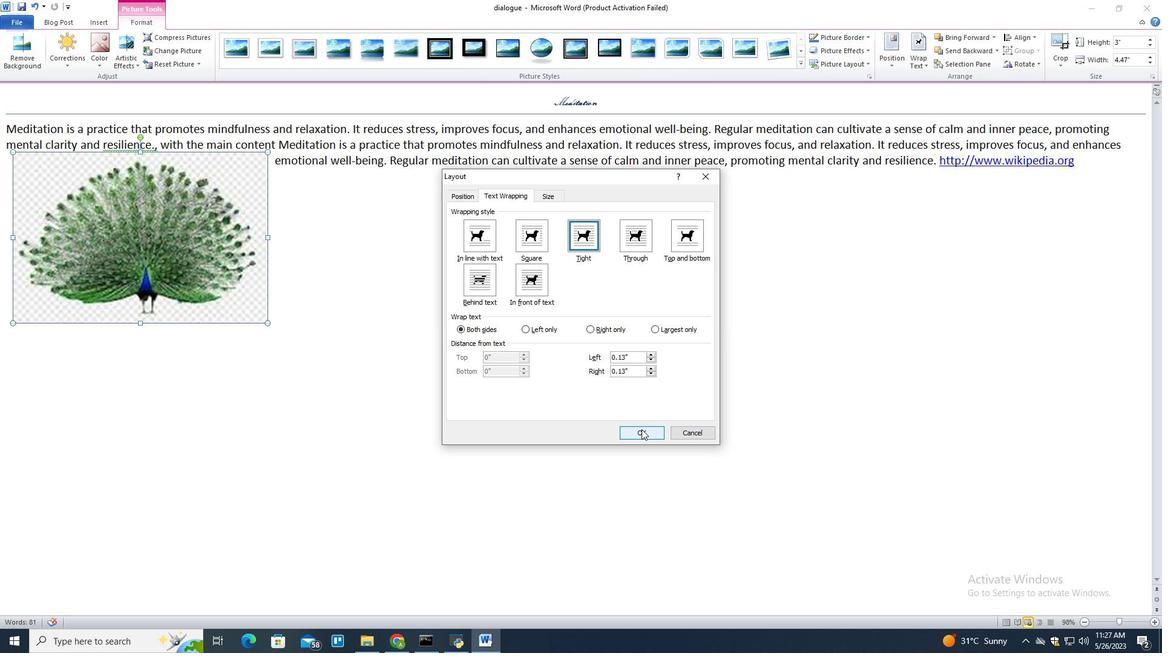 
Action: Mouse pressed left at (641, 433)
Screenshot: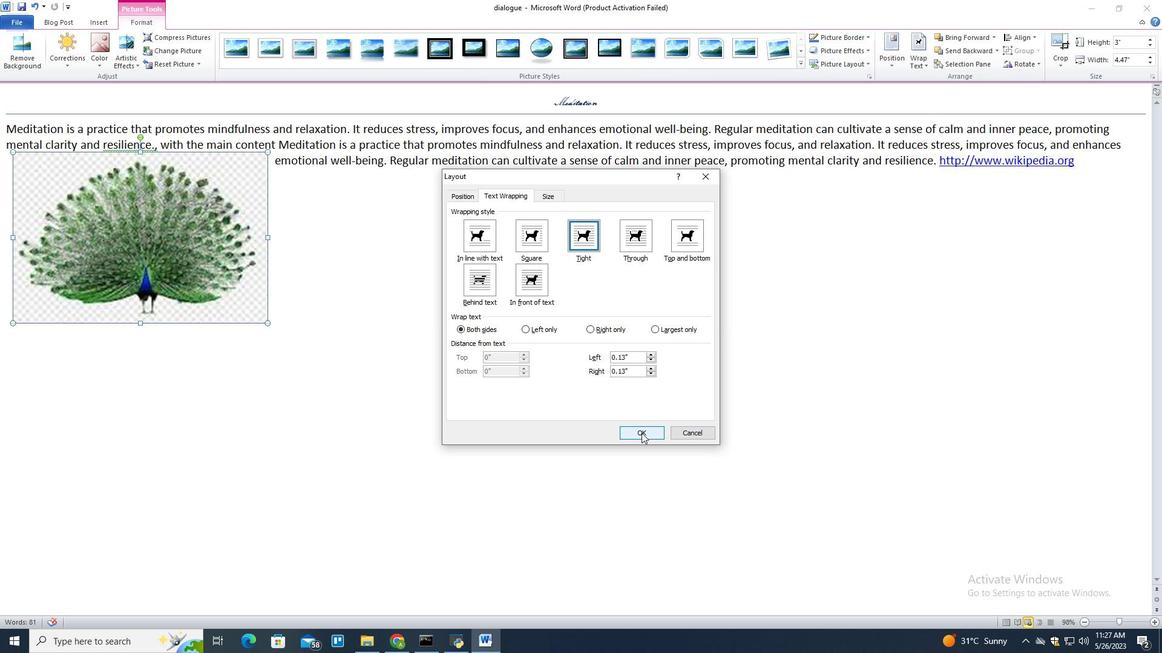 
Action: Mouse moved to (161, 241)
Screenshot: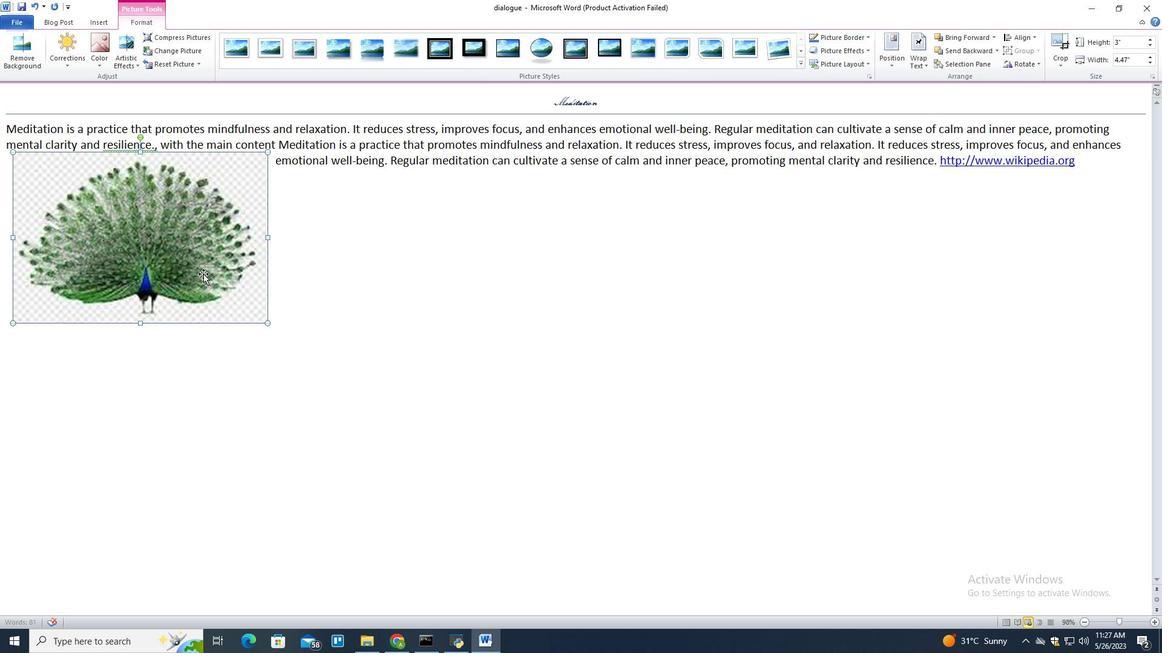 
Action: Mouse pressed left at (161, 241)
Screenshot: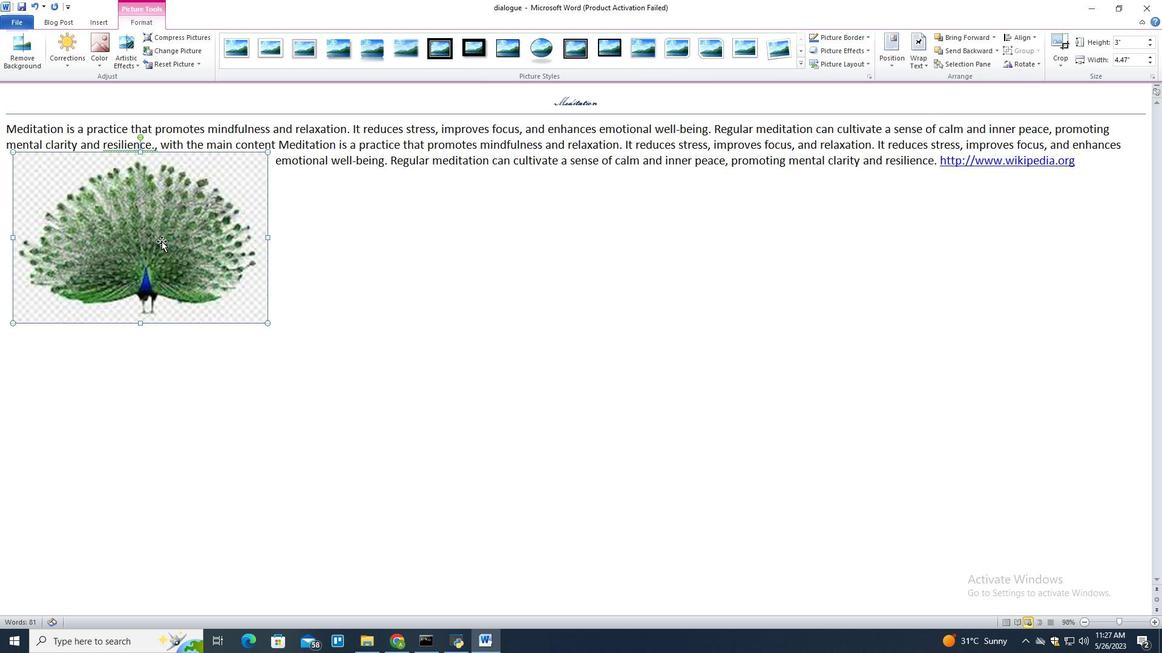 
Action: Mouse moved to (167, 237)
Screenshot: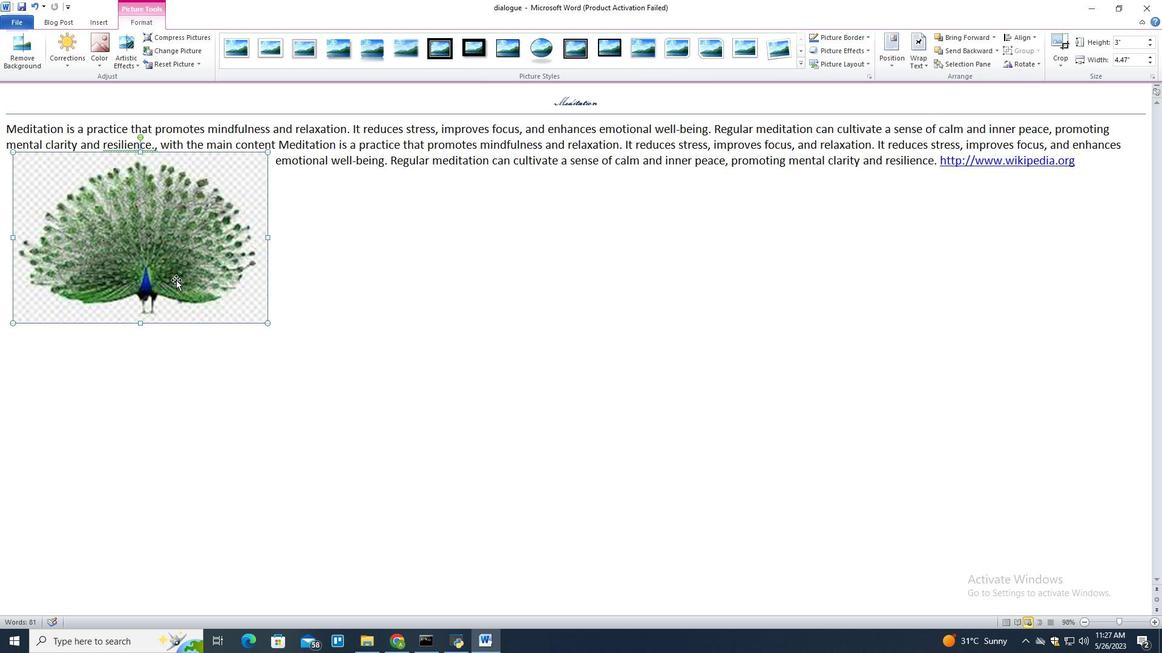 
Action: Mouse pressed left at (167, 237)
Screenshot: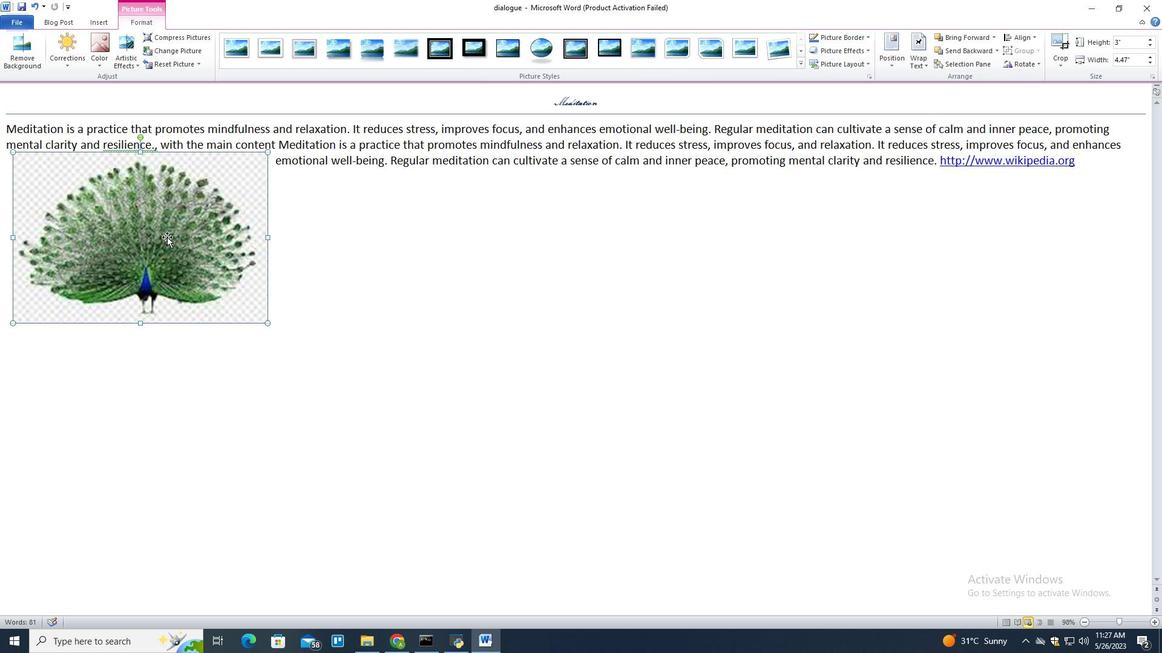 
Action: Mouse moved to (798, 497)
Screenshot: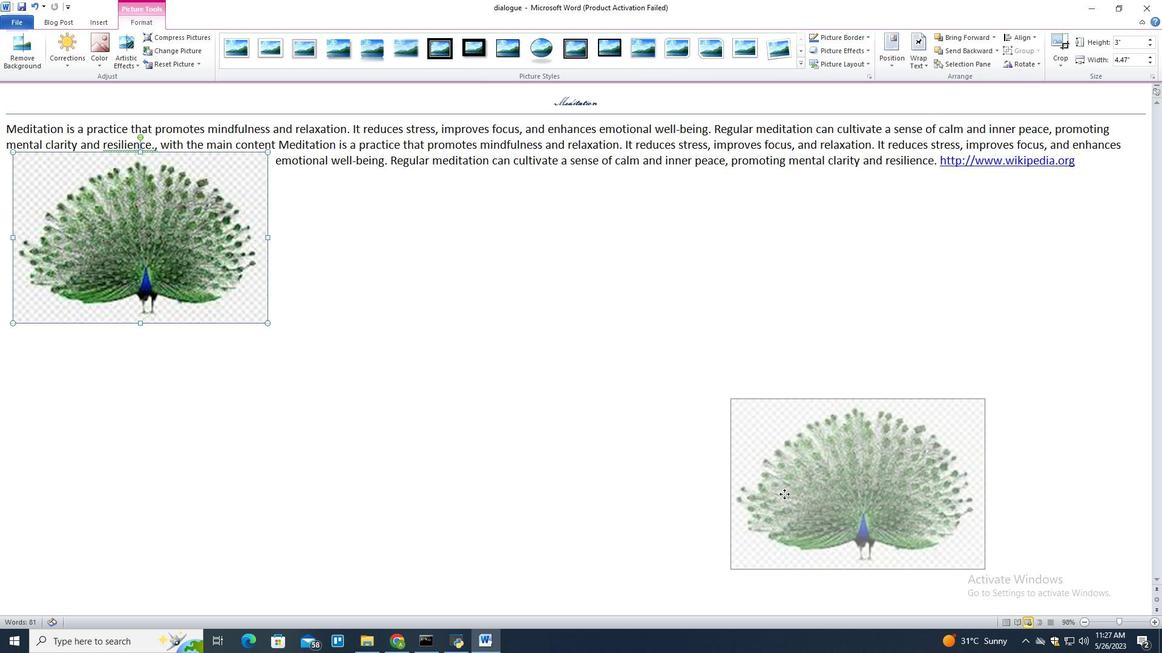 
Action: Mouse pressed left at (798, 497)
Screenshot: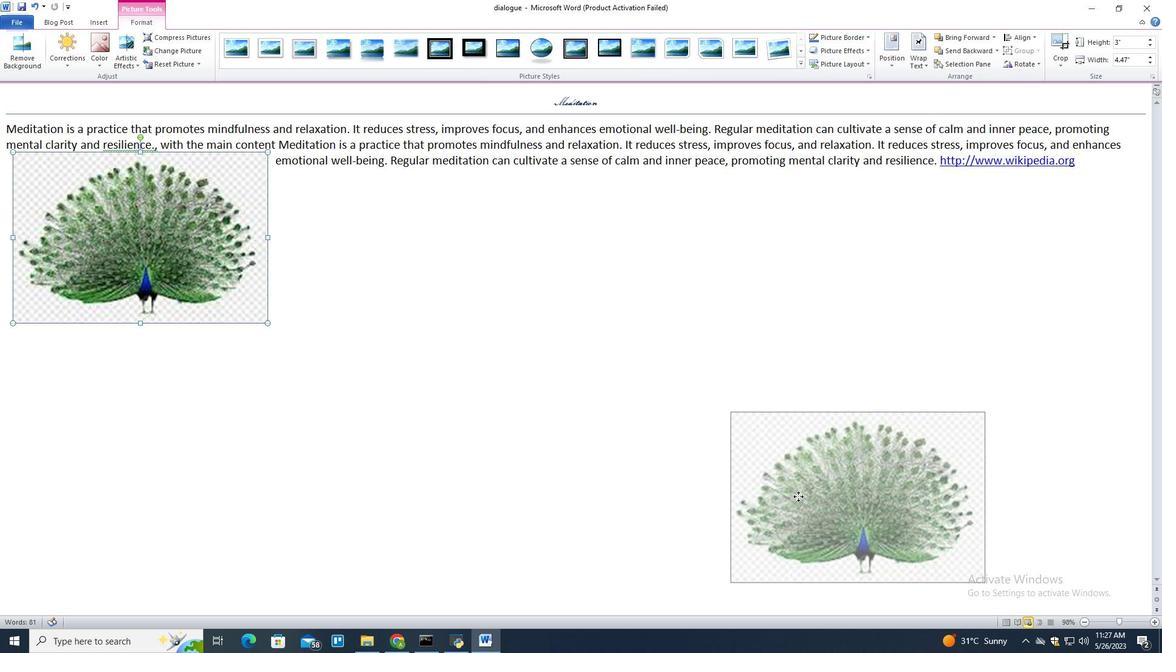 
Action: Mouse moved to (945, 255)
Screenshot: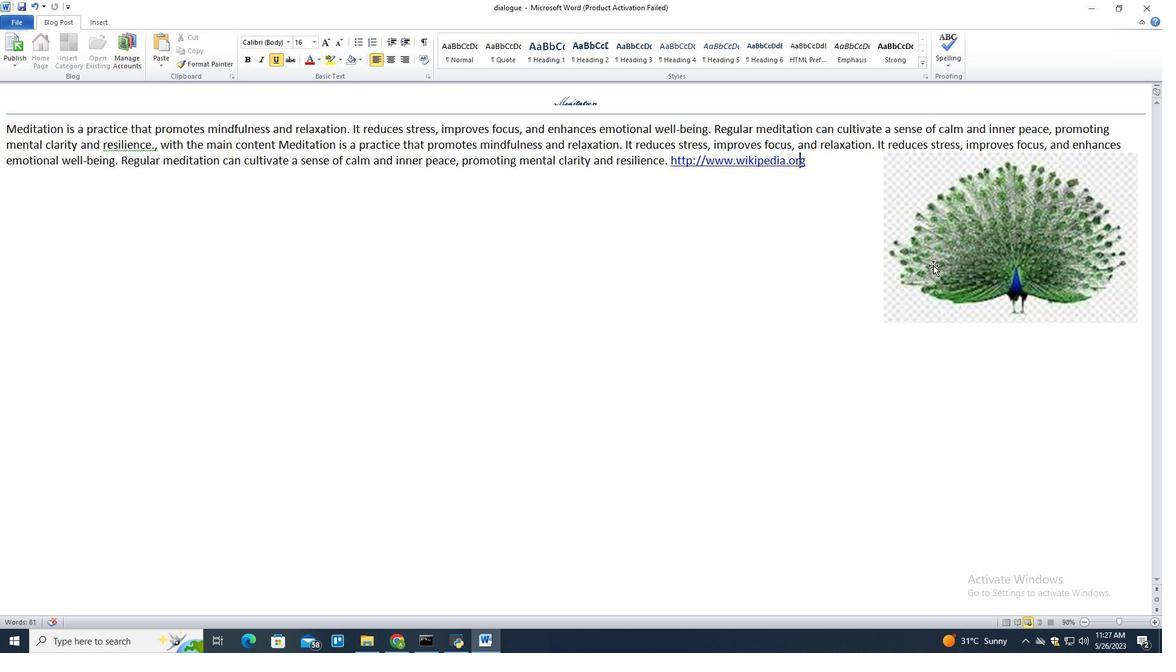 
Action: Mouse pressed left at (945, 255)
Screenshot: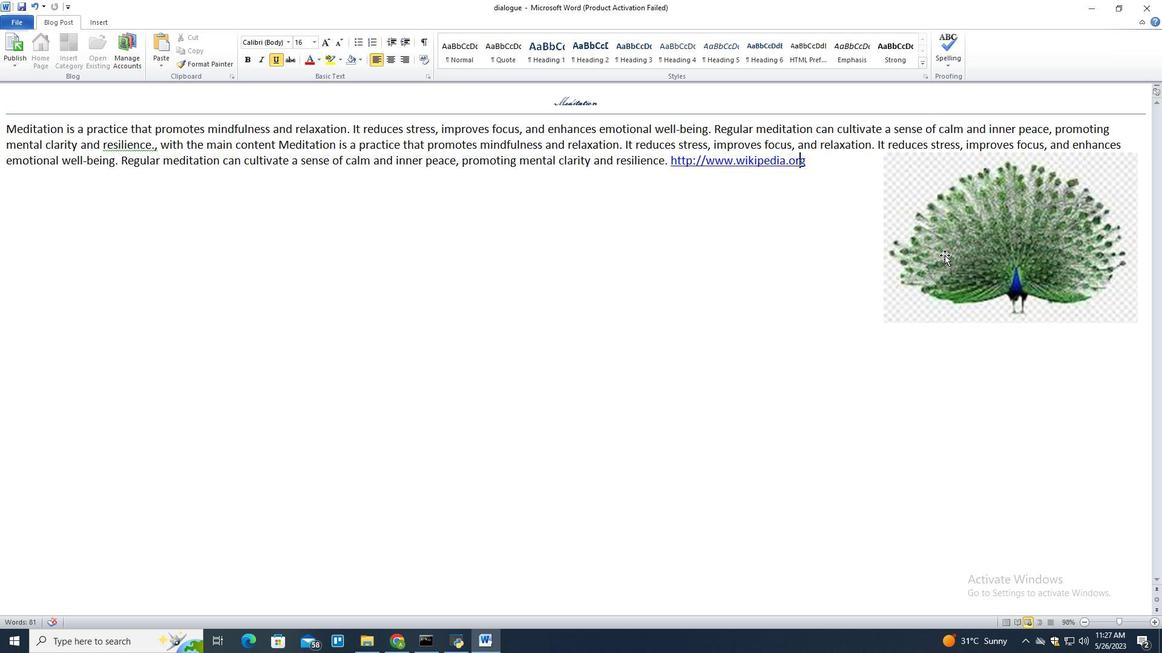 
Action: Mouse moved to (194, 253)
Screenshot: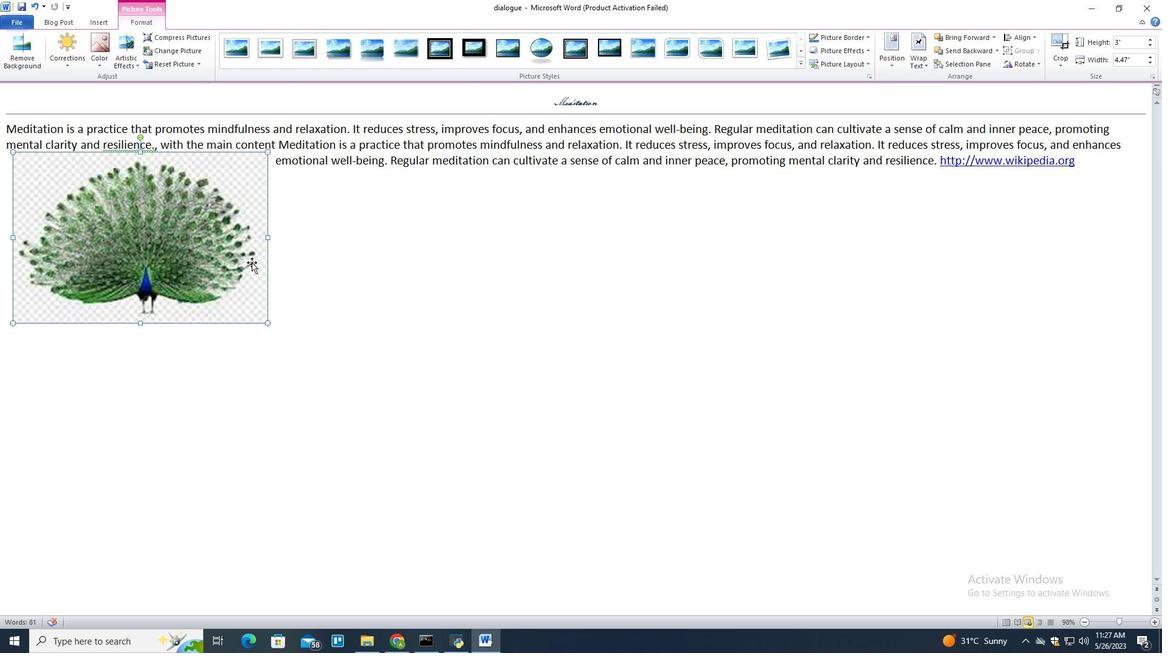 
Action: Mouse pressed left at (194, 253)
Screenshot: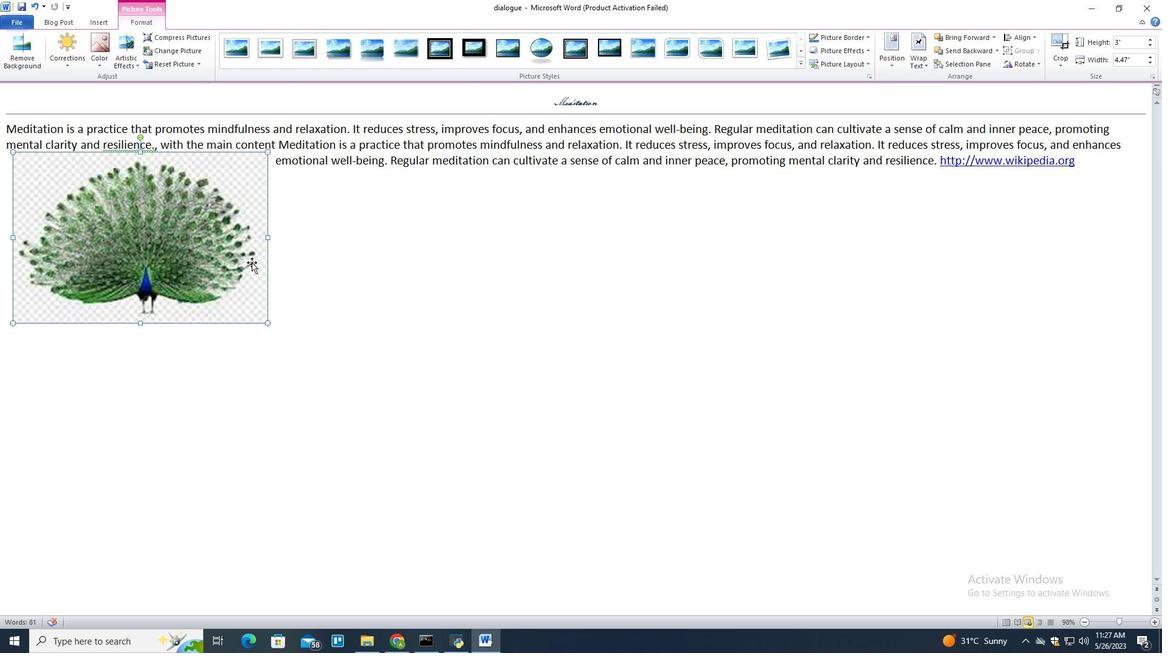 
Action: Mouse moved to (651, 418)
Screenshot: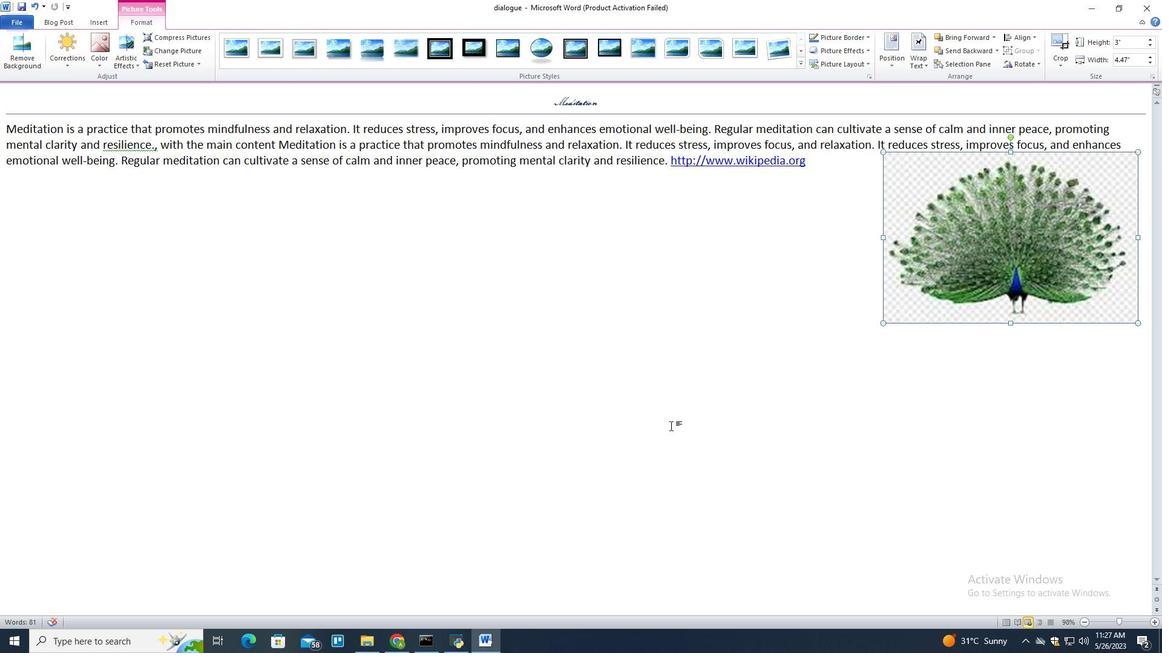 
Action: Mouse pressed left at (651, 418)
Screenshot: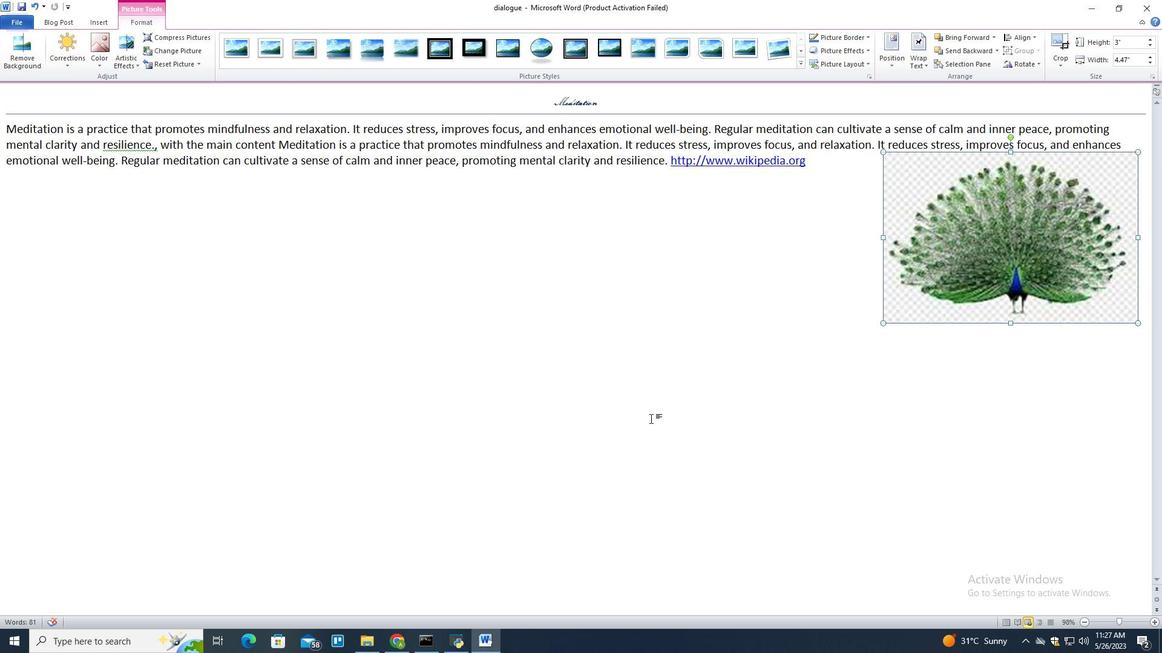 
